 Task: Buy 5 Coils of size 1.5 L from Ignition Parts section under best seller category for shipping address: Johnny Mitchell, 4212 Skips Lane, Phoenix, Arizona 85012, Cell Number 9285042162. Pay from credit card ending with 2005, CVV 3321
Action: Mouse moved to (20, 117)
Screenshot: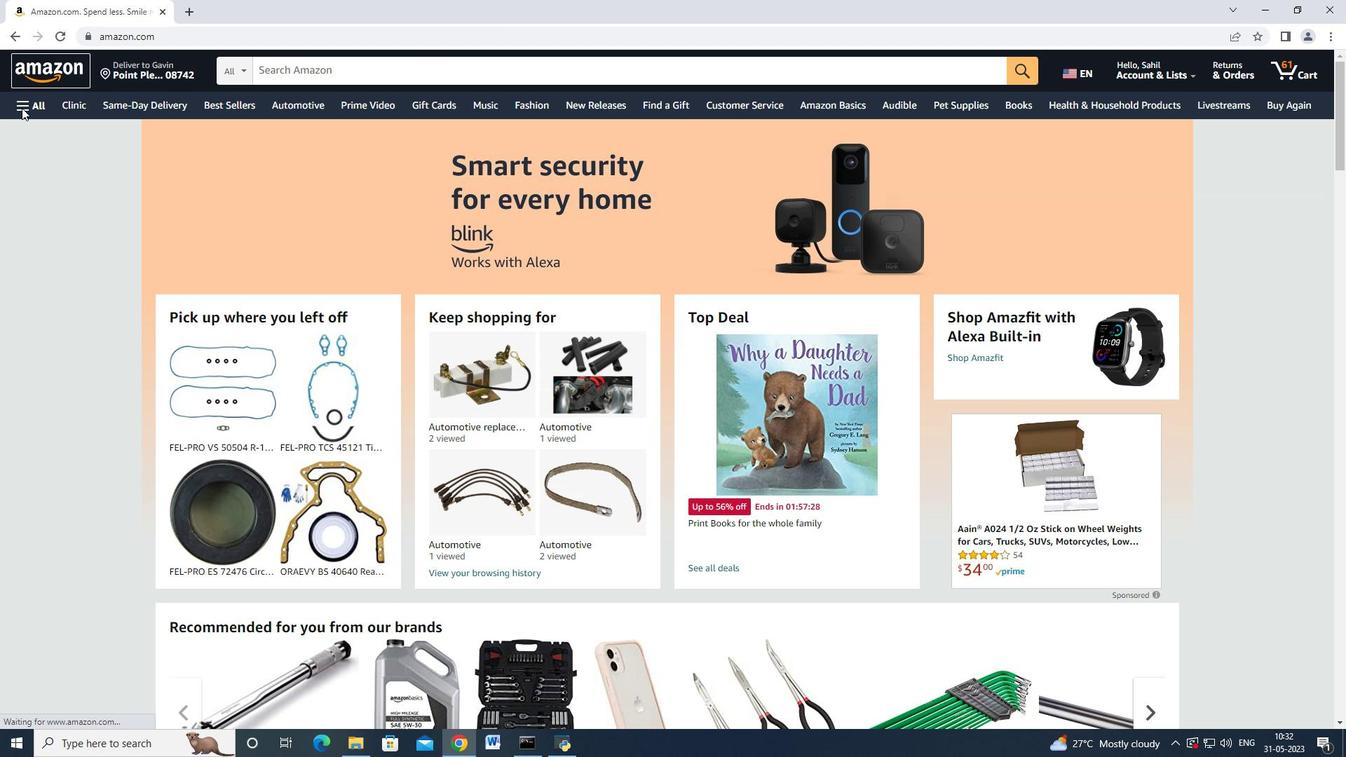 
Action: Mouse pressed left at (20, 117)
Screenshot: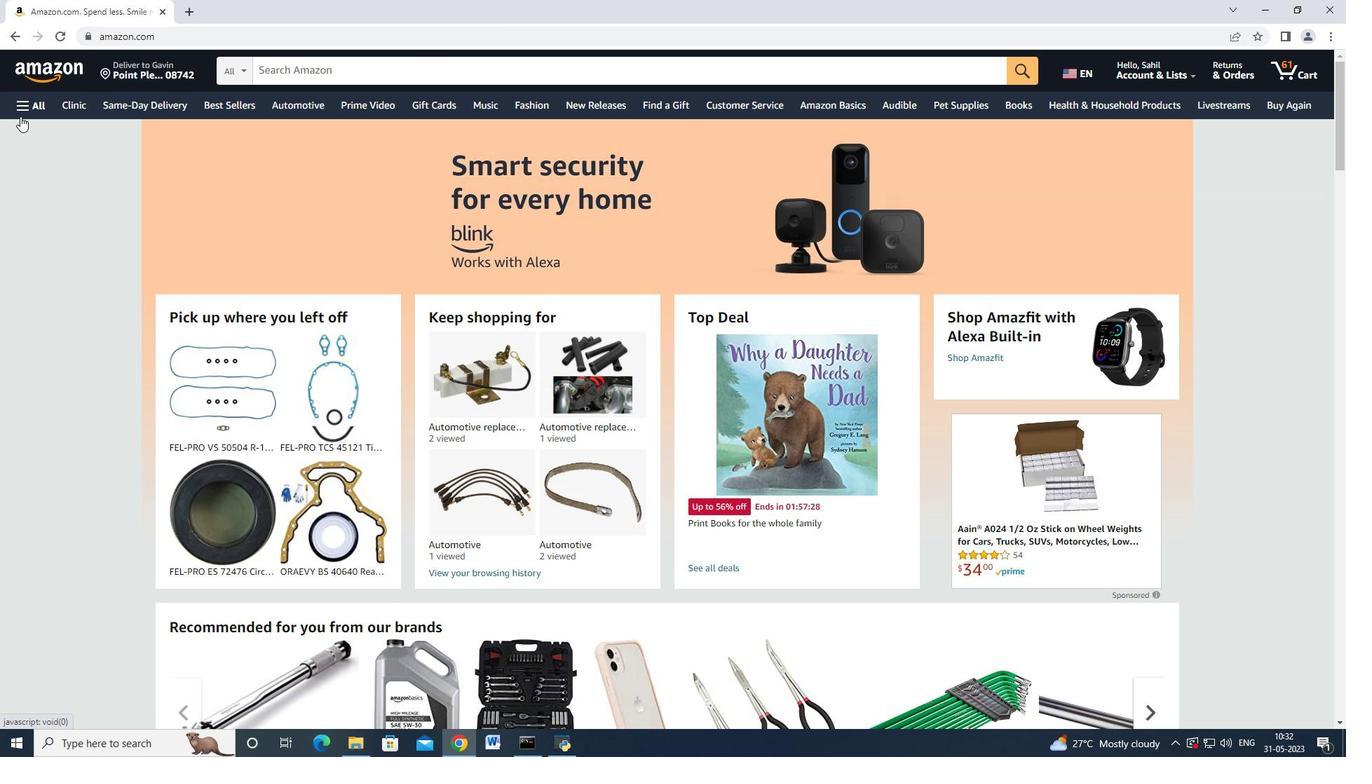 
Action: Mouse moved to (48, 238)
Screenshot: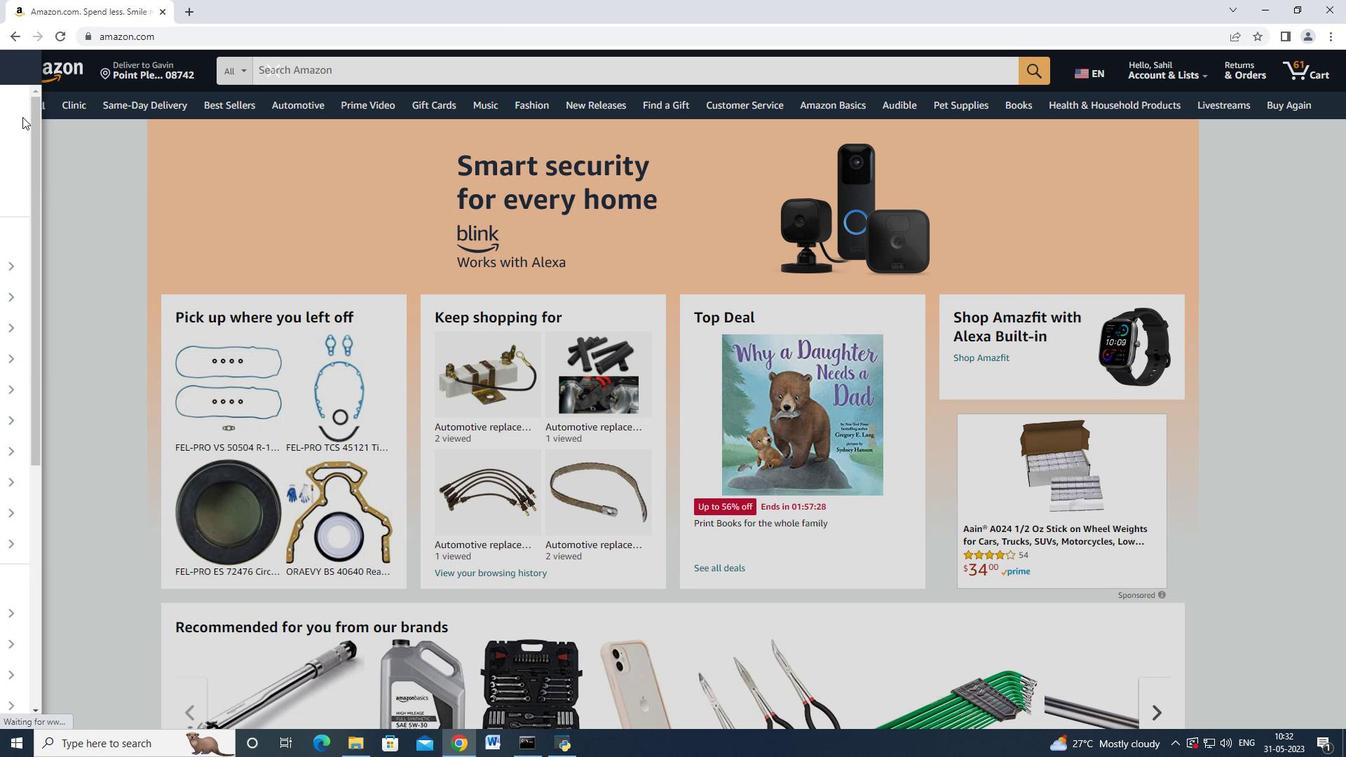 
Action: Mouse scrolled (48, 230) with delta (0, 0)
Screenshot: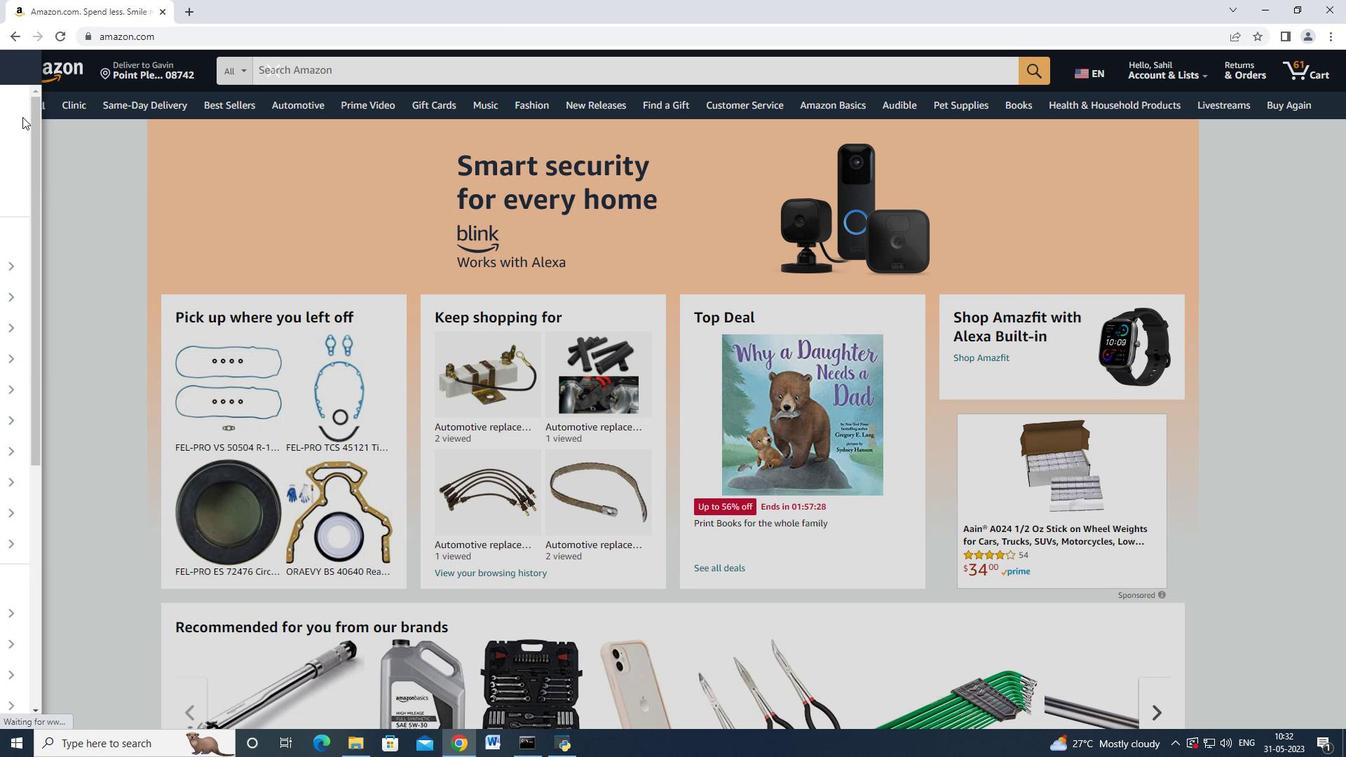 
Action: Mouse moved to (48, 240)
Screenshot: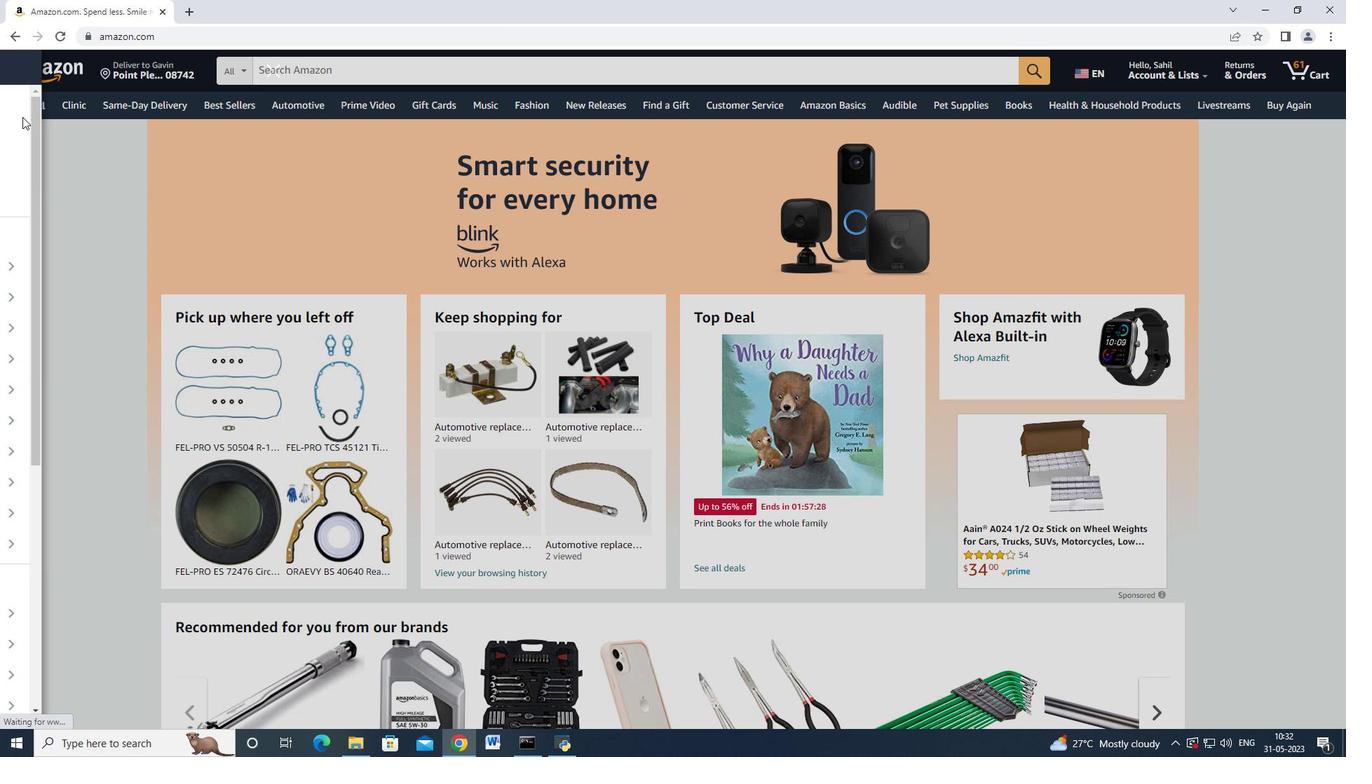 
Action: Mouse scrolled (48, 238) with delta (0, 0)
Screenshot: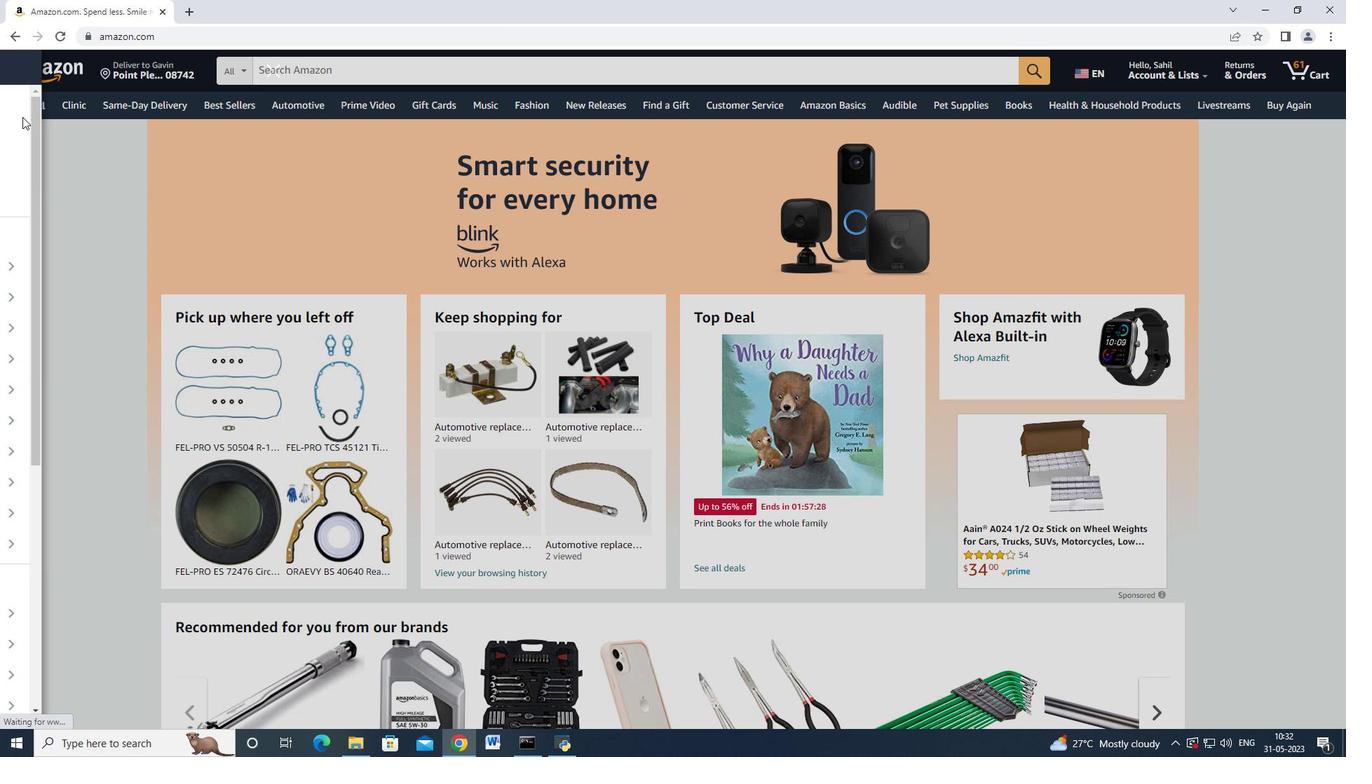 
Action: Mouse moved to (49, 244)
Screenshot: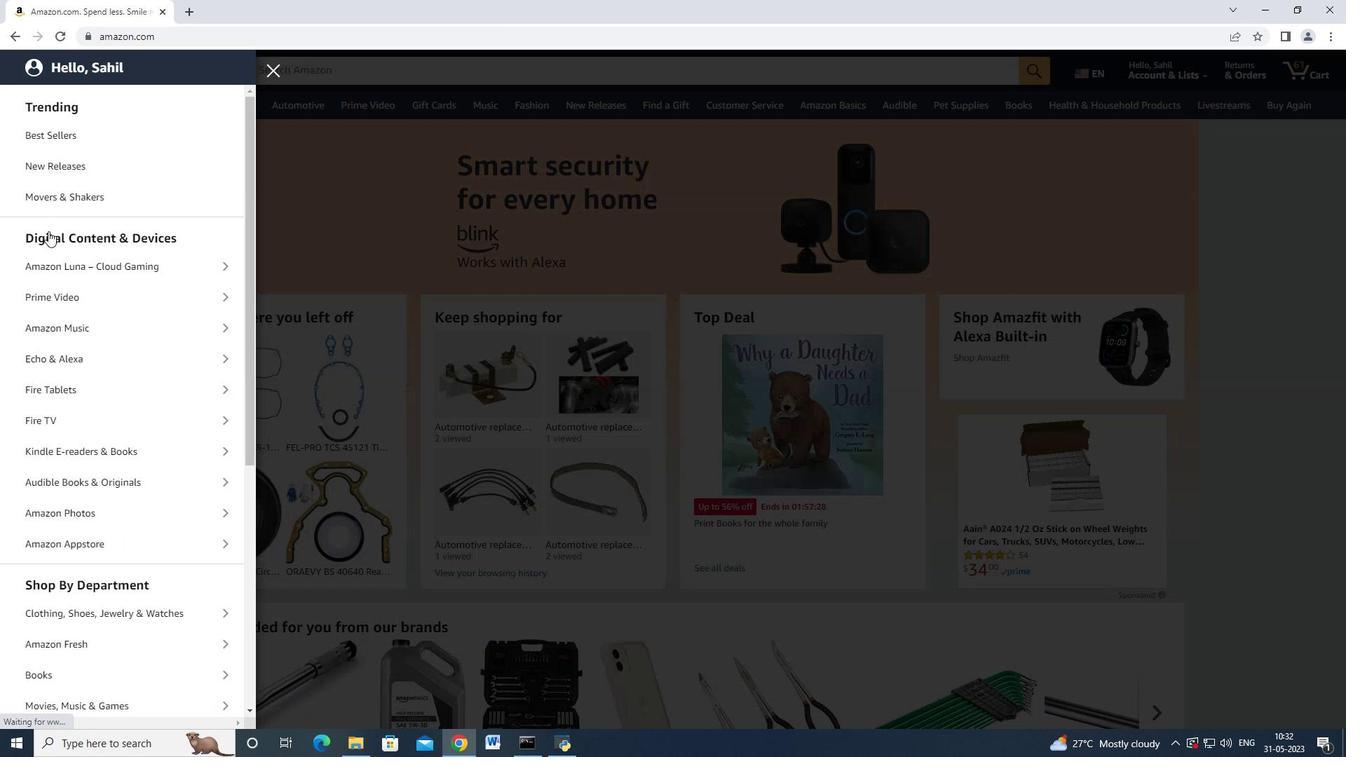 
Action: Mouse scrolled (49, 243) with delta (0, 0)
Screenshot: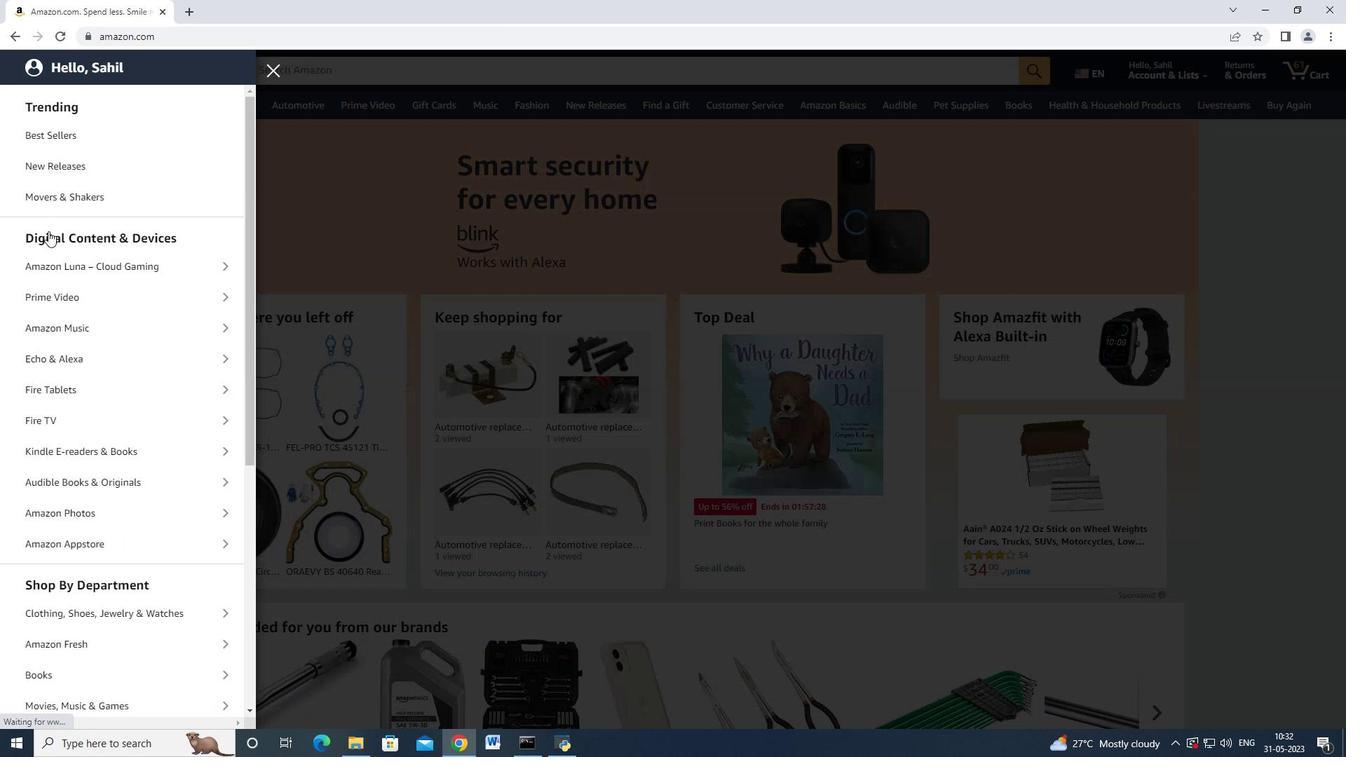 
Action: Mouse moved to (103, 442)
Screenshot: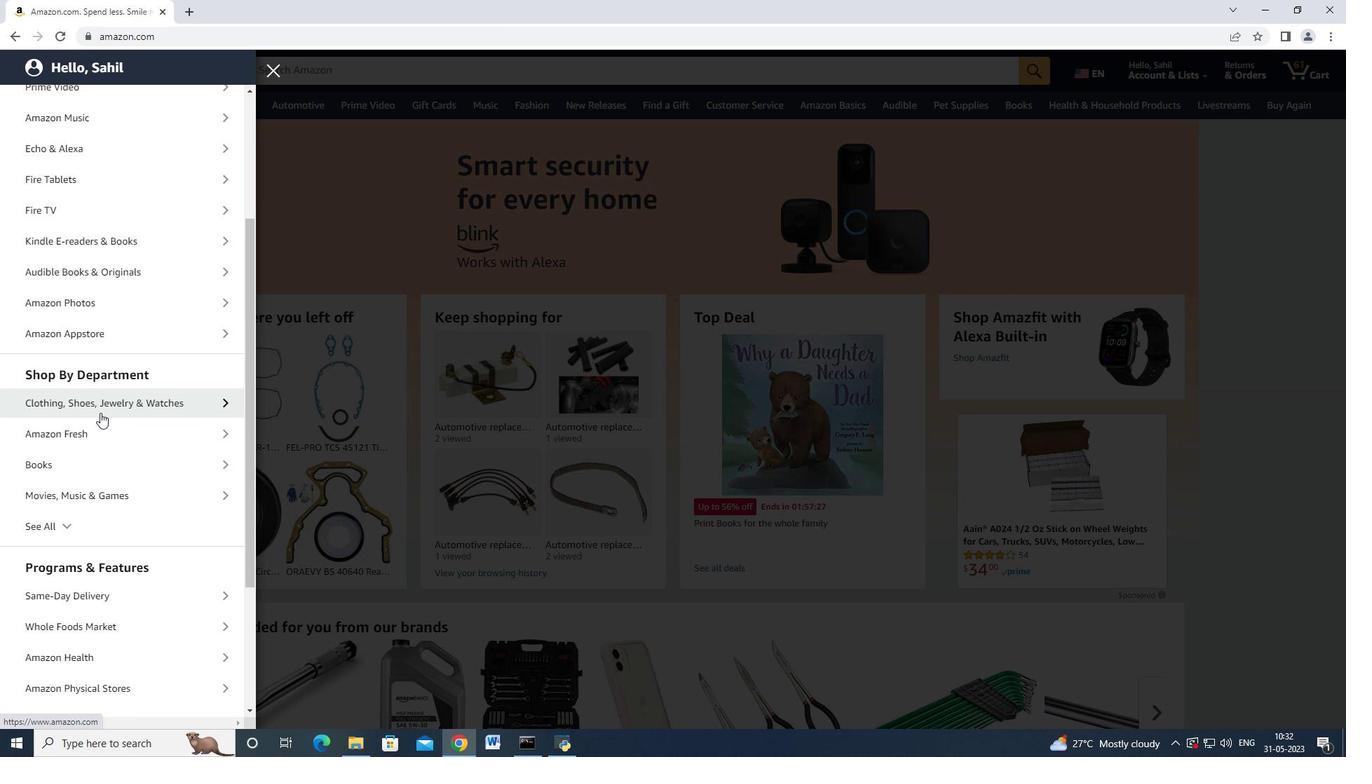 
Action: Mouse scrolled (103, 441) with delta (0, 0)
Screenshot: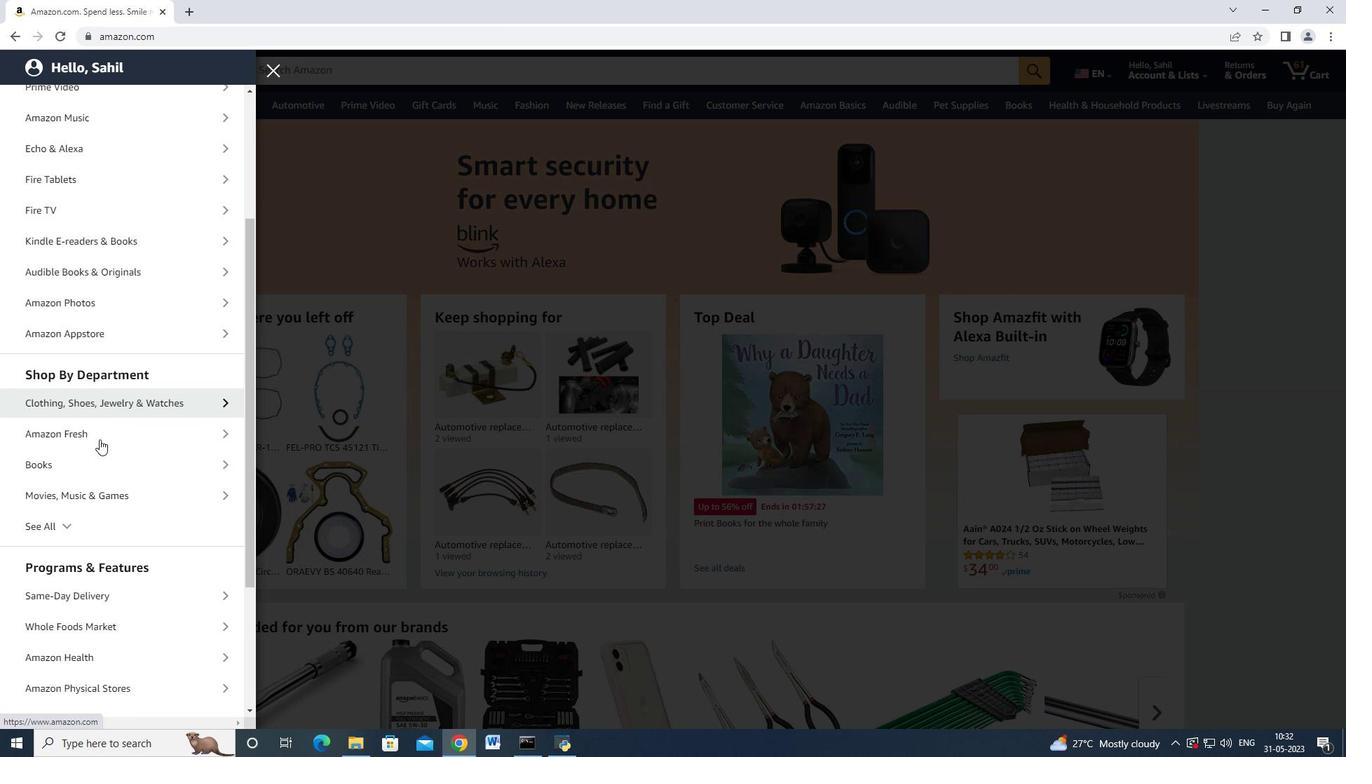
Action: Mouse moved to (97, 448)
Screenshot: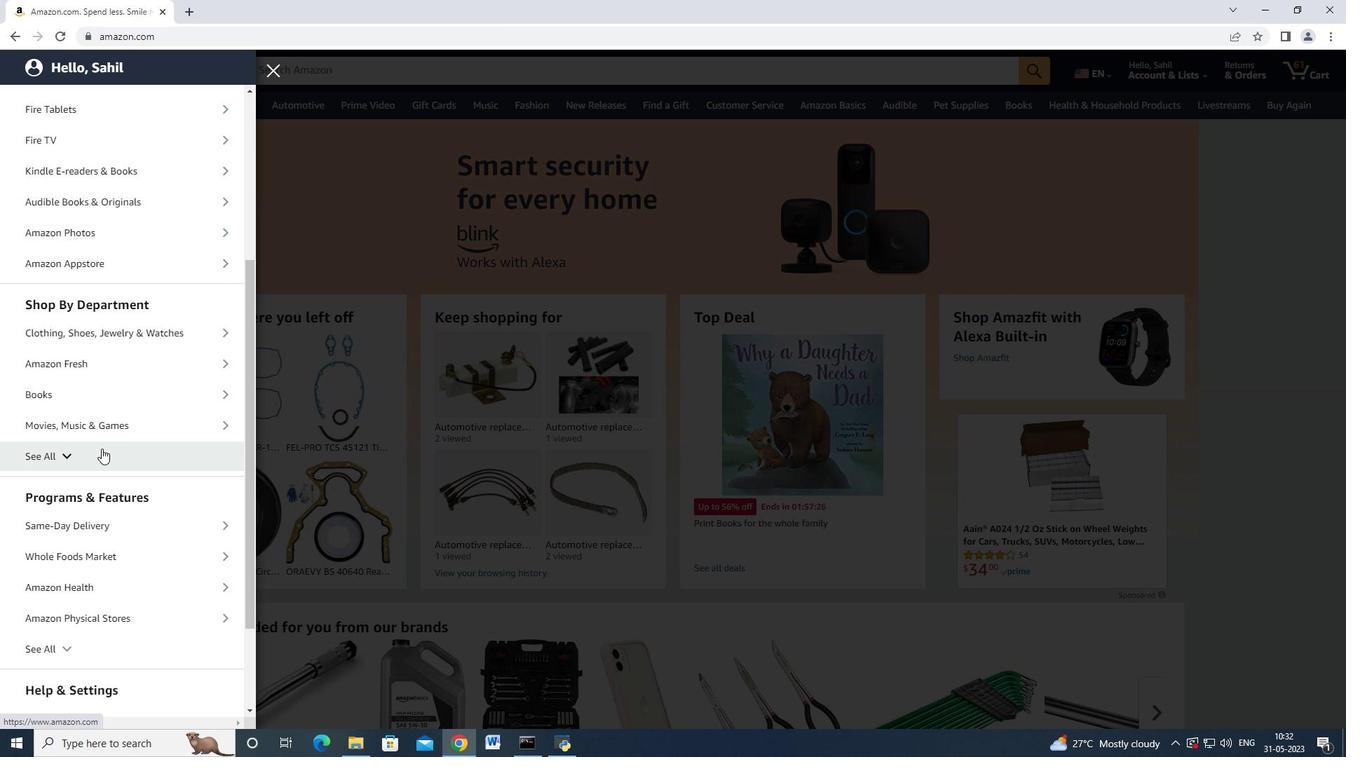 
Action: Mouse pressed left at (97, 448)
Screenshot: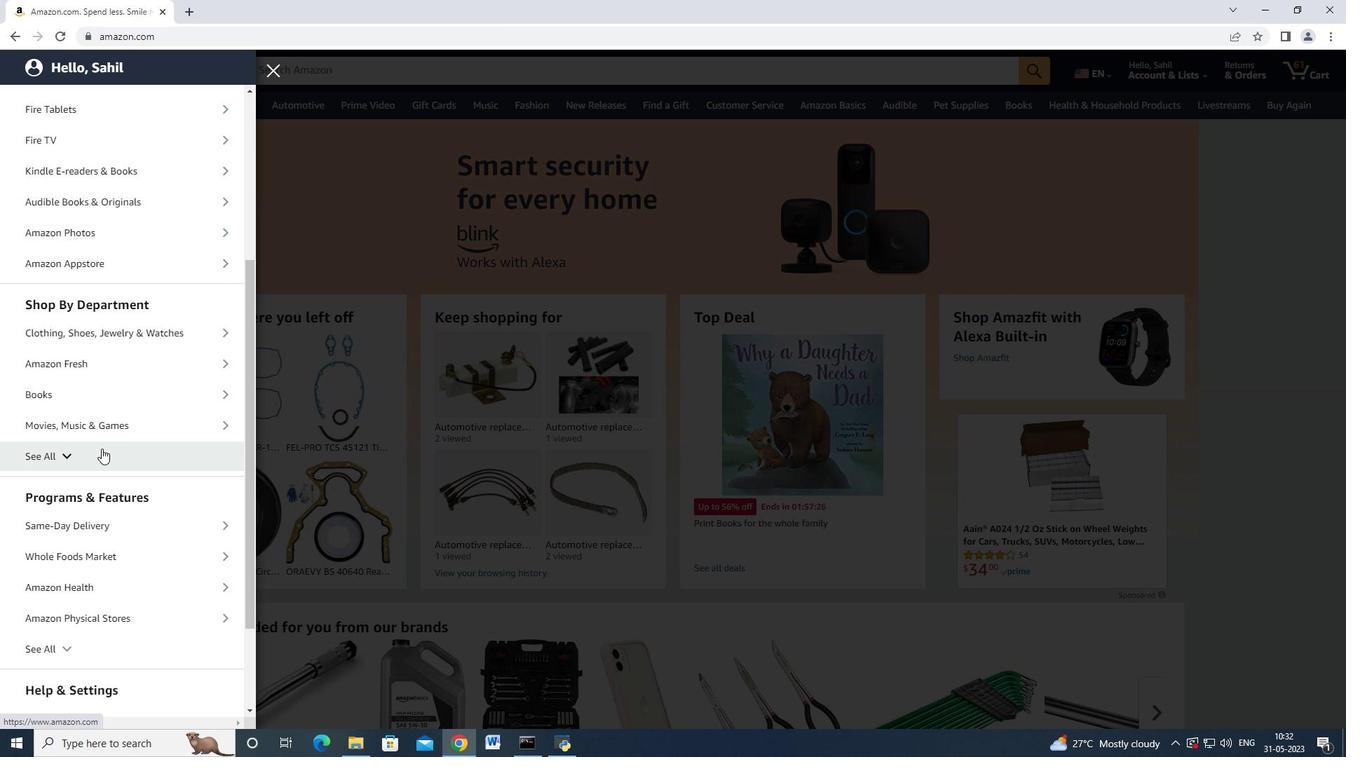 
Action: Mouse moved to (100, 442)
Screenshot: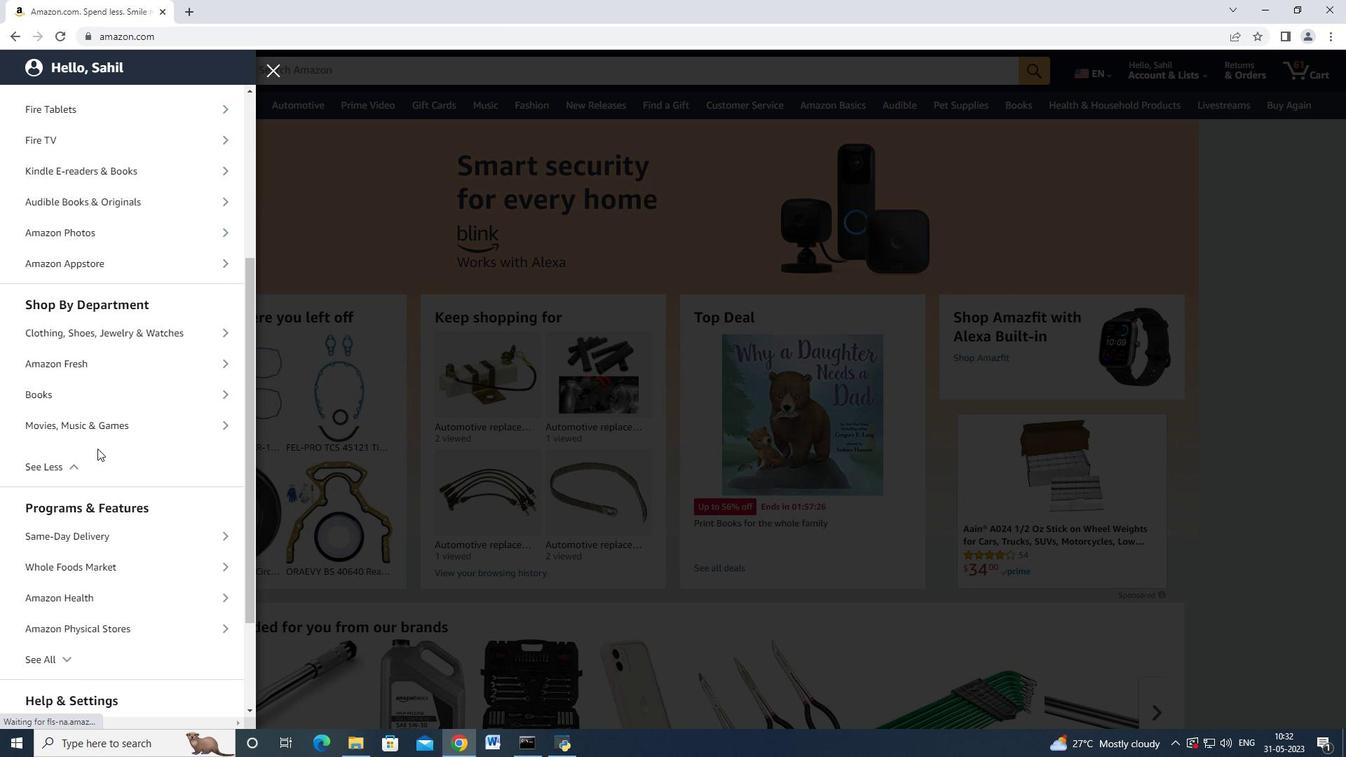 
Action: Mouse scrolled (100, 441) with delta (0, 0)
Screenshot: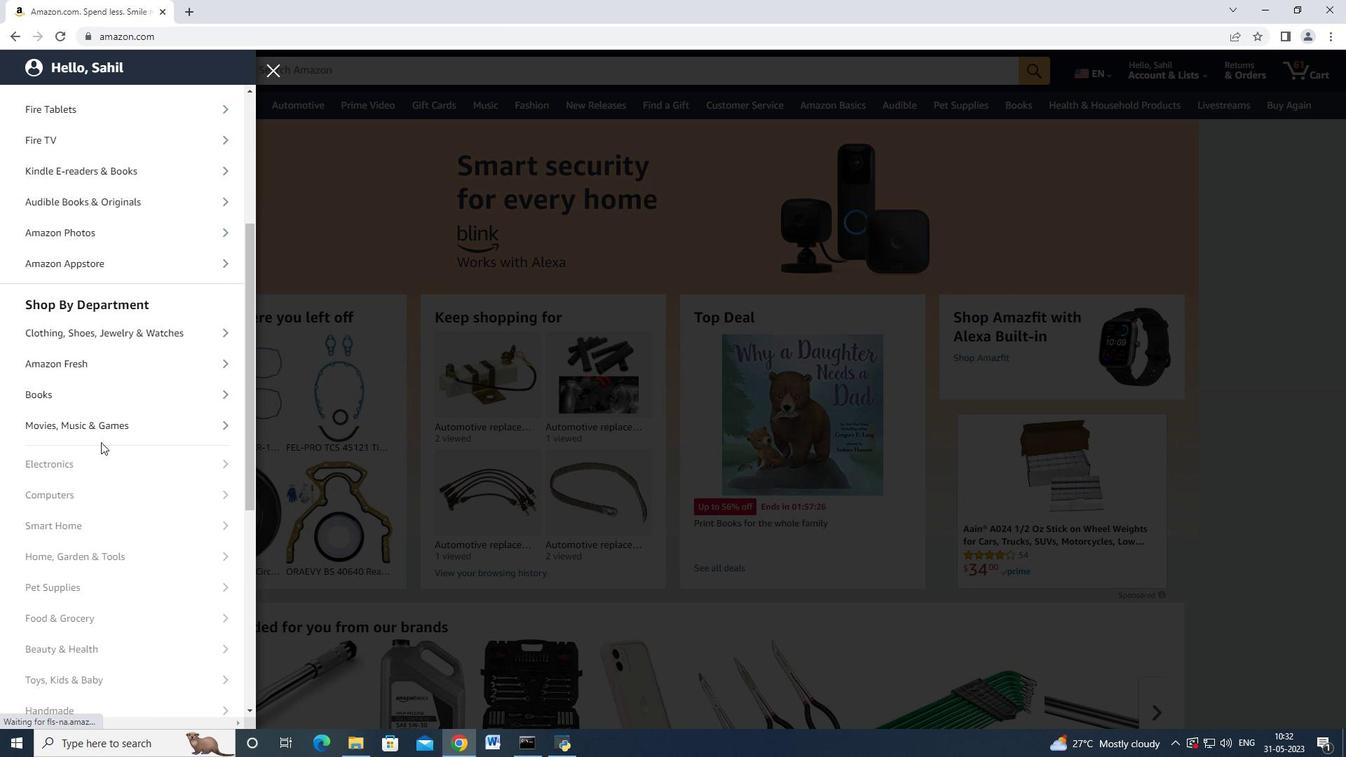
Action: Mouse scrolled (100, 441) with delta (0, 0)
Screenshot: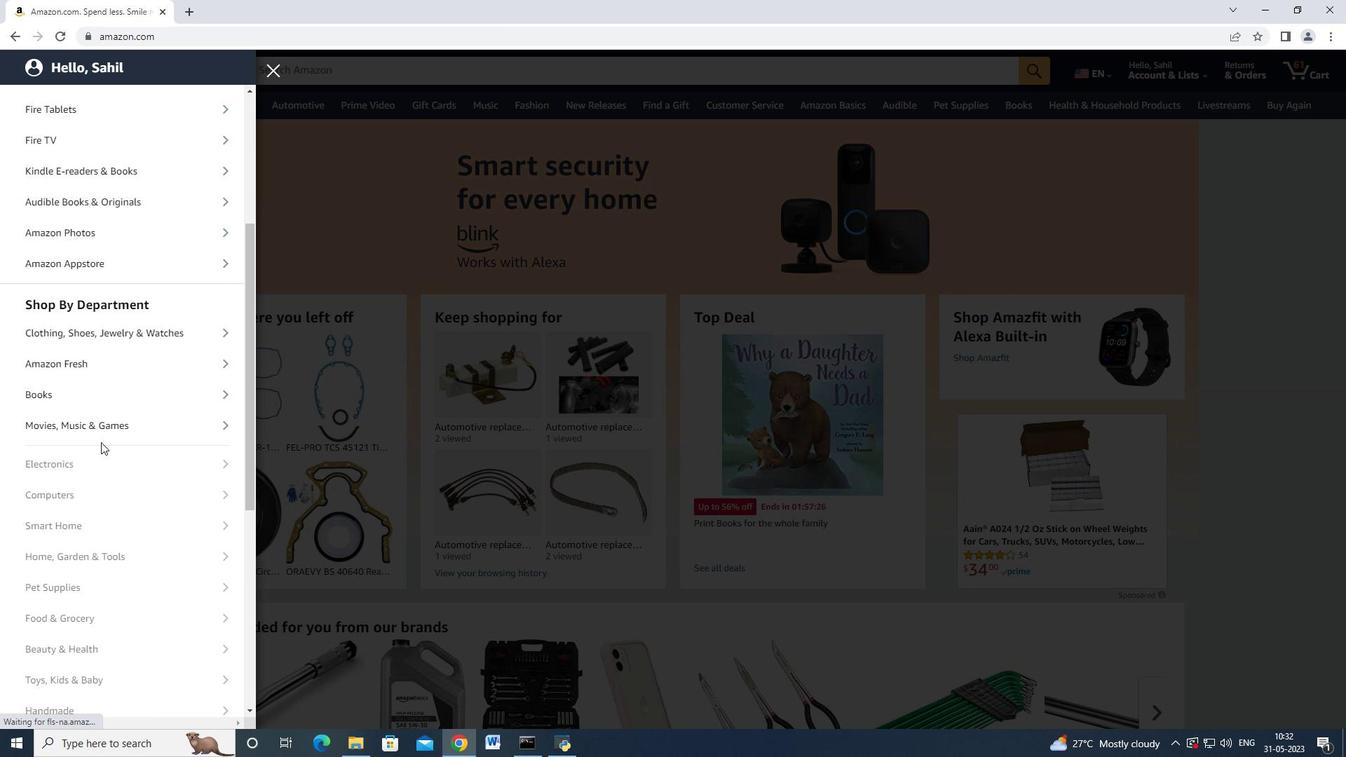 
Action: Mouse scrolled (100, 441) with delta (0, 0)
Screenshot: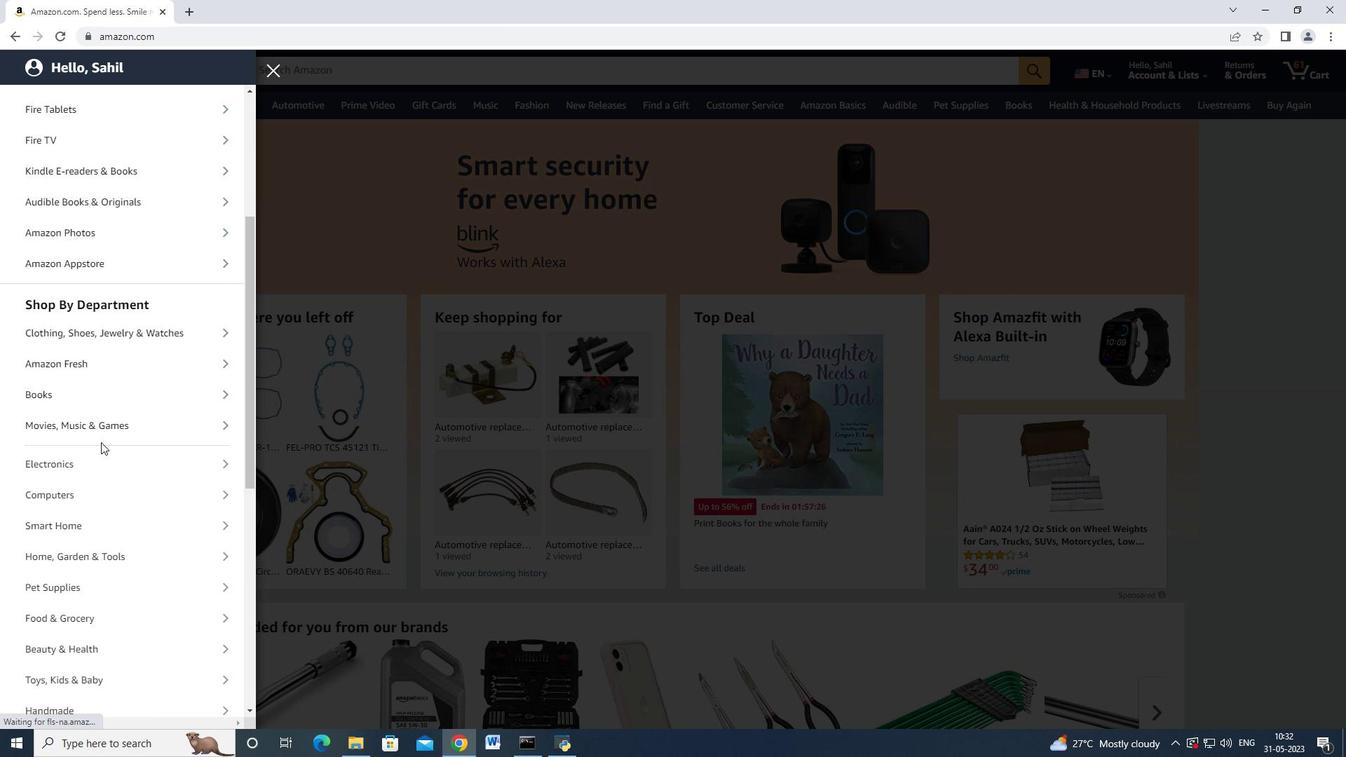 
Action: Mouse scrolled (100, 441) with delta (0, 0)
Screenshot: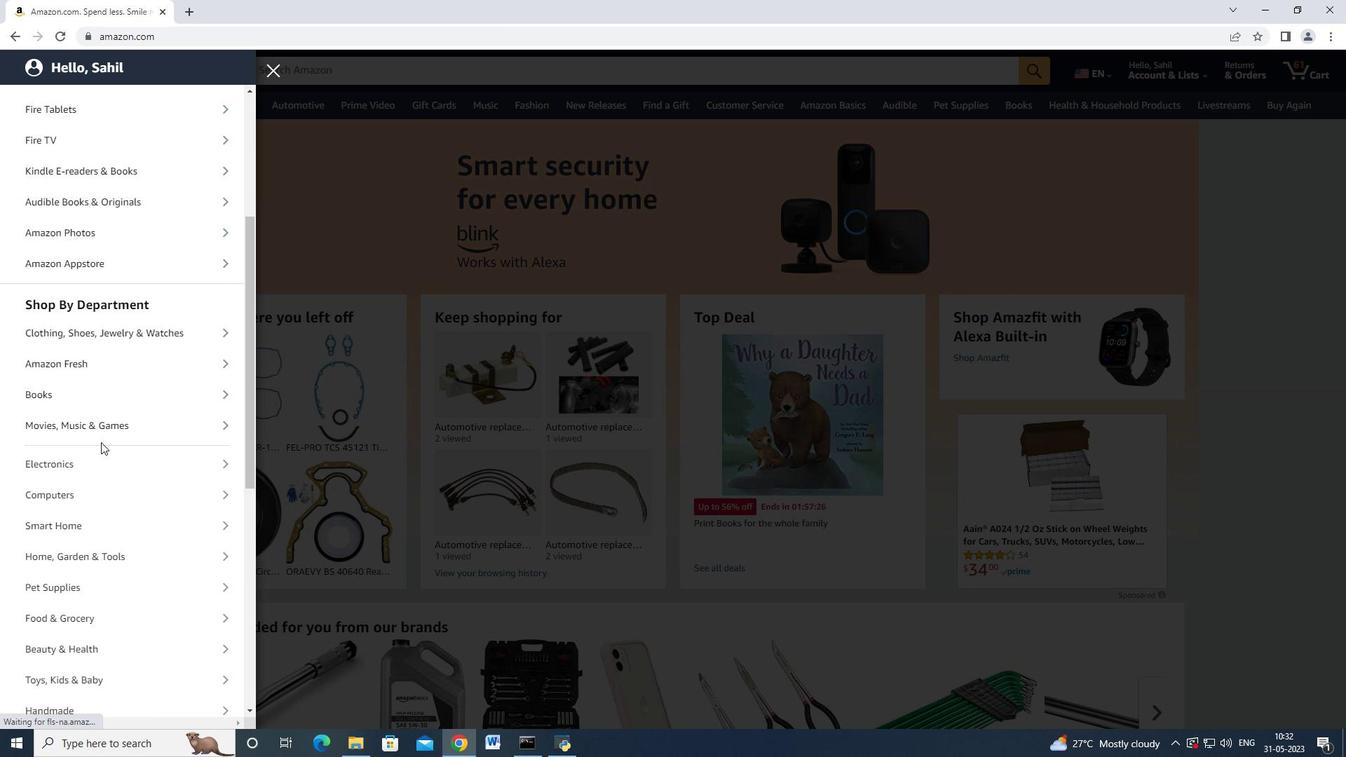 
Action: Mouse moved to (116, 517)
Screenshot: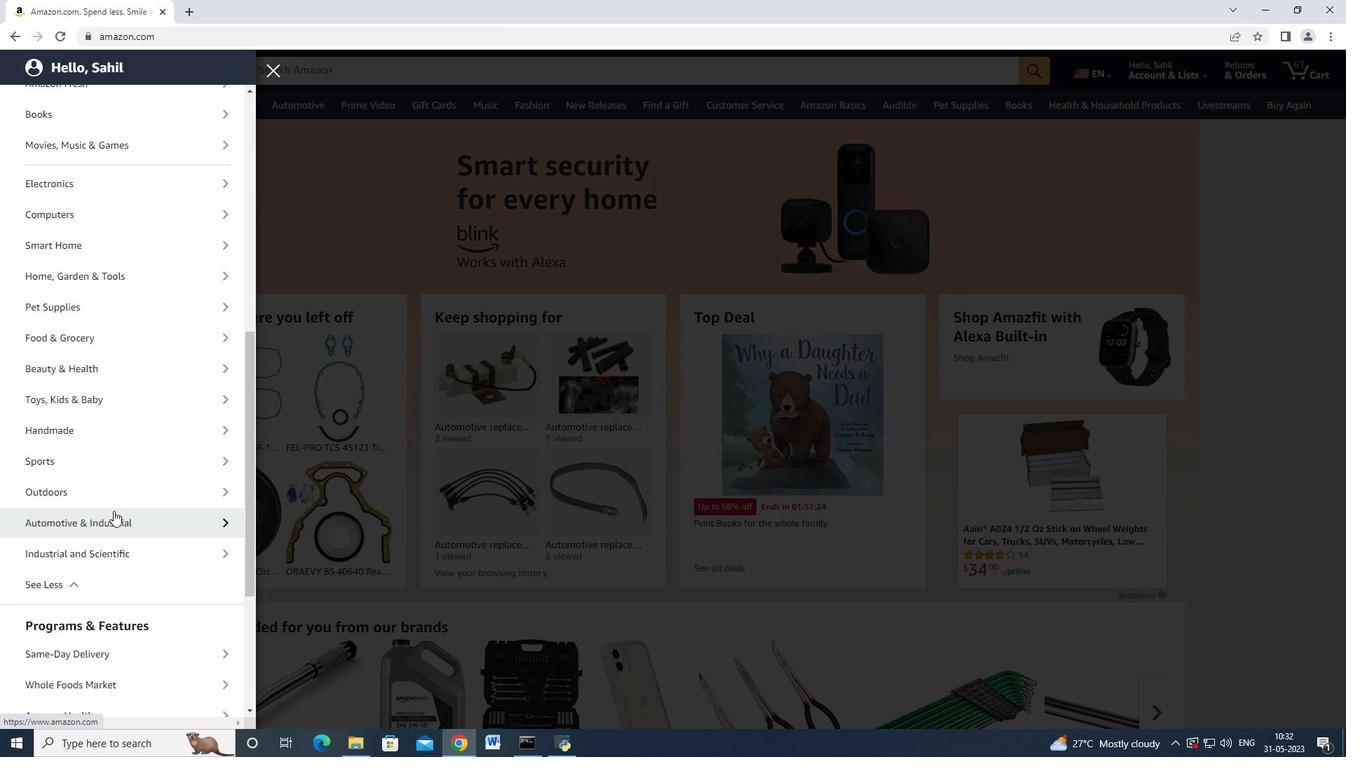 
Action: Mouse pressed left at (116, 517)
Screenshot: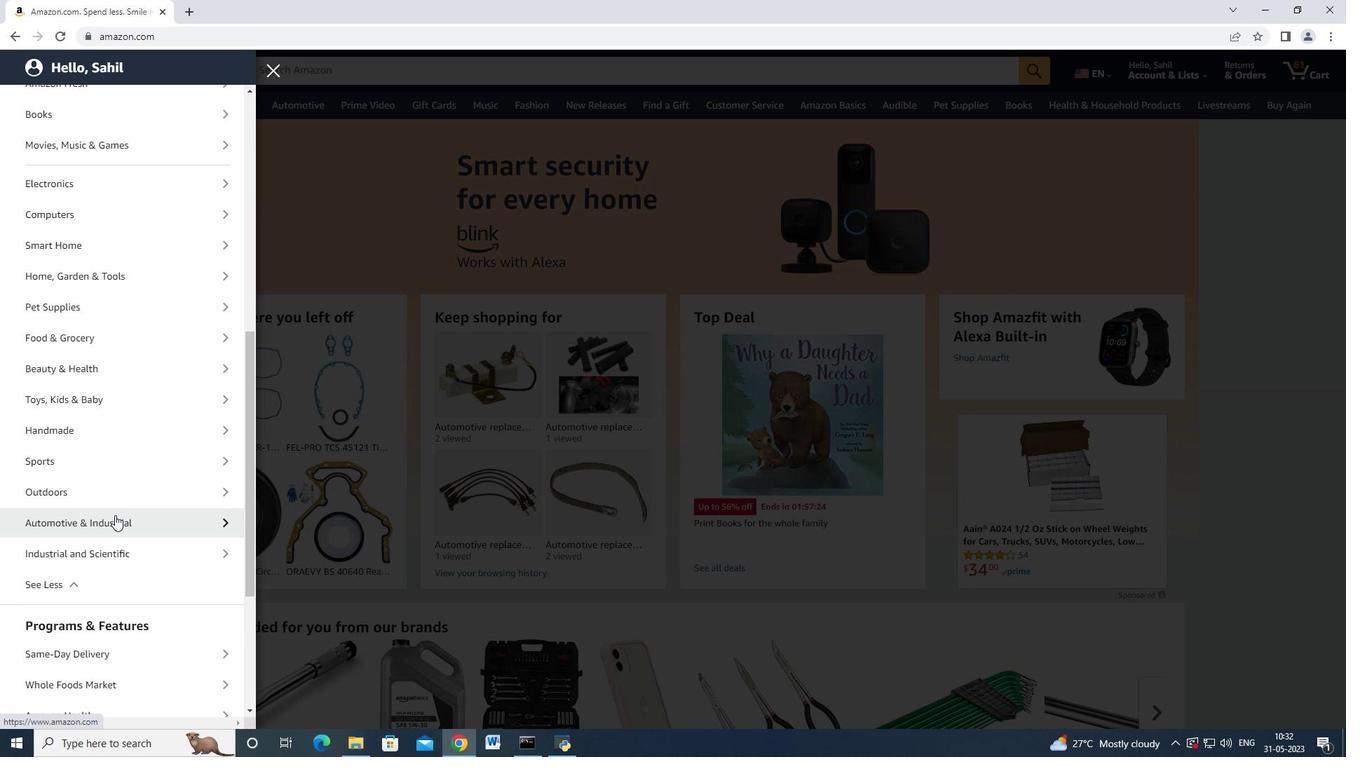 
Action: Mouse moved to (139, 156)
Screenshot: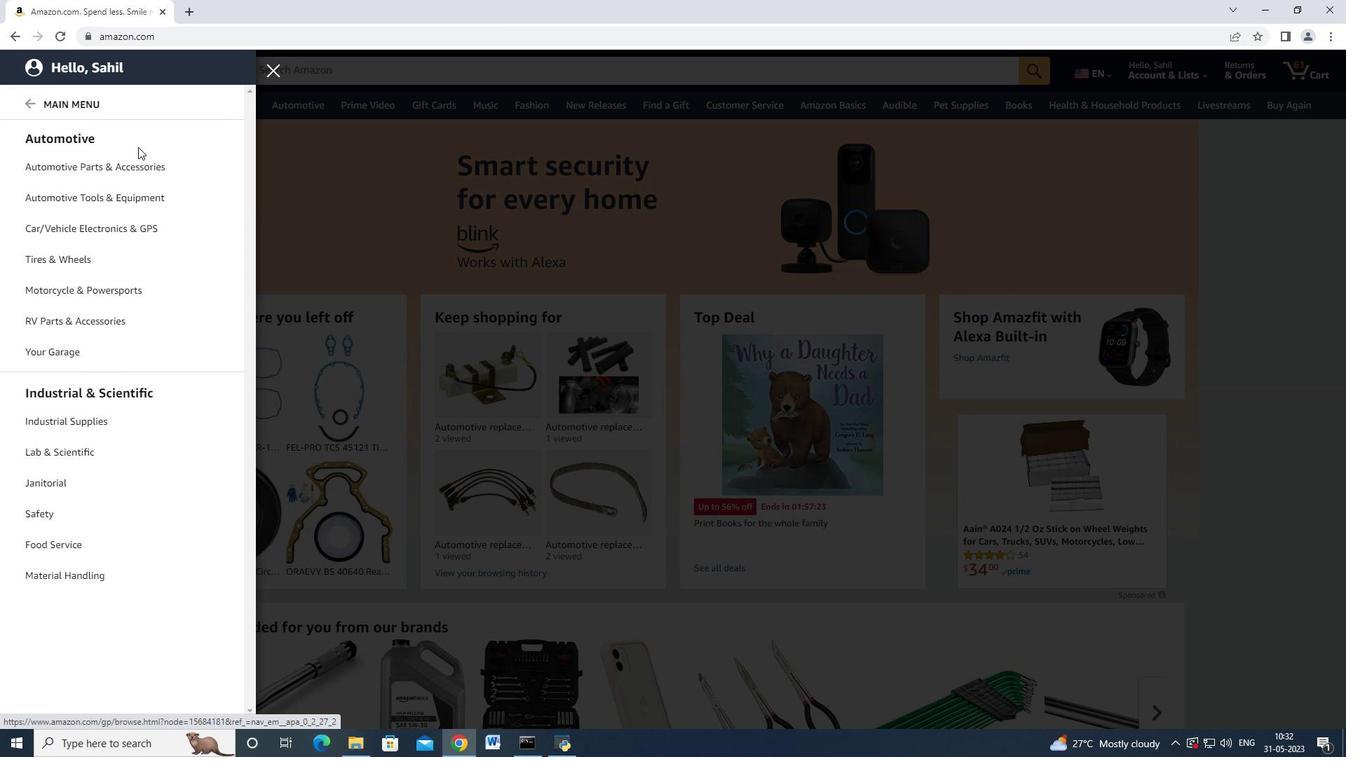 
Action: Mouse pressed left at (139, 156)
Screenshot: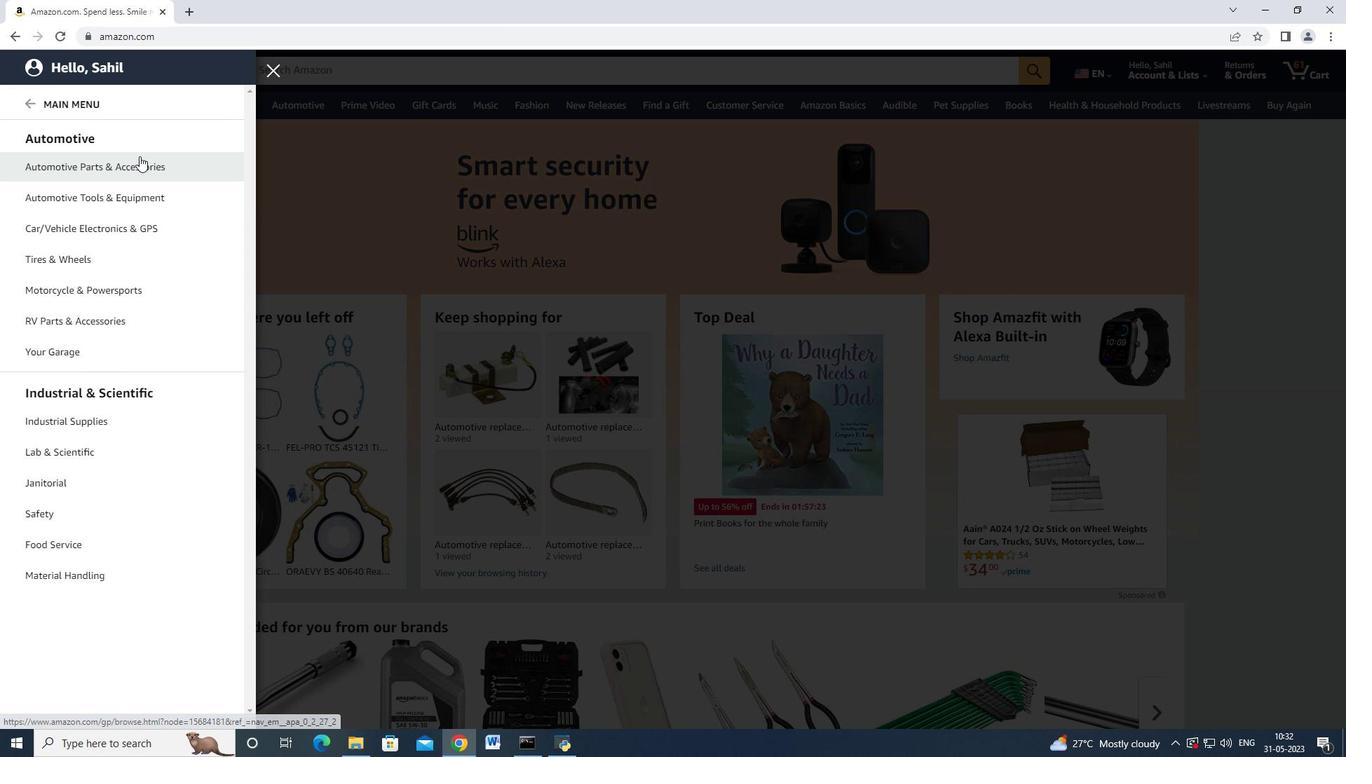 
Action: Mouse moved to (263, 130)
Screenshot: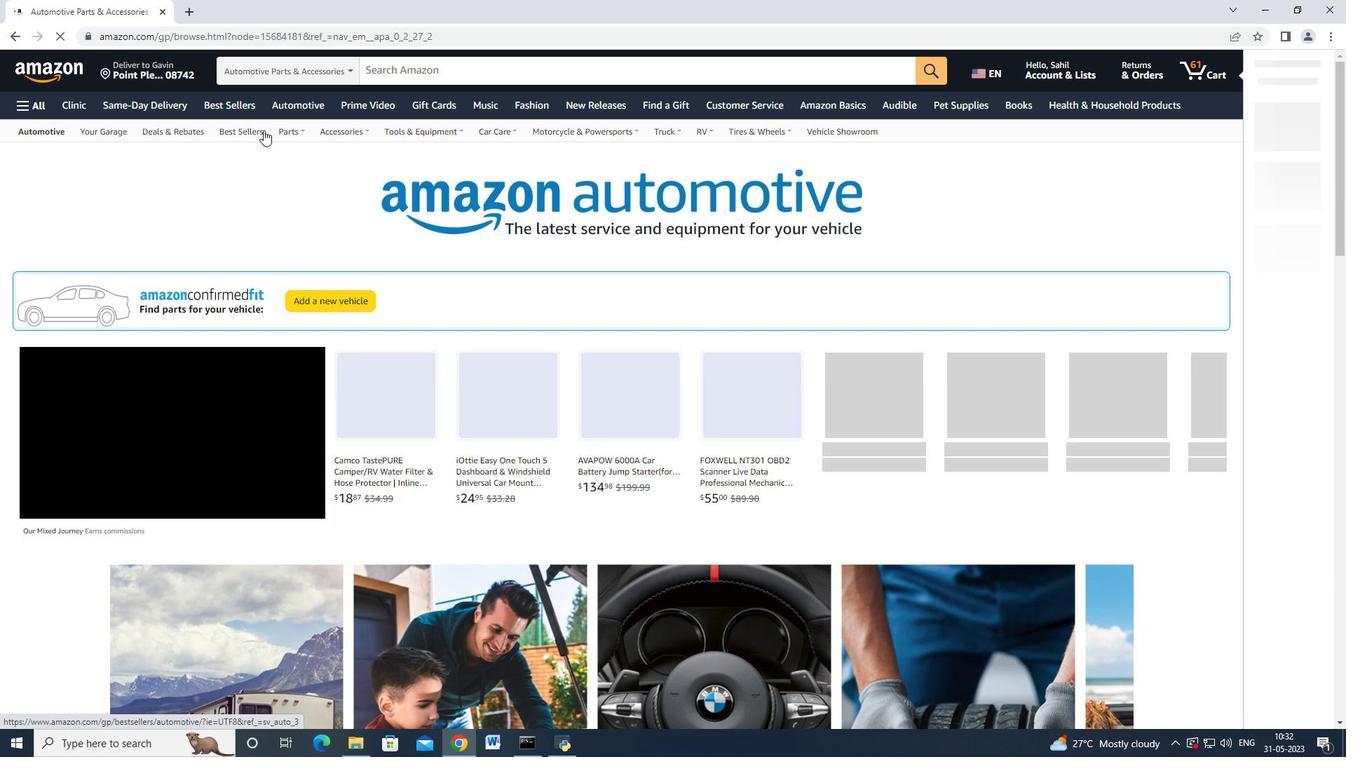 
Action: Mouse pressed left at (263, 130)
Screenshot: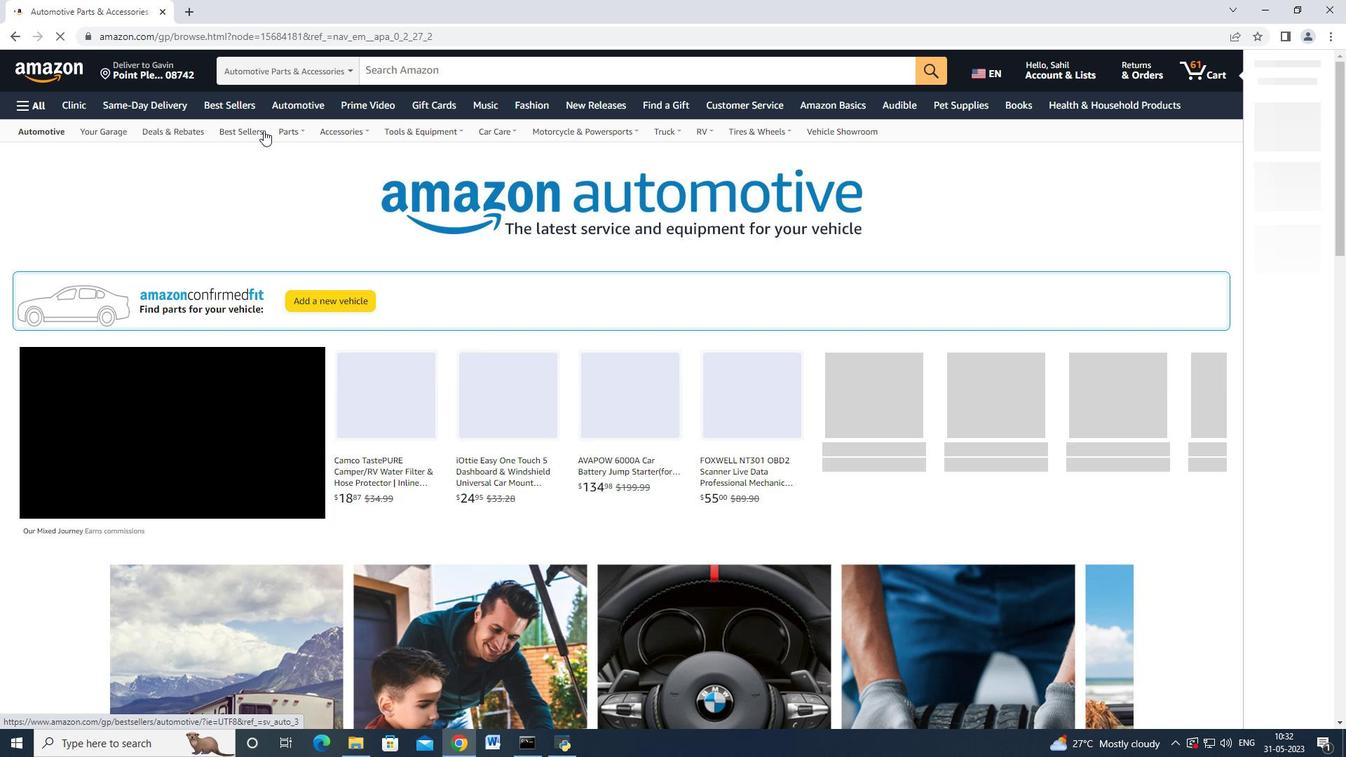 
Action: Mouse moved to (79, 444)
Screenshot: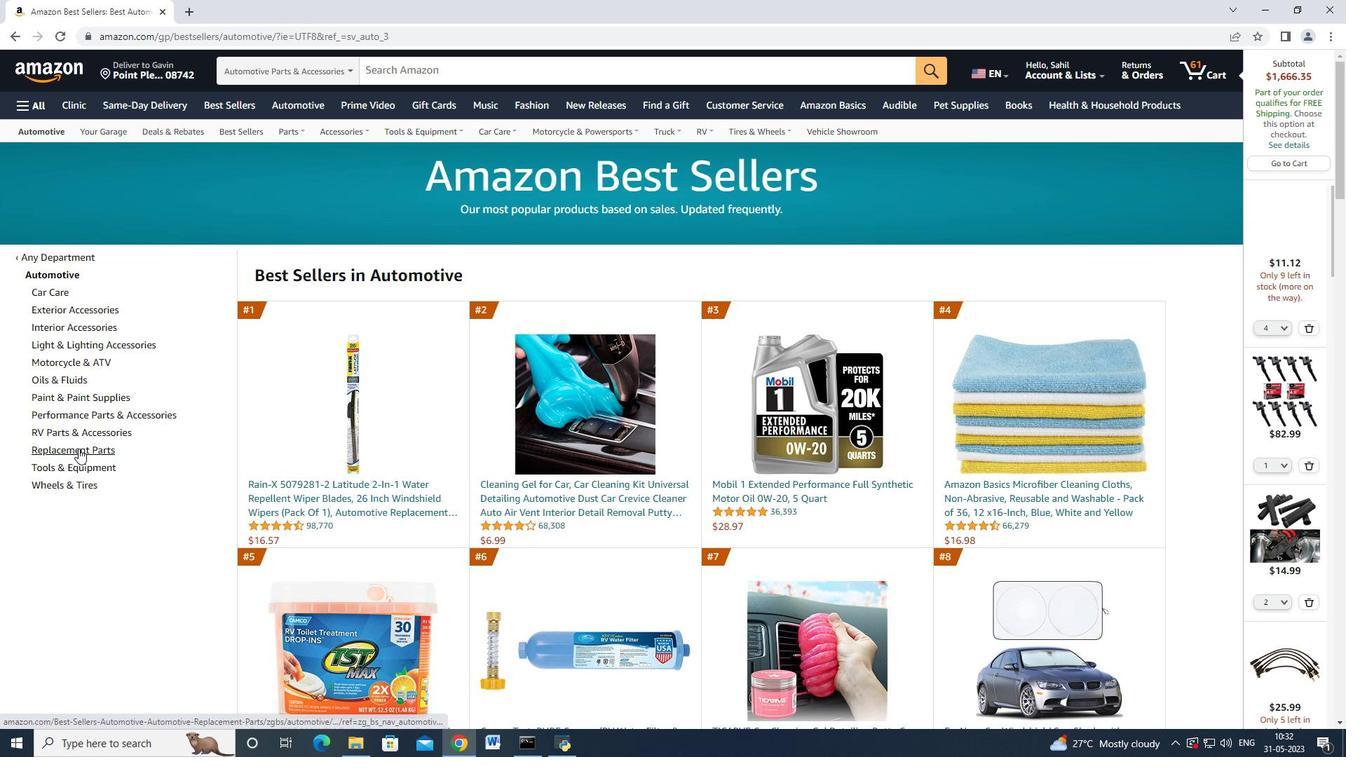 
Action: Mouse pressed left at (79, 444)
Screenshot: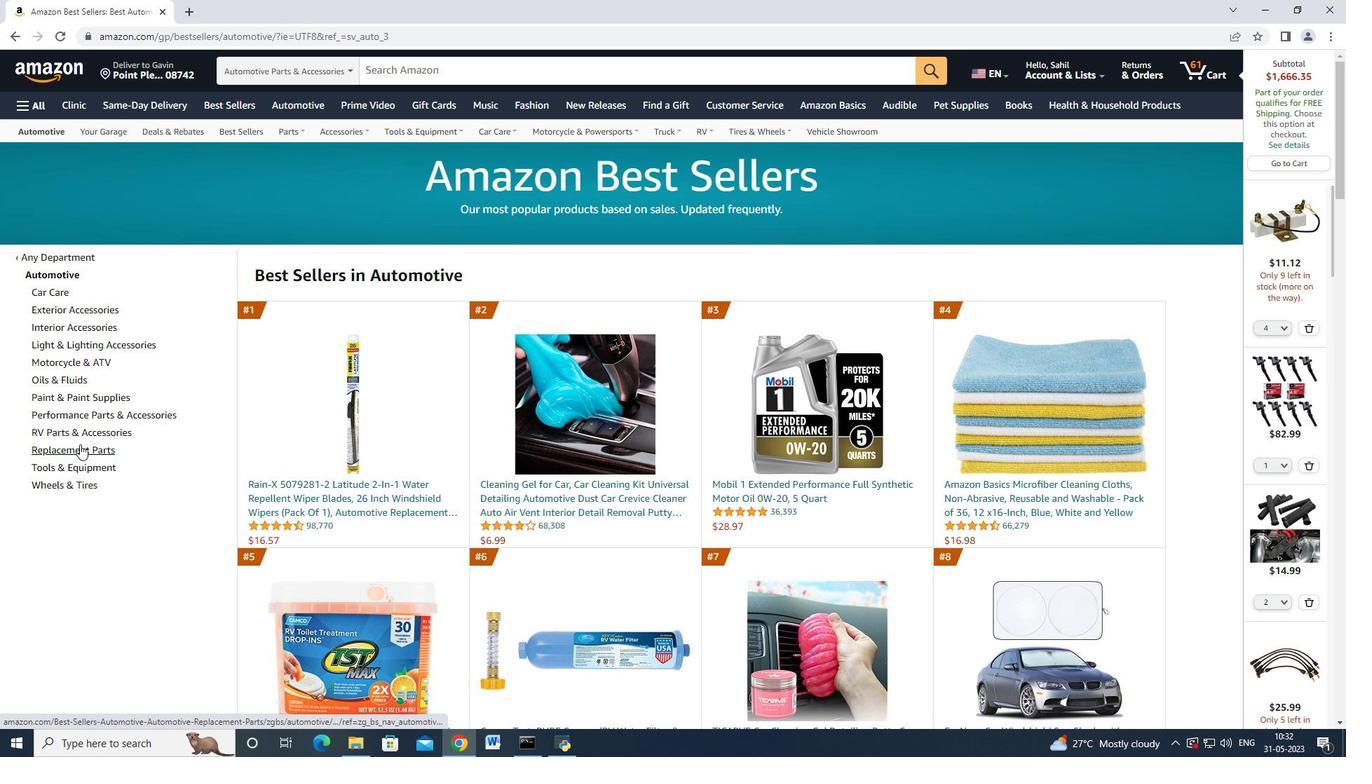 
Action: Mouse moved to (138, 368)
Screenshot: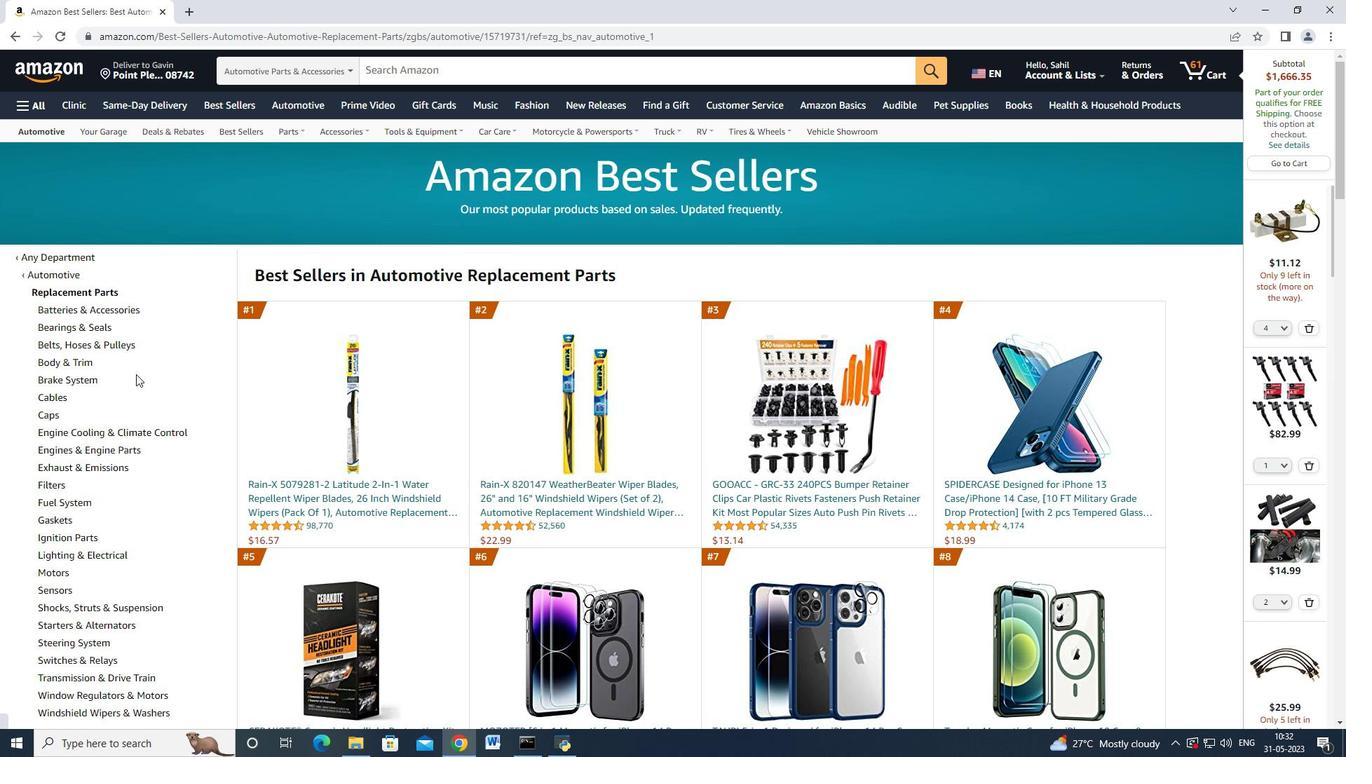 
Action: Mouse scrolled (138, 368) with delta (0, 0)
Screenshot: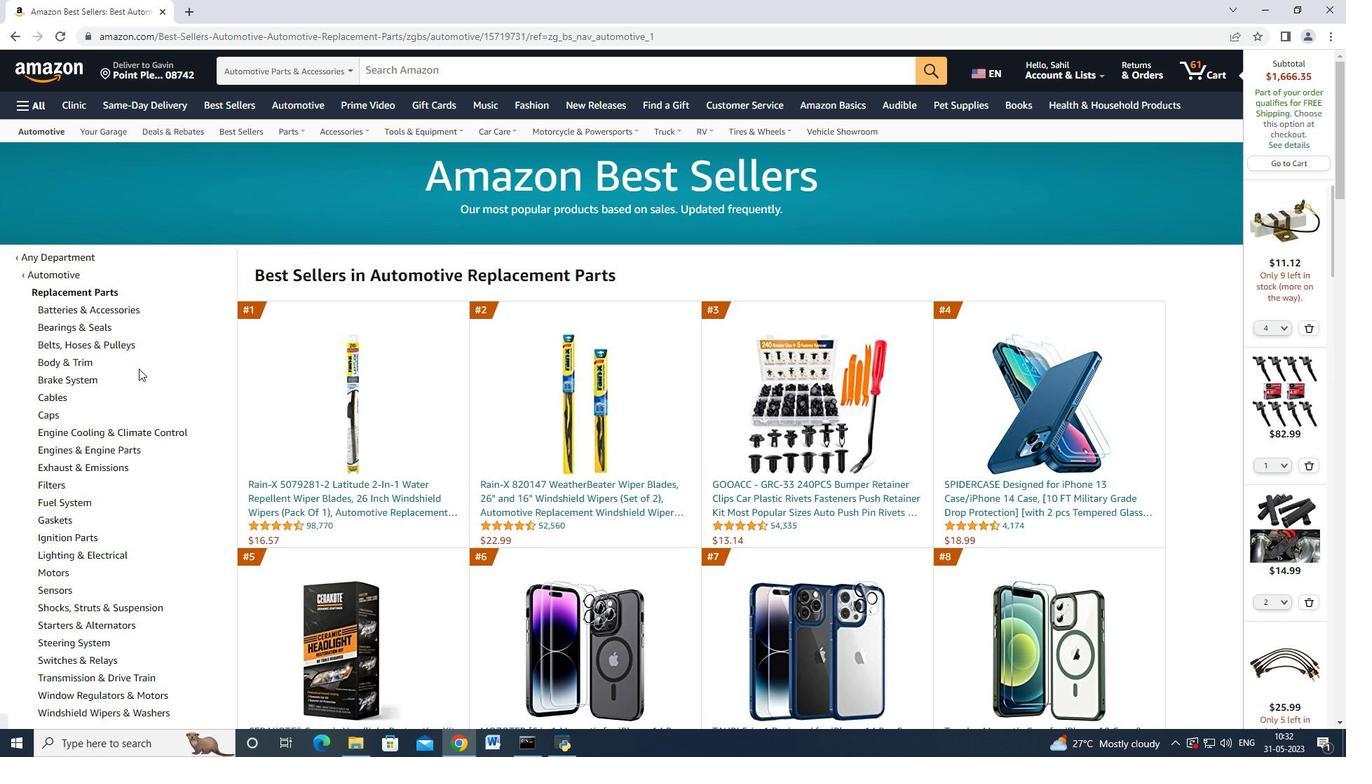 
Action: Mouse scrolled (138, 368) with delta (0, 0)
Screenshot: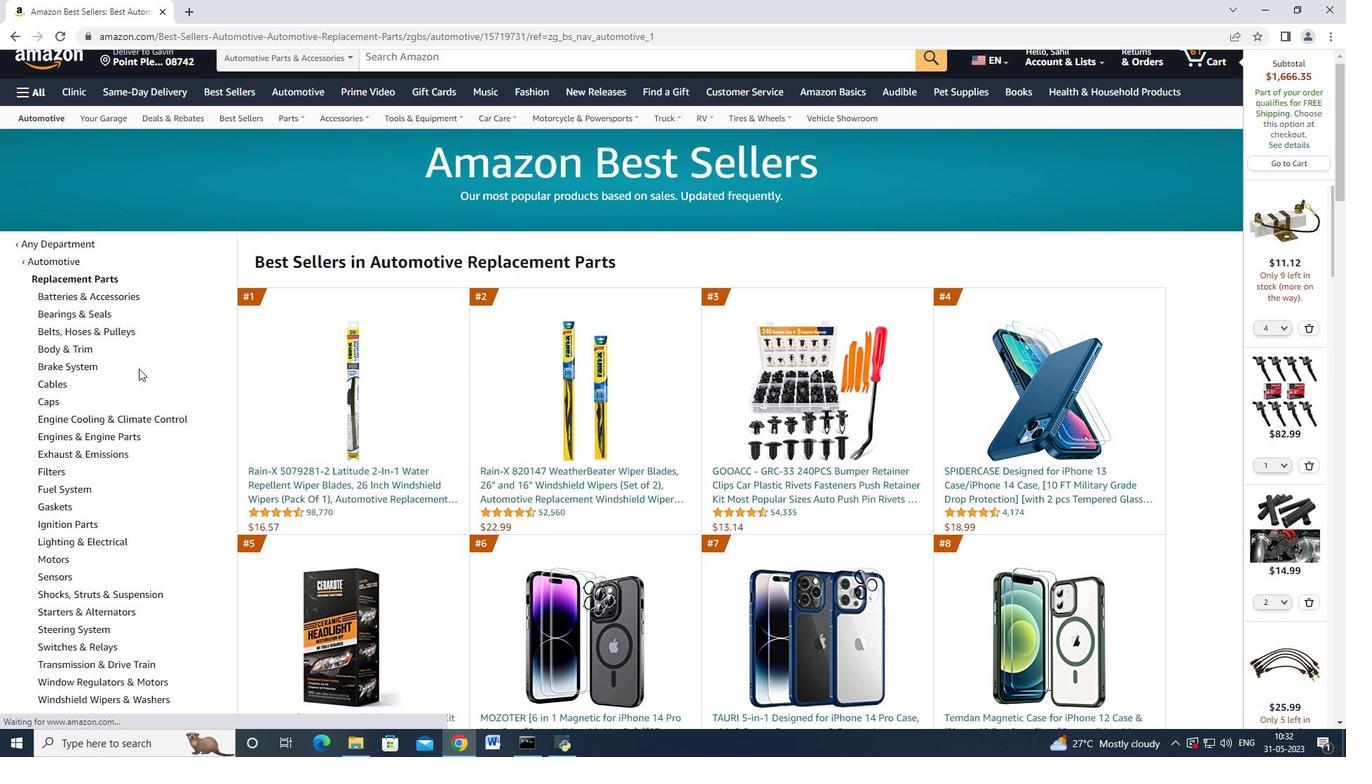 
Action: Mouse scrolled (138, 368) with delta (0, 0)
Screenshot: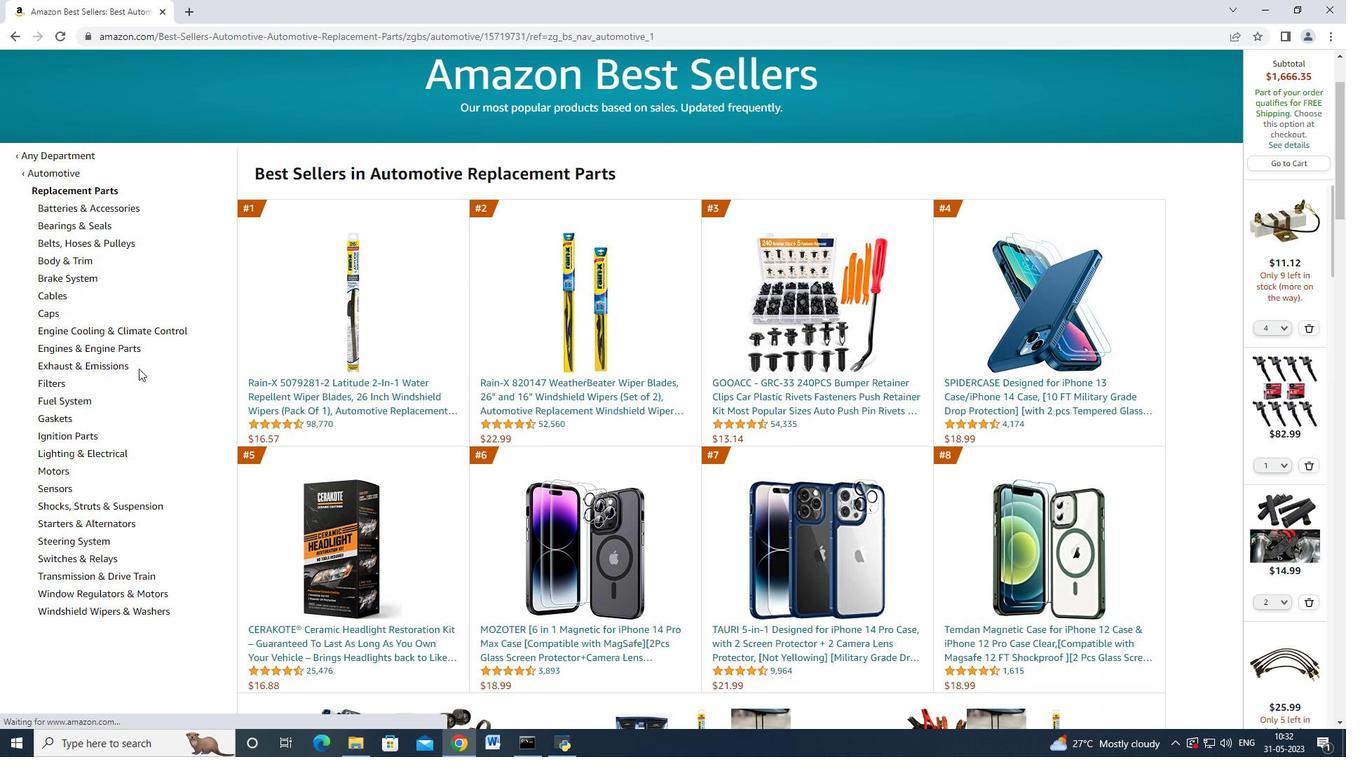 
Action: Mouse scrolled (138, 368) with delta (0, 0)
Screenshot: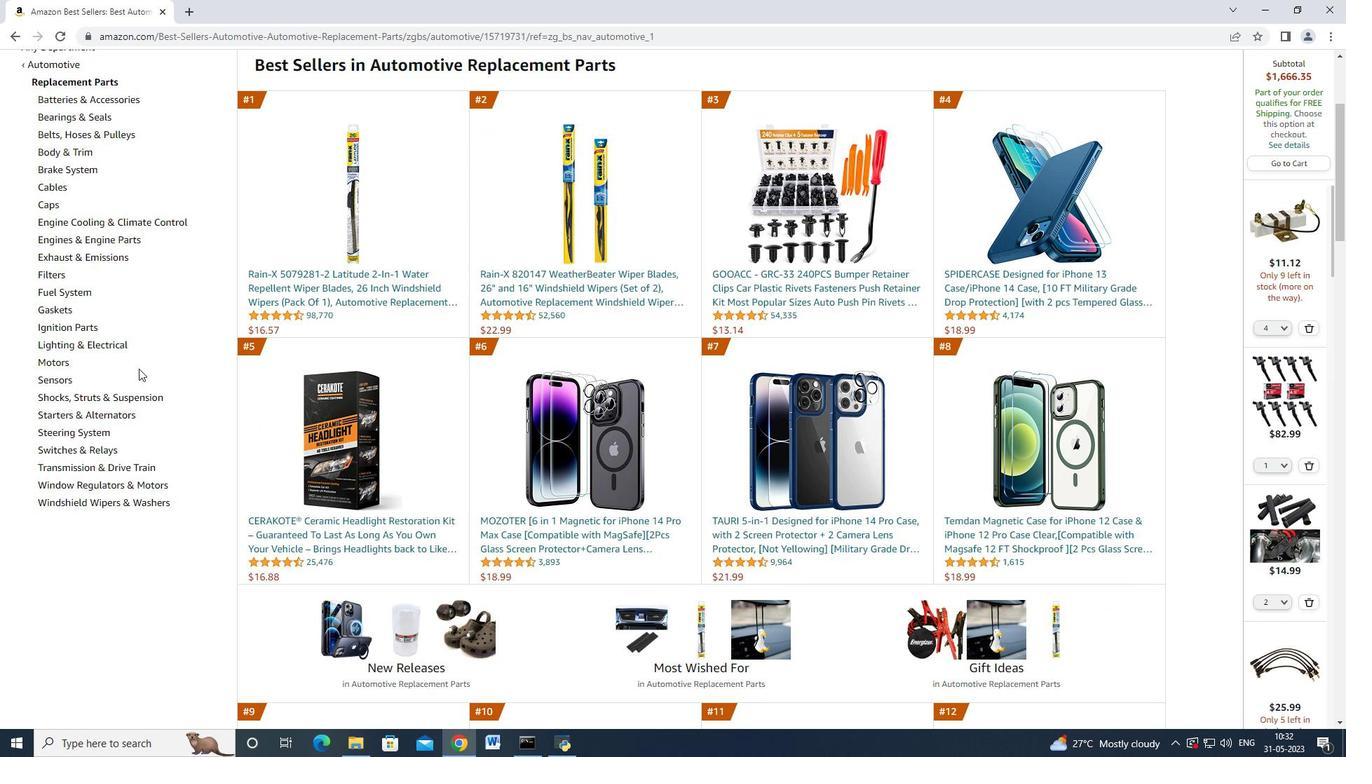 
Action: Mouse moved to (140, 365)
Screenshot: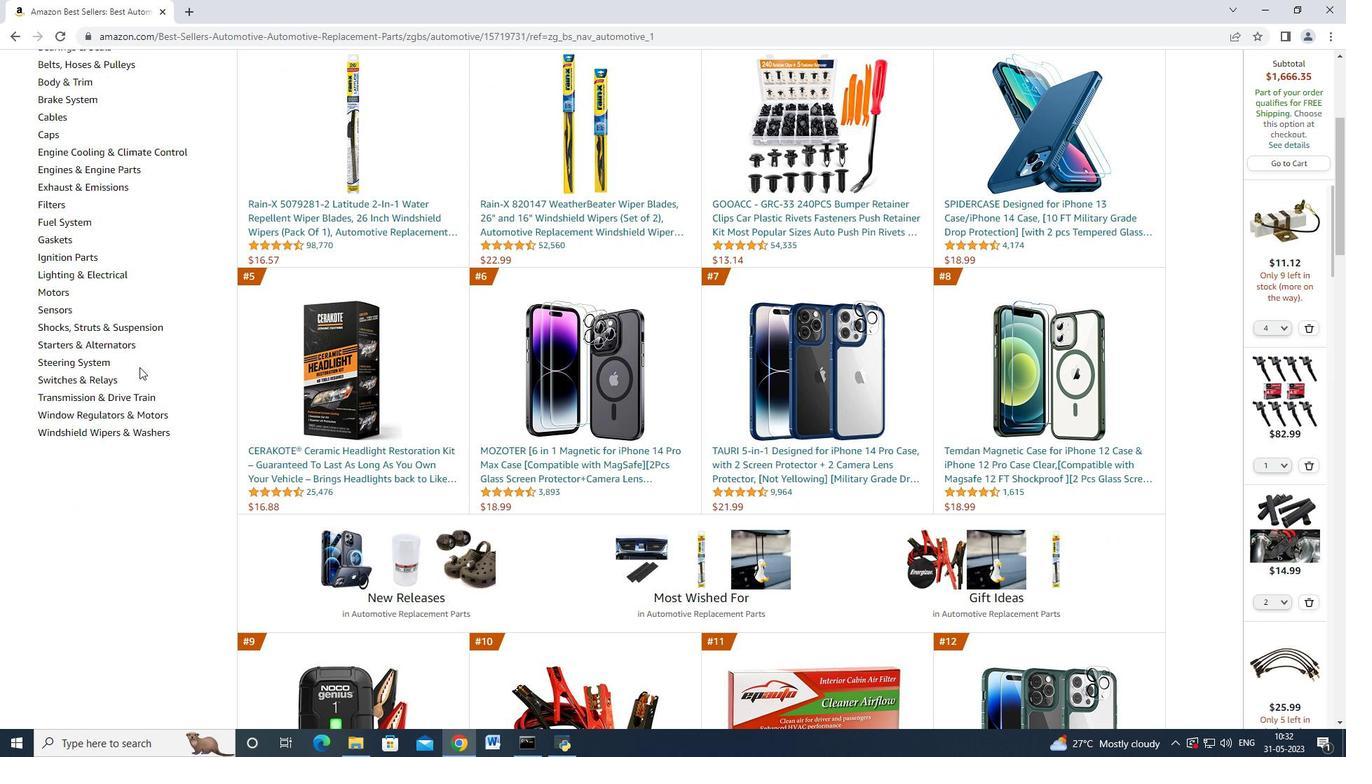 
Action: Mouse scrolled (140, 364) with delta (0, 0)
Screenshot: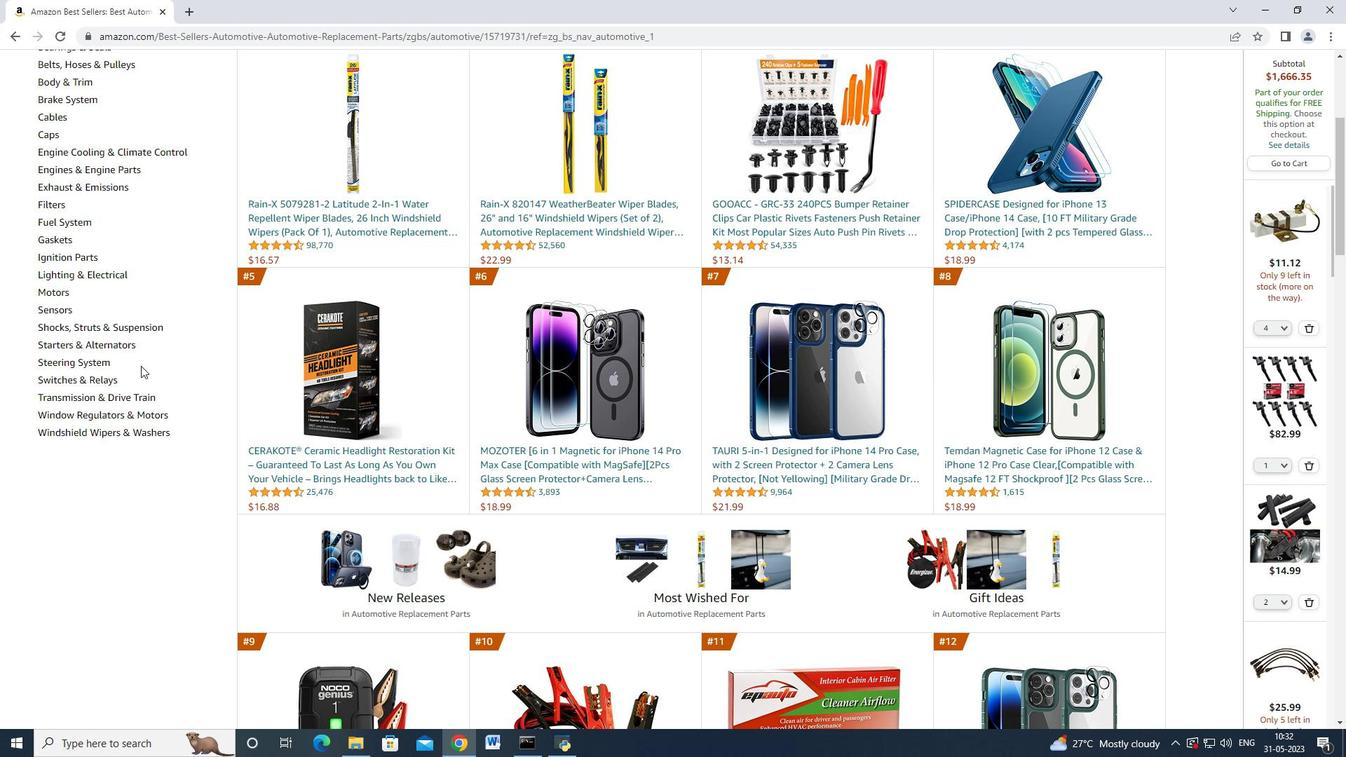 
Action: Mouse moved to (143, 358)
Screenshot: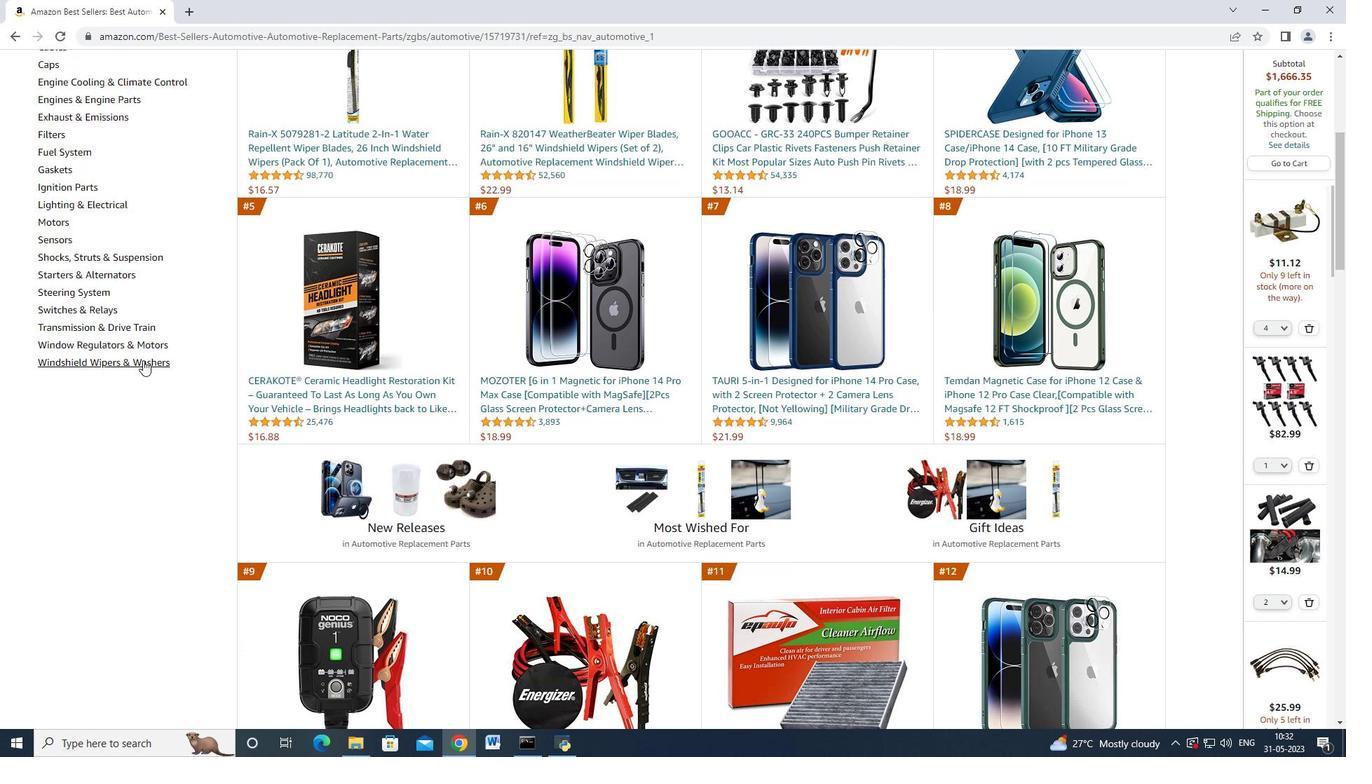 
Action: Mouse scrolled (143, 359) with delta (0, 0)
Screenshot: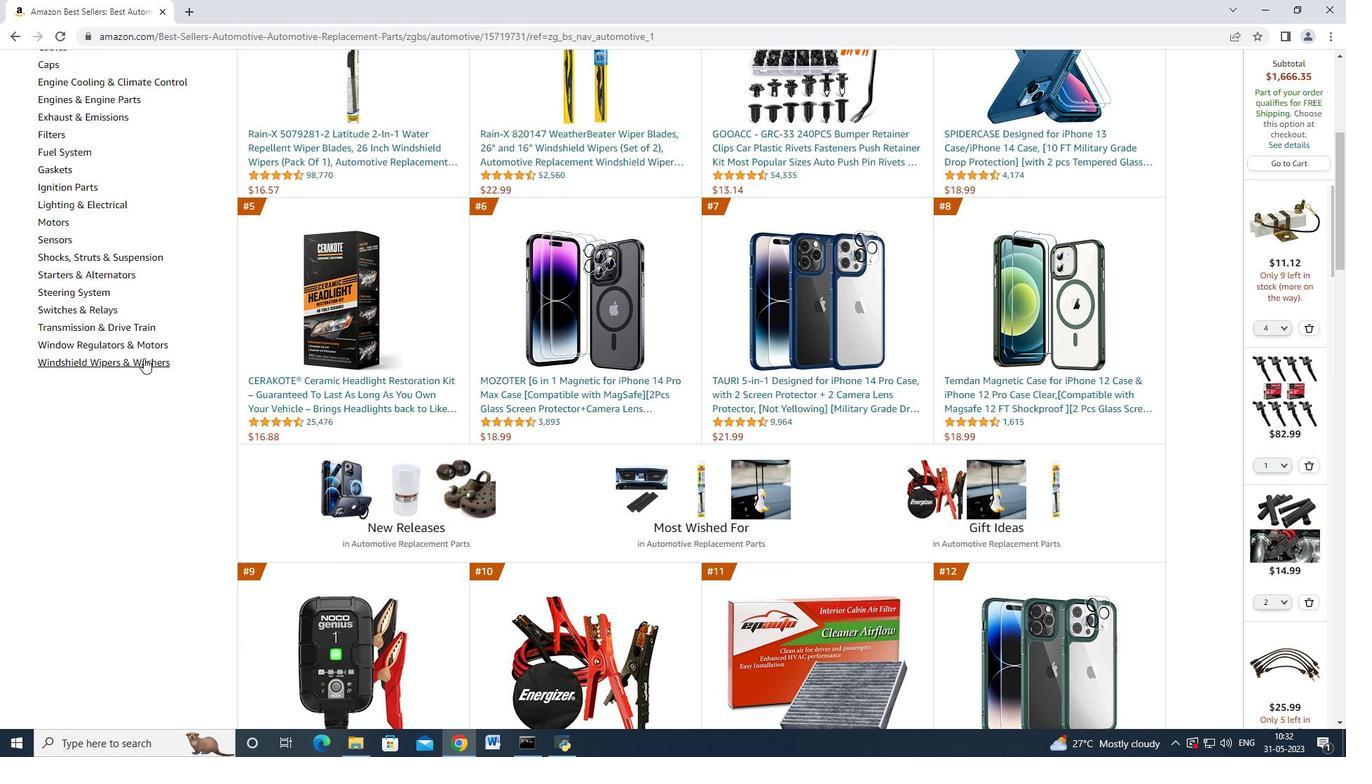 
Action: Mouse scrolled (143, 359) with delta (0, 0)
Screenshot: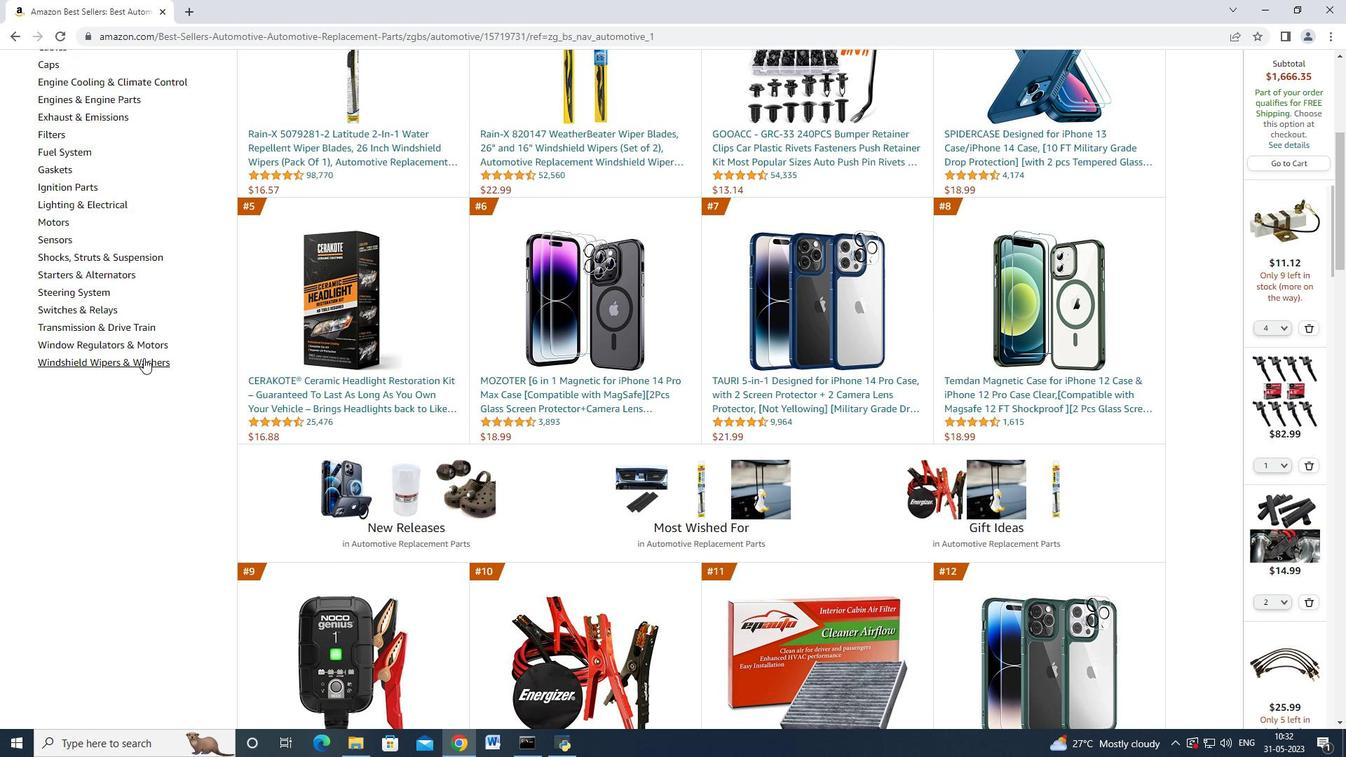 
Action: Mouse moved to (91, 305)
Screenshot: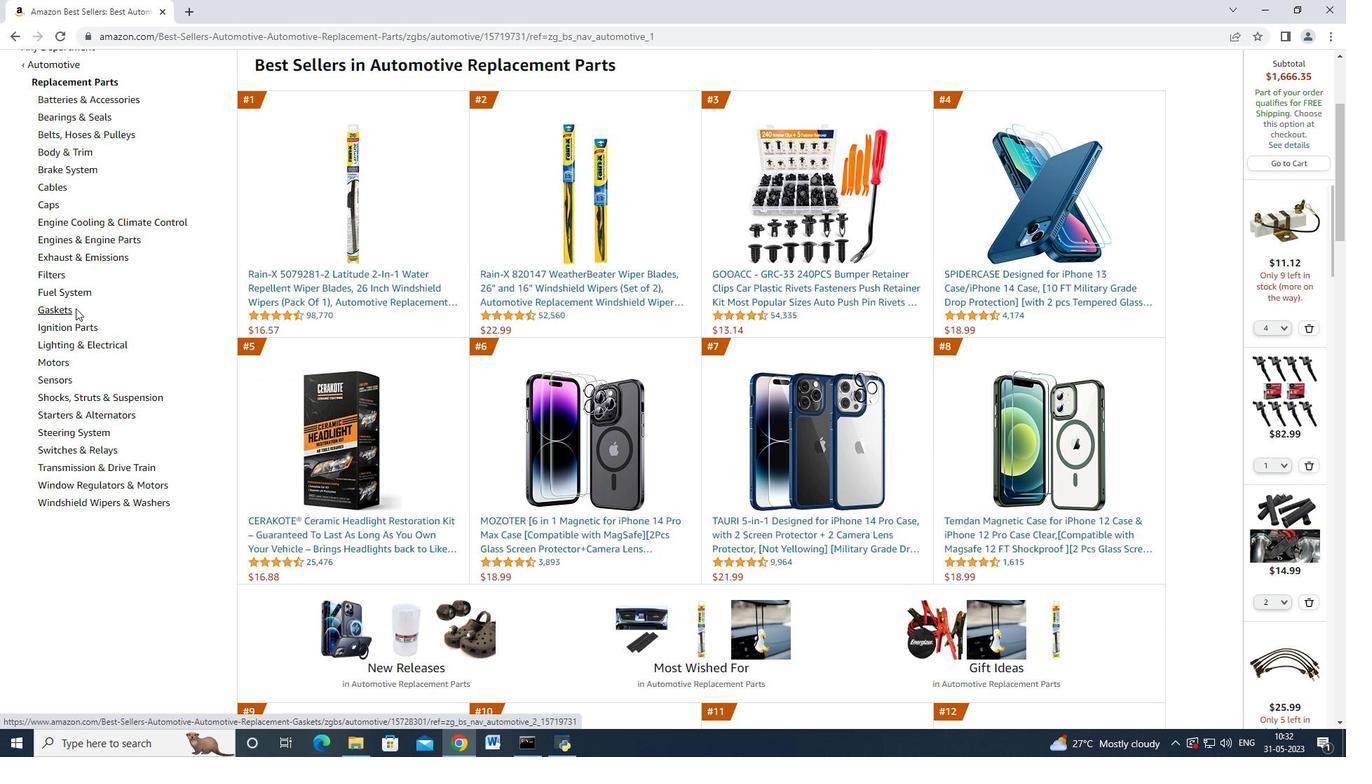 
Action: Mouse scrolled (91, 305) with delta (0, 0)
Screenshot: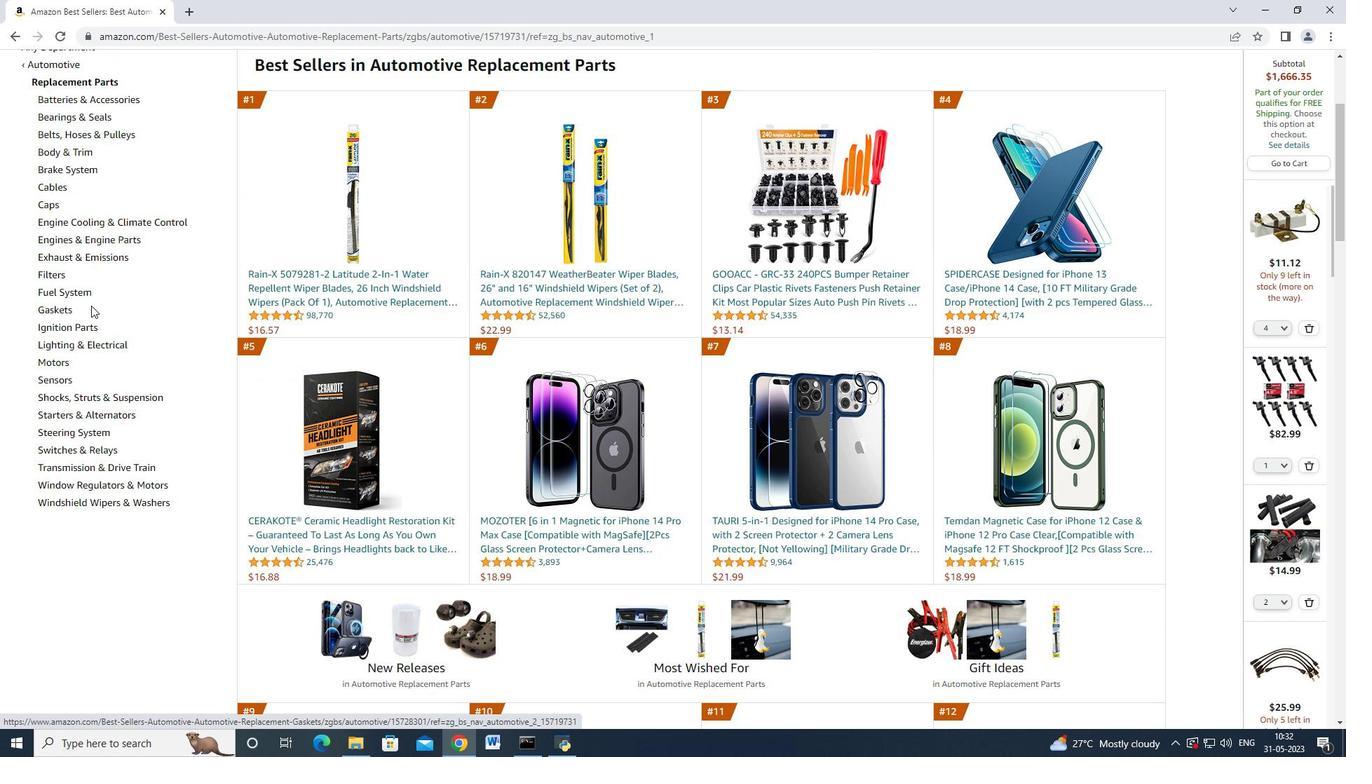 
Action: Mouse moved to (72, 257)
Screenshot: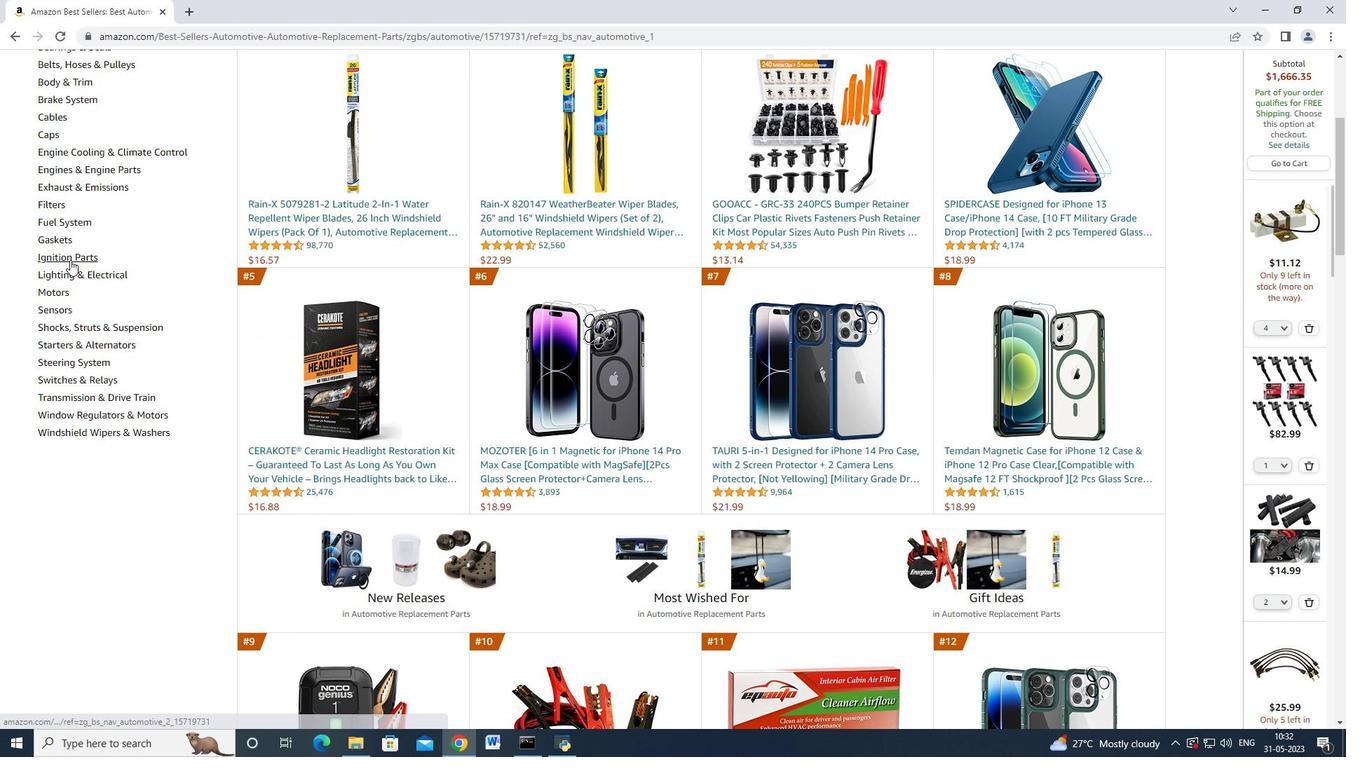 
Action: Mouse pressed left at (72, 257)
Screenshot: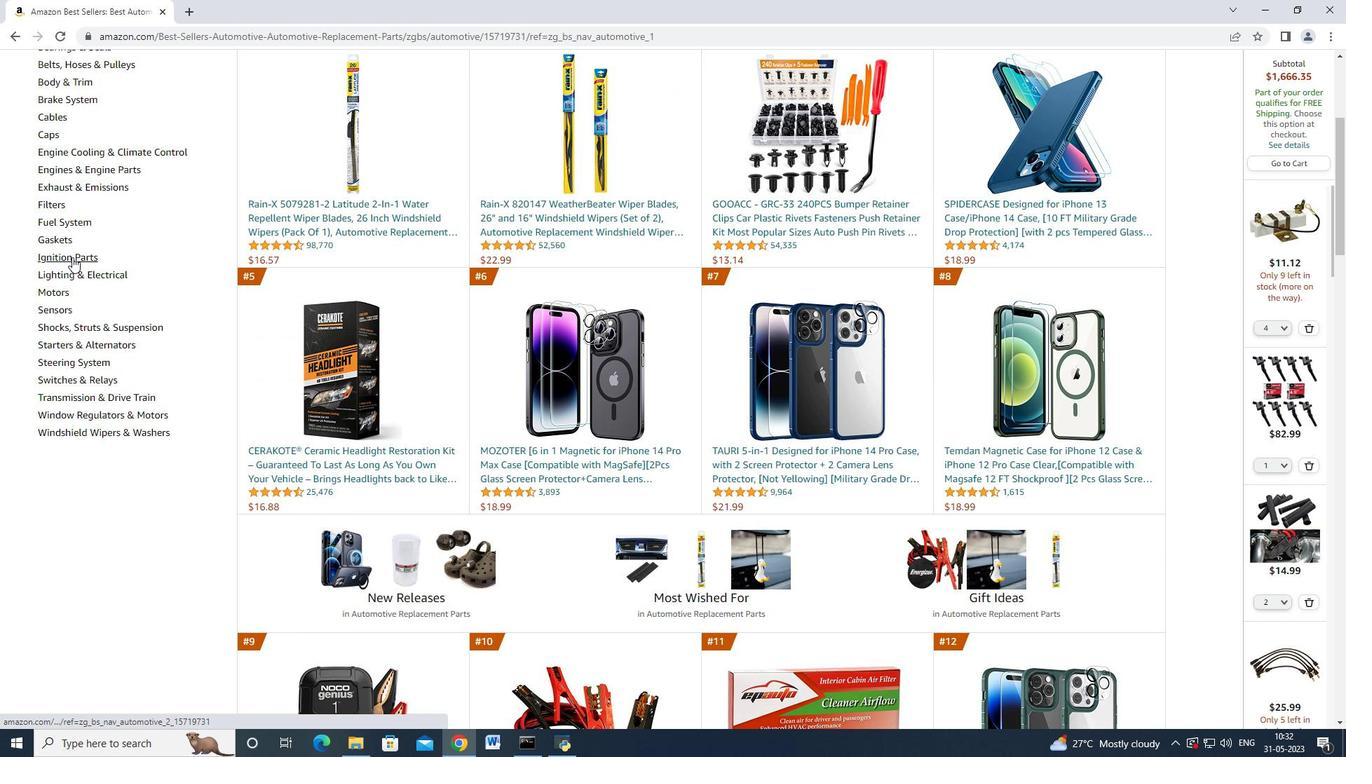 
Action: Mouse moved to (139, 284)
Screenshot: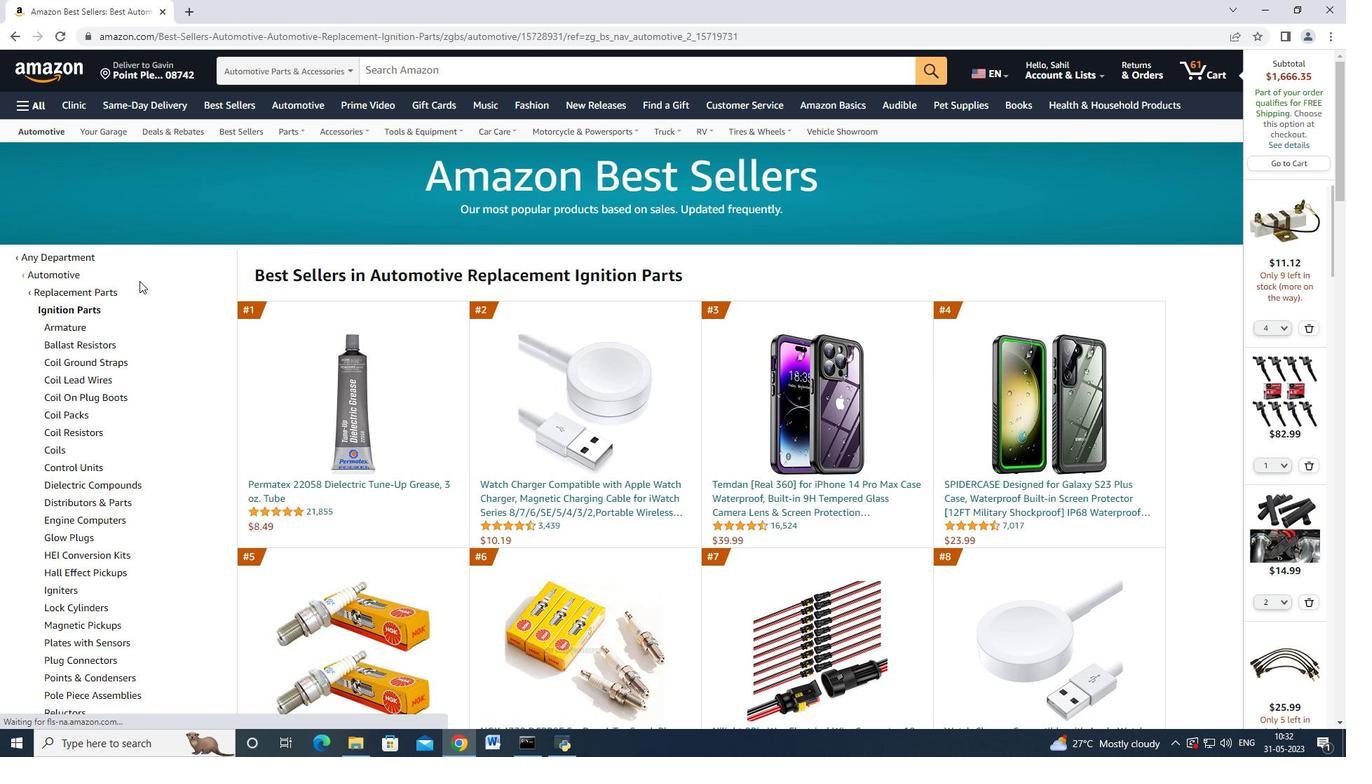 
Action: Mouse scrolled (139, 284) with delta (0, 0)
Screenshot: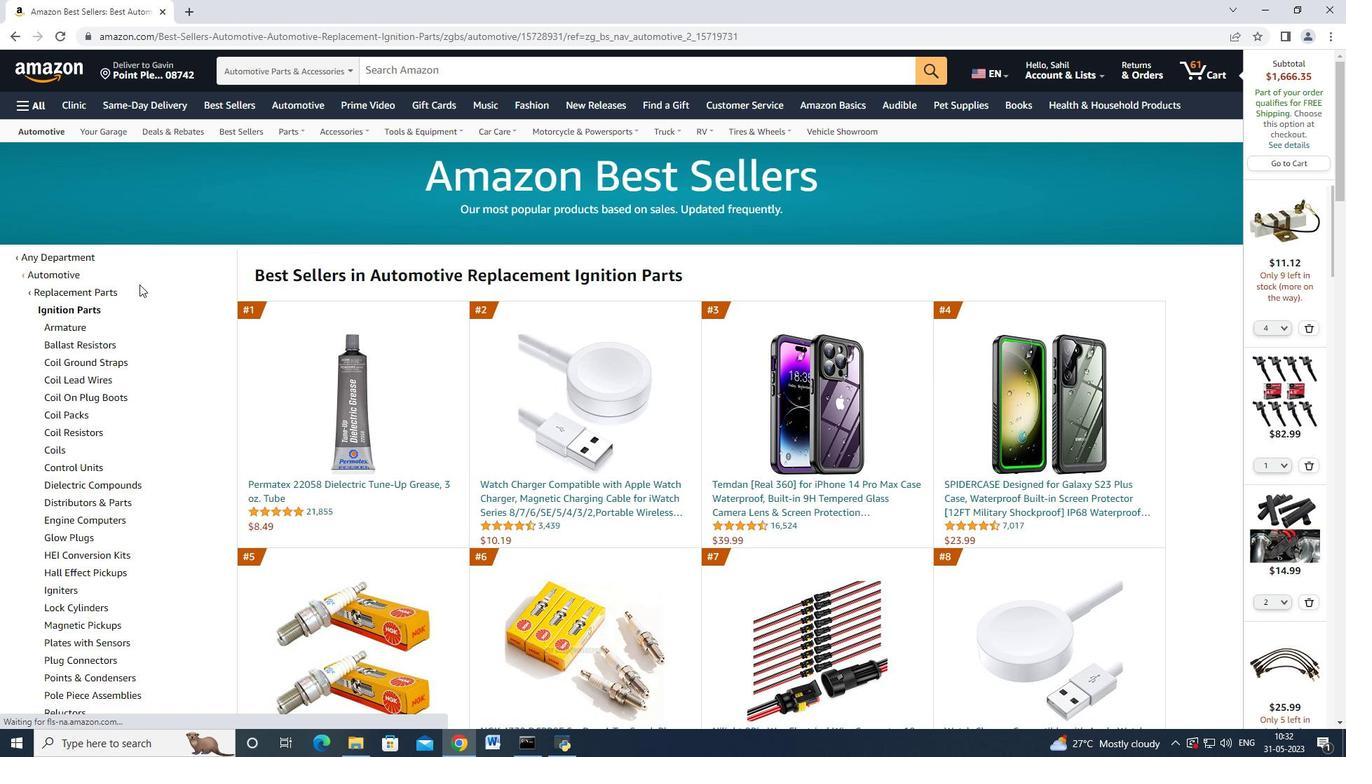 
Action: Mouse scrolled (139, 284) with delta (0, 0)
Screenshot: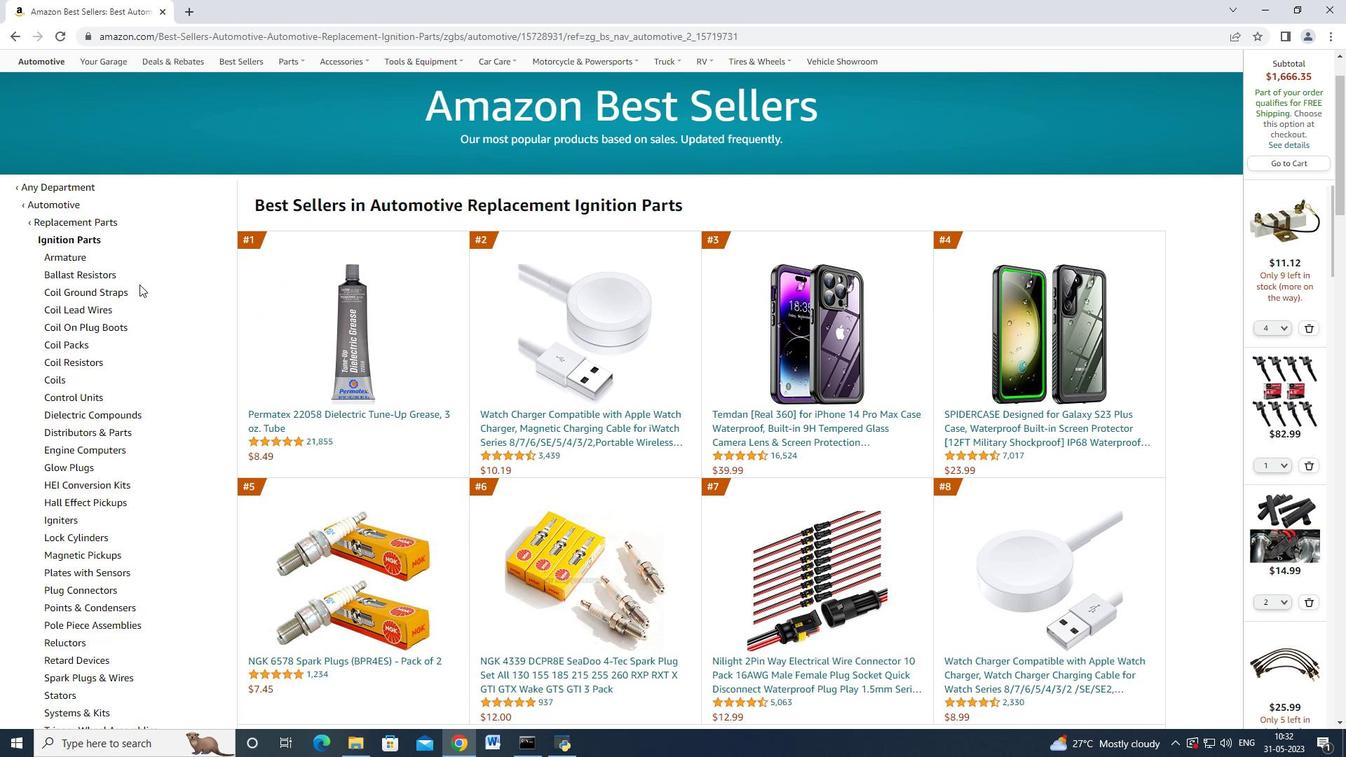 
Action: Mouse scrolled (139, 284) with delta (0, 0)
Screenshot: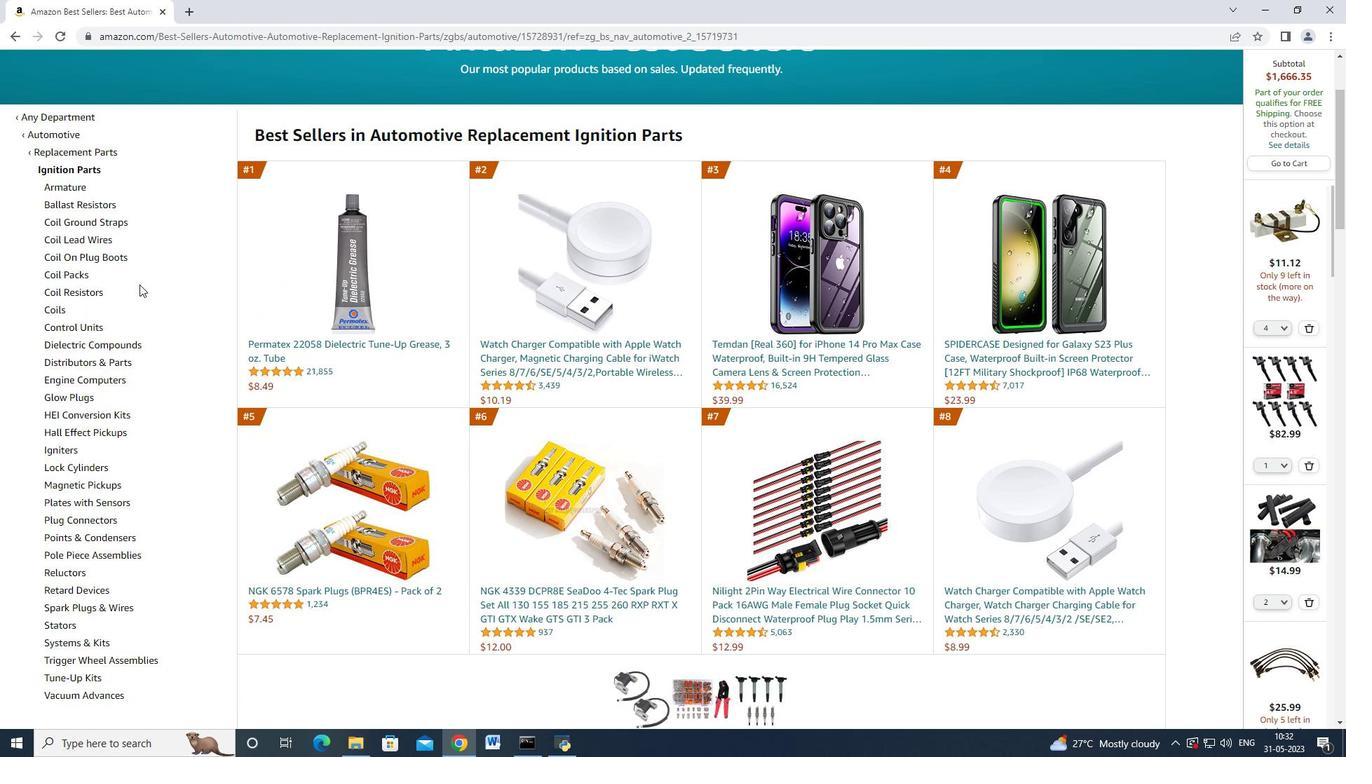 
Action: Mouse scrolled (139, 285) with delta (0, 0)
Screenshot: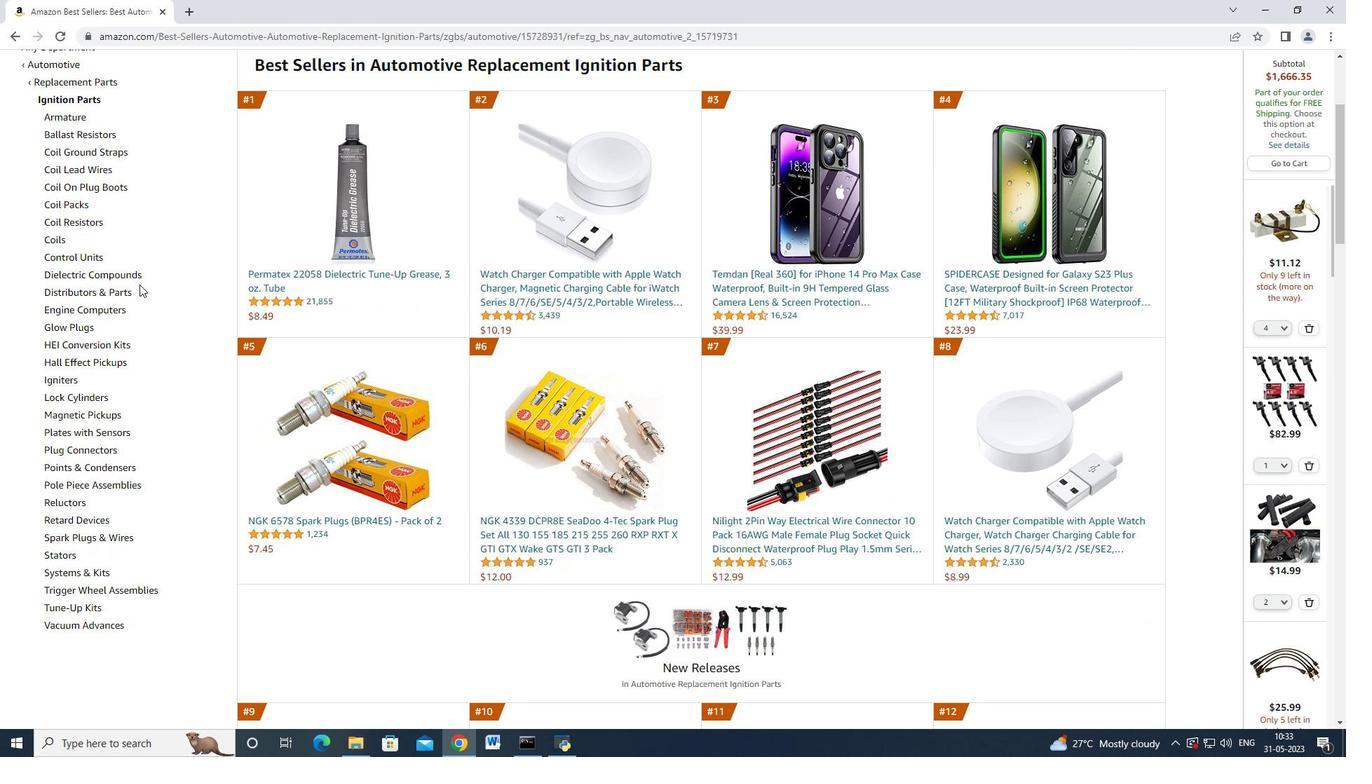 
Action: Mouse moved to (53, 309)
Screenshot: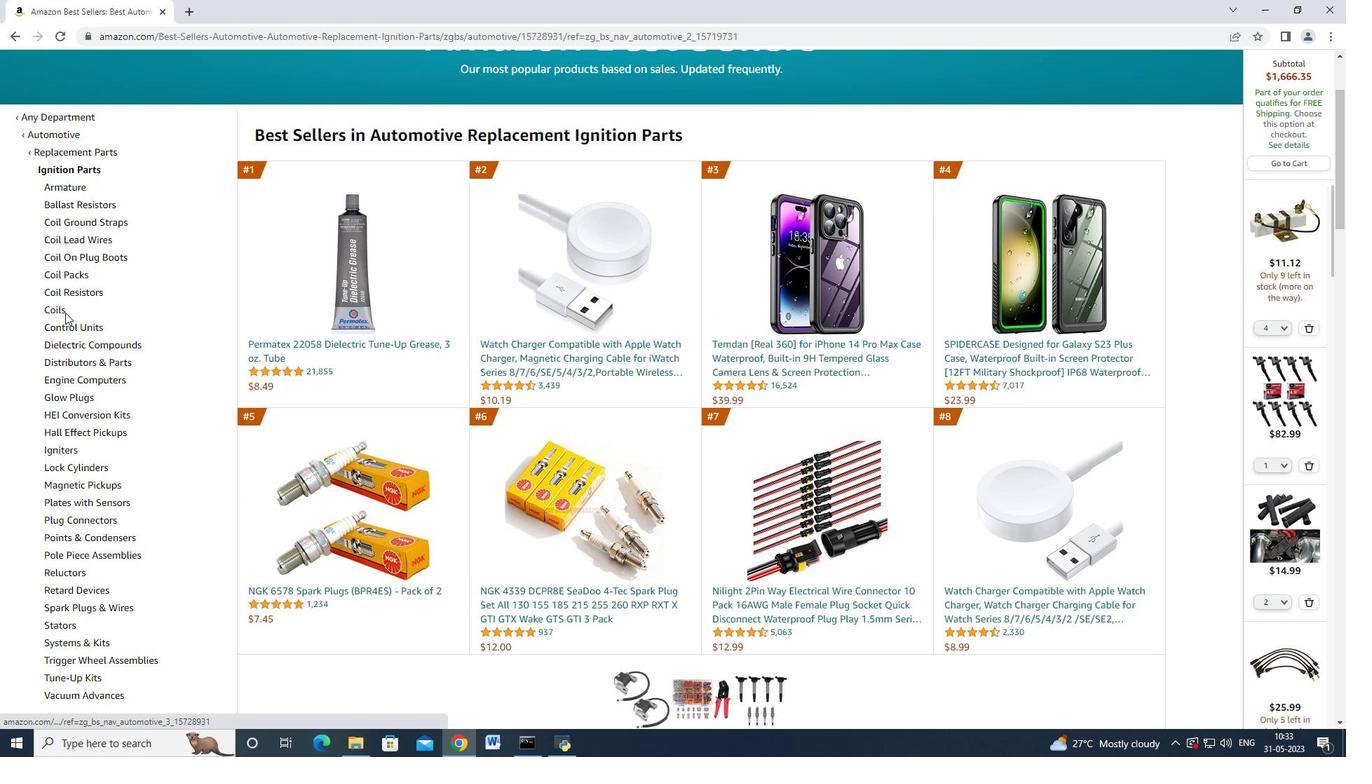
Action: Mouse pressed left at (53, 309)
Screenshot: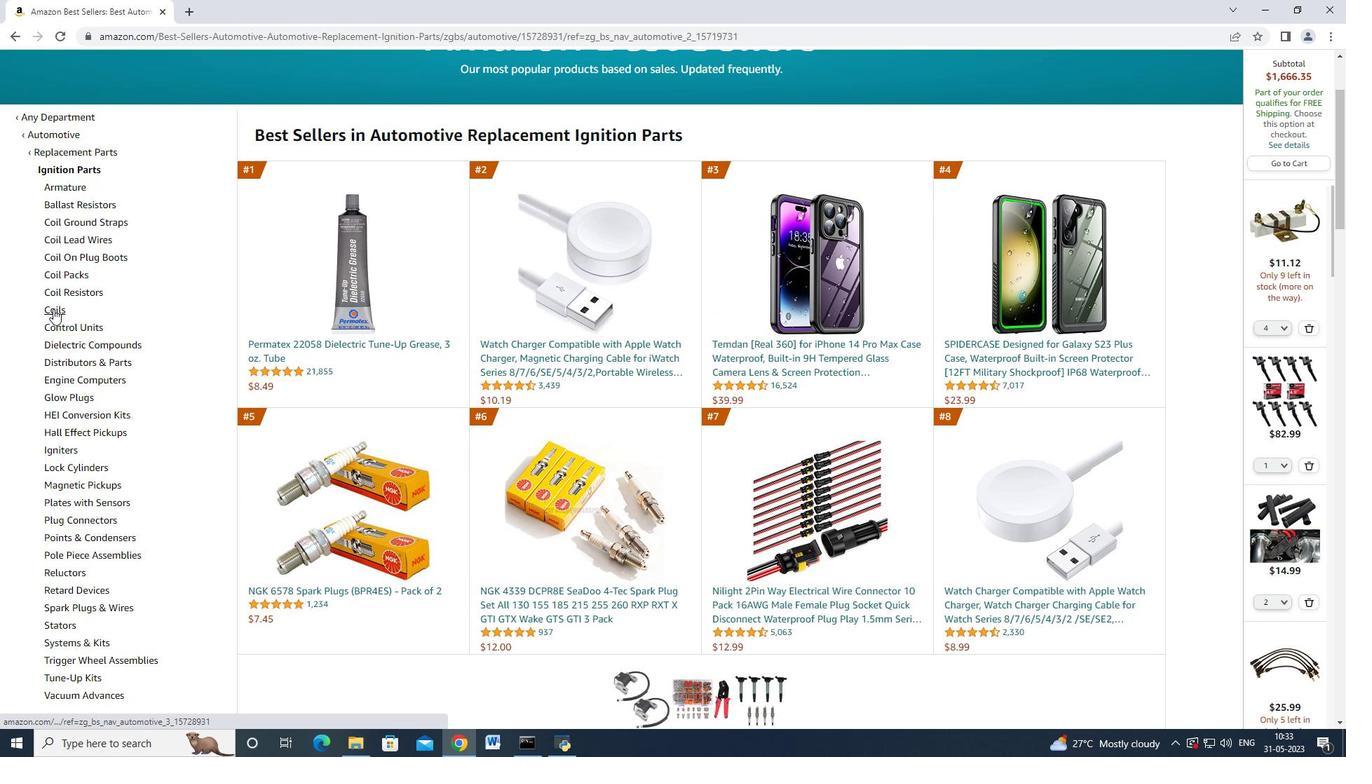 
Action: Mouse moved to (266, 331)
Screenshot: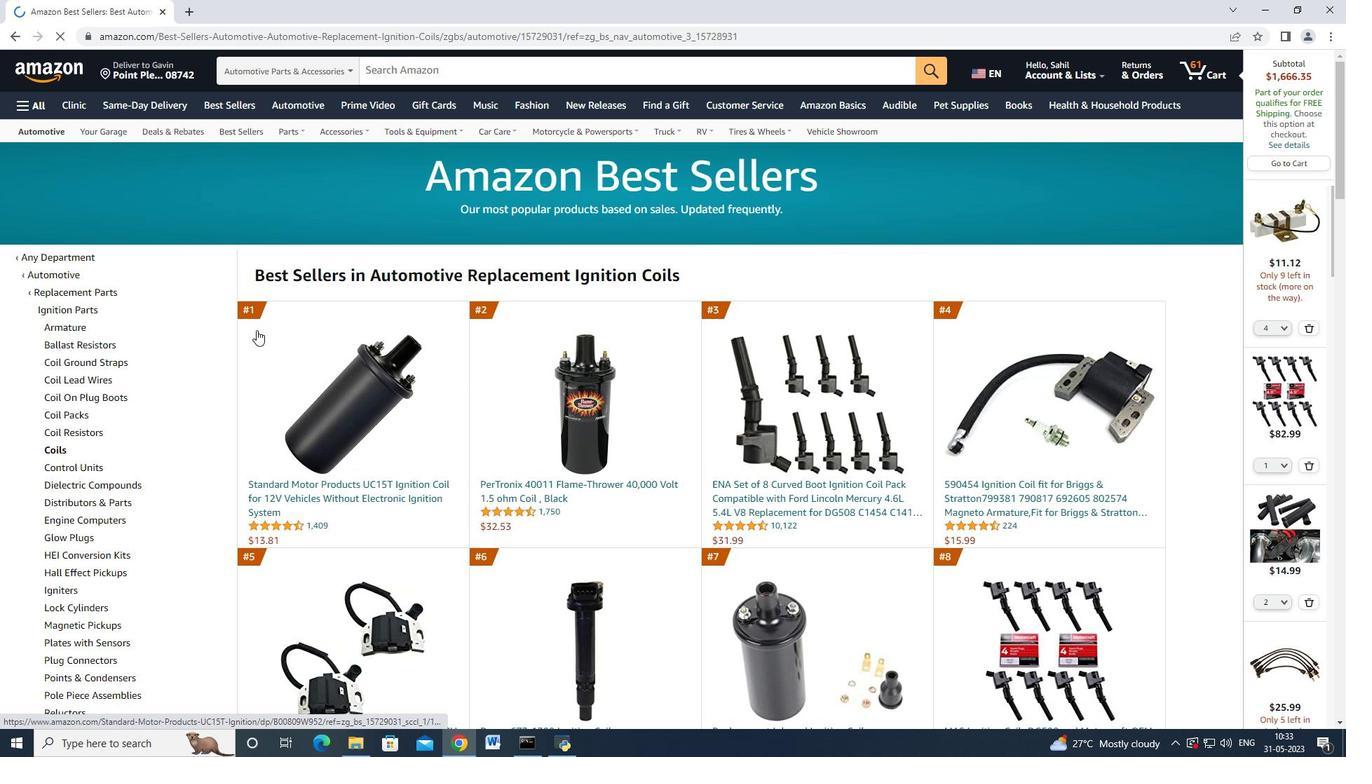 
Action: Mouse scrolled (266, 331) with delta (0, 0)
Screenshot: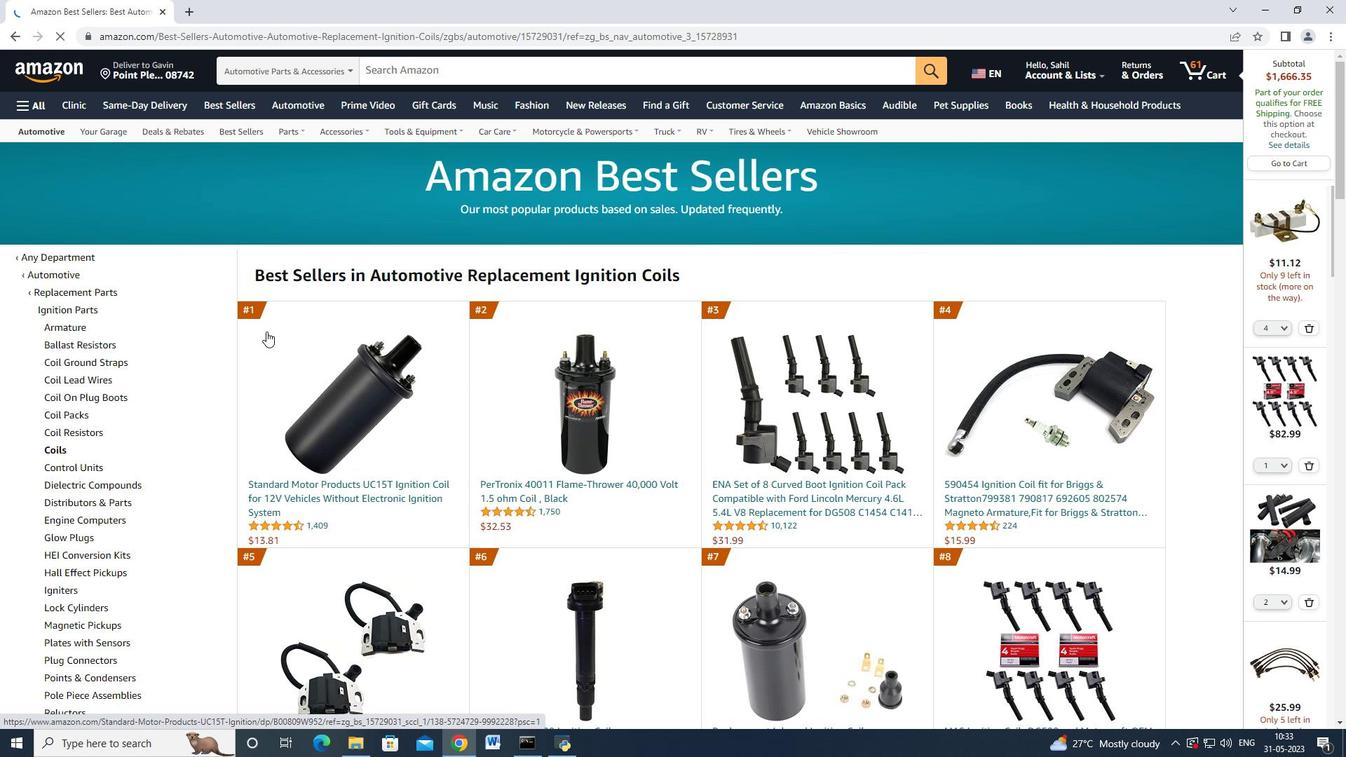 
Action: Mouse scrolled (266, 331) with delta (0, 0)
Screenshot: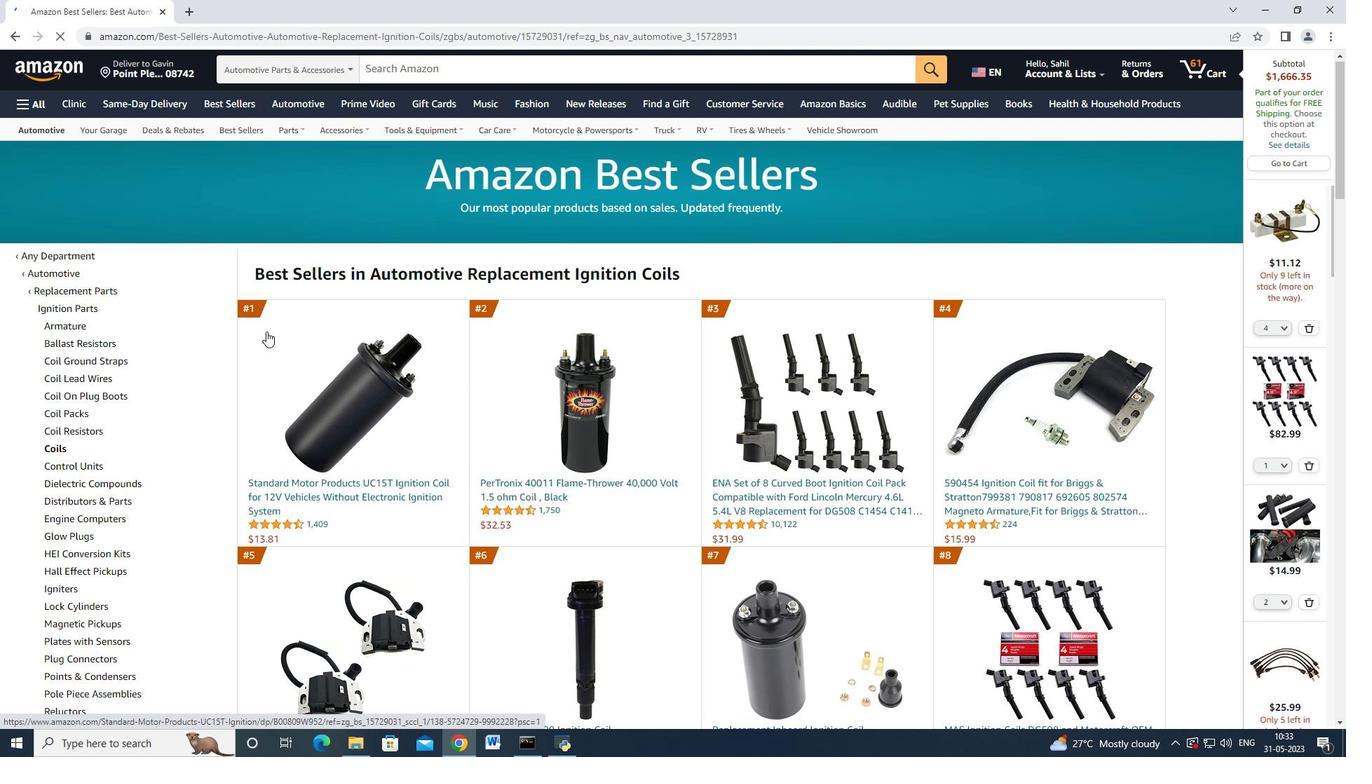 
Action: Mouse scrolled (266, 331) with delta (0, 0)
Screenshot: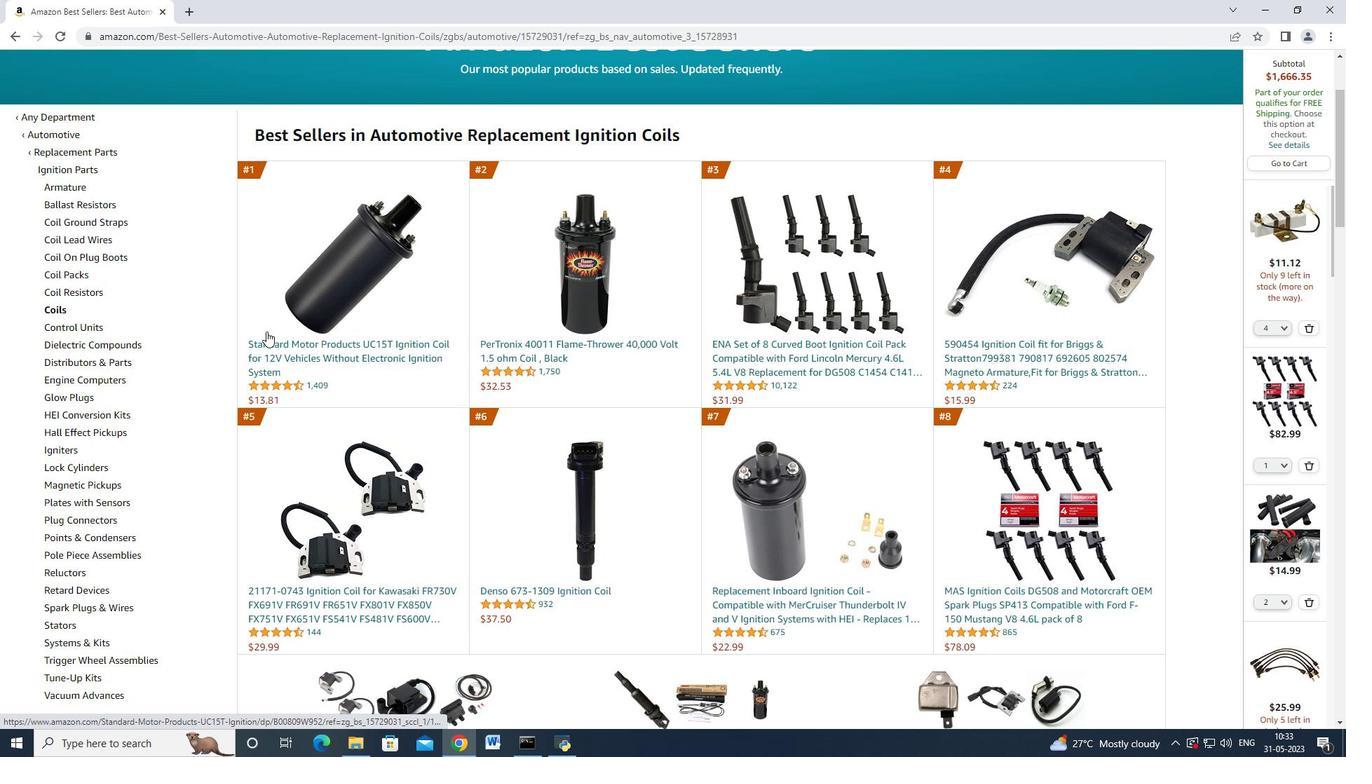 
Action: Mouse scrolled (266, 331) with delta (0, 0)
Screenshot: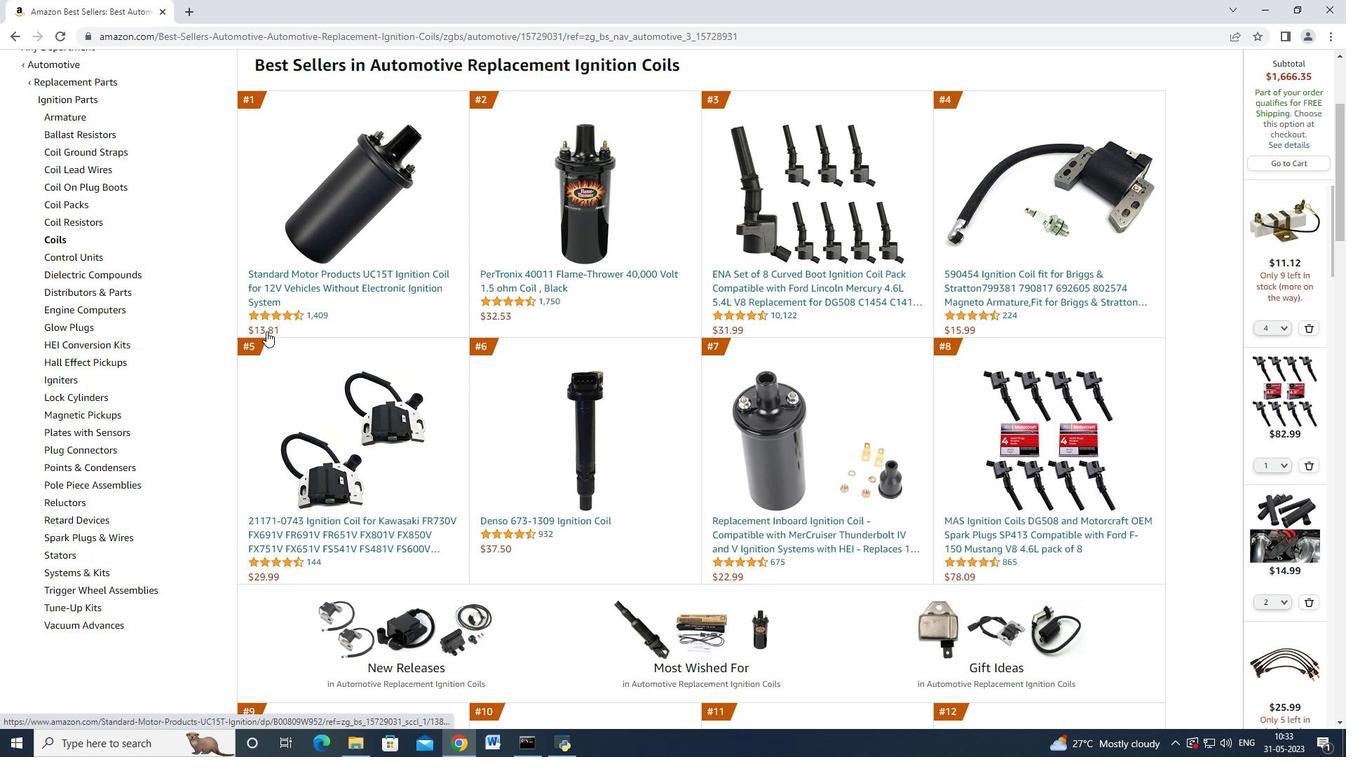 
Action: Mouse scrolled (266, 331) with delta (0, 0)
Screenshot: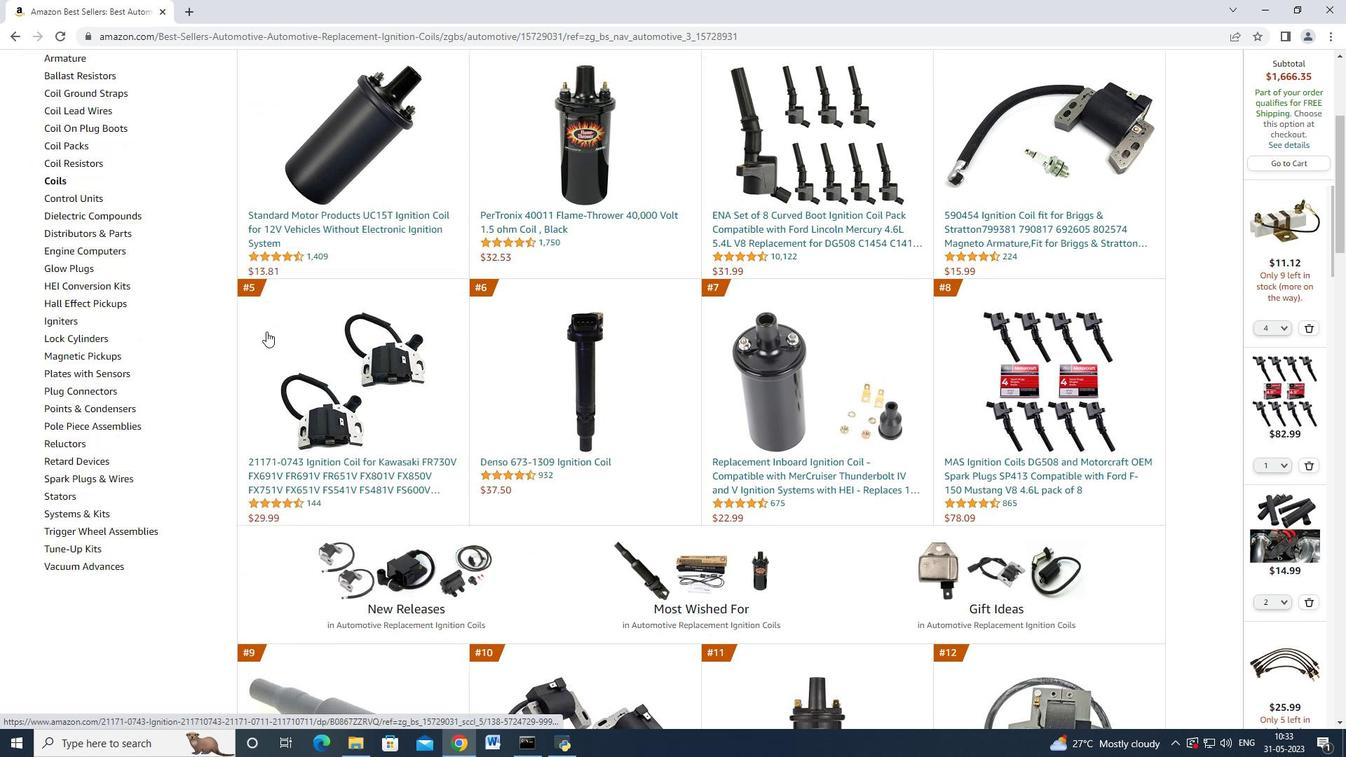 
Action: Mouse scrolled (266, 331) with delta (0, 0)
Screenshot: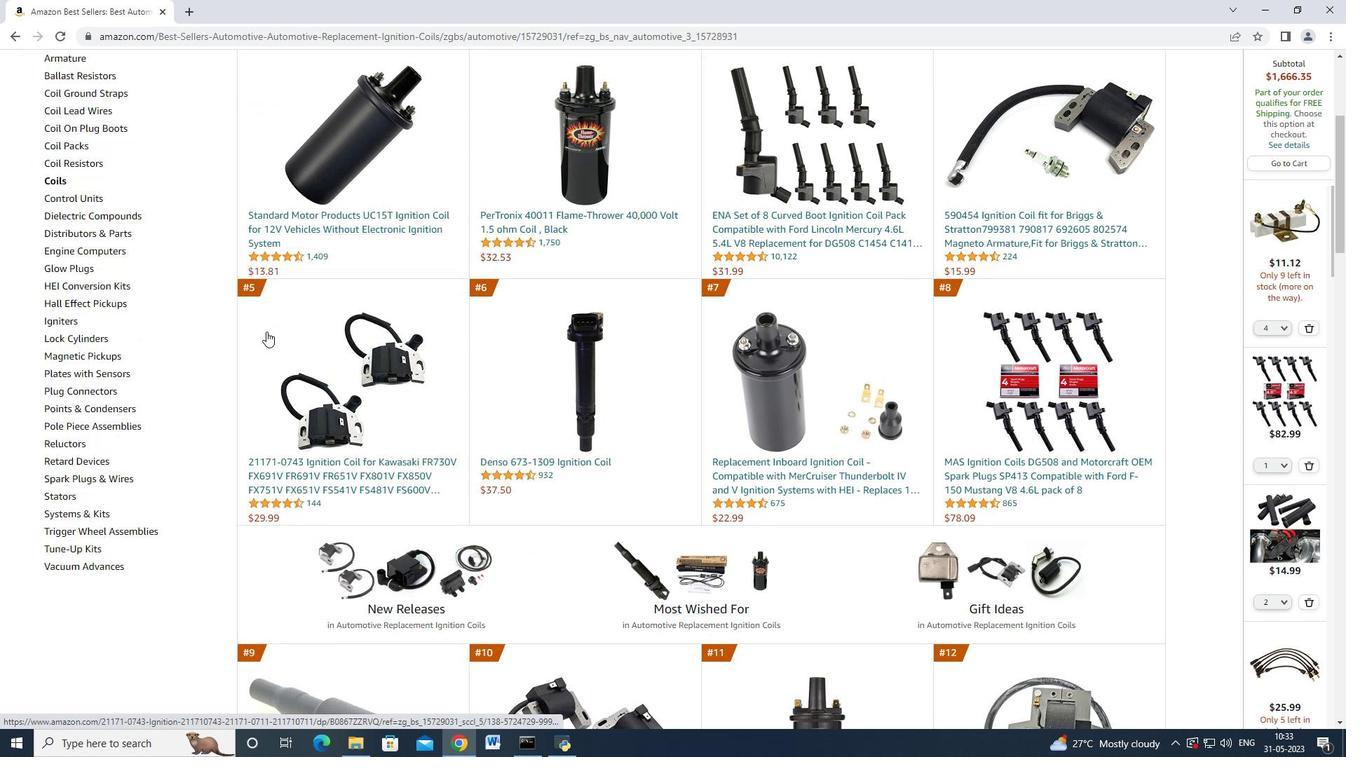 
Action: Mouse scrolled (266, 331) with delta (0, 0)
Screenshot: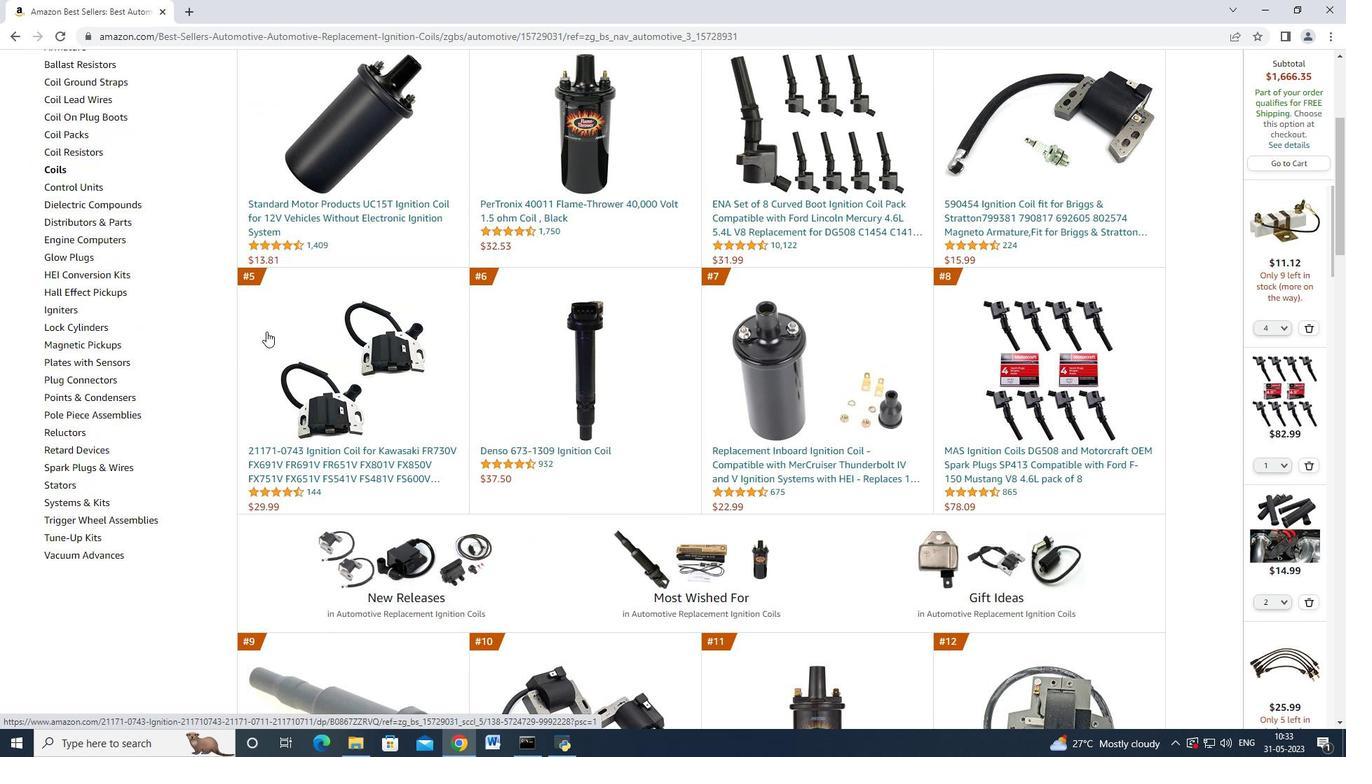 
Action: Mouse scrolled (266, 331) with delta (0, 0)
Screenshot: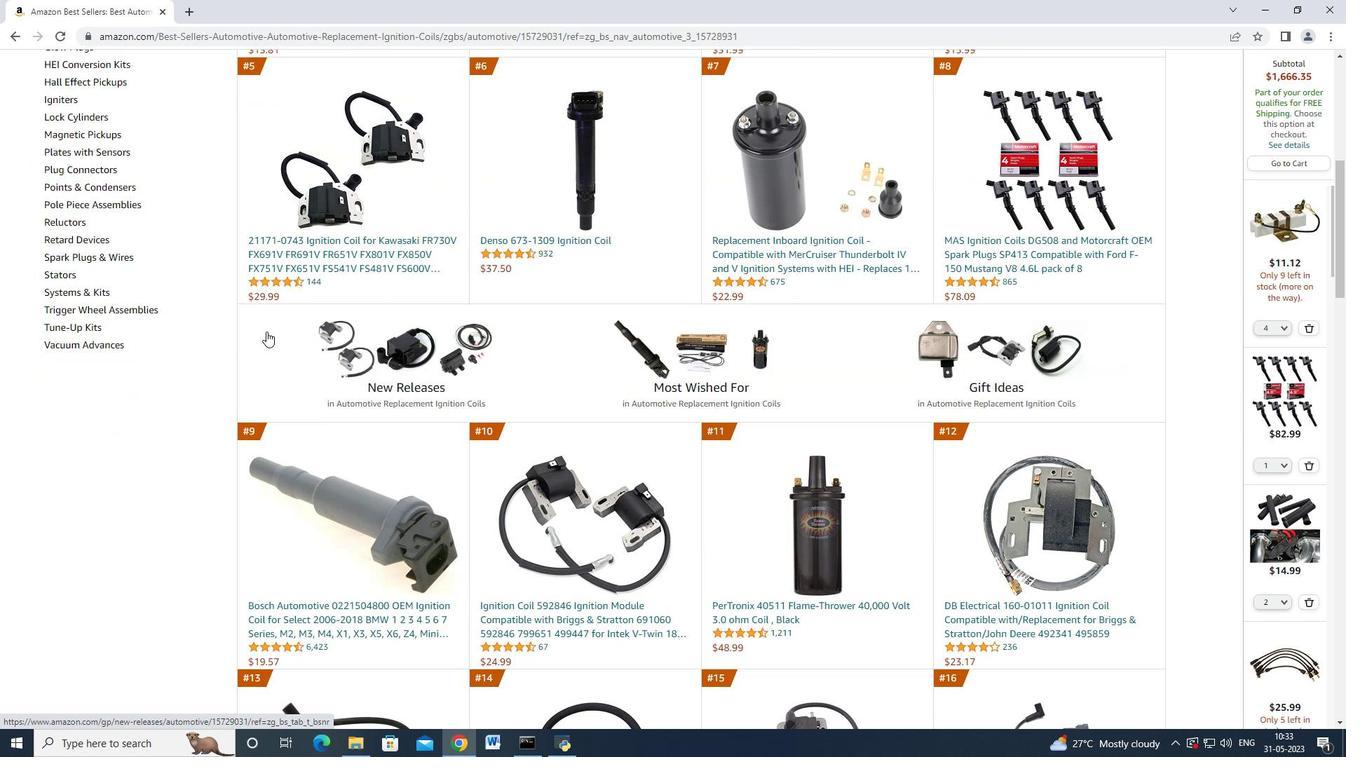 
Action: Mouse scrolled (266, 331) with delta (0, 0)
Screenshot: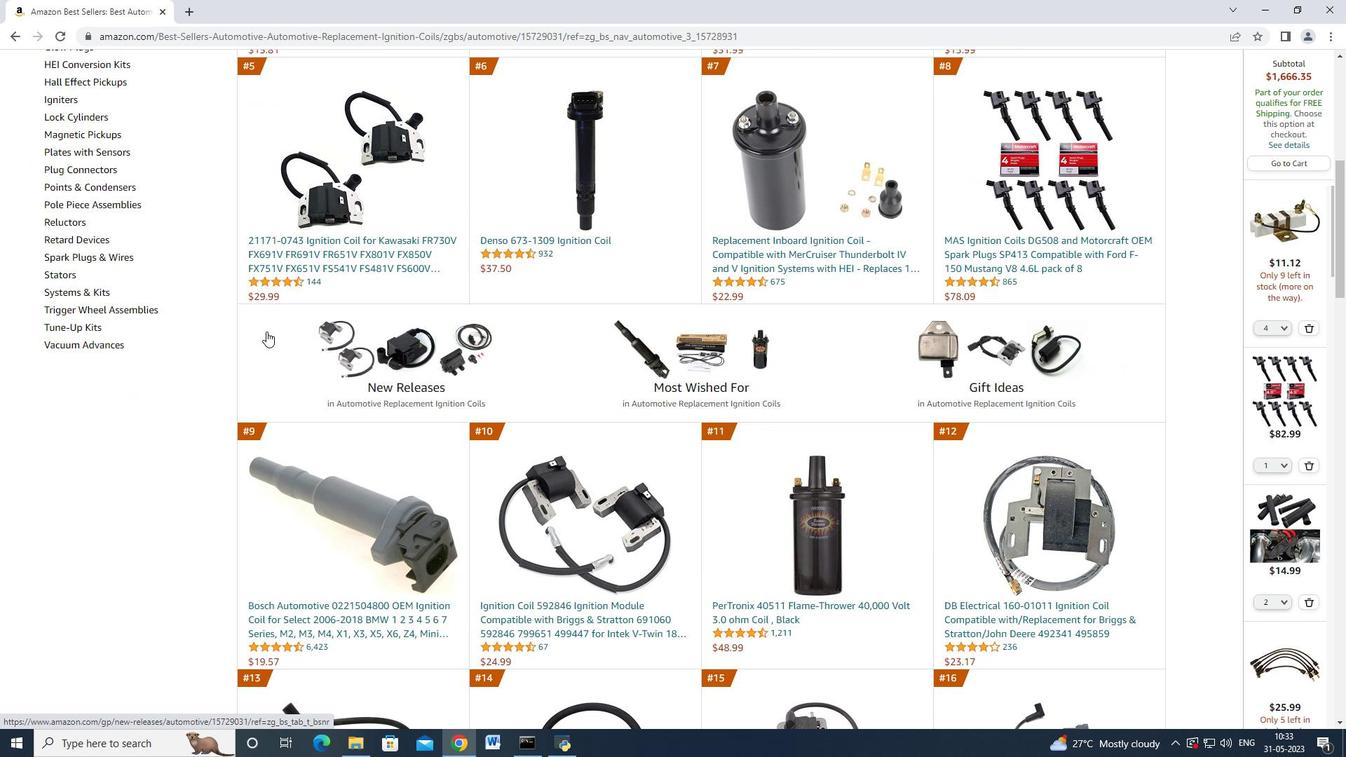 
Action: Mouse scrolled (266, 331) with delta (0, 0)
Screenshot: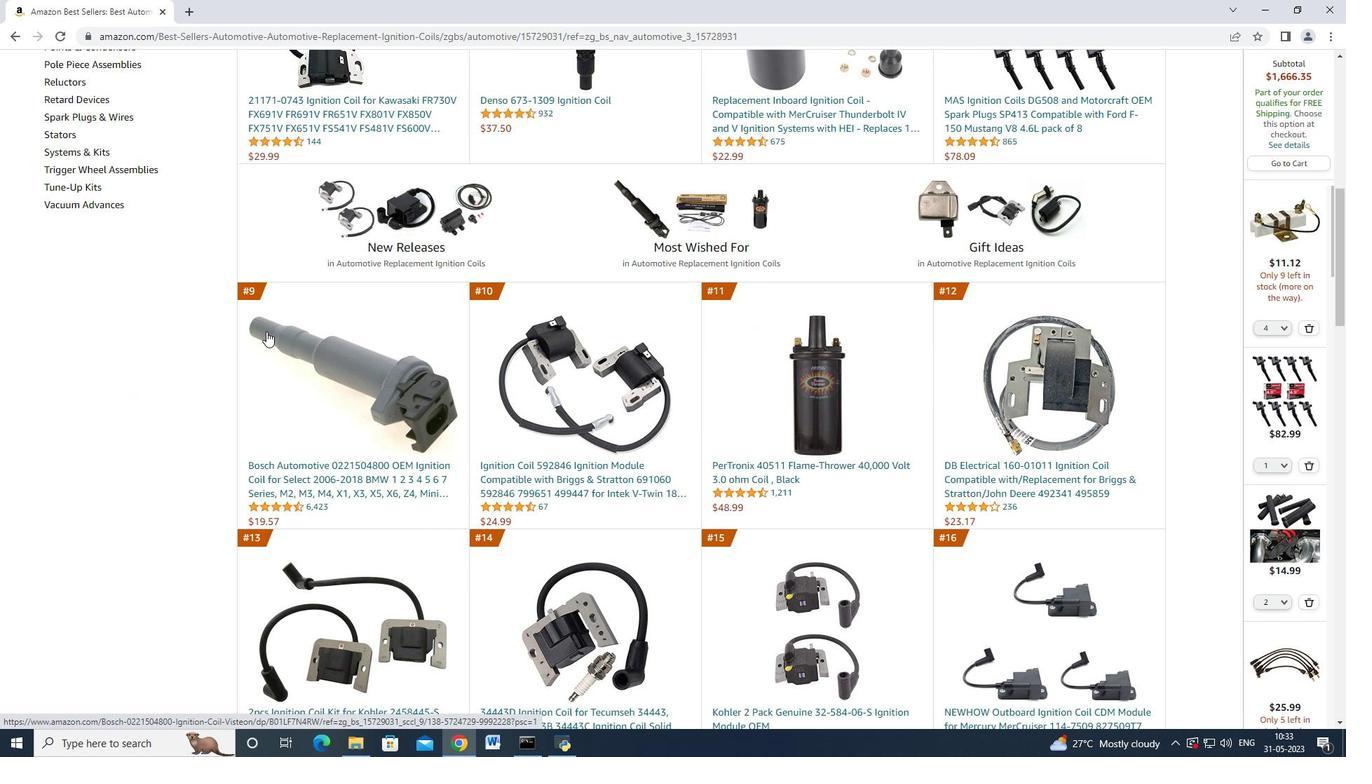 
Action: Mouse scrolled (266, 331) with delta (0, 0)
Screenshot: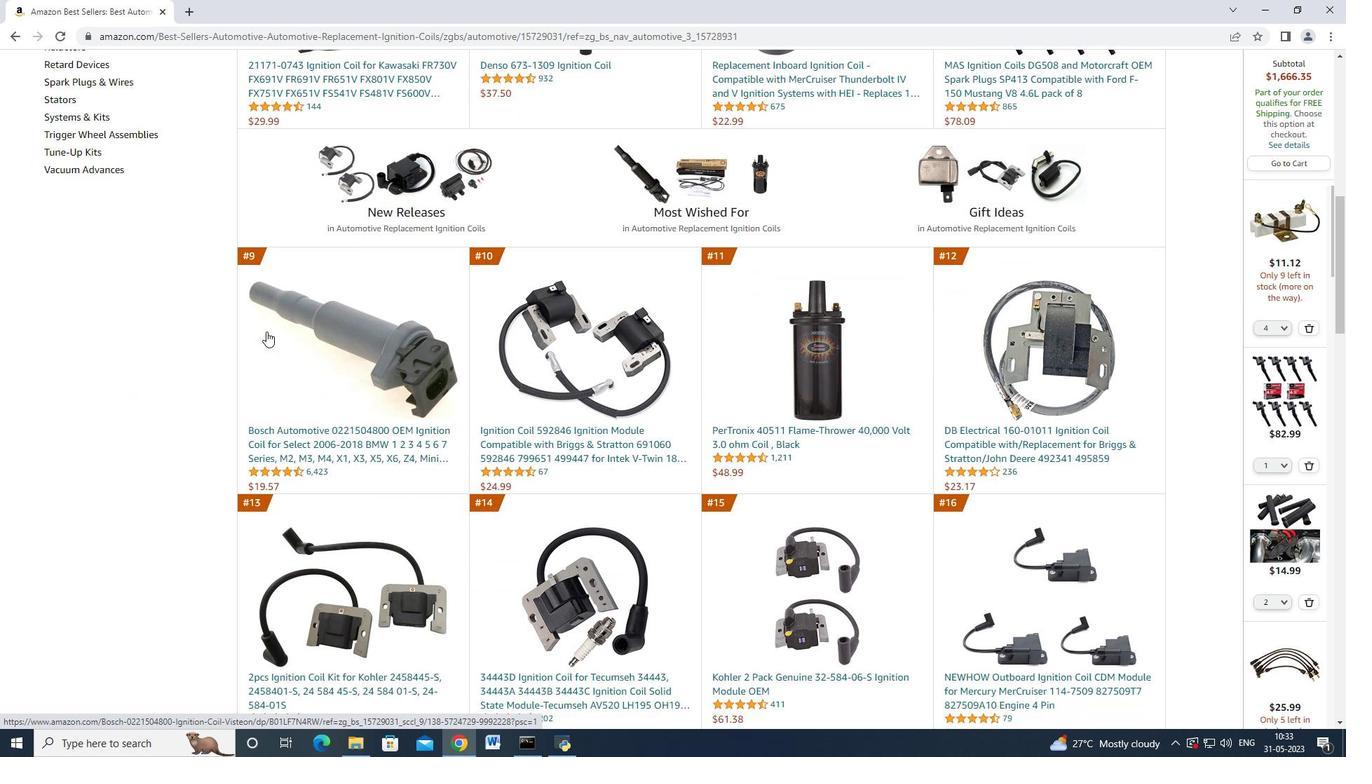 
Action: Mouse scrolled (266, 331) with delta (0, 0)
Screenshot: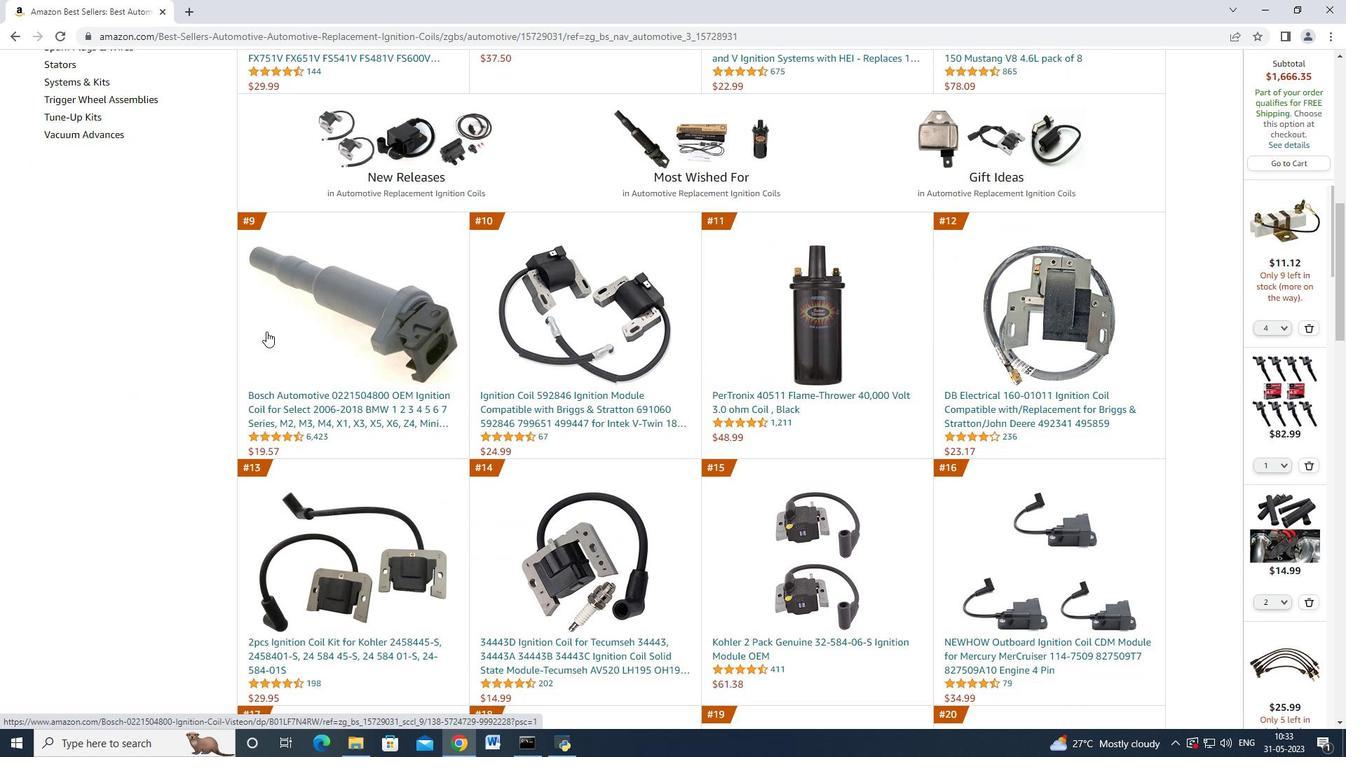 
Action: Mouse scrolled (266, 331) with delta (0, 0)
Screenshot: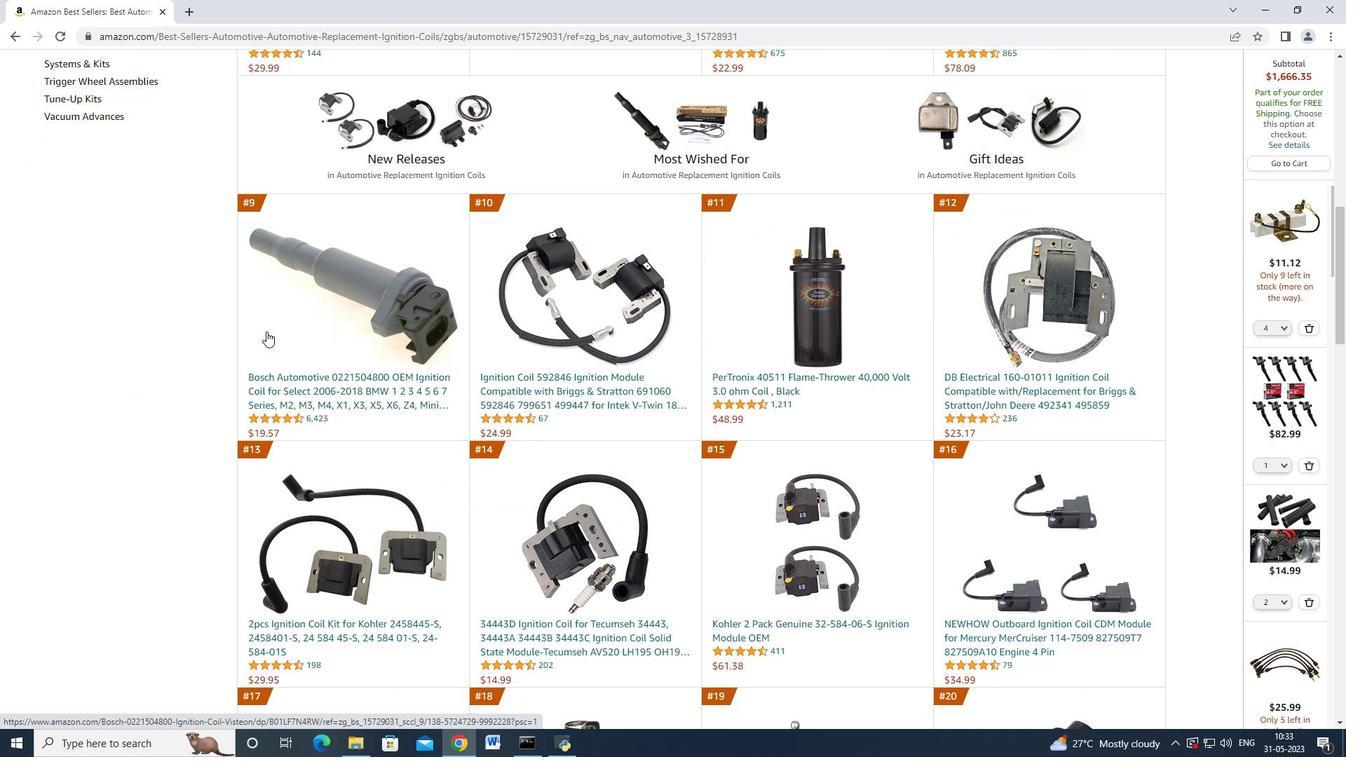 
Action: Mouse scrolled (266, 331) with delta (0, 0)
Screenshot: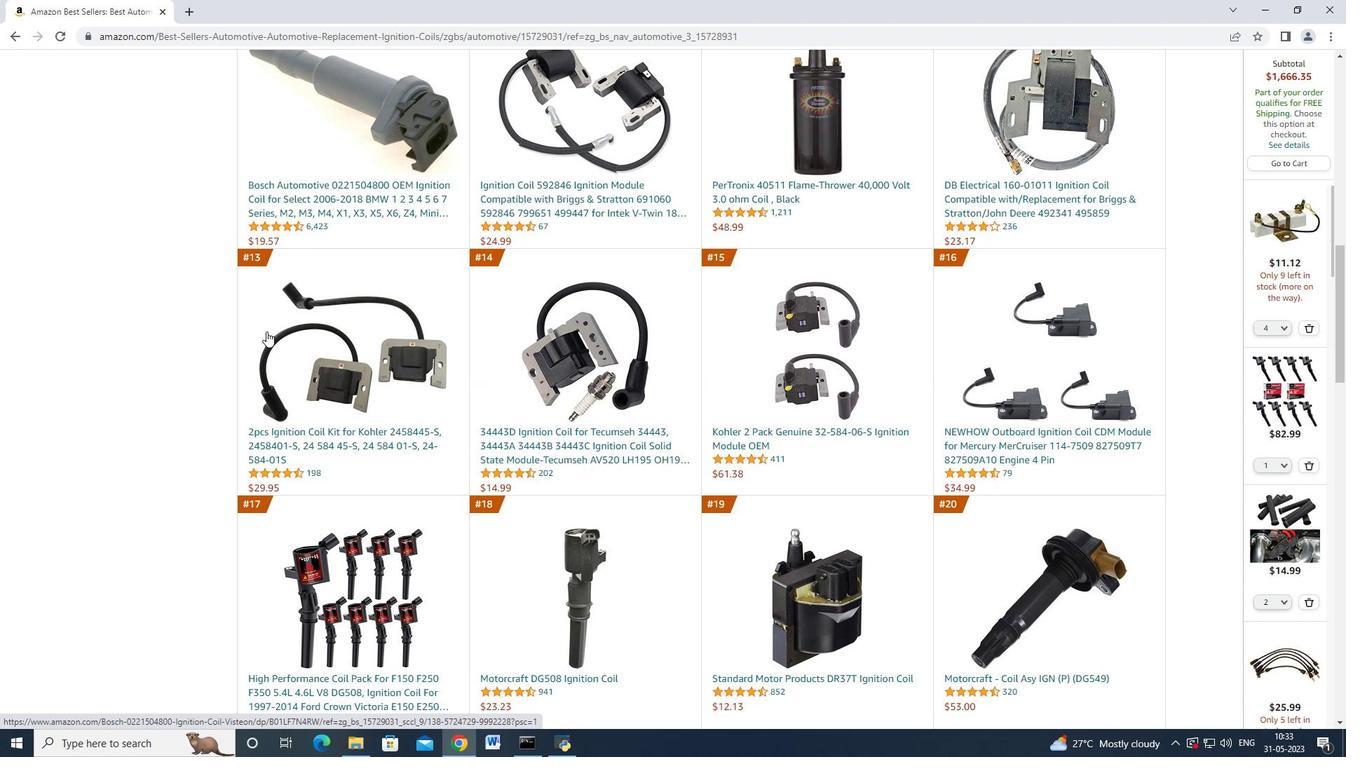 
Action: Mouse scrolled (266, 331) with delta (0, 0)
Screenshot: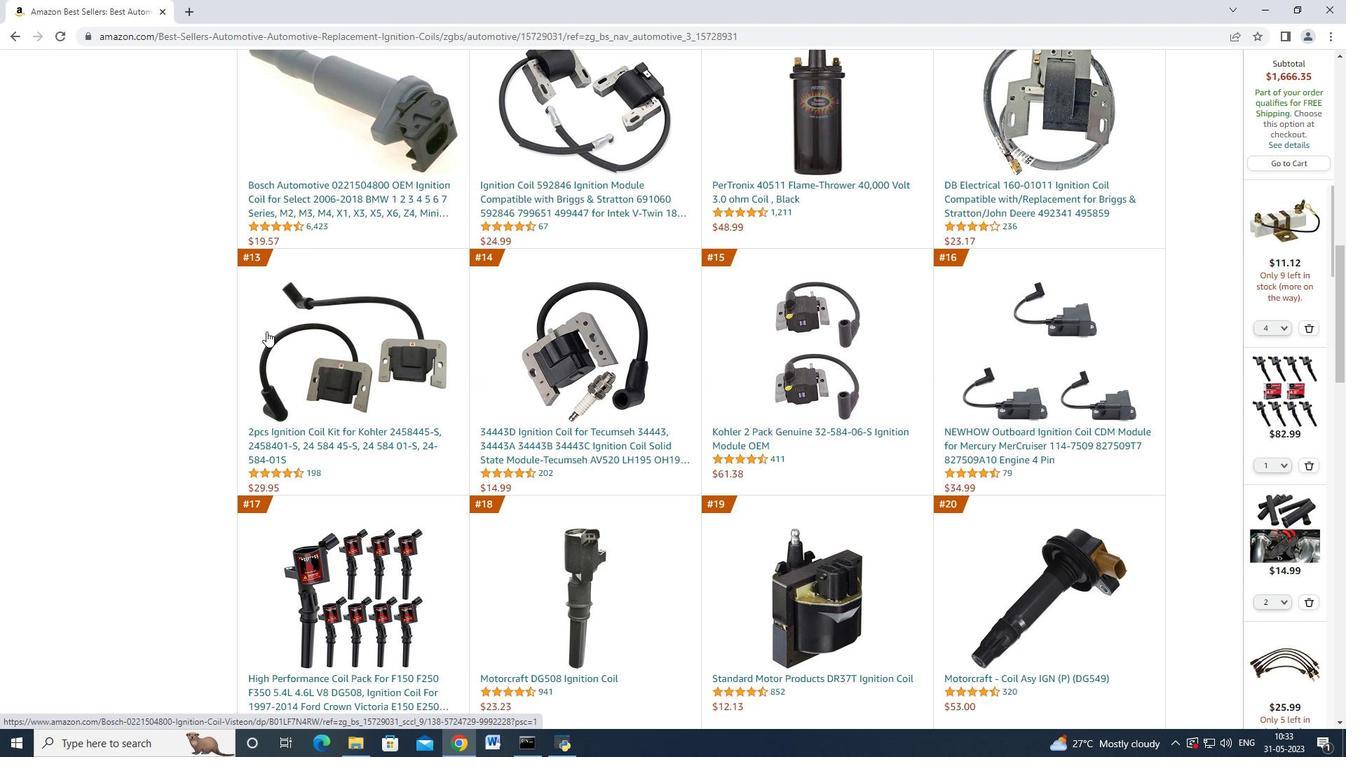 
Action: Mouse scrolled (266, 331) with delta (0, 0)
Screenshot: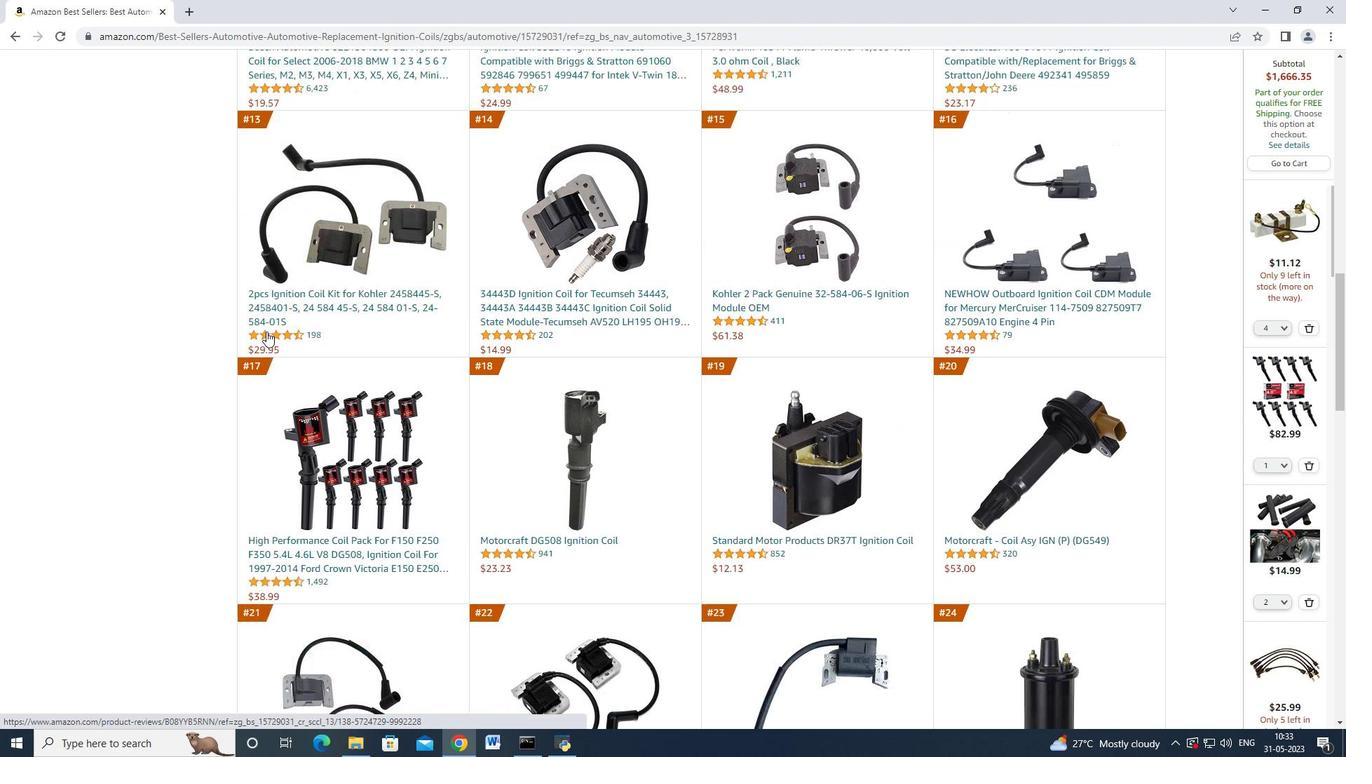 
Action: Mouse scrolled (266, 331) with delta (0, 0)
Screenshot: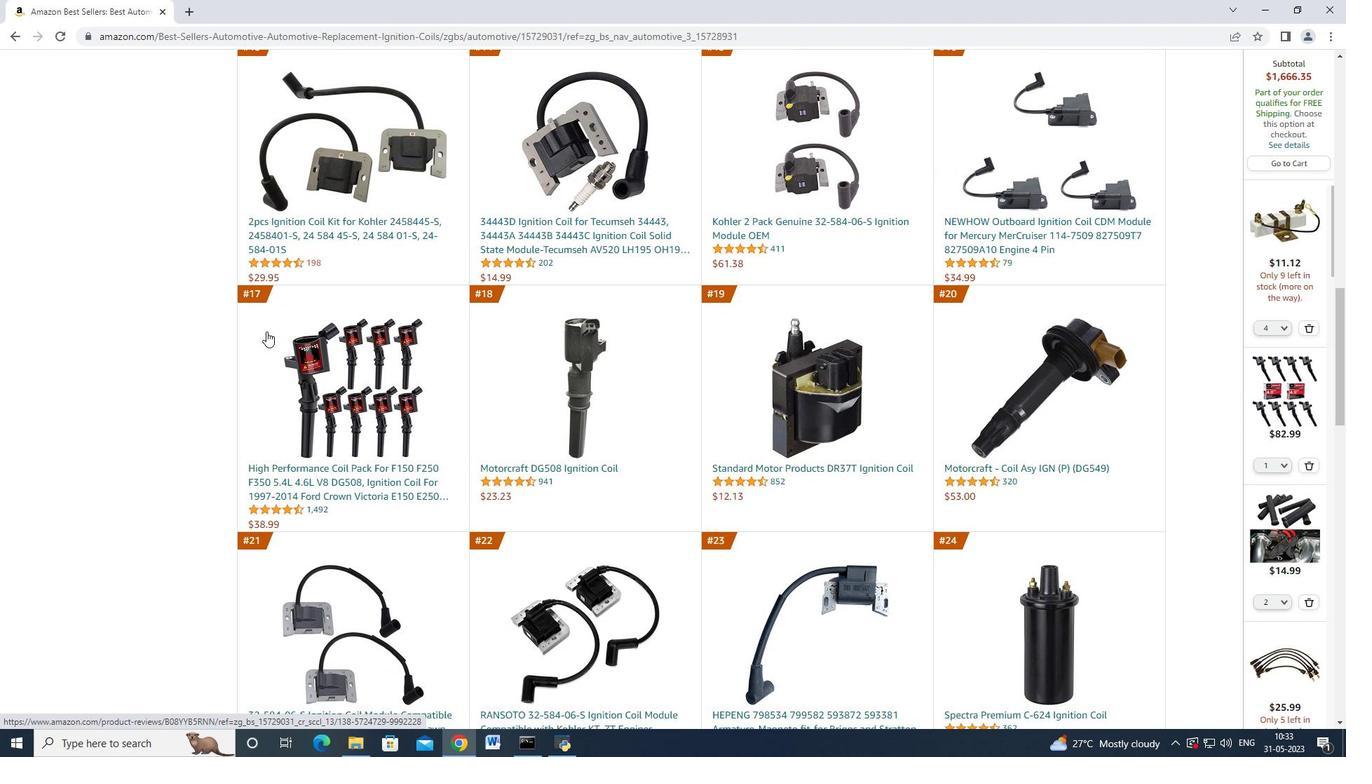 
Action: Mouse scrolled (266, 331) with delta (0, 0)
Screenshot: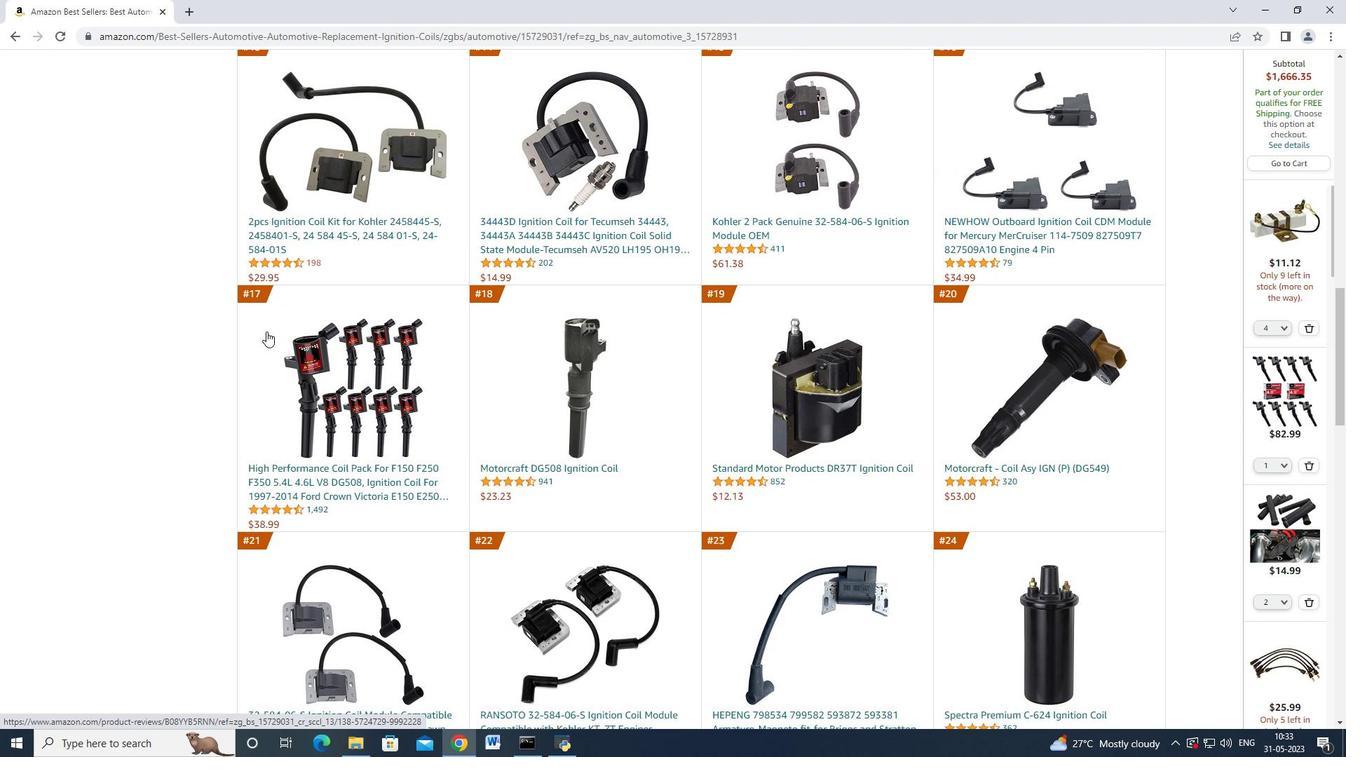 
Action: Mouse scrolled (266, 331) with delta (0, 0)
Screenshot: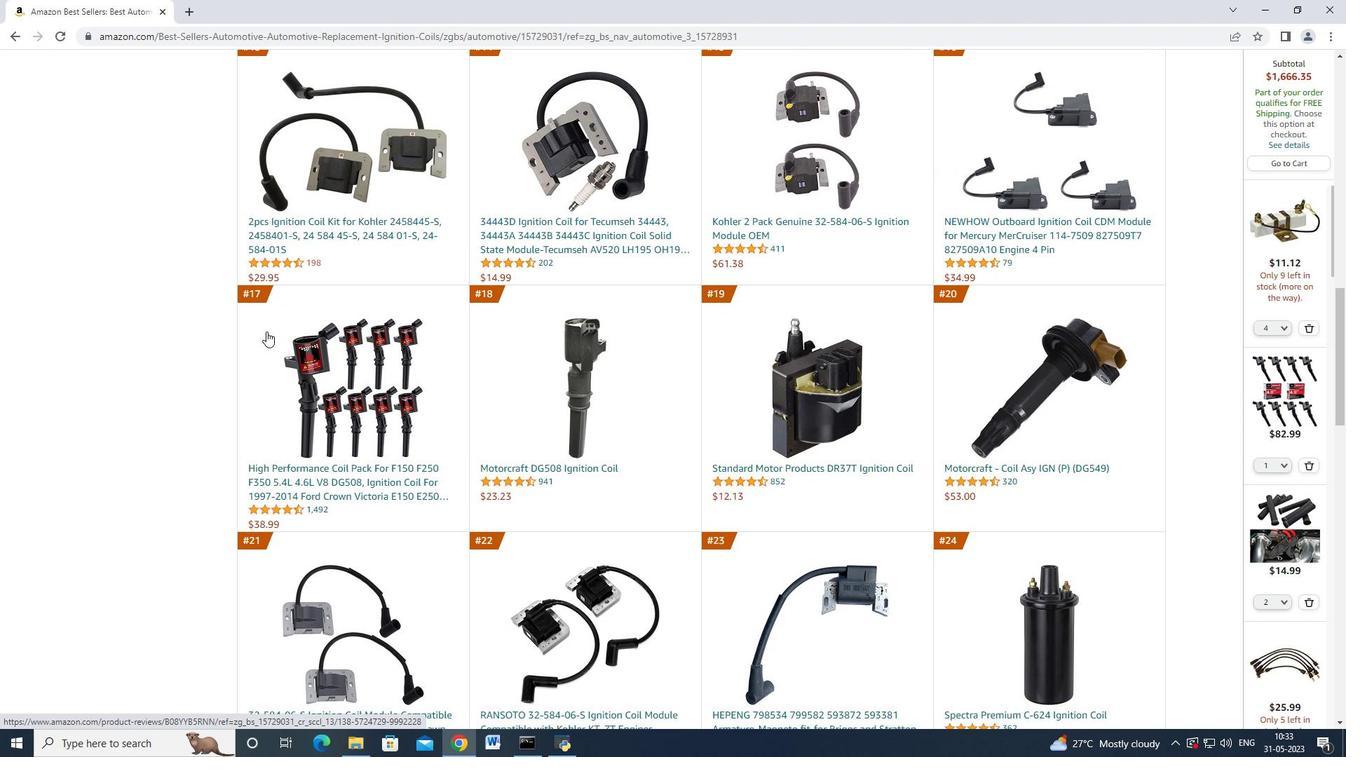 
Action: Mouse scrolled (266, 331) with delta (0, 0)
Screenshot: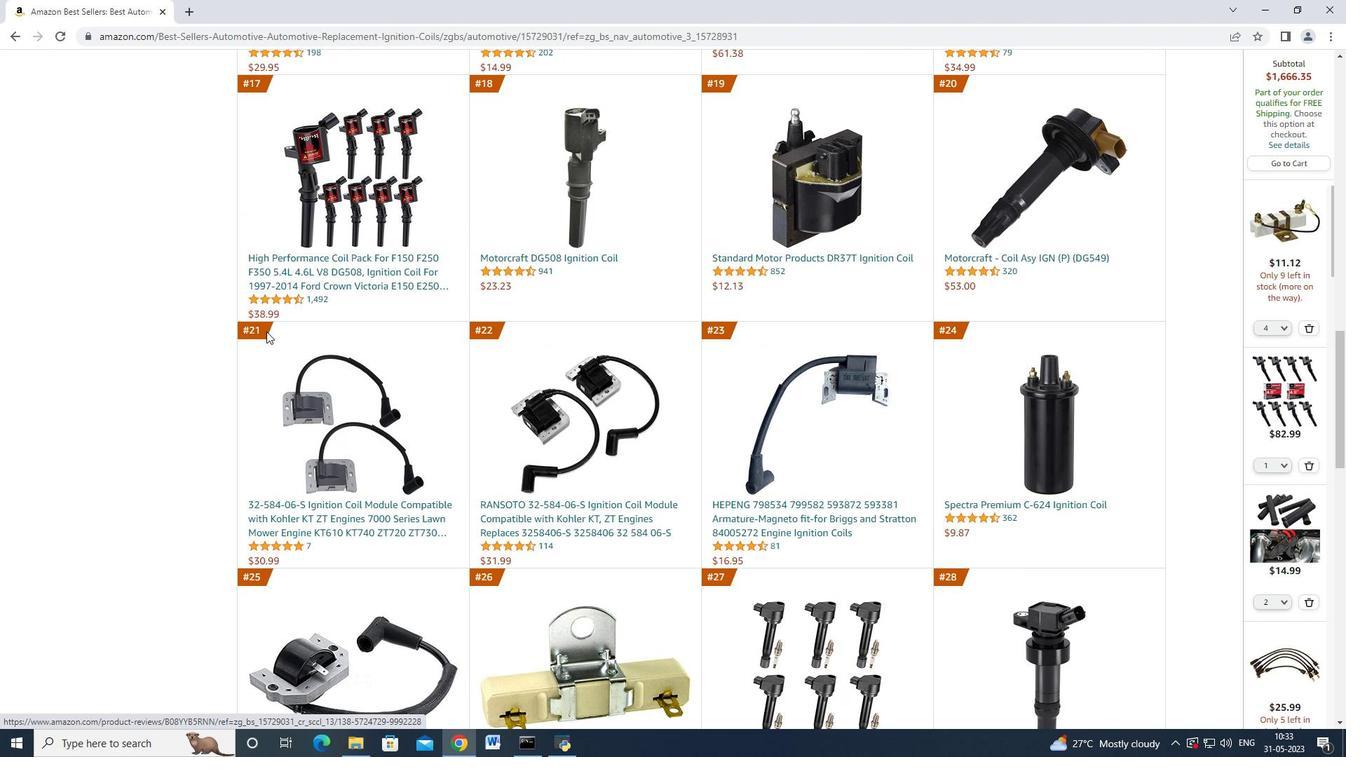 
Action: Mouse scrolled (266, 331) with delta (0, 0)
Screenshot: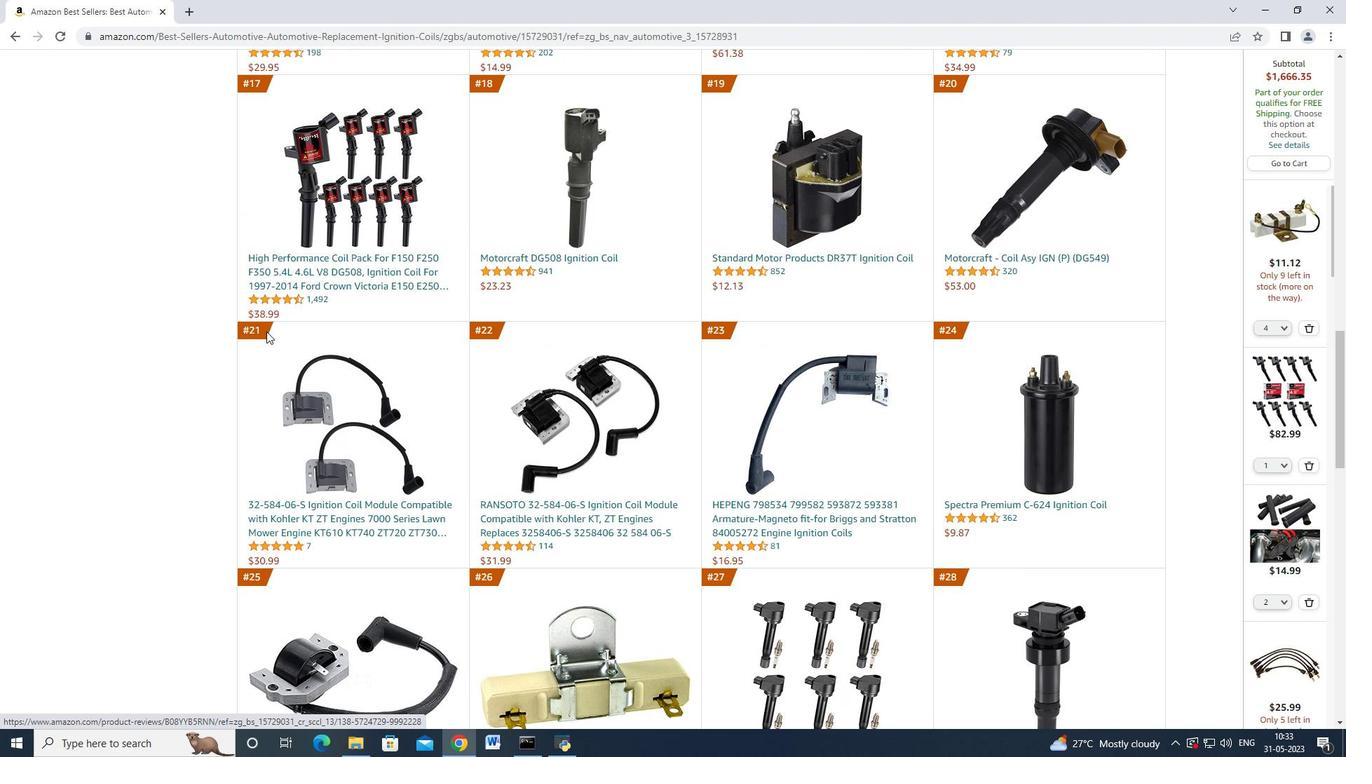 
Action: Mouse scrolled (266, 331) with delta (0, 0)
Screenshot: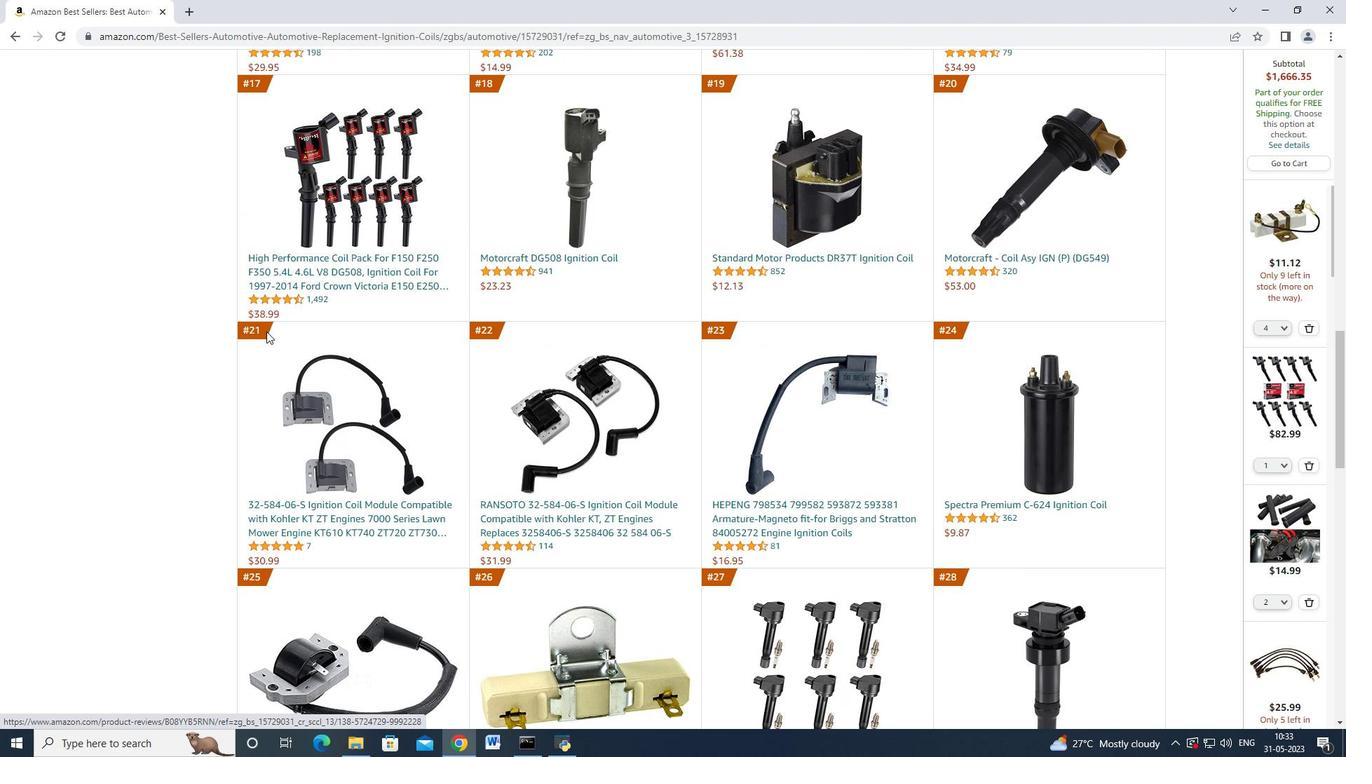 
Action: Mouse scrolled (266, 331) with delta (0, 0)
Screenshot: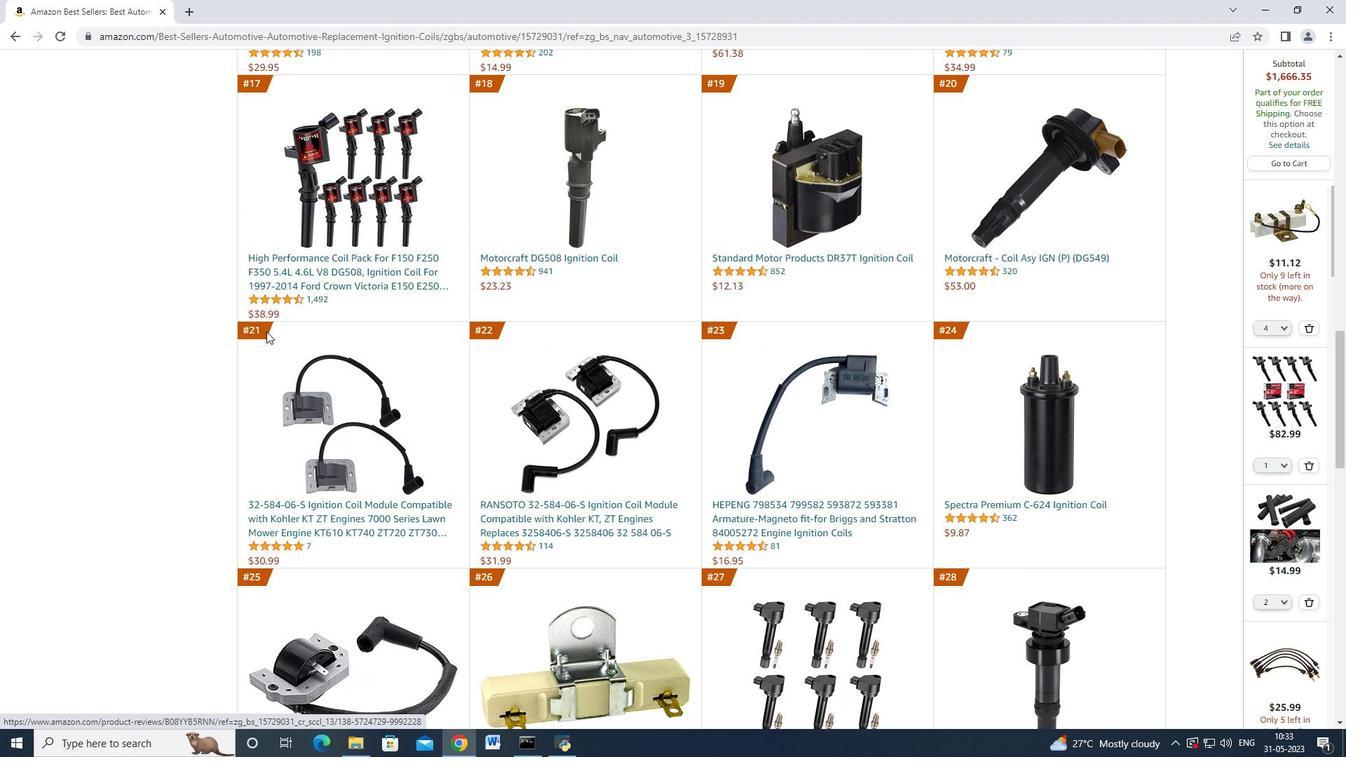 
Action: Mouse scrolled (266, 331) with delta (0, 0)
Screenshot: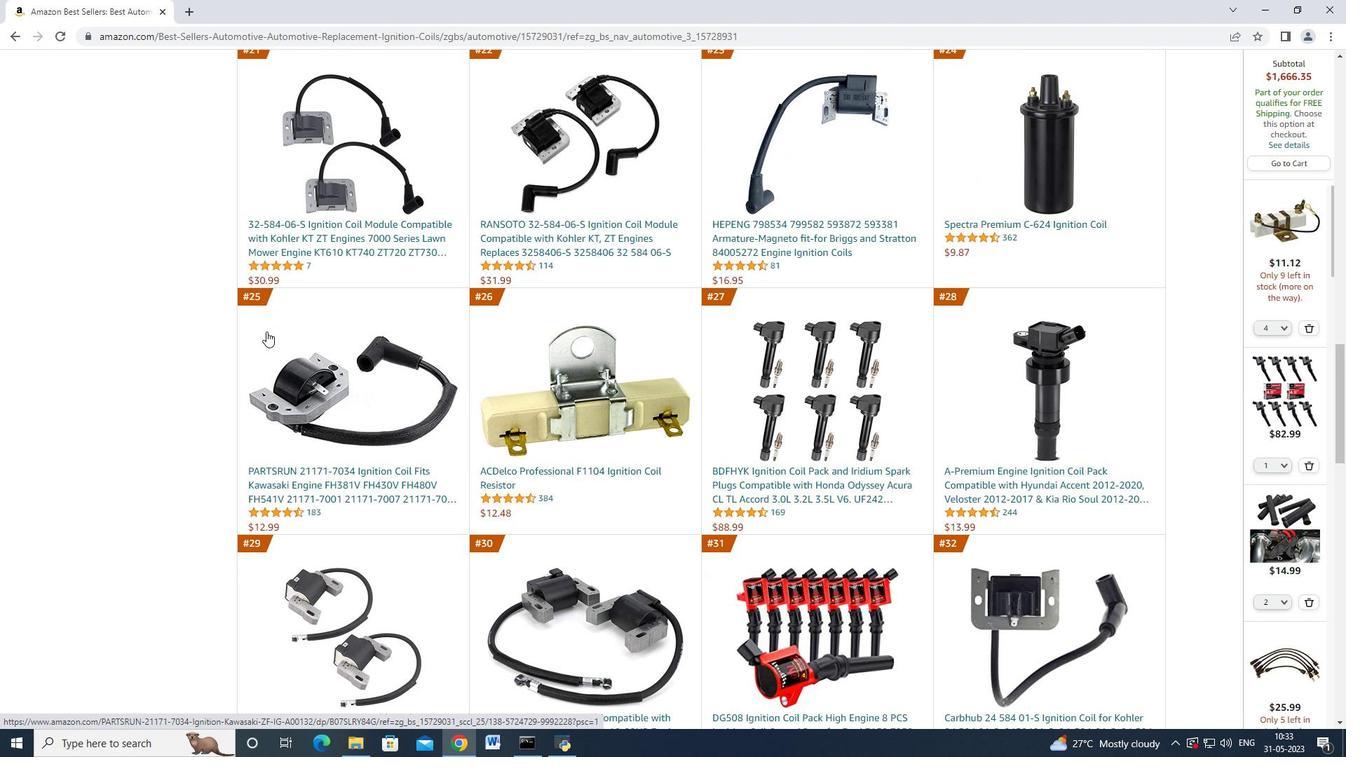
Action: Mouse scrolled (266, 331) with delta (0, 0)
Screenshot: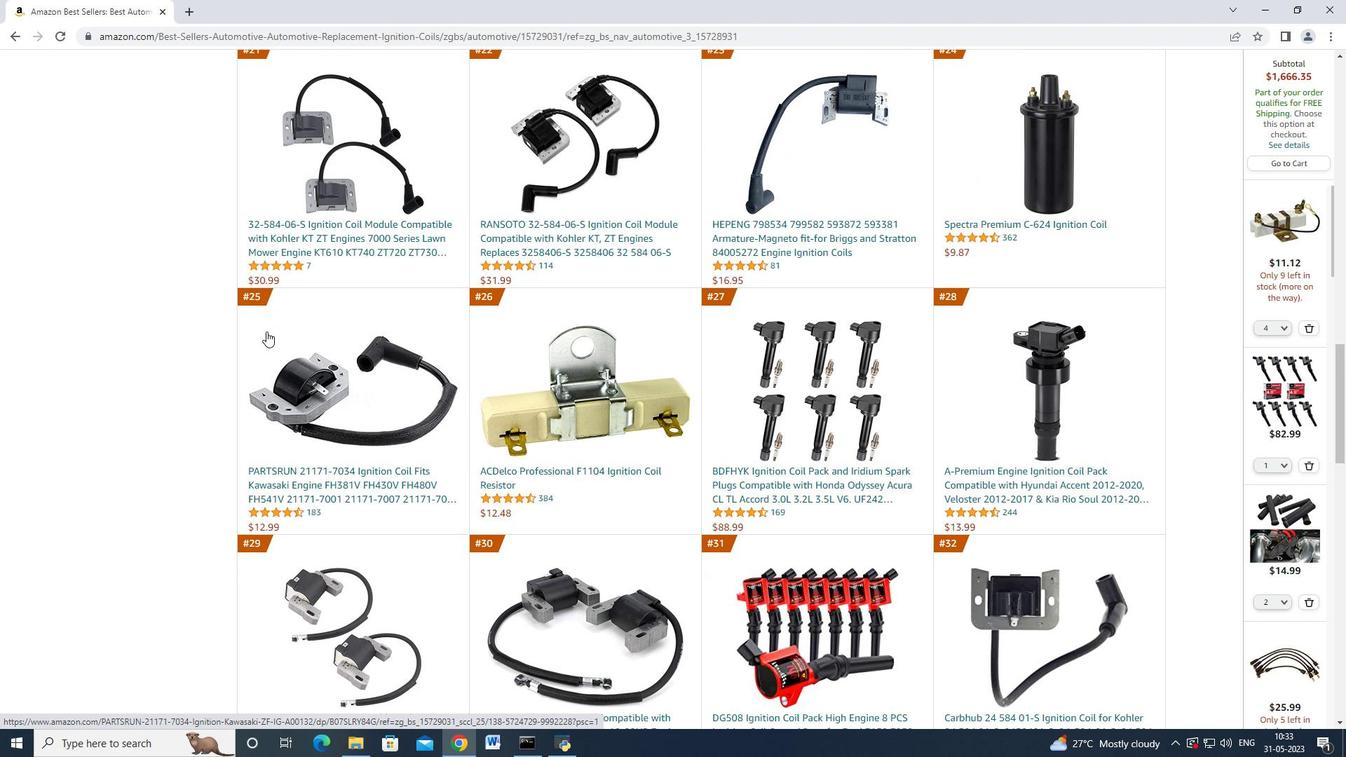 
Action: Mouse scrolled (266, 331) with delta (0, 0)
Screenshot: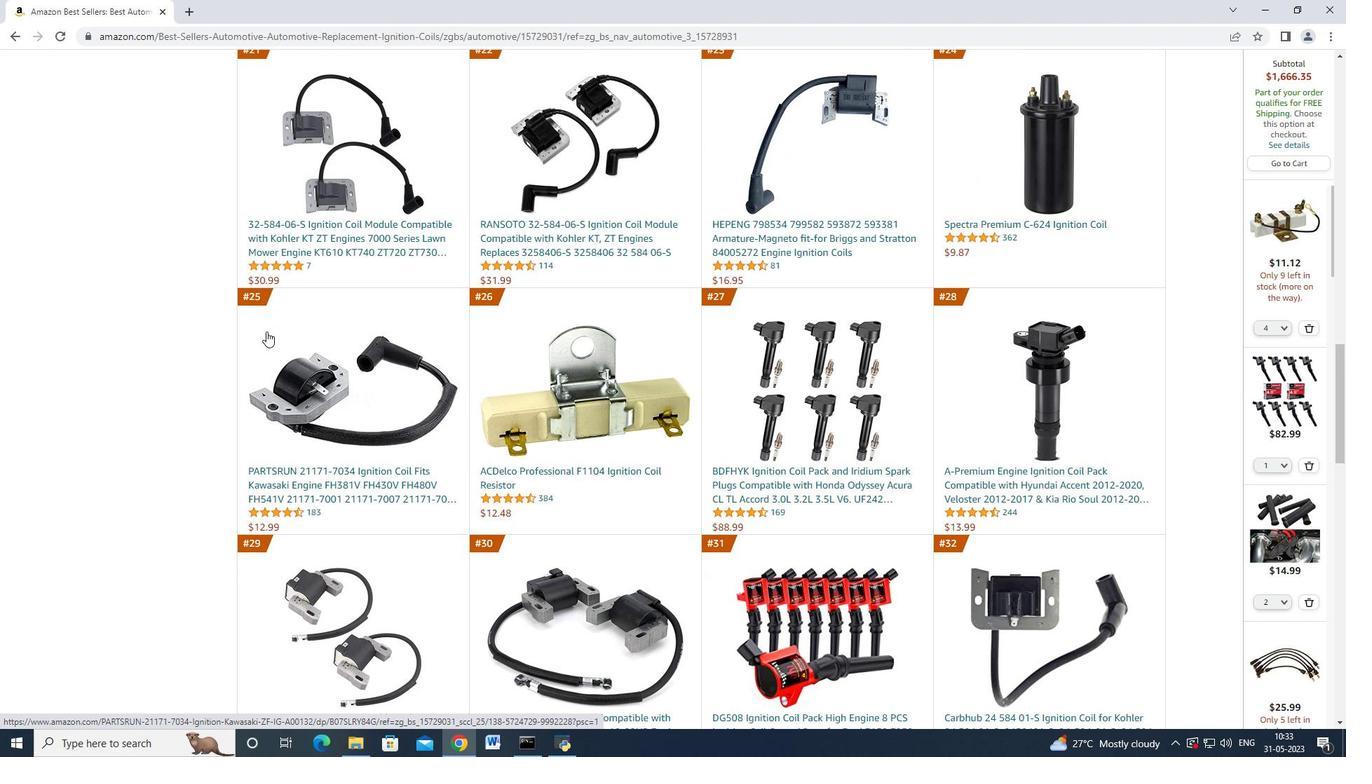
Action: Mouse scrolled (266, 331) with delta (0, 0)
Screenshot: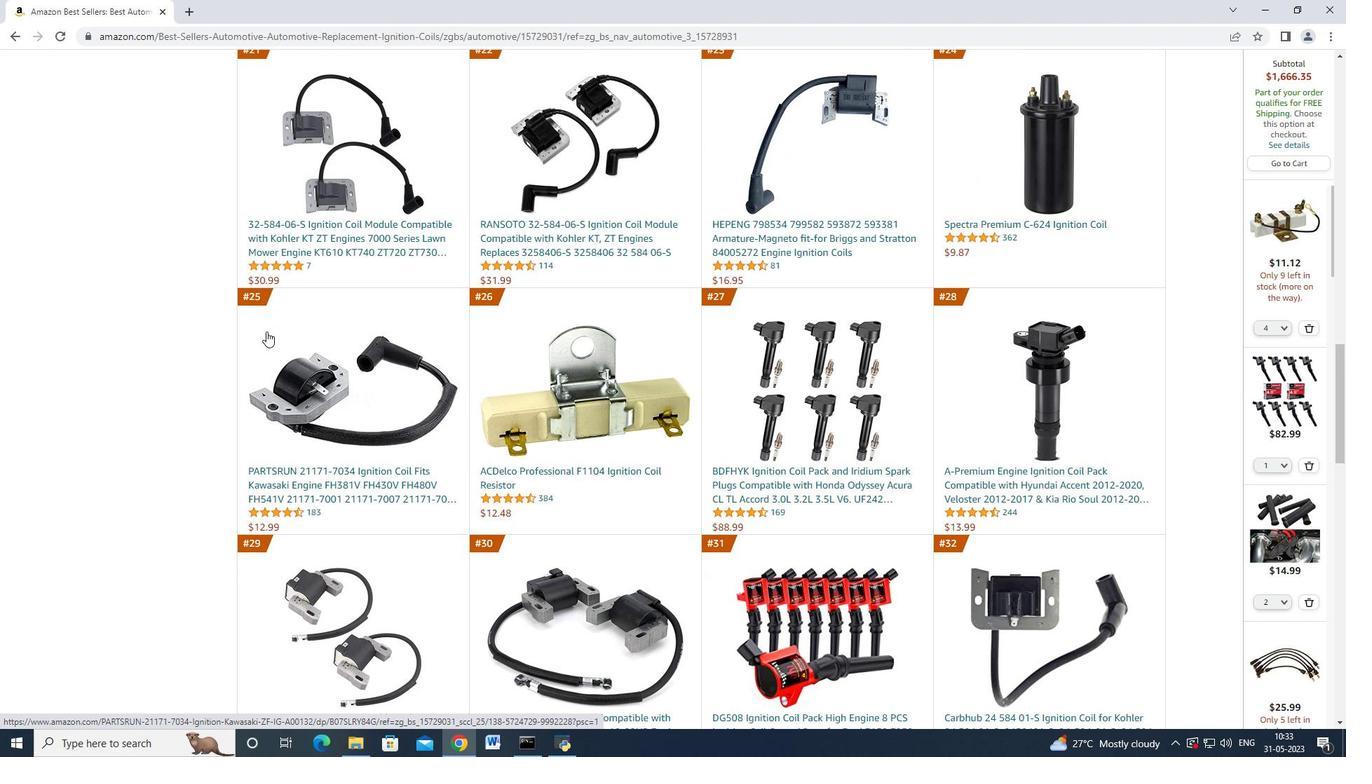 
Action: Mouse scrolled (266, 331) with delta (0, 0)
Screenshot: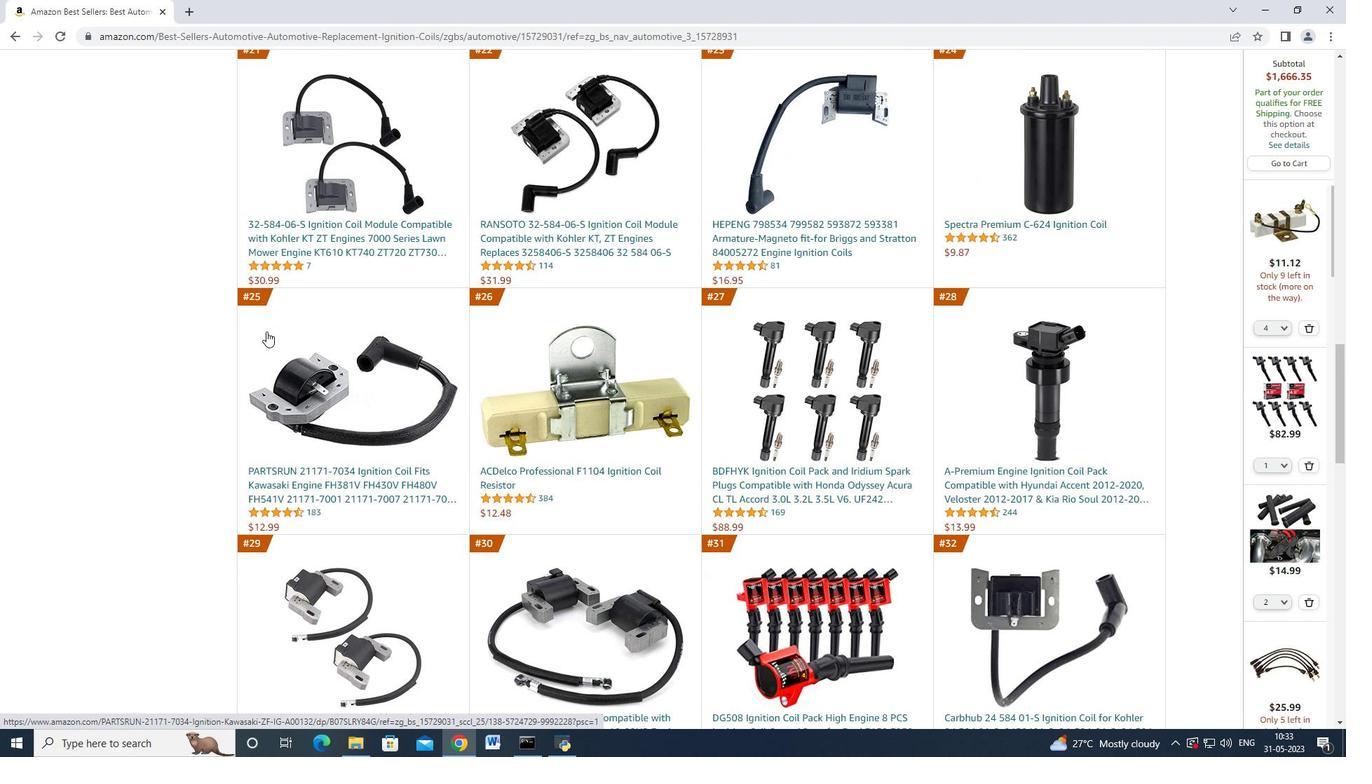 
Action: Mouse scrolled (266, 331) with delta (0, 0)
Screenshot: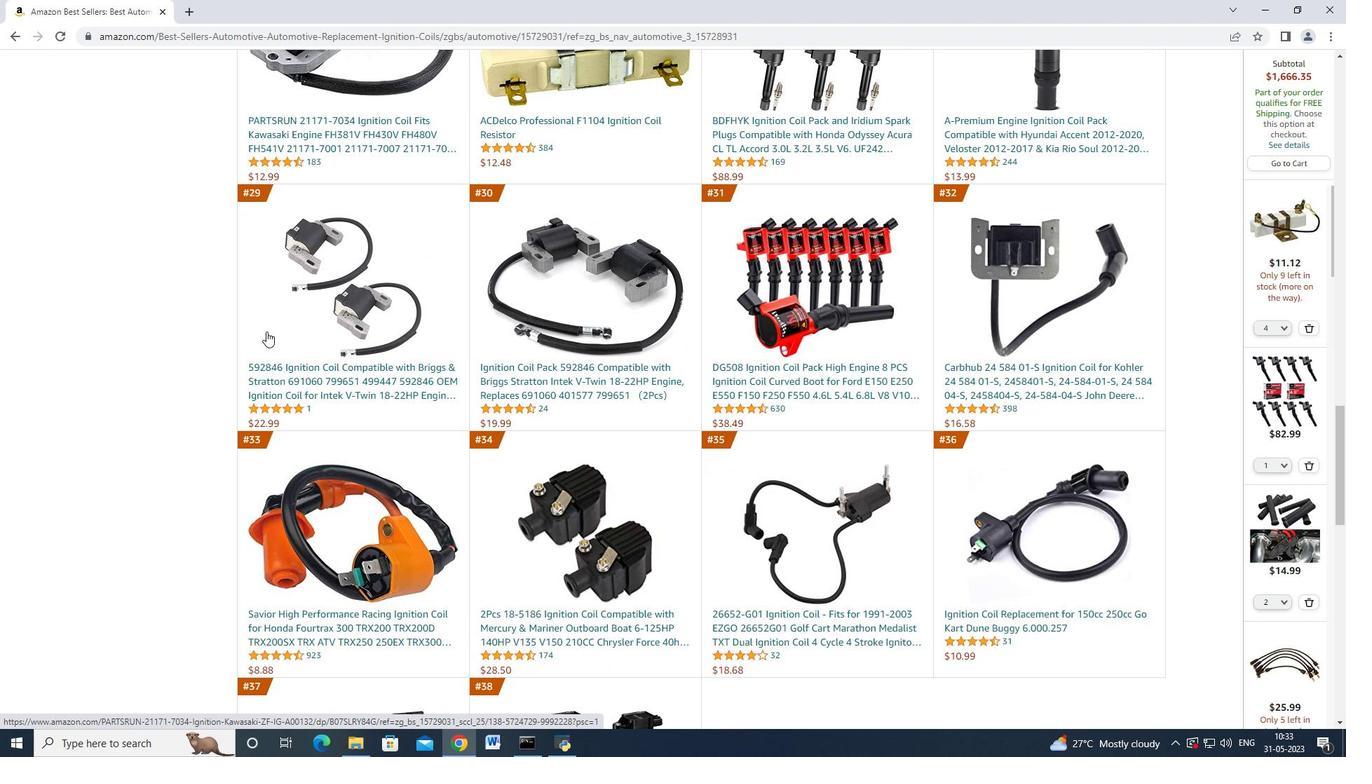 
Action: Mouse scrolled (266, 331) with delta (0, 0)
Screenshot: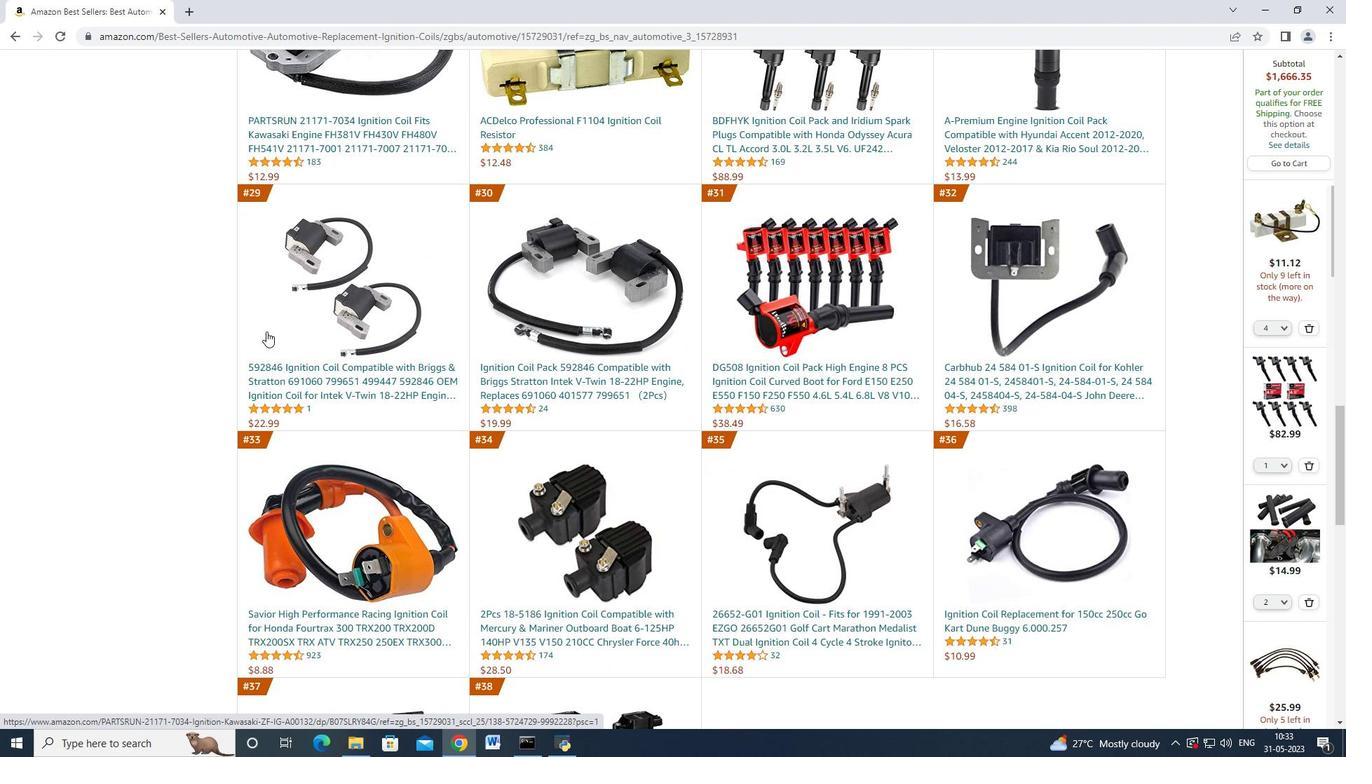 
Action: Mouse scrolled (266, 331) with delta (0, 0)
Screenshot: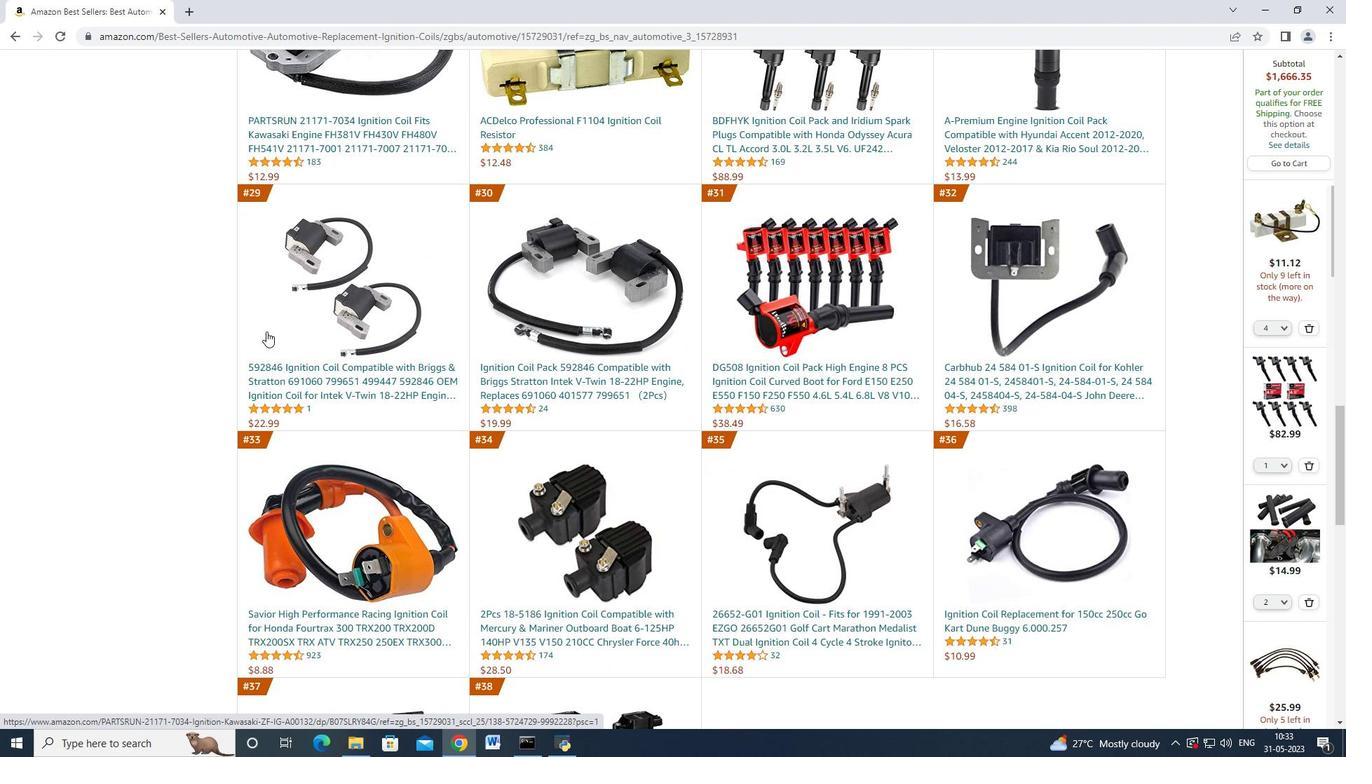 
Action: Mouse scrolled (266, 331) with delta (0, 0)
Screenshot: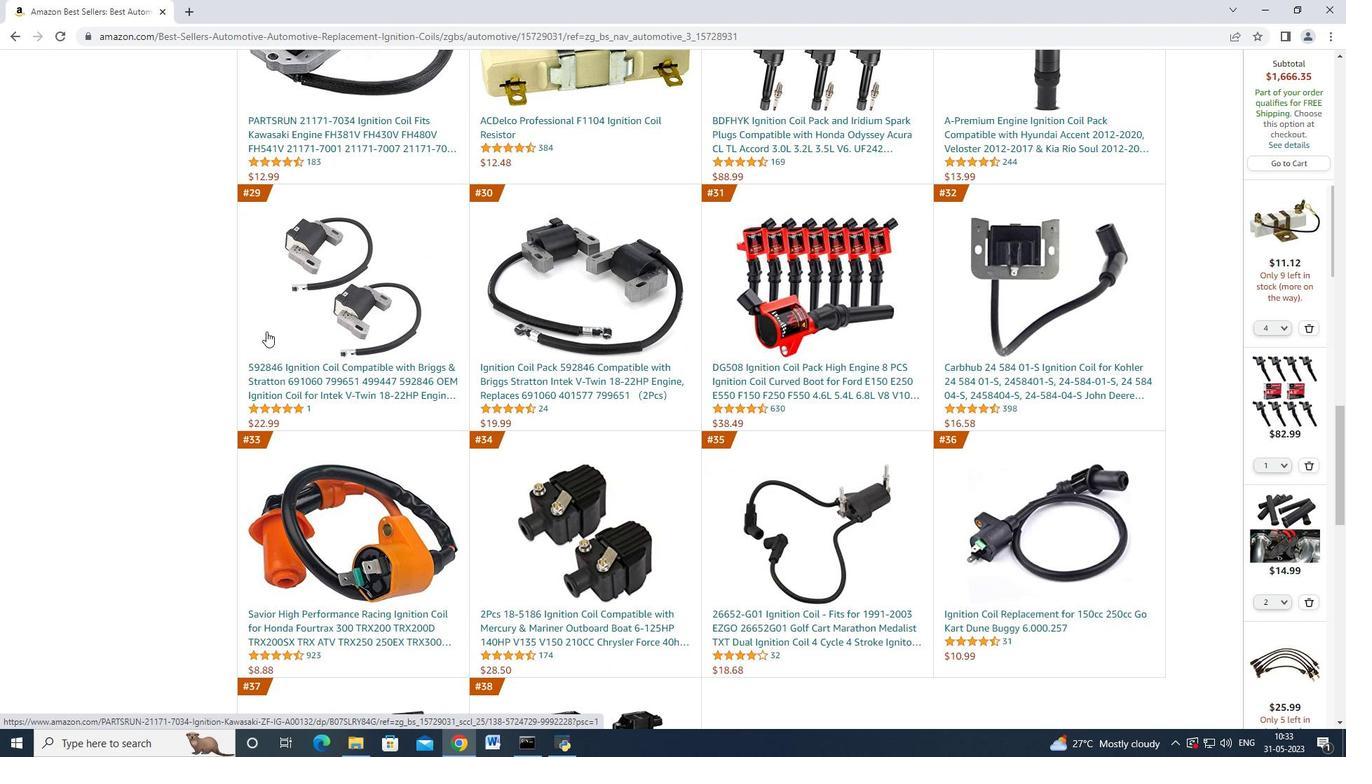 
Action: Mouse scrolled (266, 331) with delta (0, 0)
Screenshot: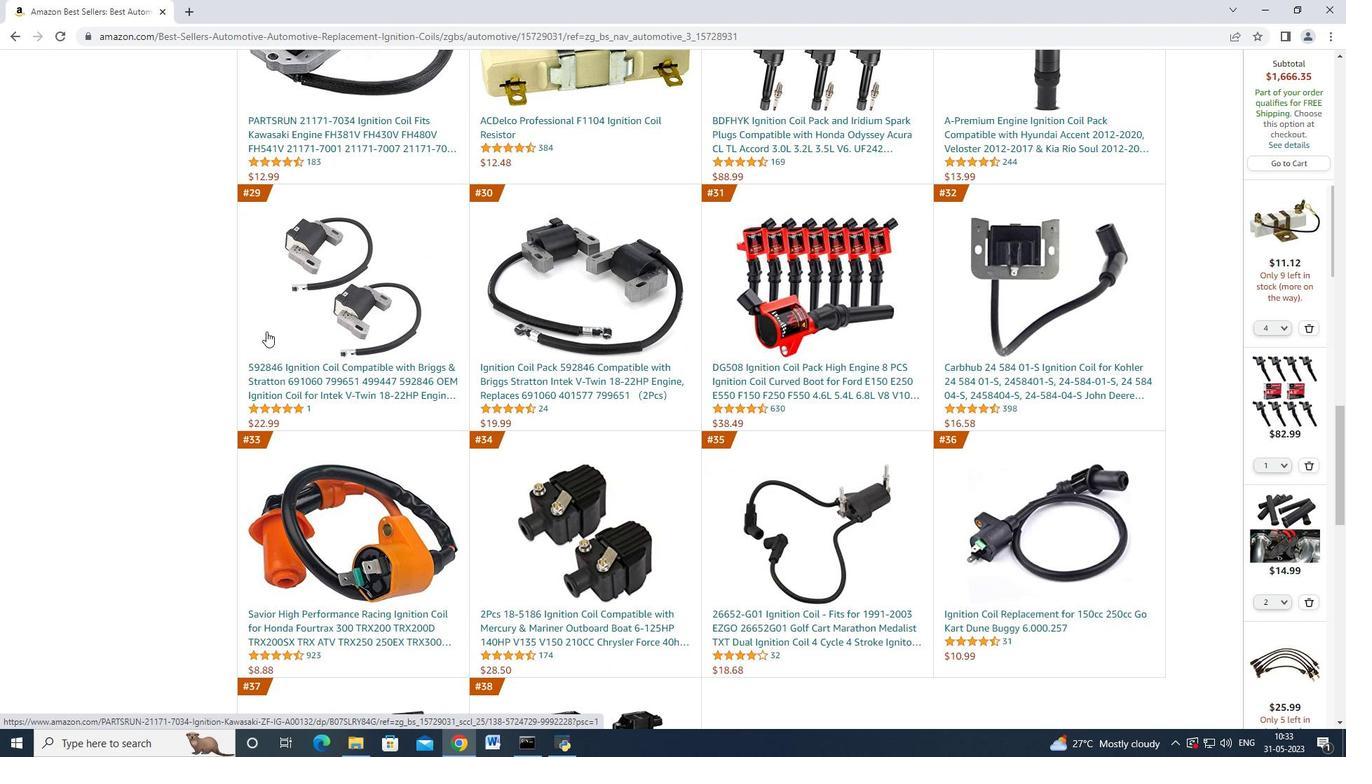 
Action: Mouse scrolled (266, 331) with delta (0, 0)
Screenshot: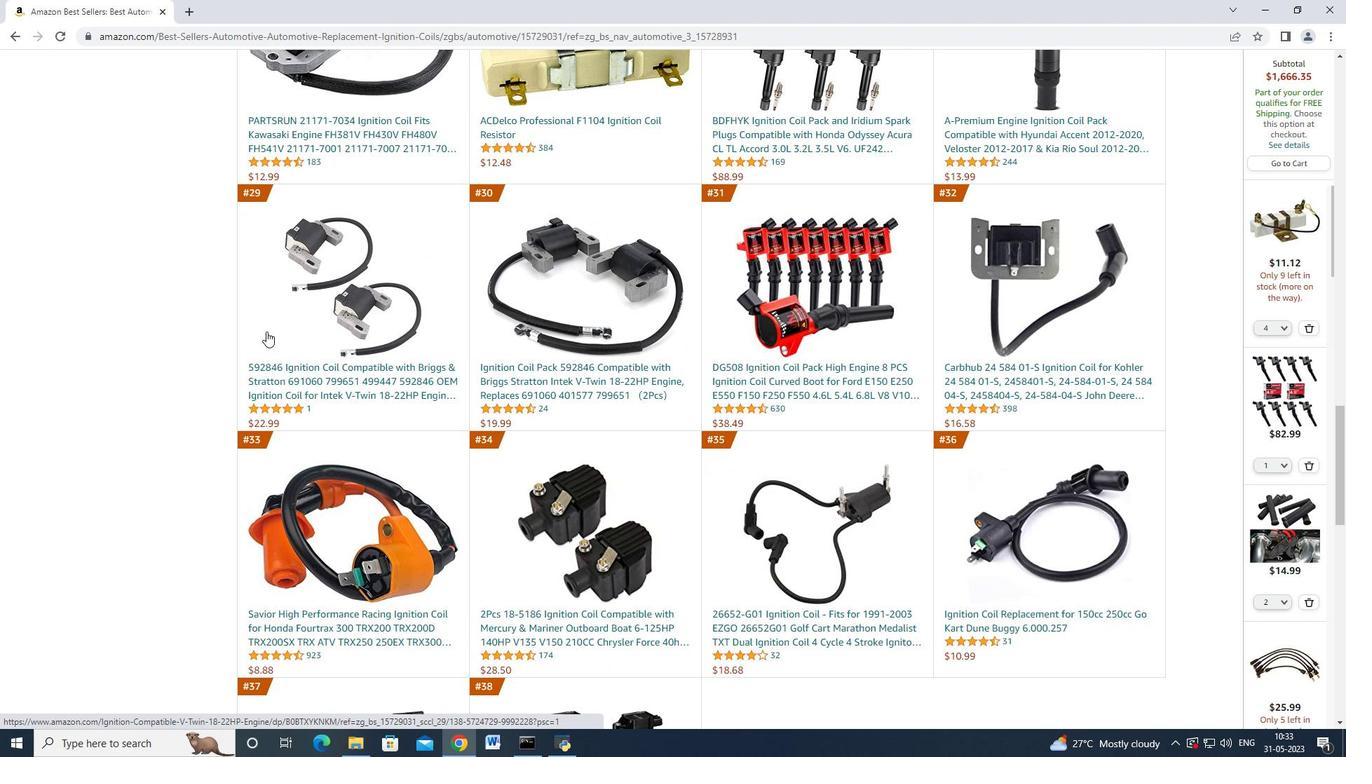 
Action: Mouse scrolled (266, 331) with delta (0, 0)
Screenshot: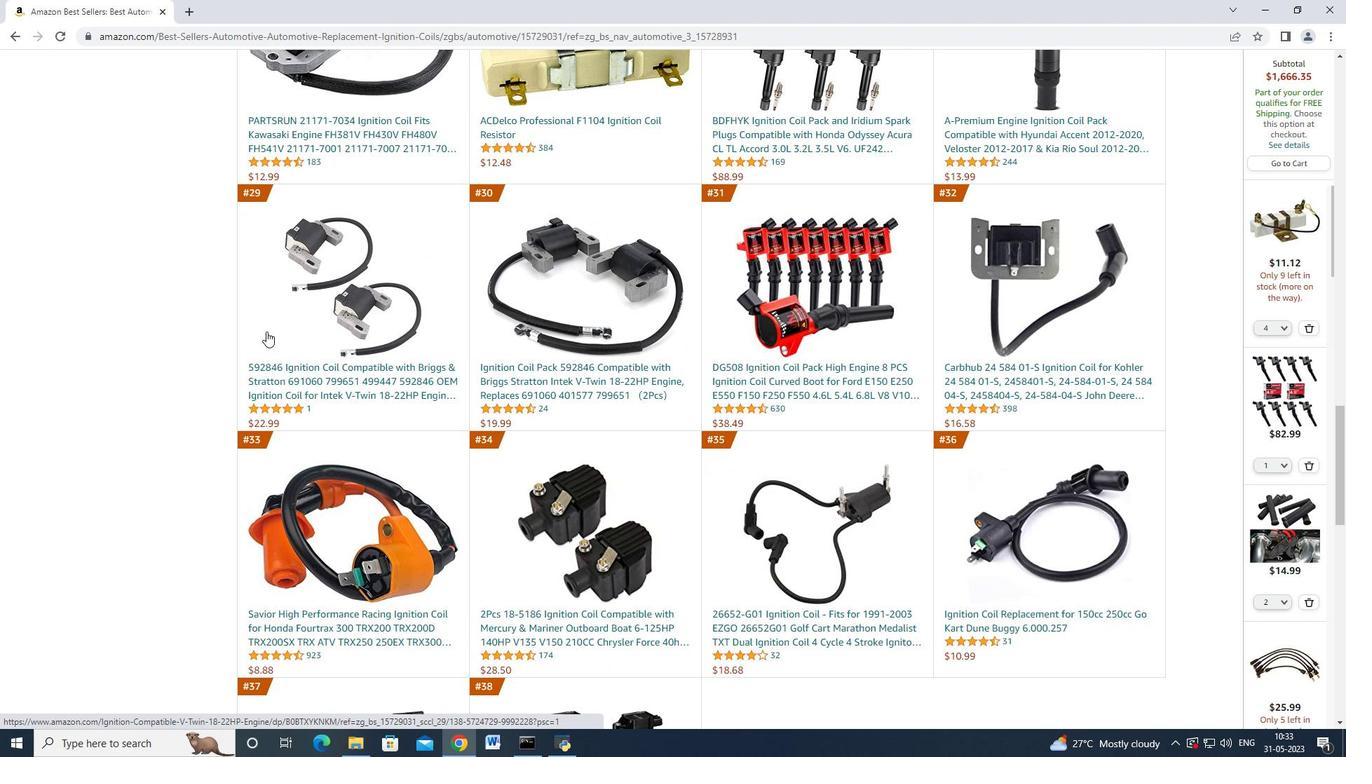 
Action: Mouse moved to (368, 338)
Screenshot: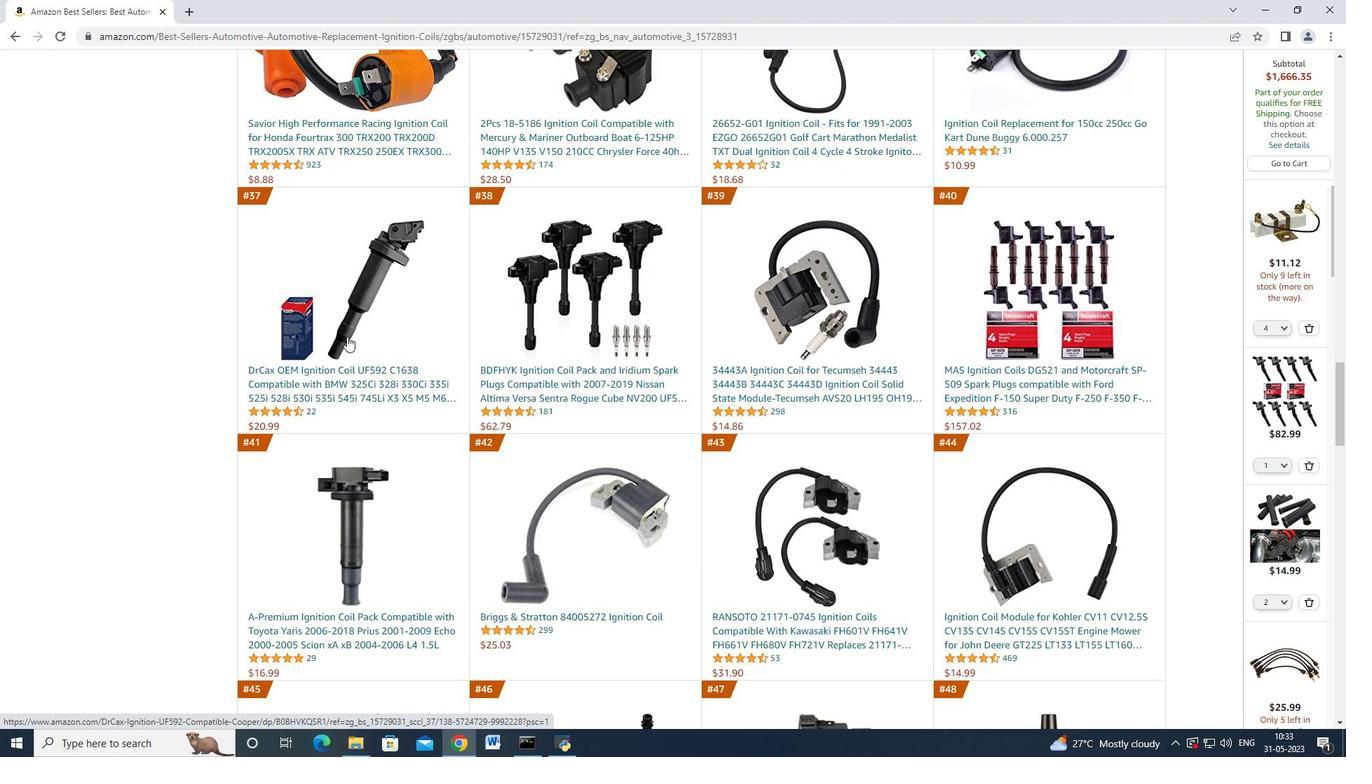 
Action: Mouse scrolled (368, 338) with delta (0, 0)
Screenshot: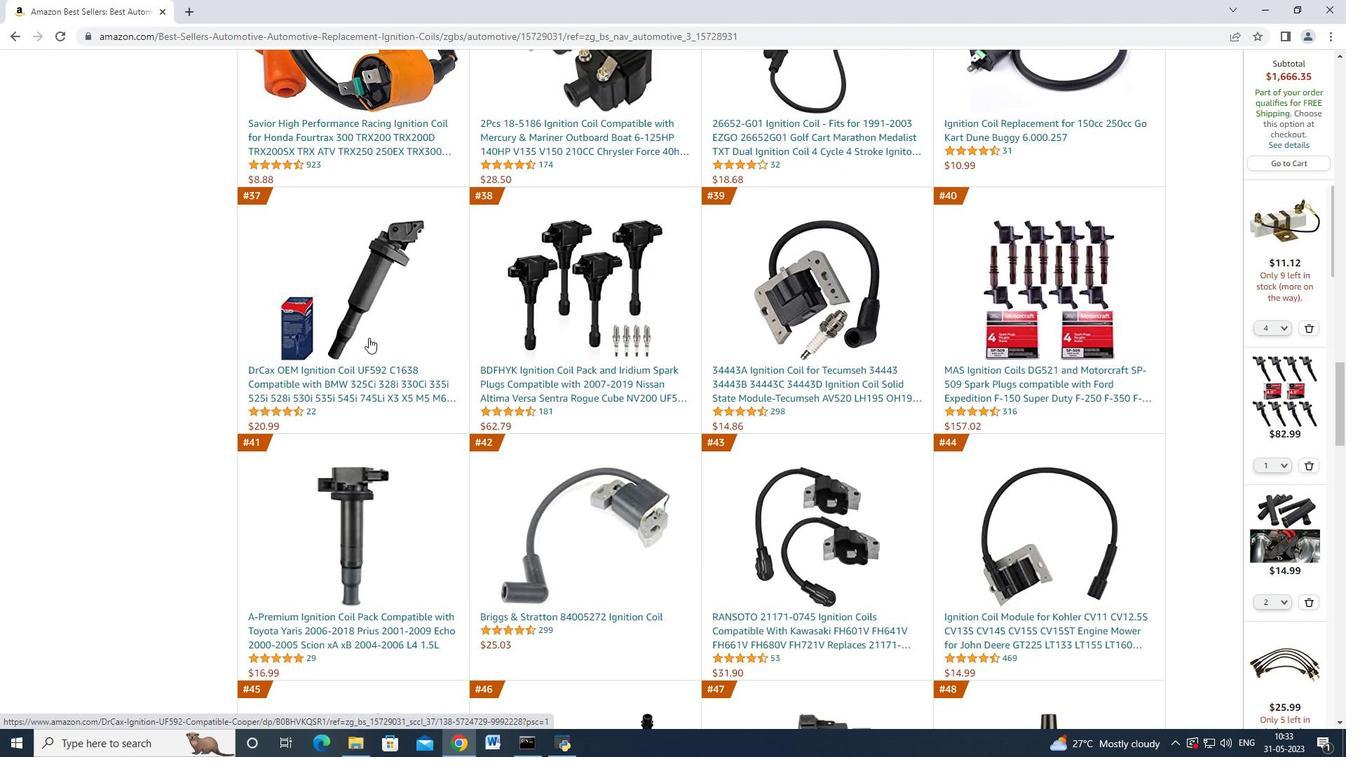 
Action: Mouse scrolled (368, 338) with delta (0, 0)
Screenshot: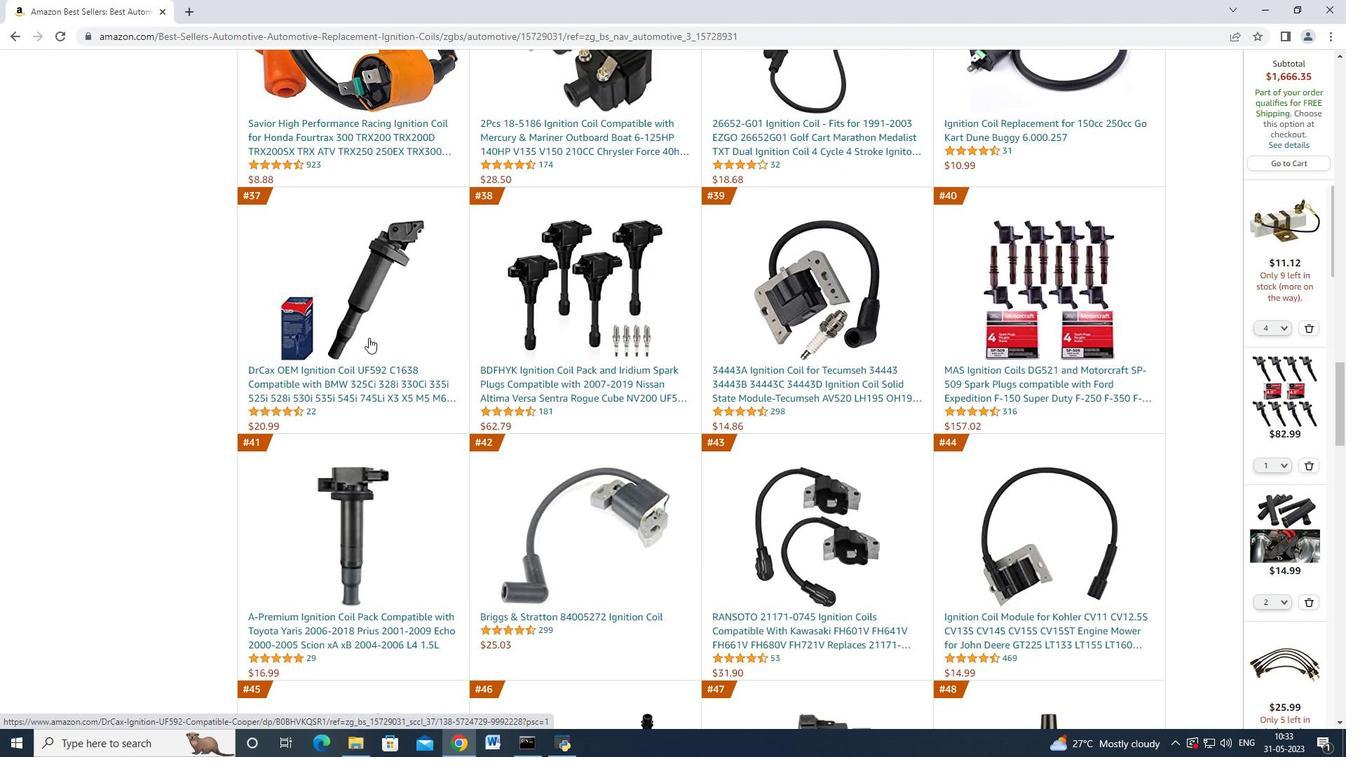 
Action: Mouse scrolled (368, 338) with delta (0, 0)
Screenshot: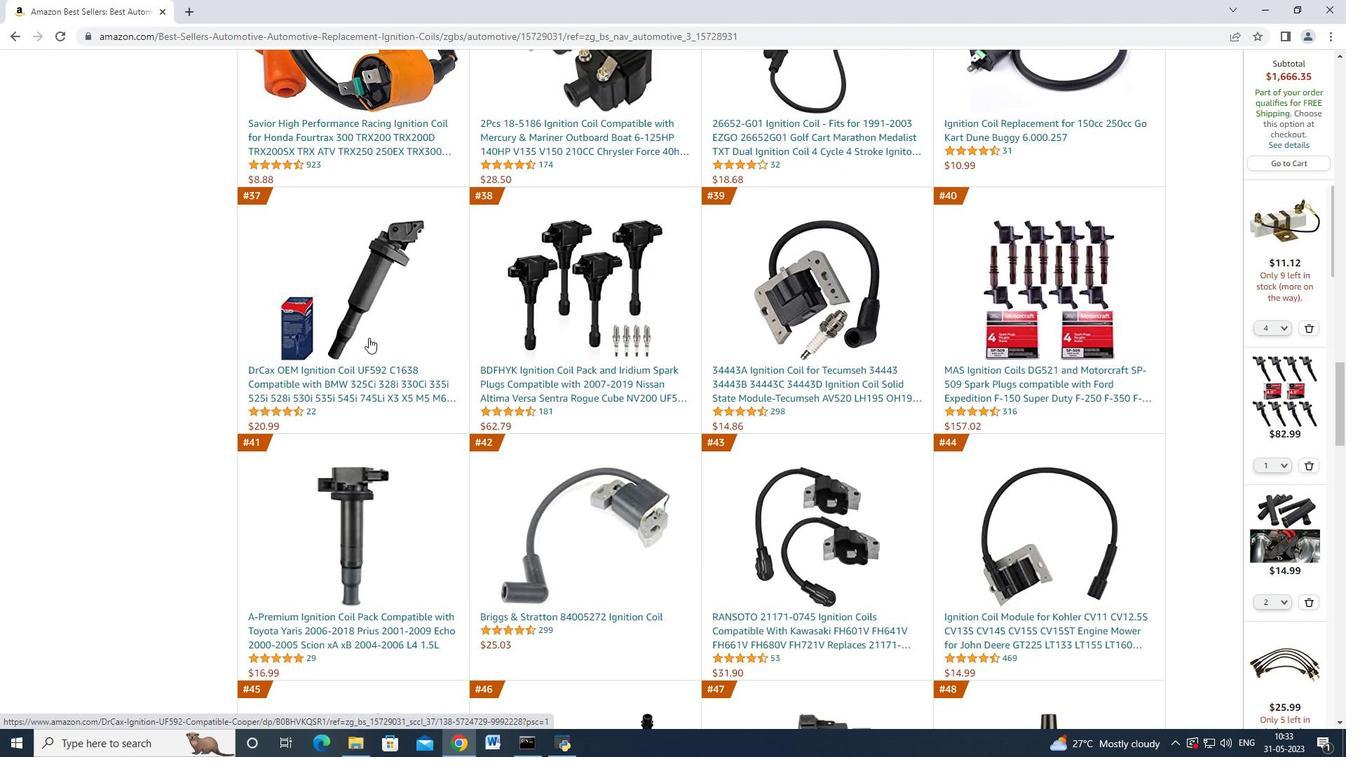 
Action: Mouse scrolled (368, 338) with delta (0, 0)
Screenshot: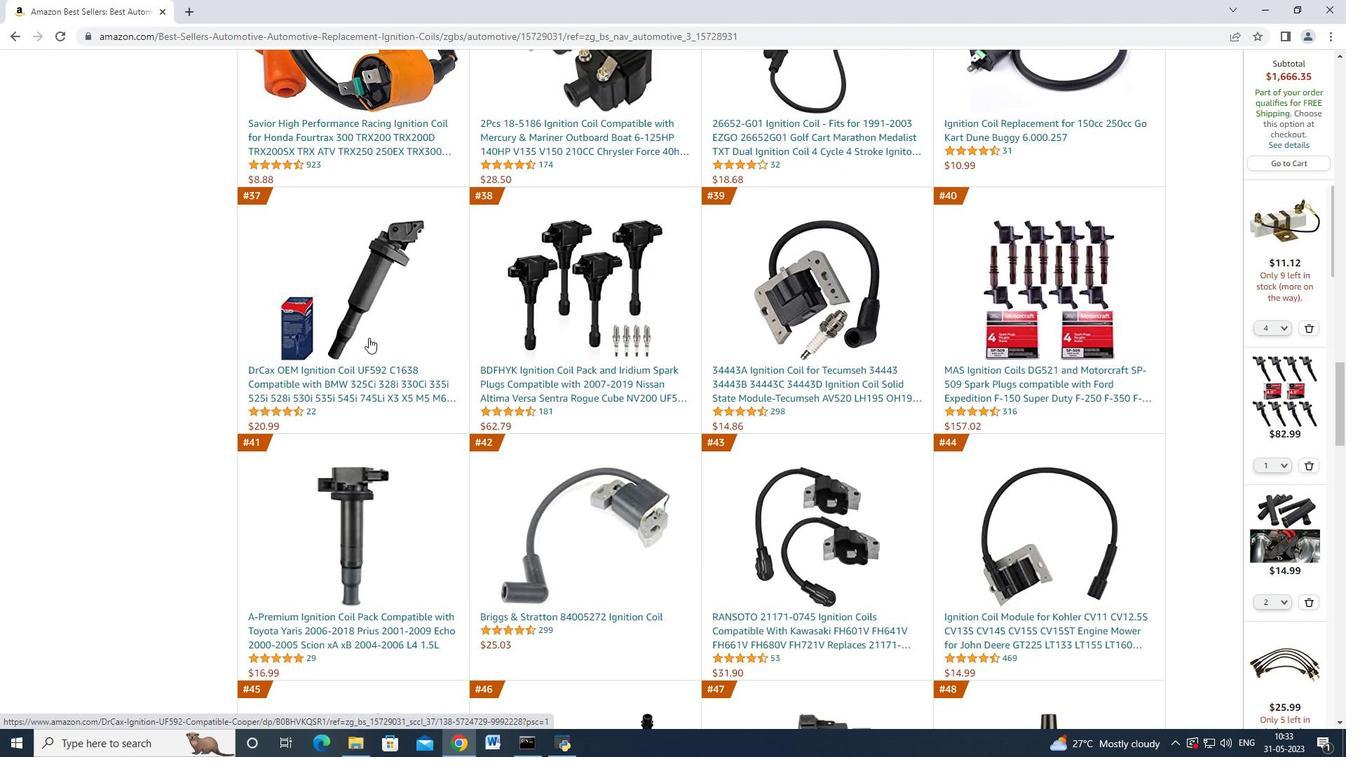 
Action: Mouse scrolled (368, 338) with delta (0, 0)
Screenshot: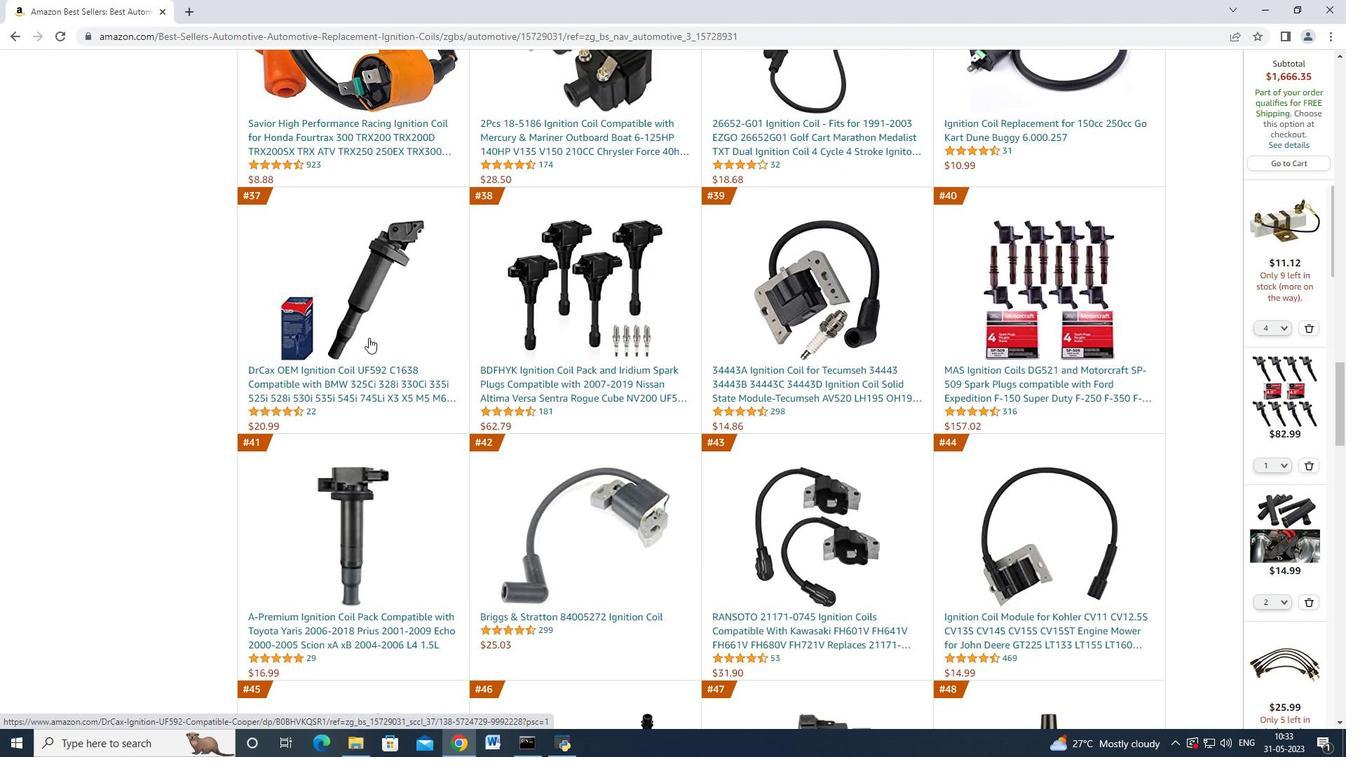 
Action: Mouse scrolled (368, 338) with delta (0, 0)
Screenshot: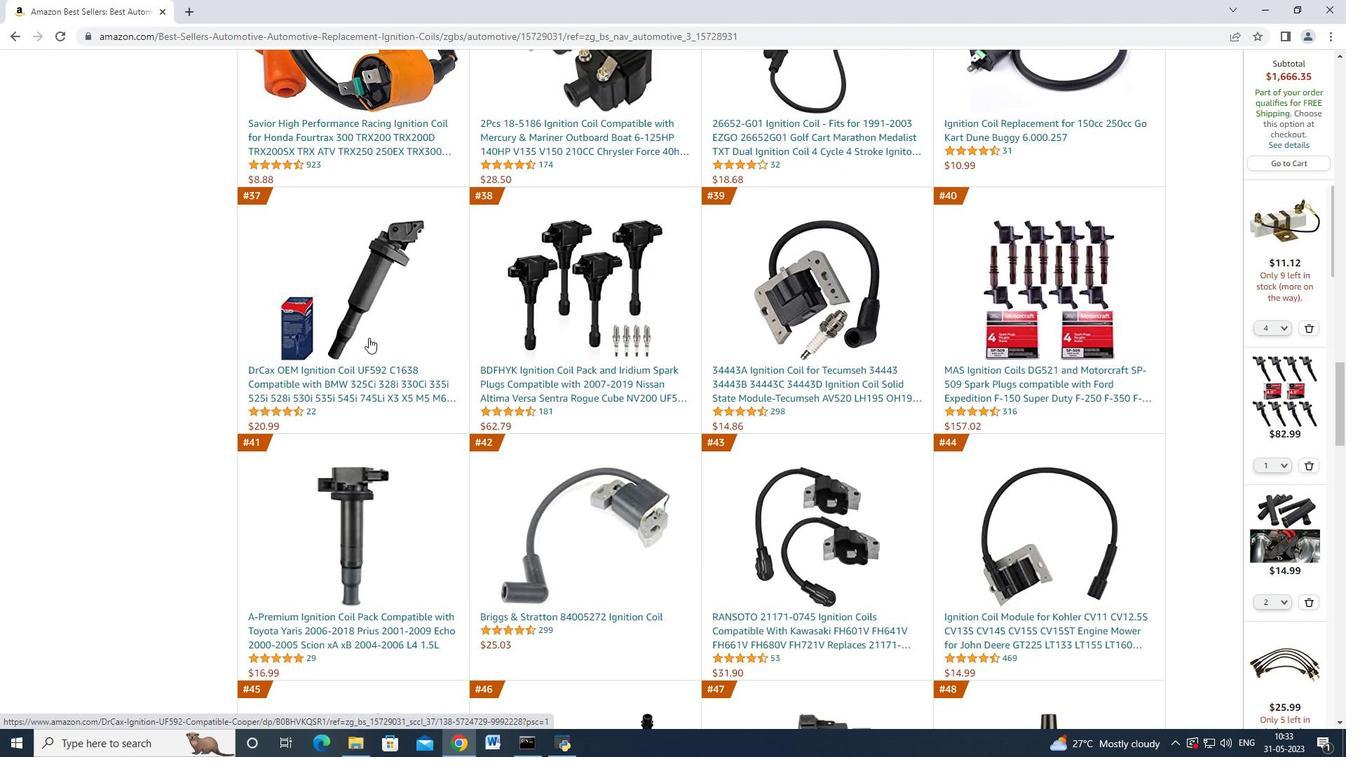 
Action: Mouse scrolled (368, 338) with delta (0, 0)
Screenshot: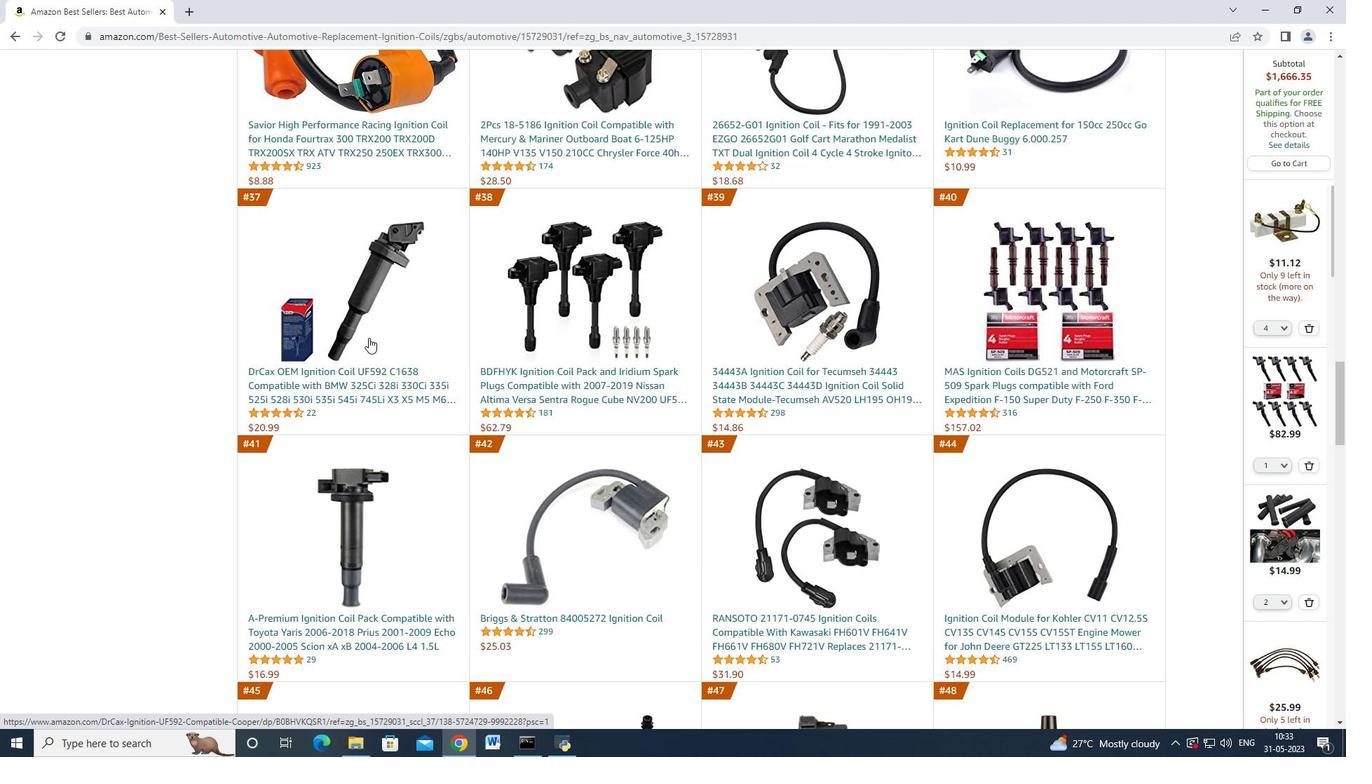
Action: Mouse scrolled (368, 338) with delta (0, 0)
Screenshot: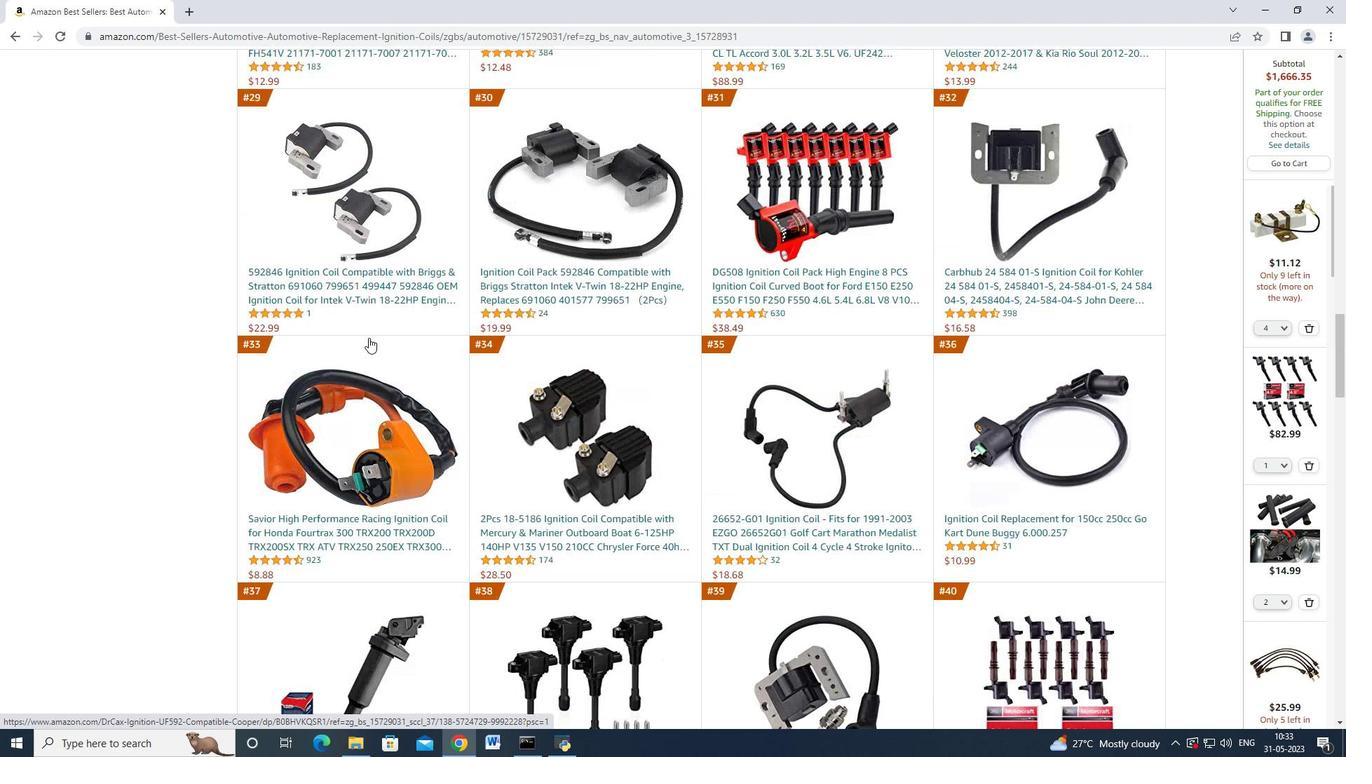 
Action: Mouse scrolled (368, 338) with delta (0, 0)
Screenshot: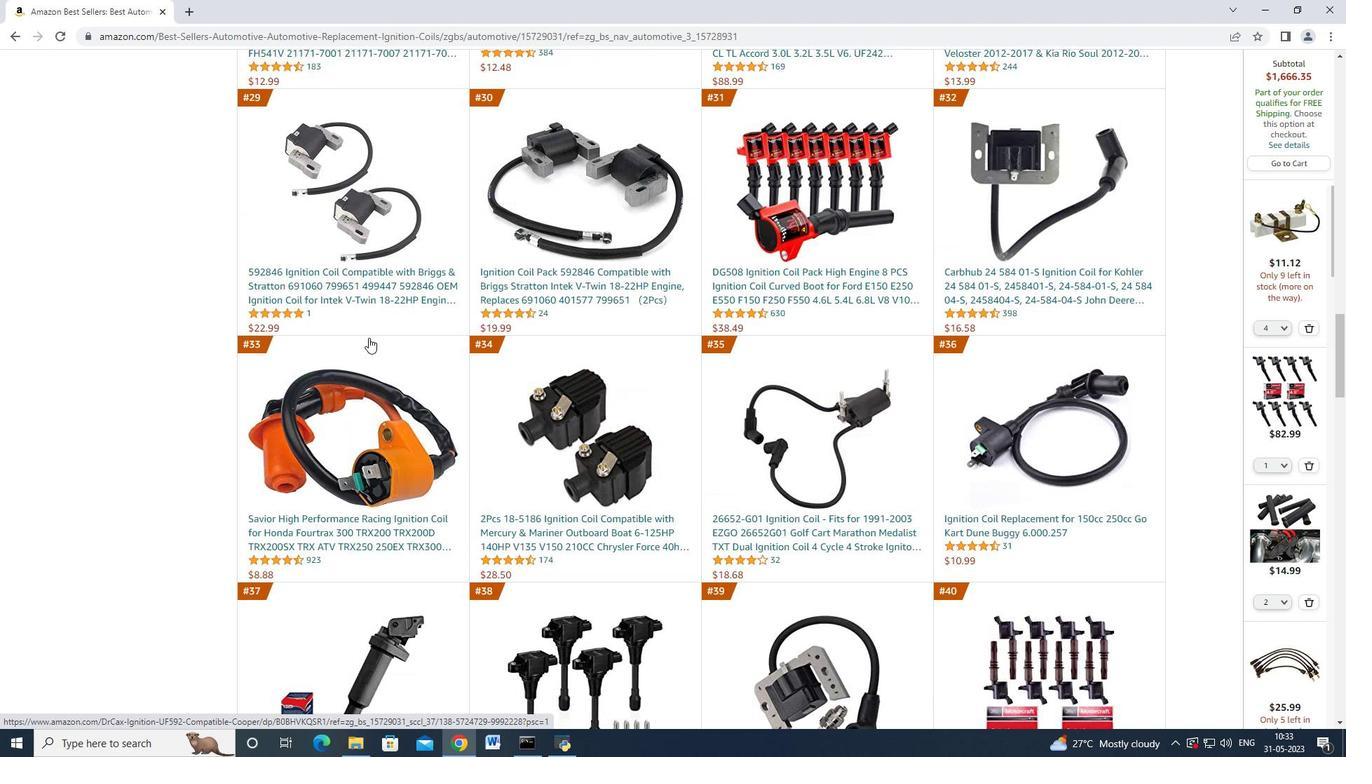 
Action: Mouse scrolled (368, 338) with delta (0, 0)
Screenshot: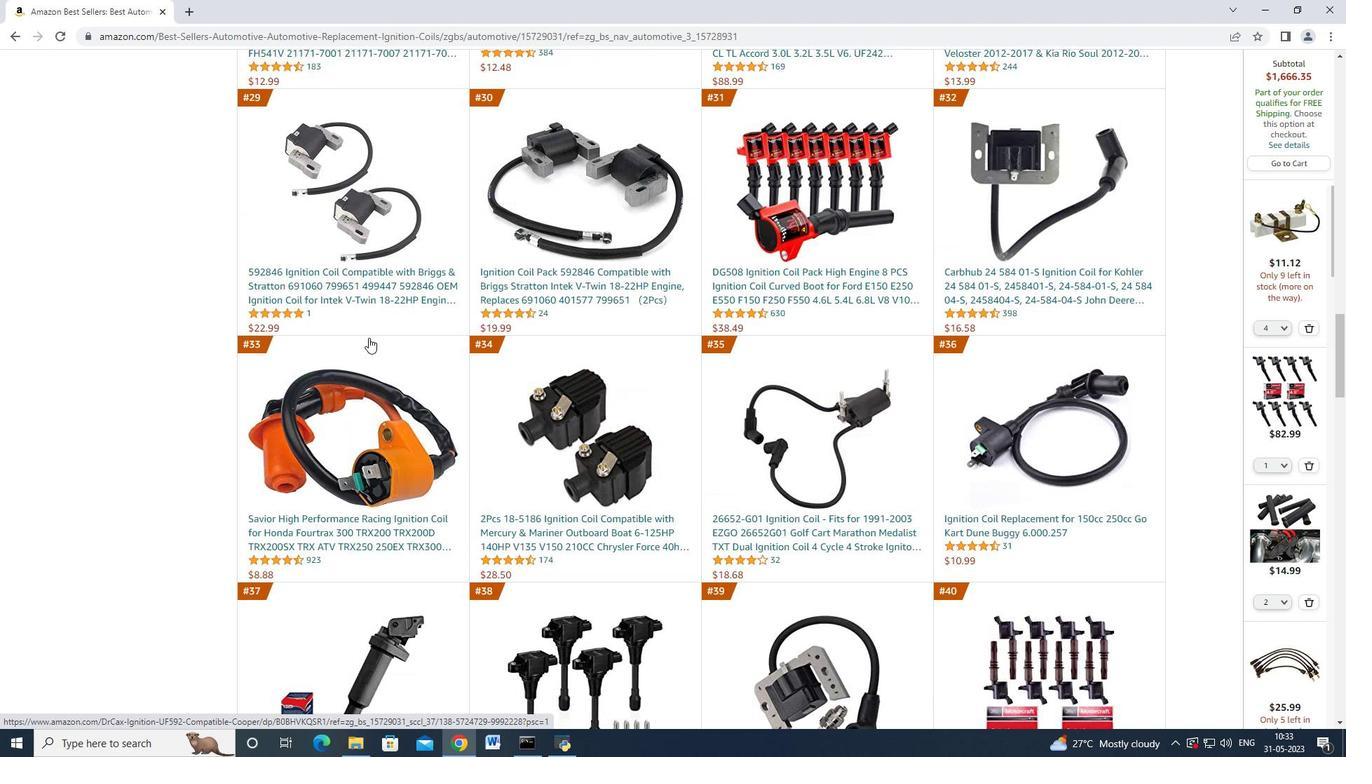 
Action: Mouse scrolled (368, 338) with delta (0, 0)
Screenshot: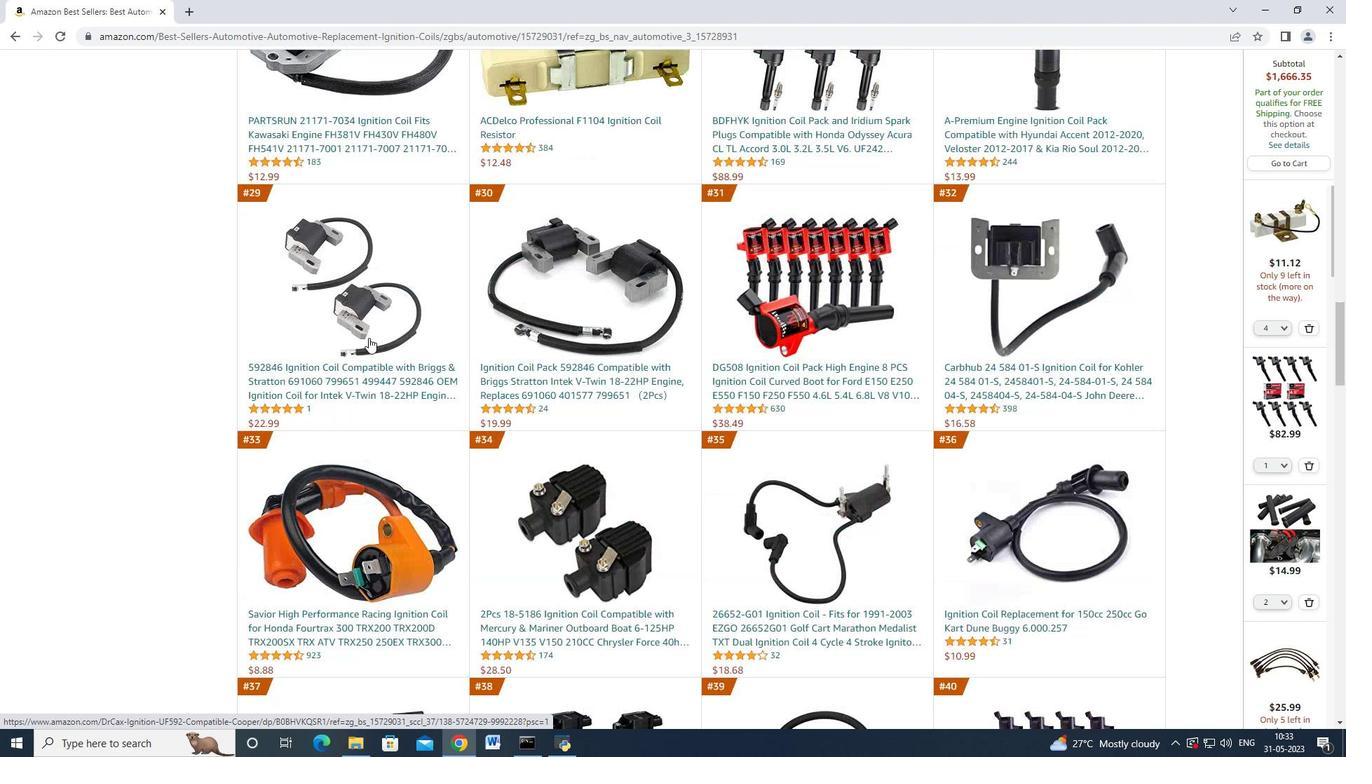 
Action: Mouse scrolled (368, 338) with delta (0, 0)
Screenshot: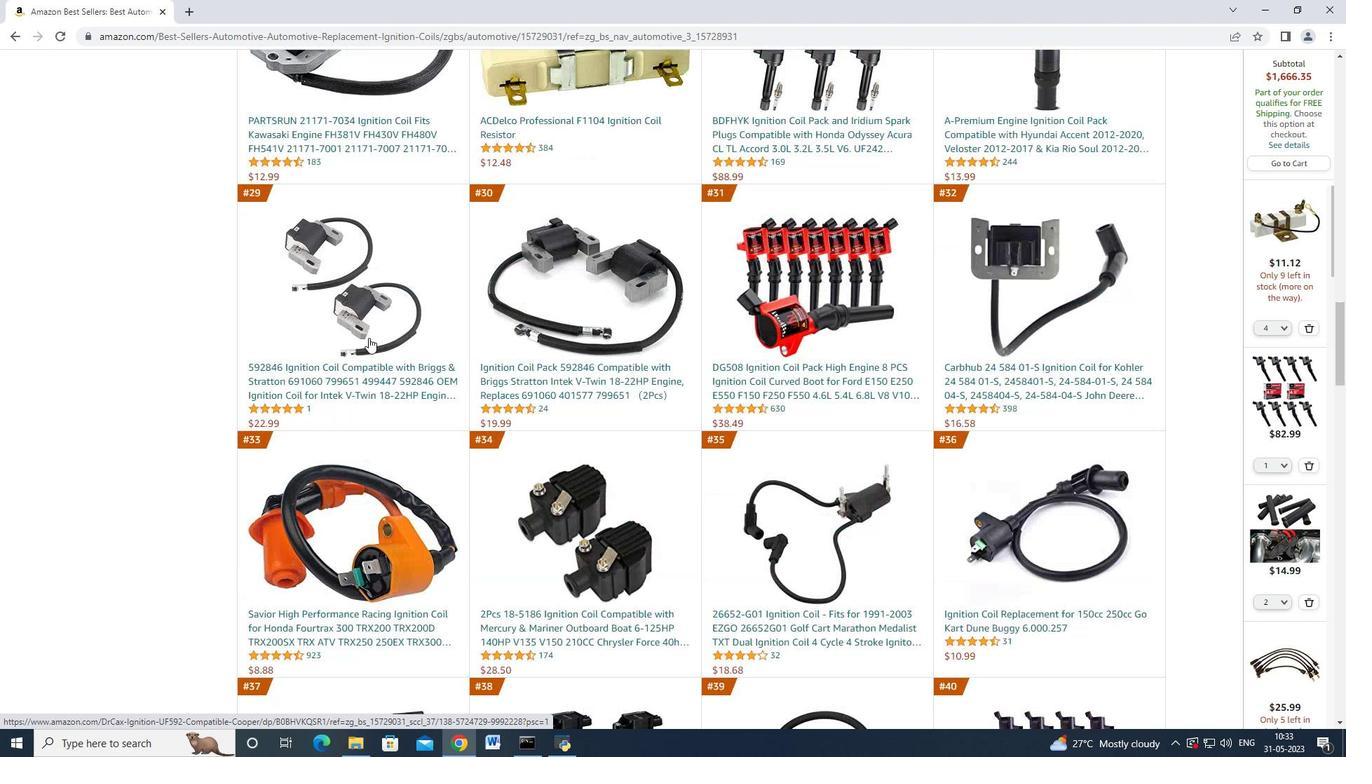 
Action: Mouse scrolled (368, 338) with delta (0, 0)
Screenshot: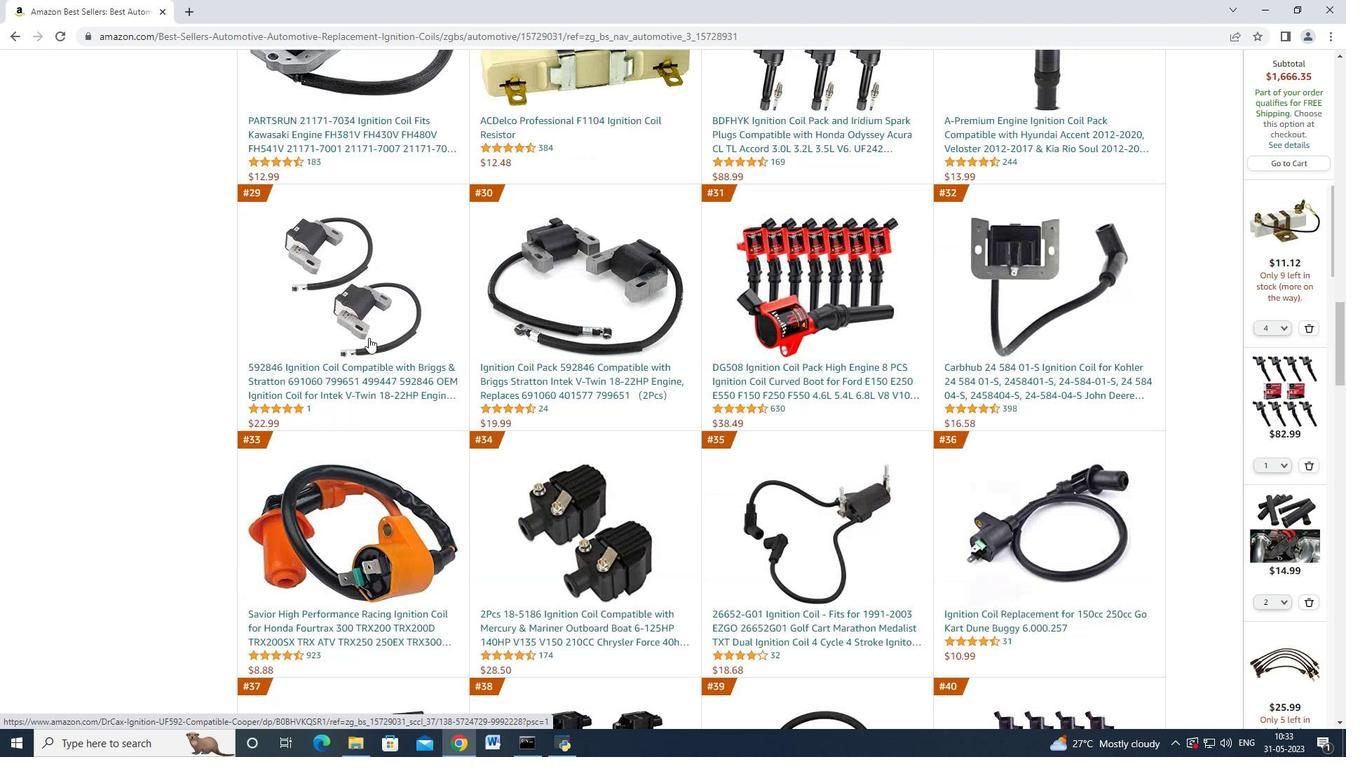 
Action: Mouse scrolled (368, 338) with delta (0, 0)
Screenshot: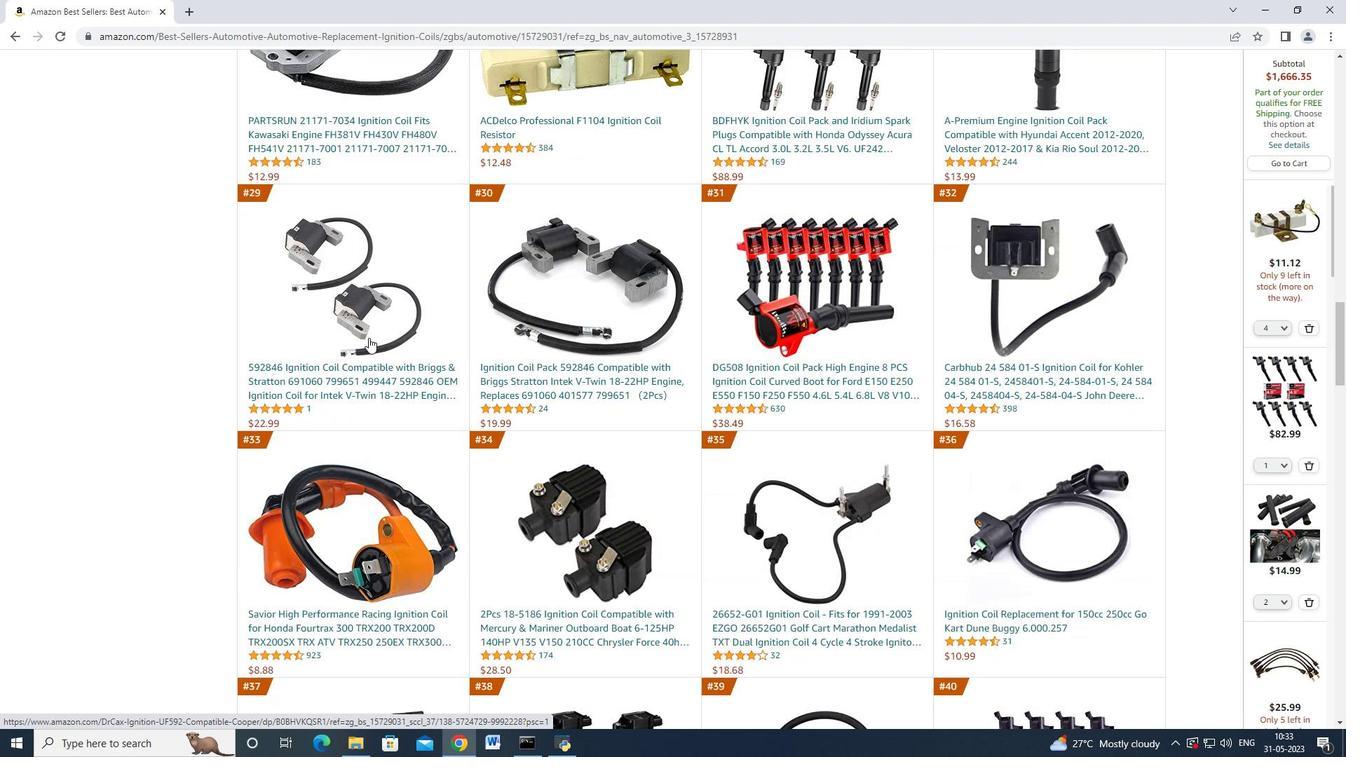 
Action: Mouse scrolled (368, 338) with delta (0, 0)
Screenshot: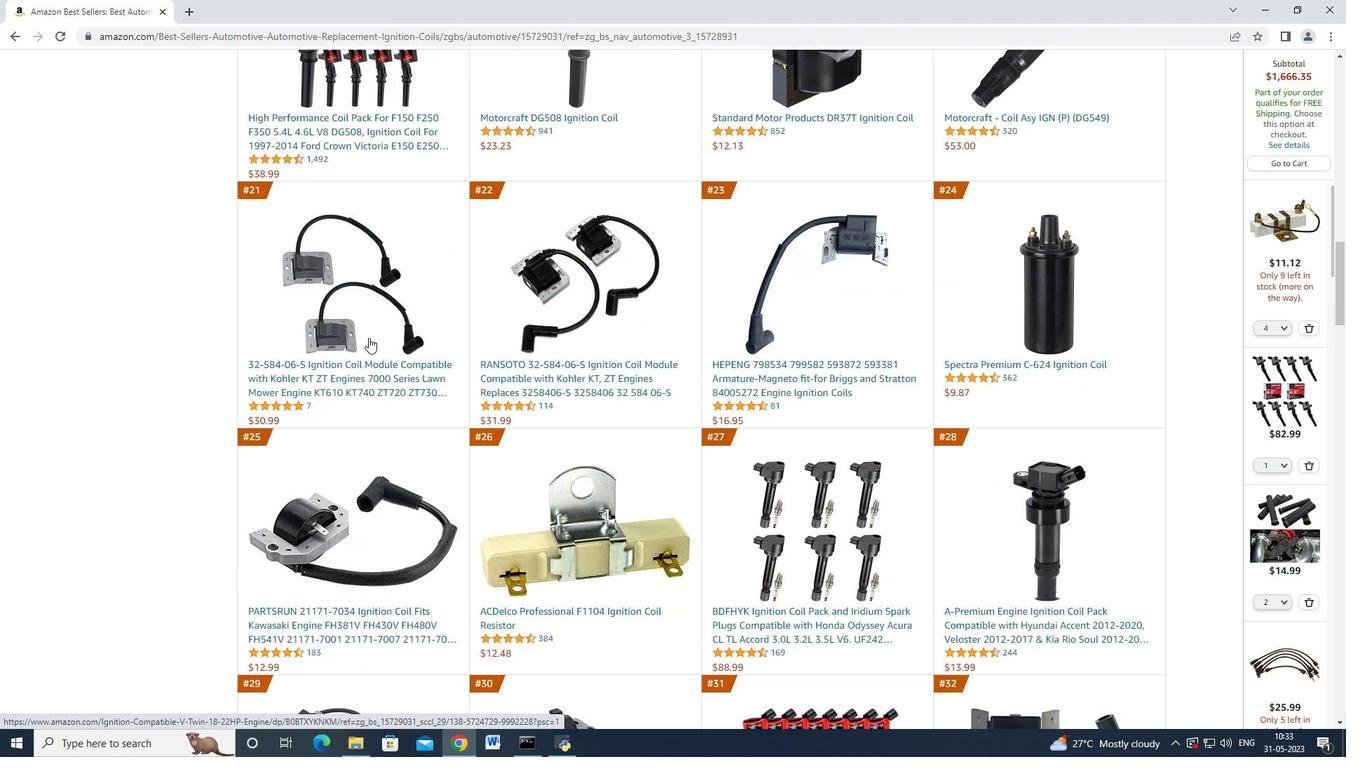 
Action: Mouse scrolled (368, 338) with delta (0, 0)
Screenshot: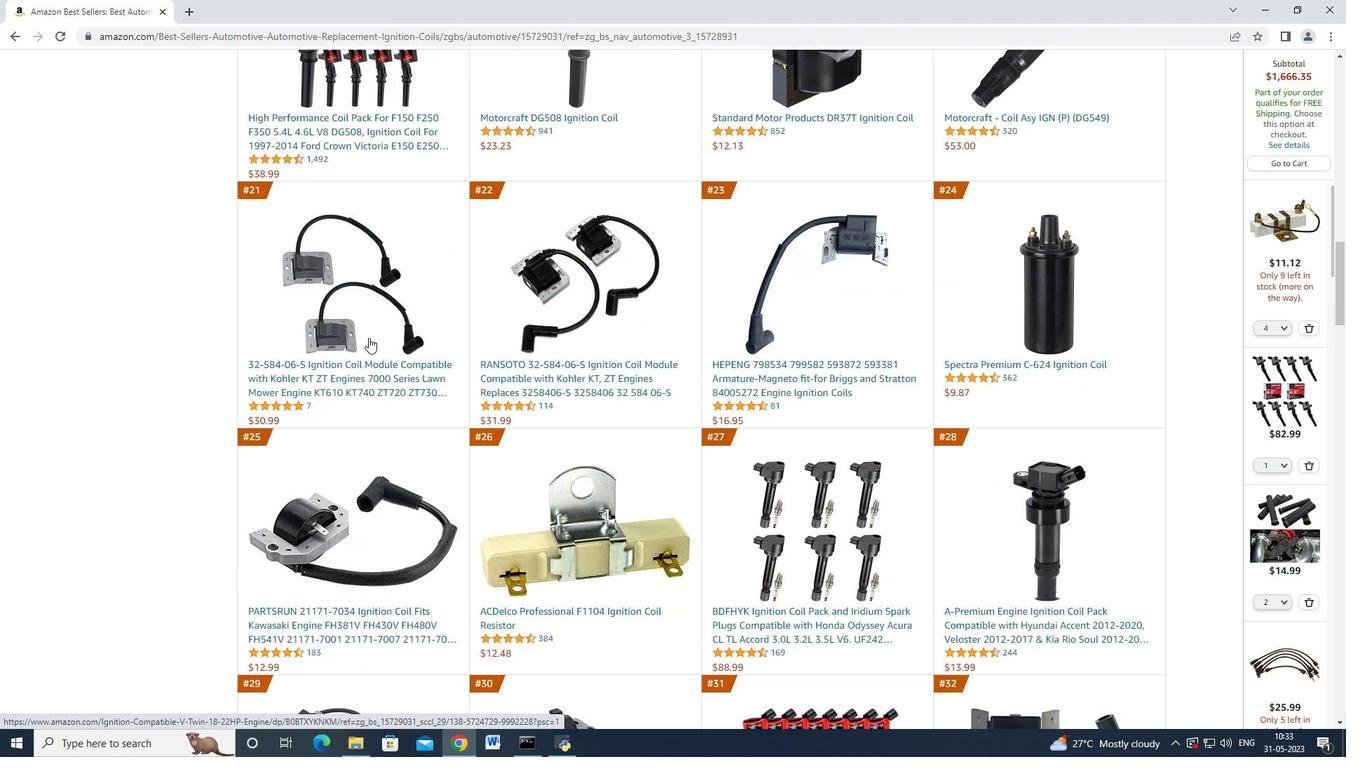 
Action: Mouse scrolled (368, 338) with delta (0, 0)
Screenshot: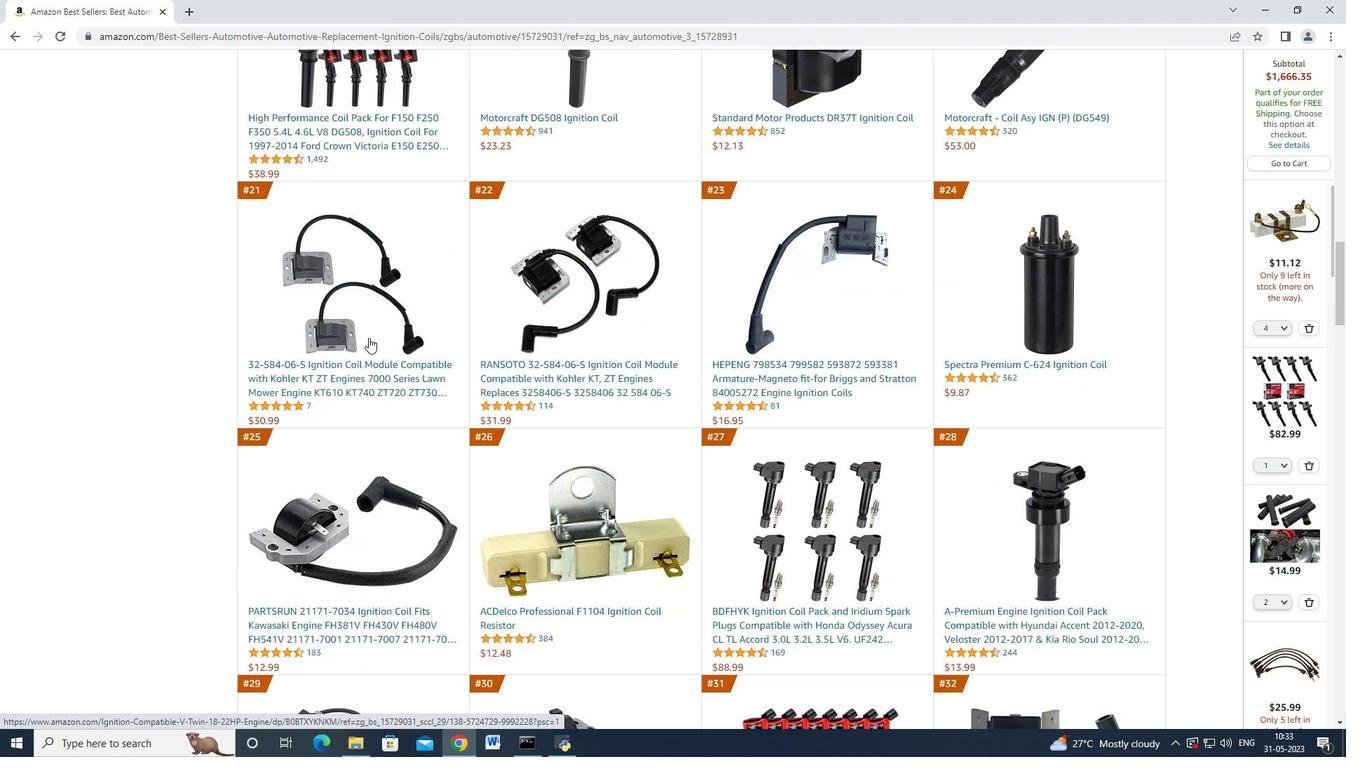 
Action: Mouse scrolled (368, 338) with delta (0, 0)
Screenshot: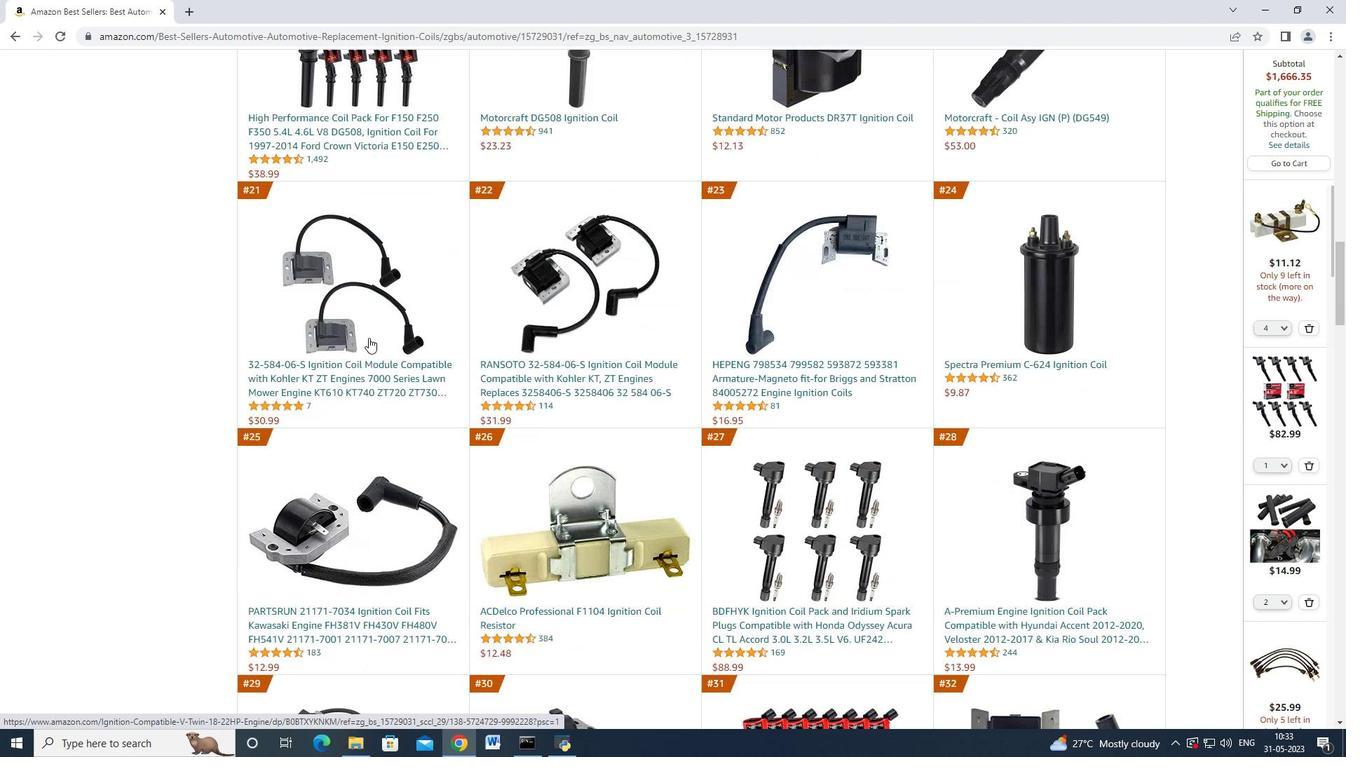
Action: Mouse scrolled (368, 338) with delta (0, 0)
Screenshot: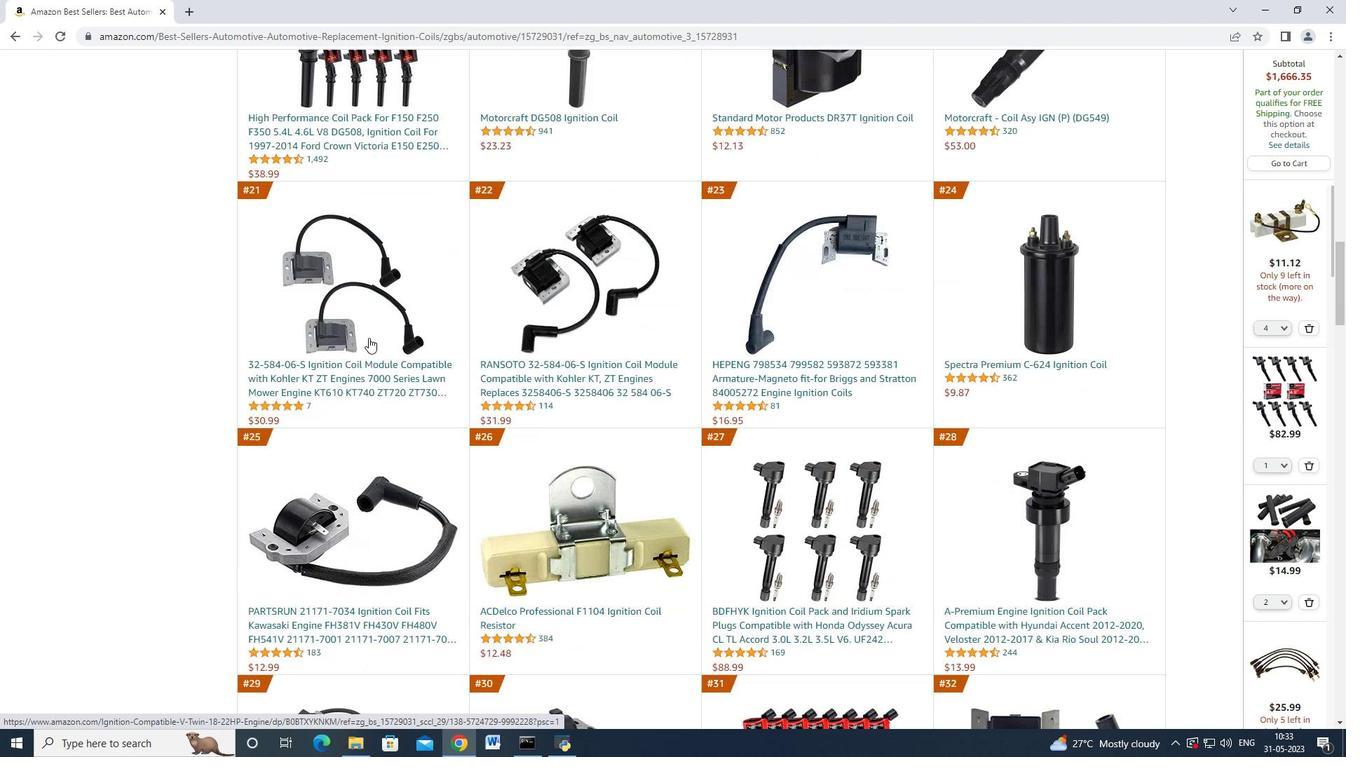 
Action: Mouse scrolled (368, 338) with delta (0, 0)
Screenshot: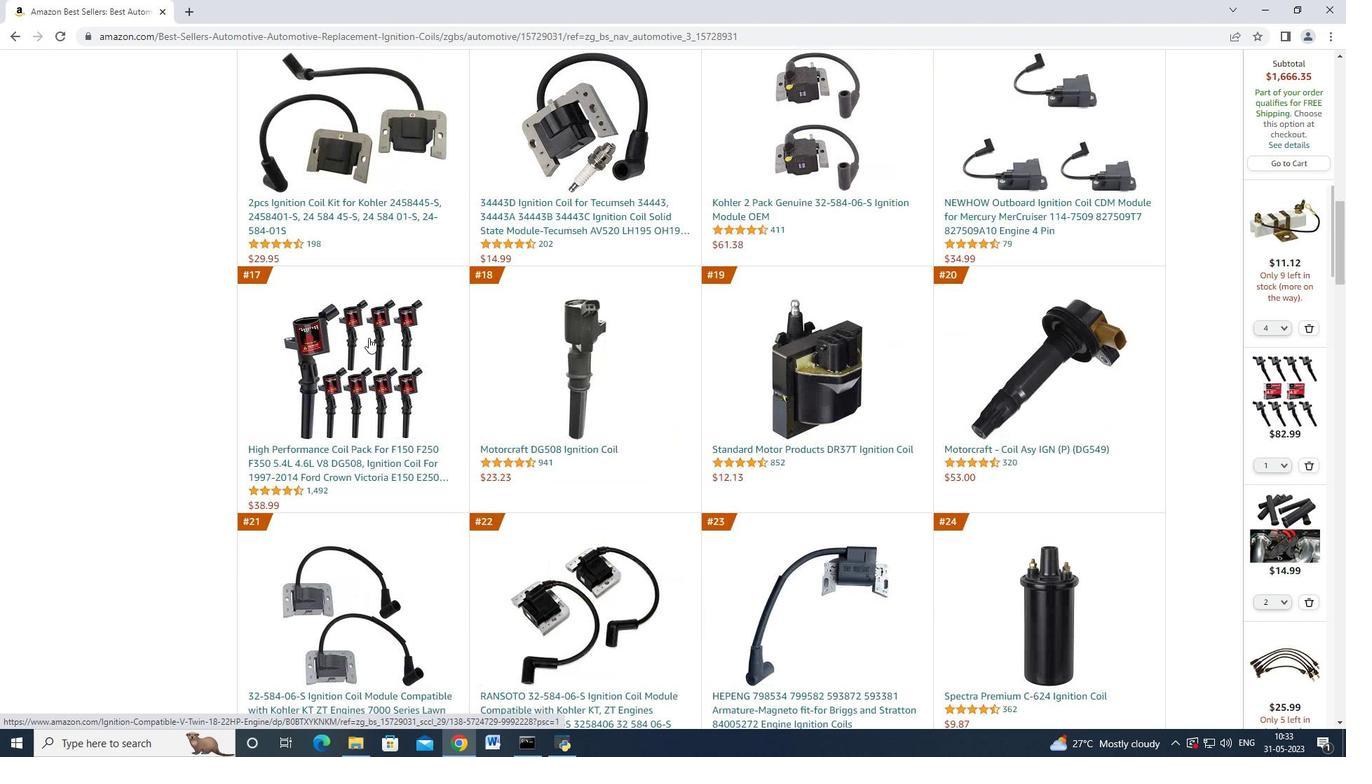 
Action: Mouse scrolled (368, 338) with delta (0, 0)
Screenshot: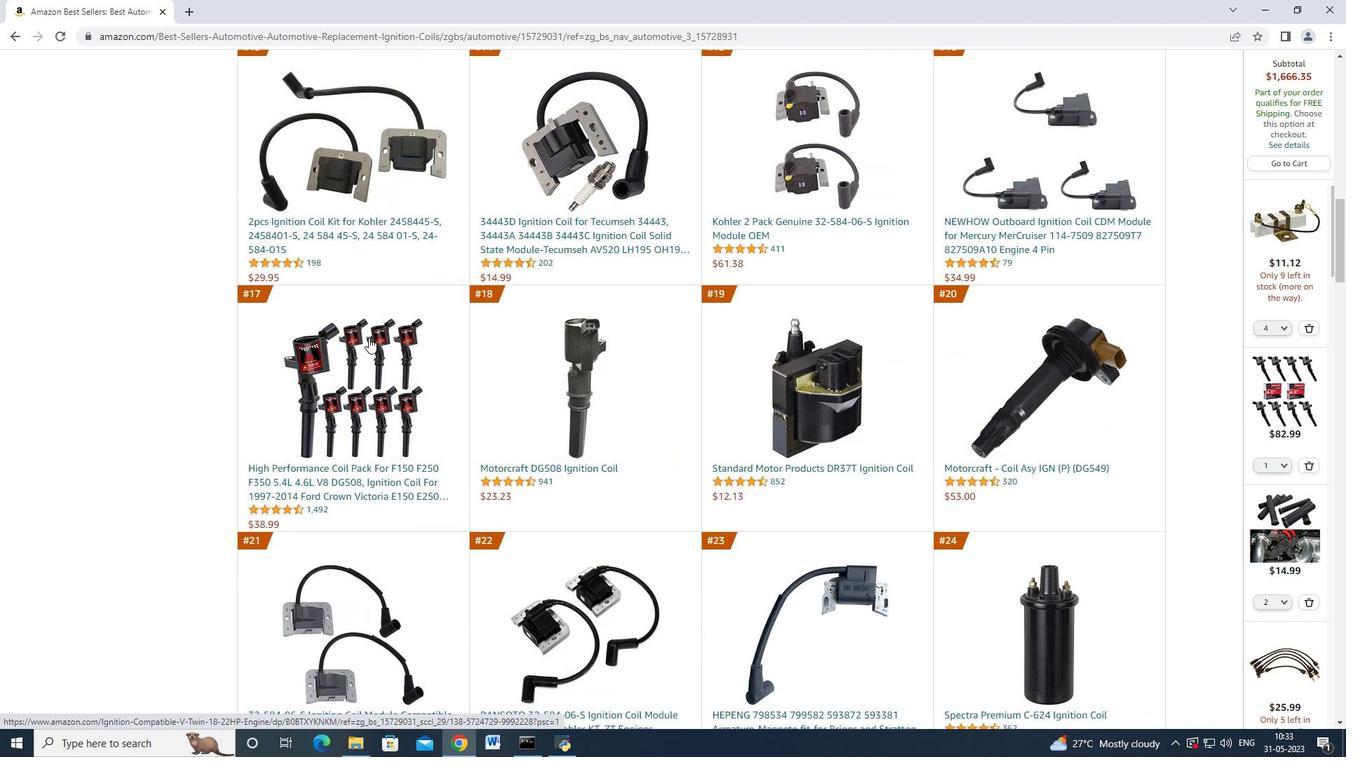 
Action: Mouse scrolled (368, 338) with delta (0, 0)
Screenshot: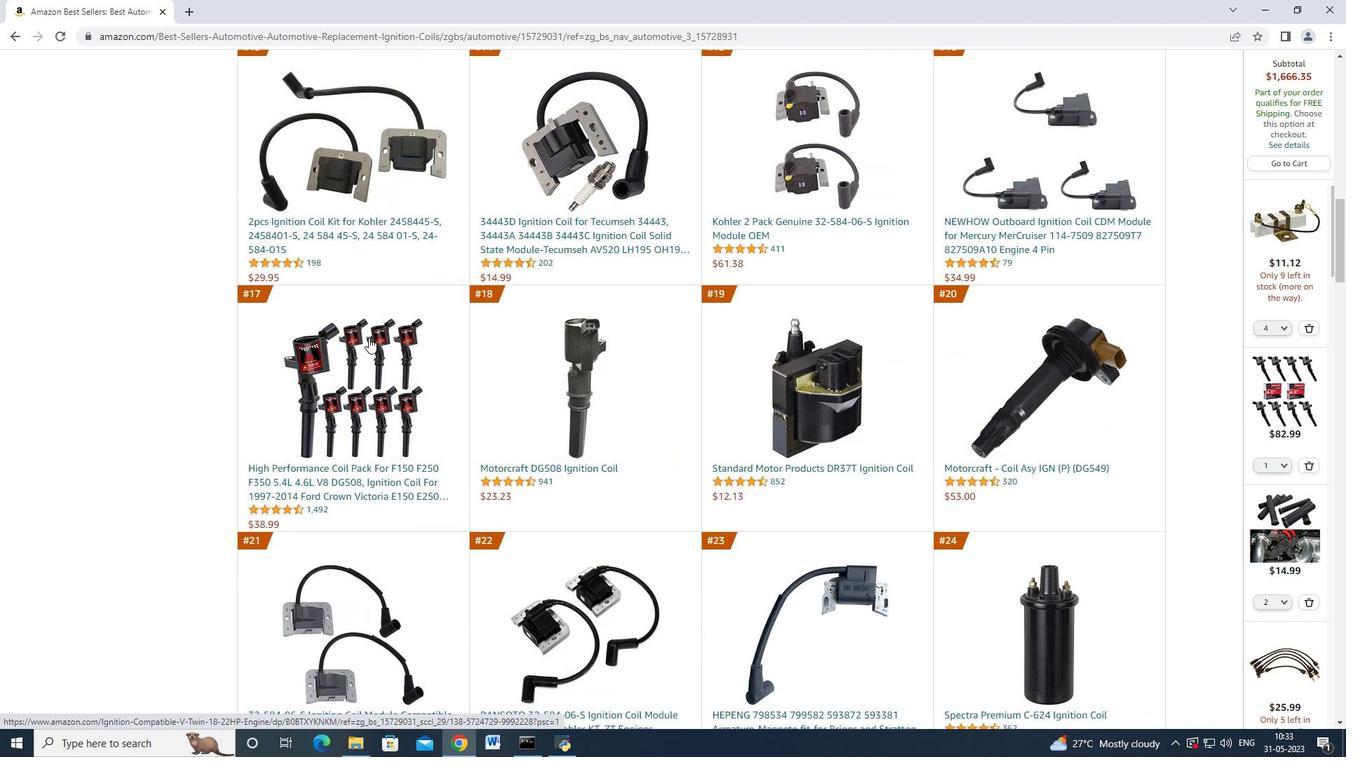 
Action: Mouse scrolled (368, 338) with delta (0, 0)
Screenshot: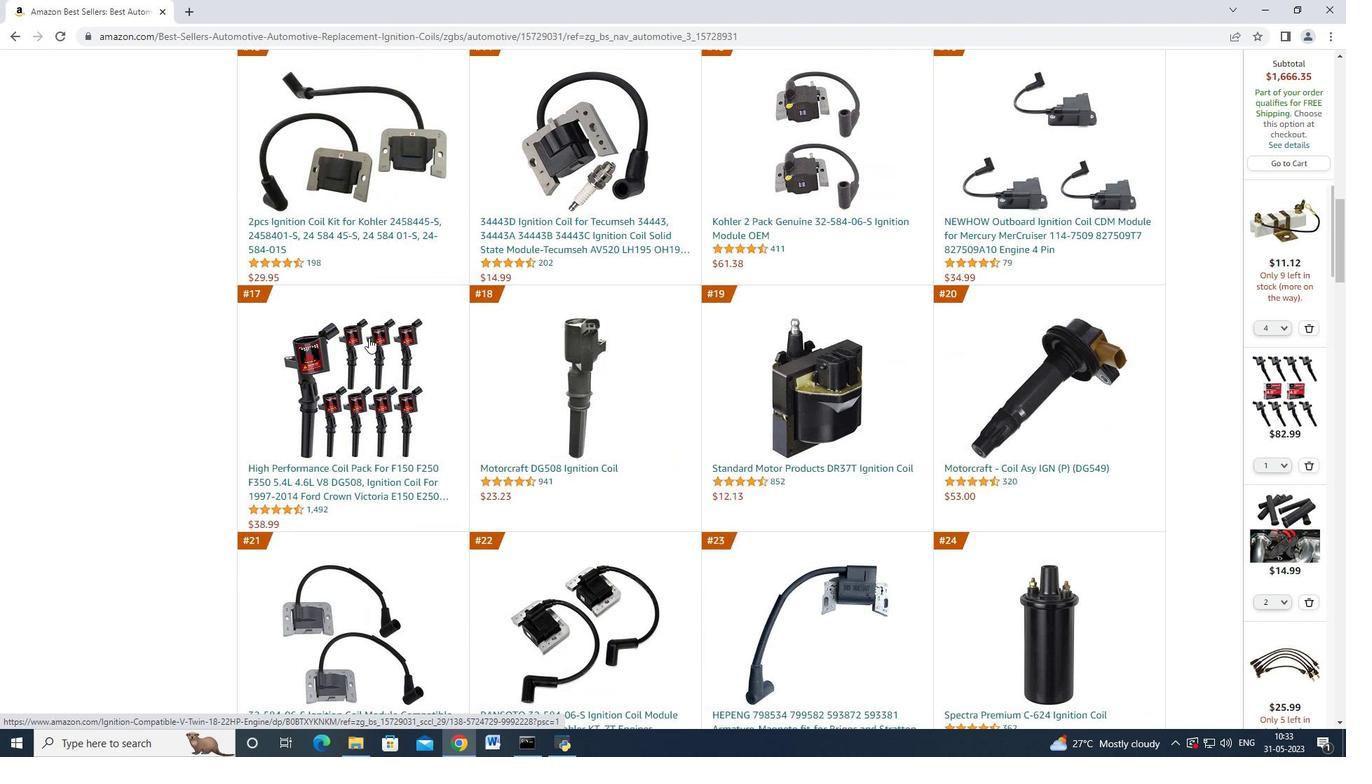 
Action: Mouse scrolled (368, 338) with delta (0, 0)
Screenshot: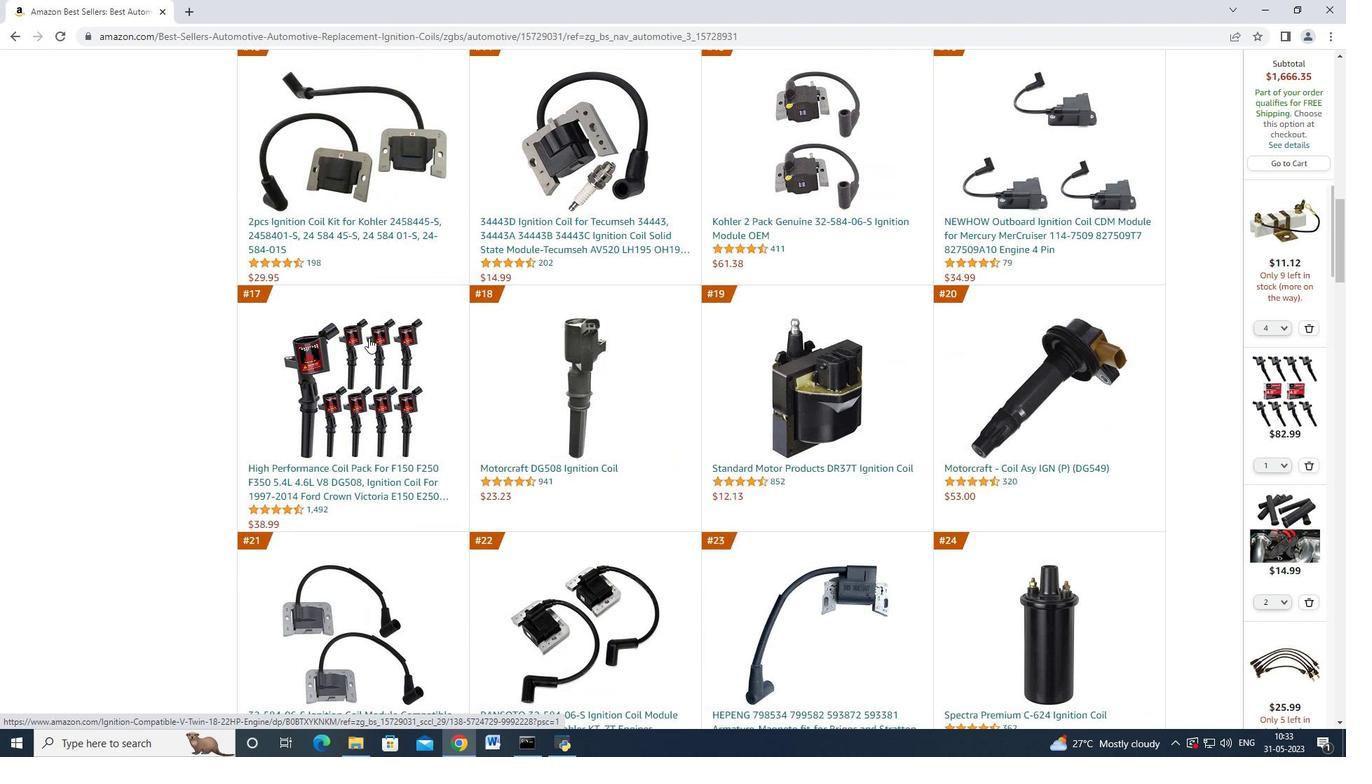 
Action: Mouse scrolled (368, 338) with delta (0, 0)
Screenshot: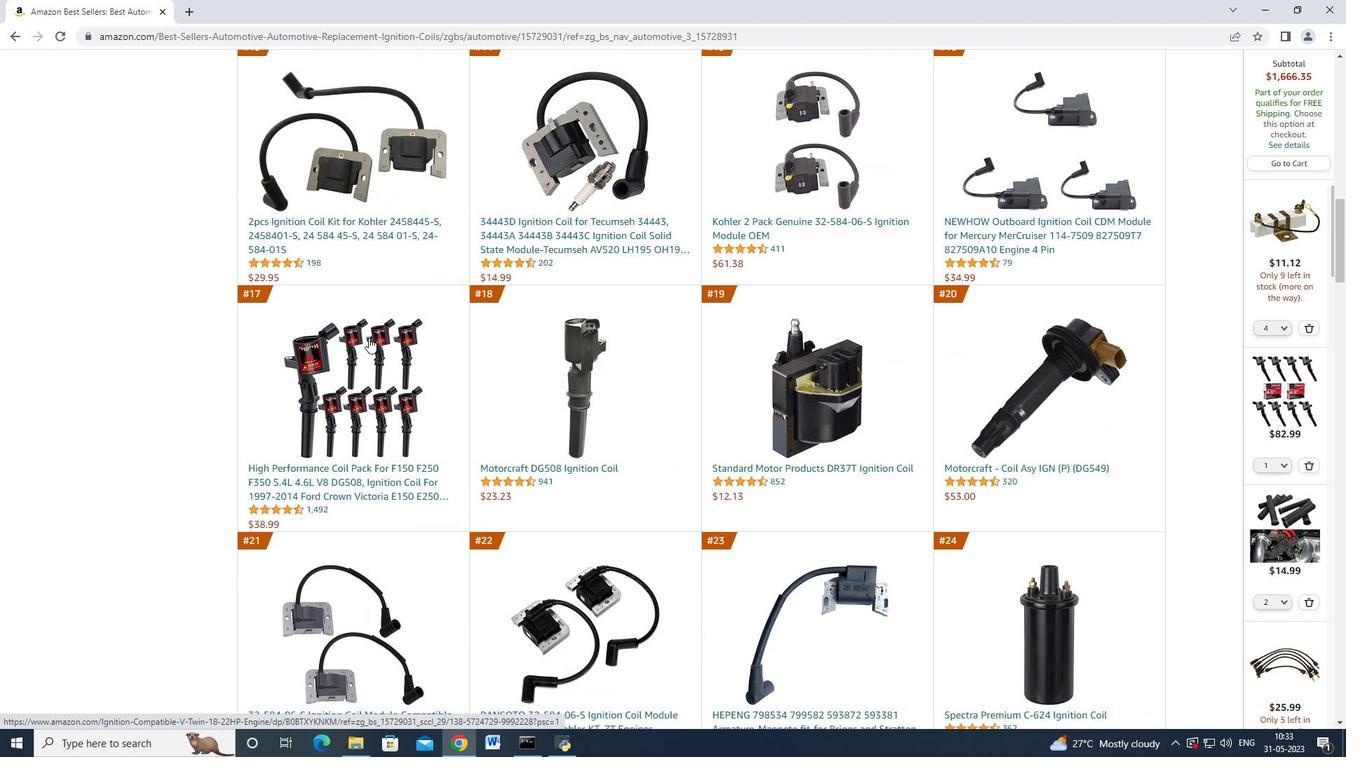 
Action: Mouse moved to (368, 340)
Screenshot: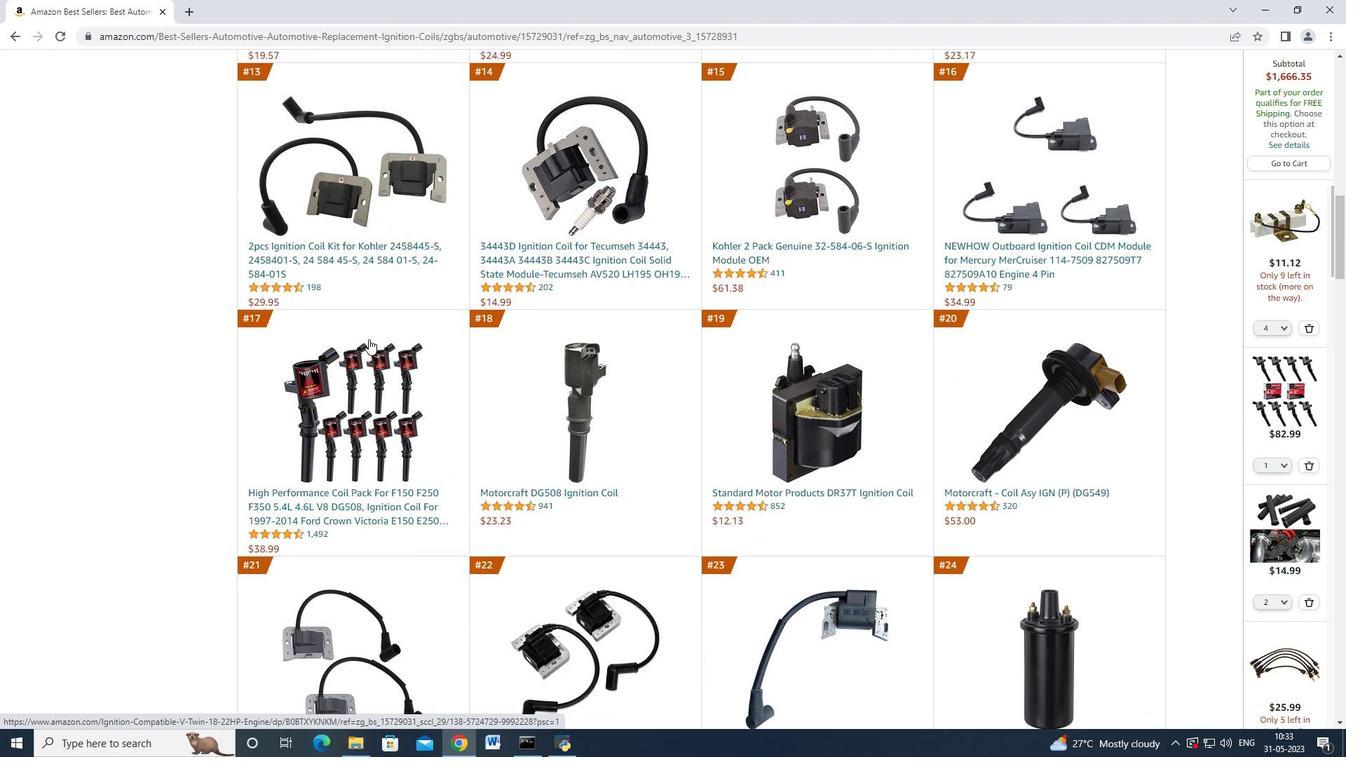 
Action: Mouse scrolled (368, 340) with delta (0, 0)
Screenshot: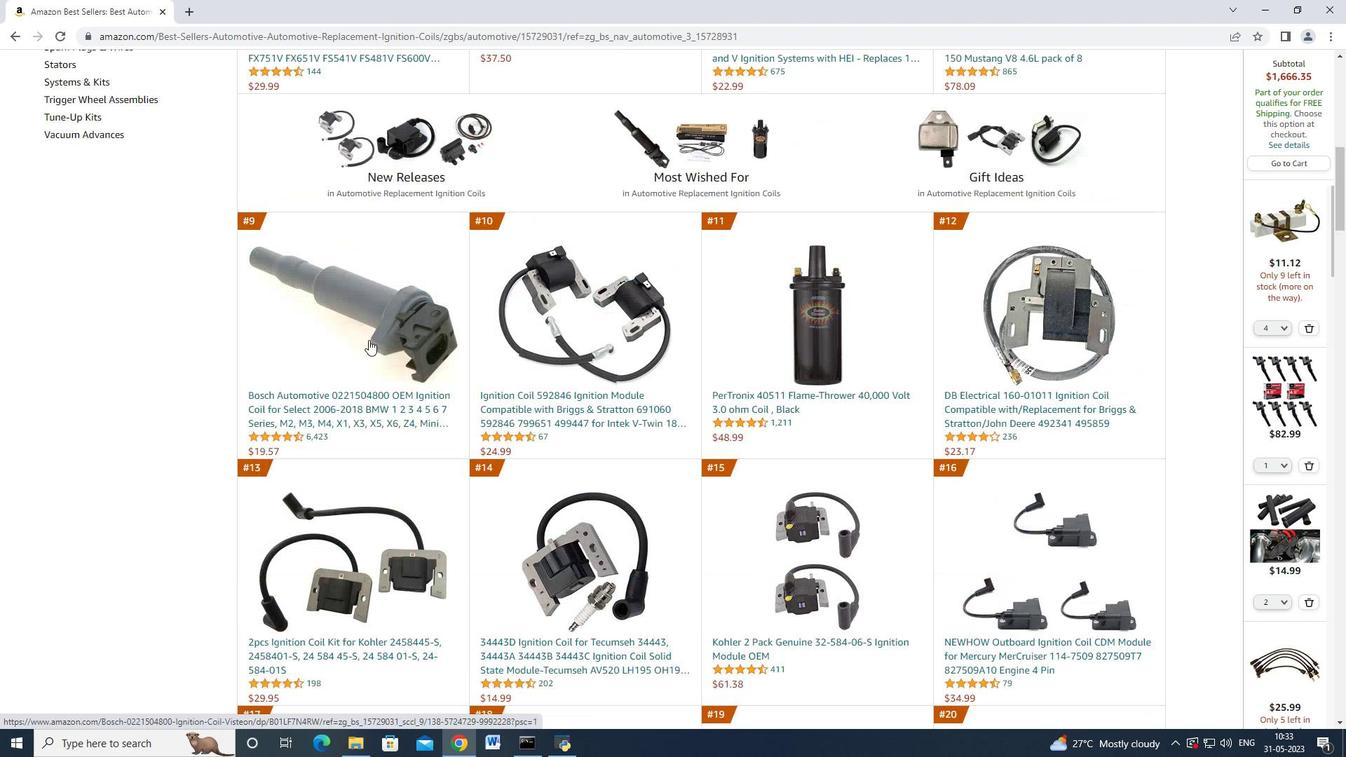
Action: Mouse scrolled (368, 340) with delta (0, 0)
Screenshot: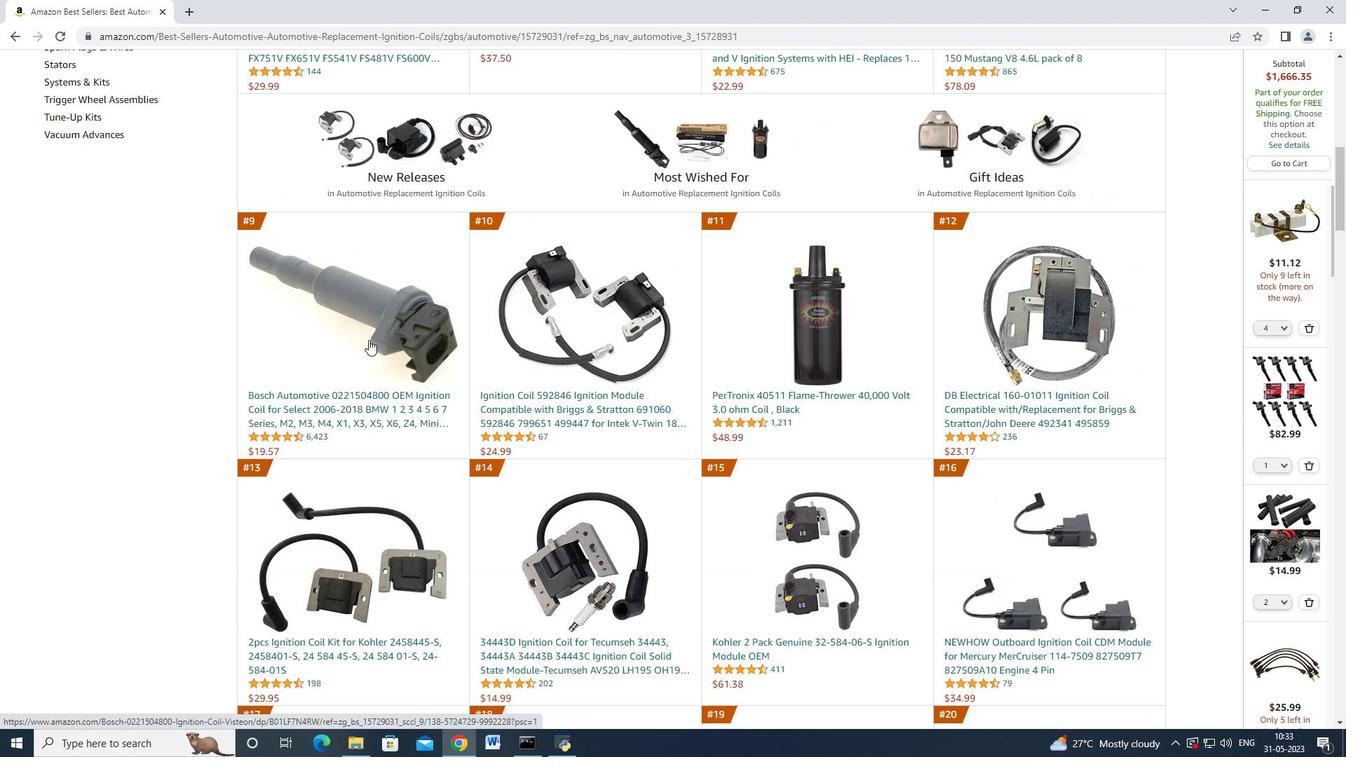 
Action: Mouse scrolled (368, 340) with delta (0, 0)
Screenshot: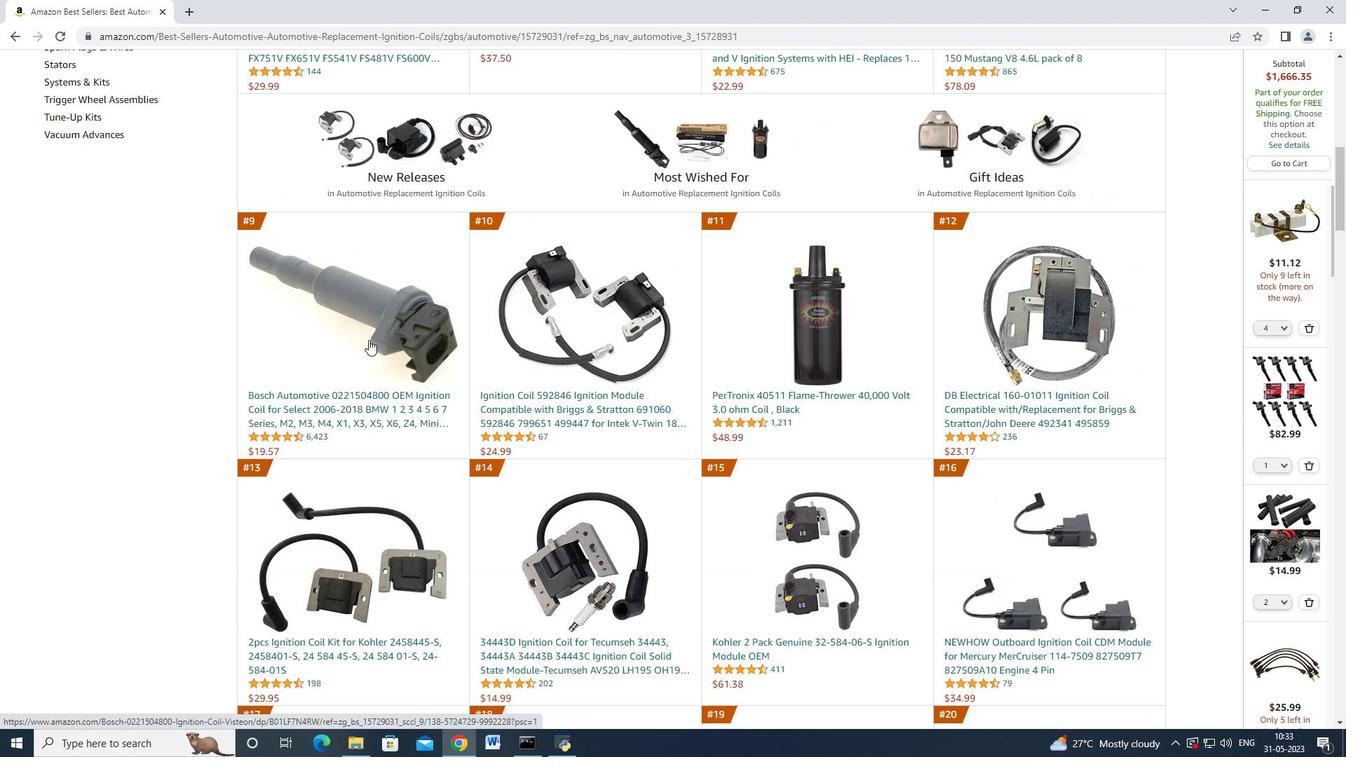 
Action: Mouse scrolled (368, 340) with delta (0, 0)
Screenshot: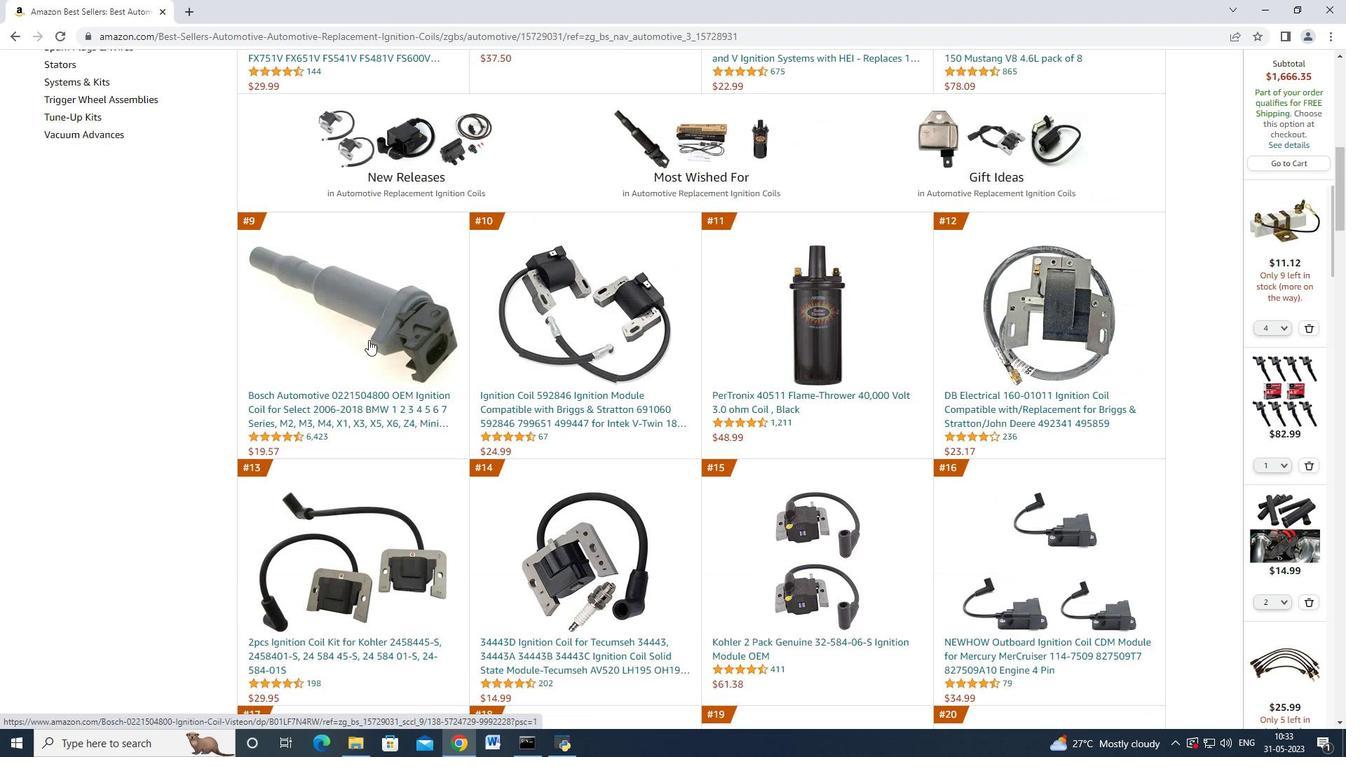 
Action: Mouse scrolled (368, 340) with delta (0, 0)
Screenshot: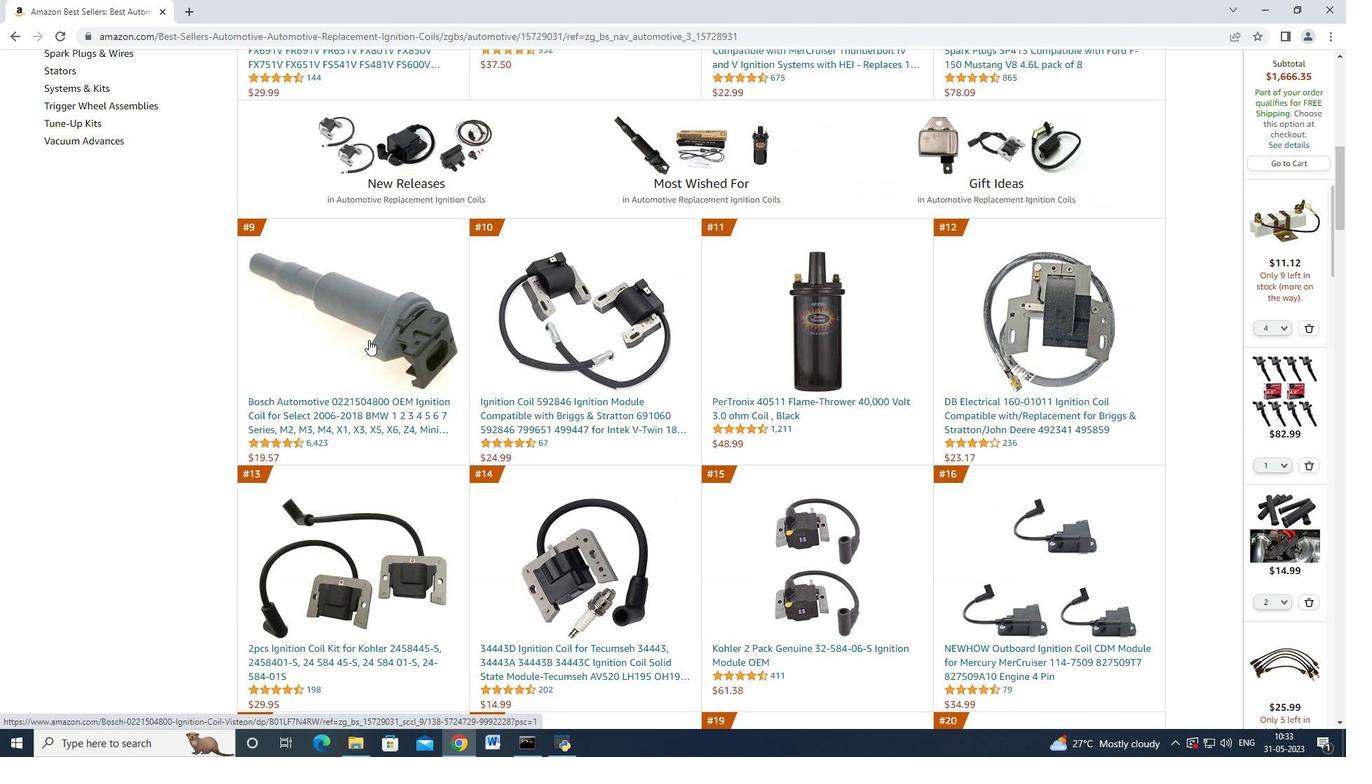 
Action: Mouse scrolled (368, 340) with delta (0, 0)
Screenshot: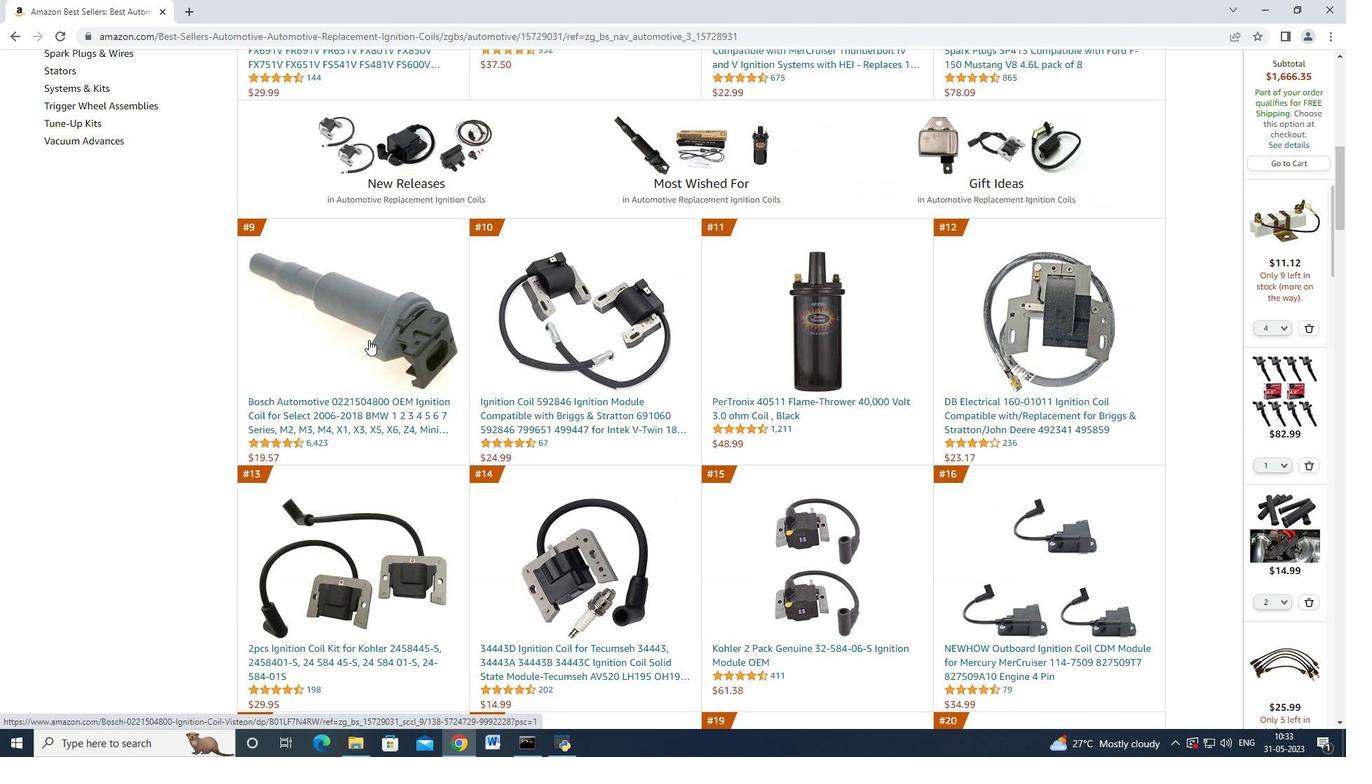 
Action: Mouse scrolled (368, 340) with delta (0, 0)
Screenshot: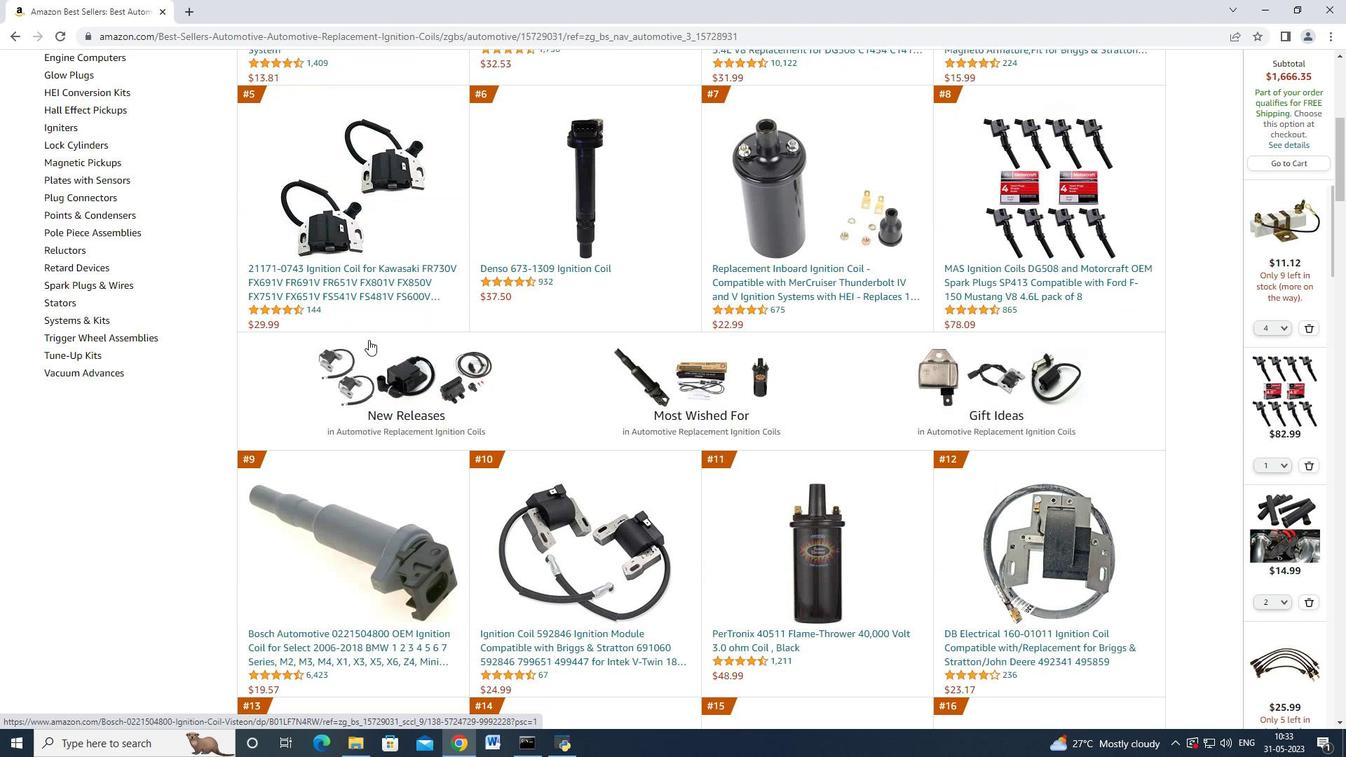 
Action: Mouse scrolled (368, 340) with delta (0, 0)
Screenshot: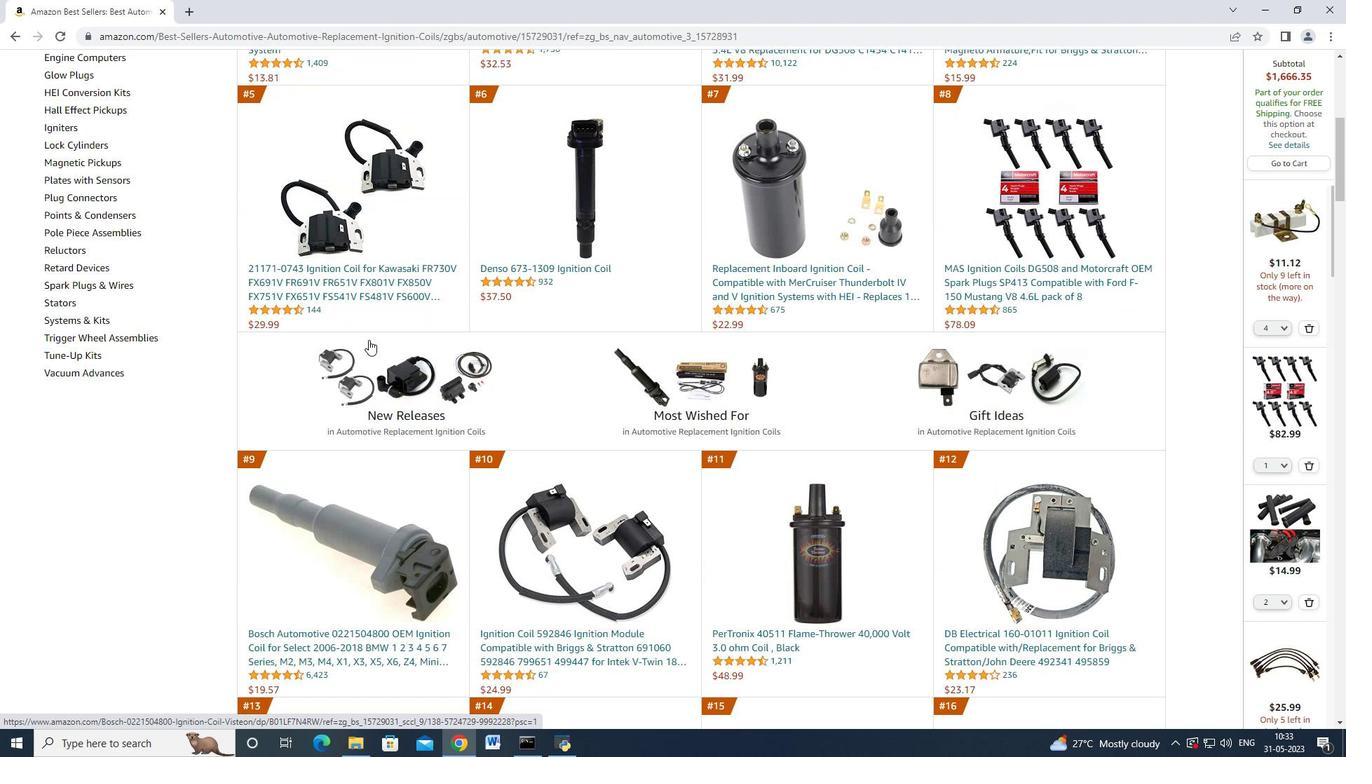 
Action: Mouse scrolled (368, 340) with delta (0, 0)
Screenshot: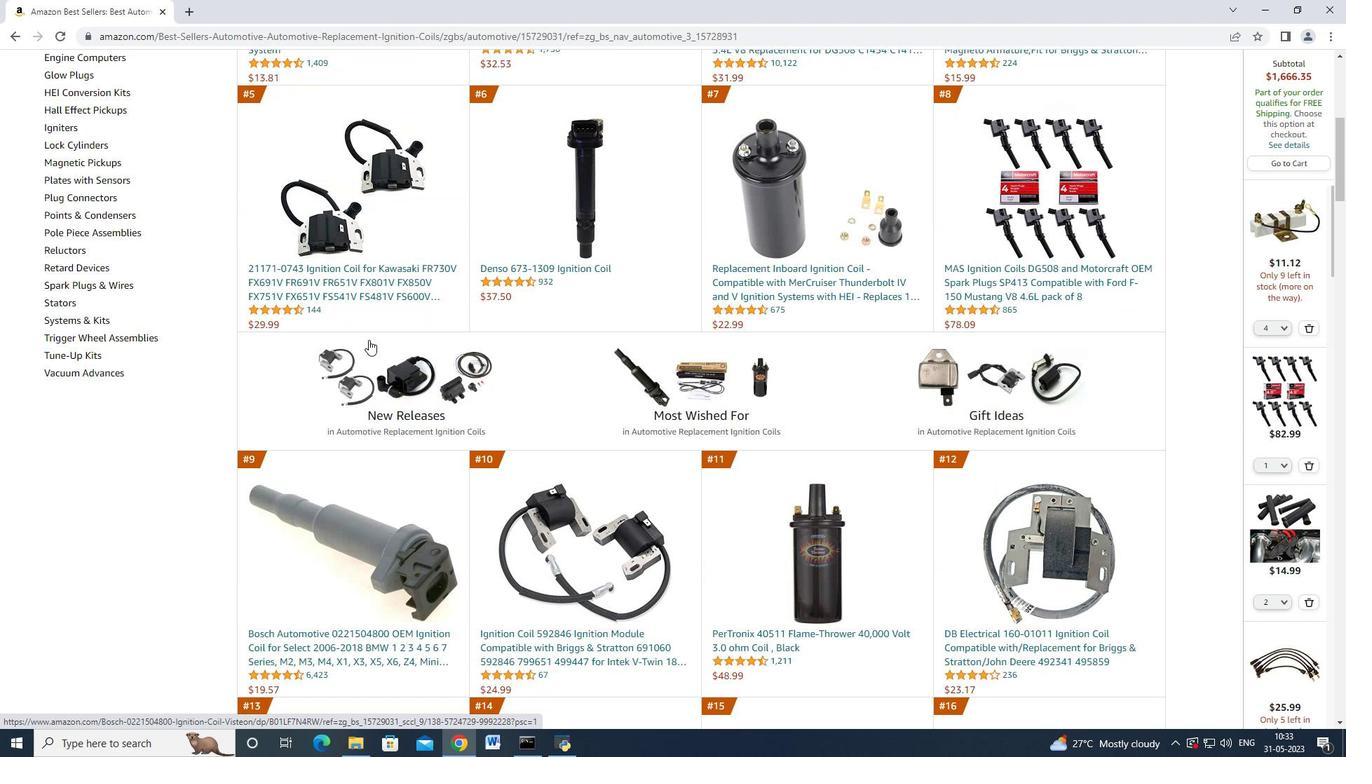 
Action: Mouse scrolled (368, 340) with delta (0, 0)
Screenshot: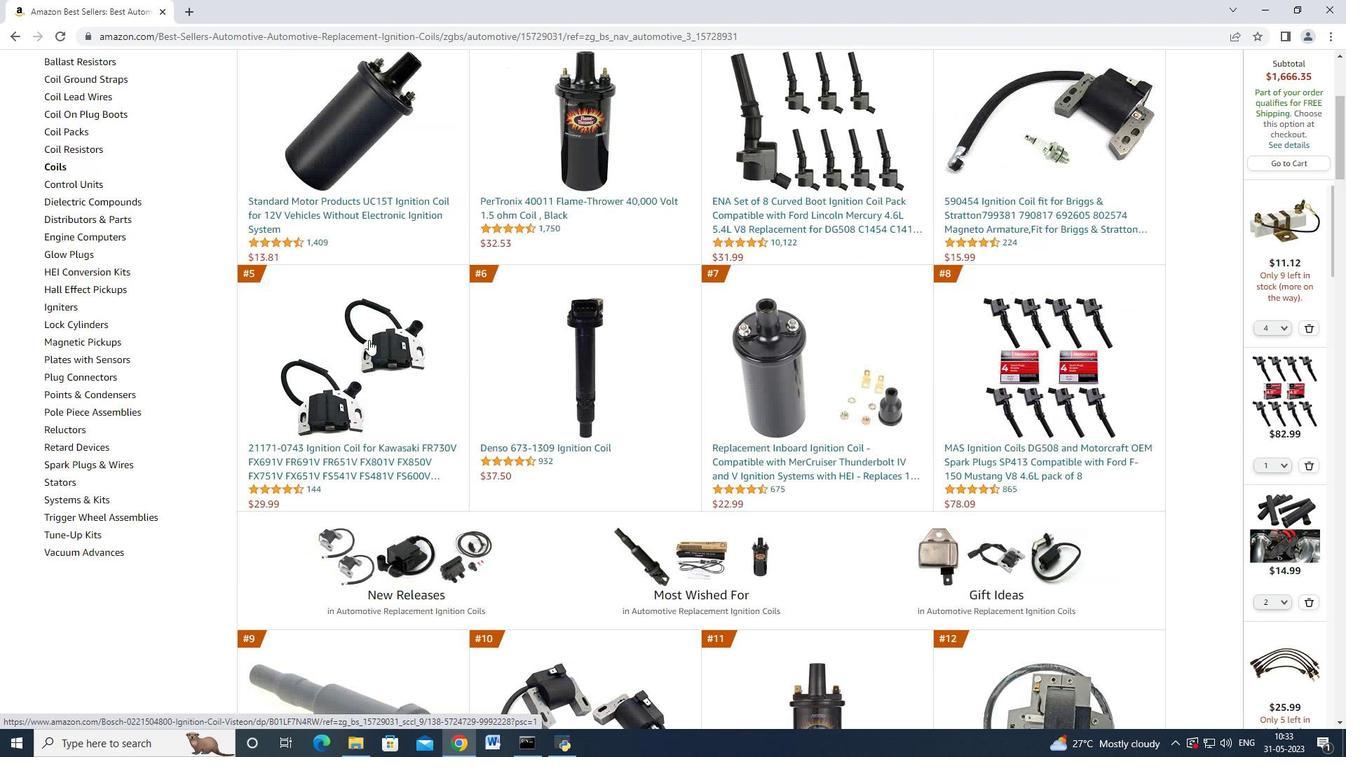 
Action: Mouse scrolled (368, 340) with delta (0, 0)
Screenshot: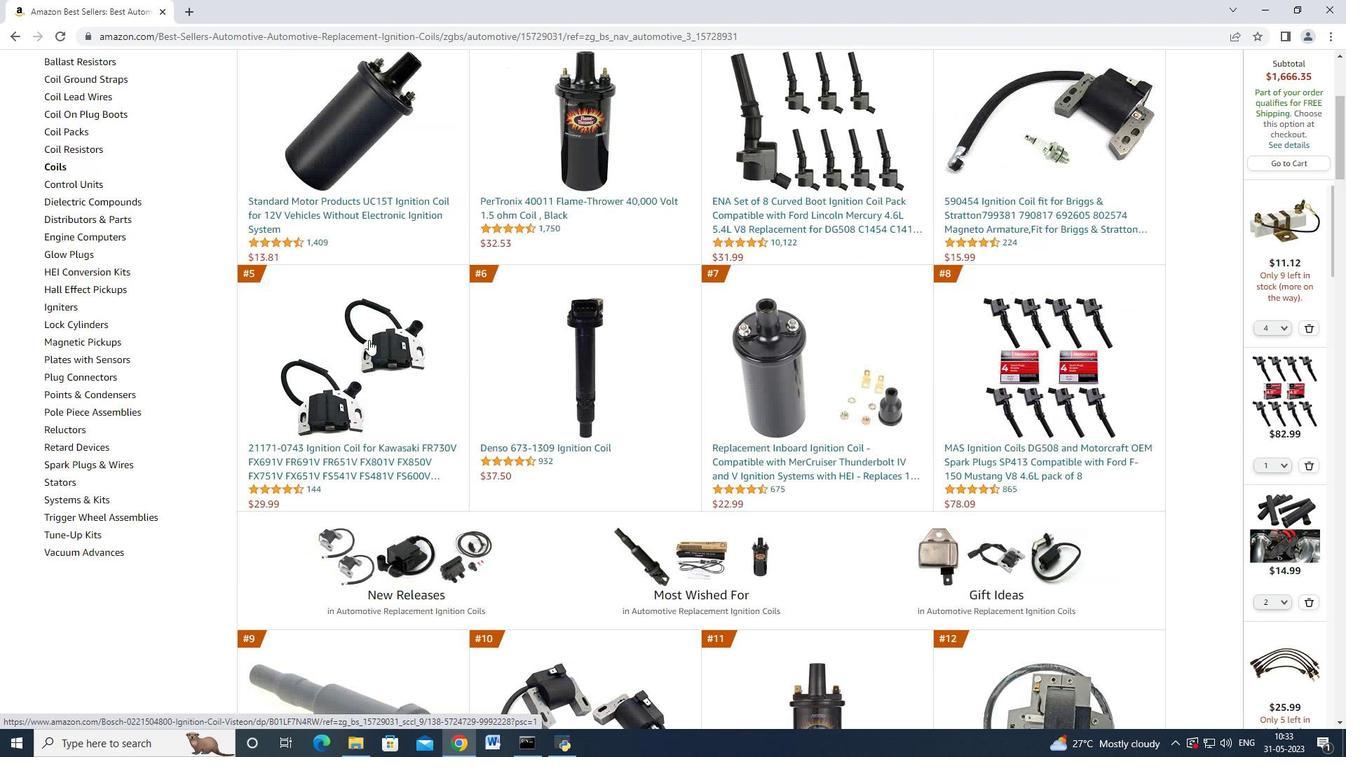 
Action: Mouse scrolled (368, 340) with delta (0, 0)
Screenshot: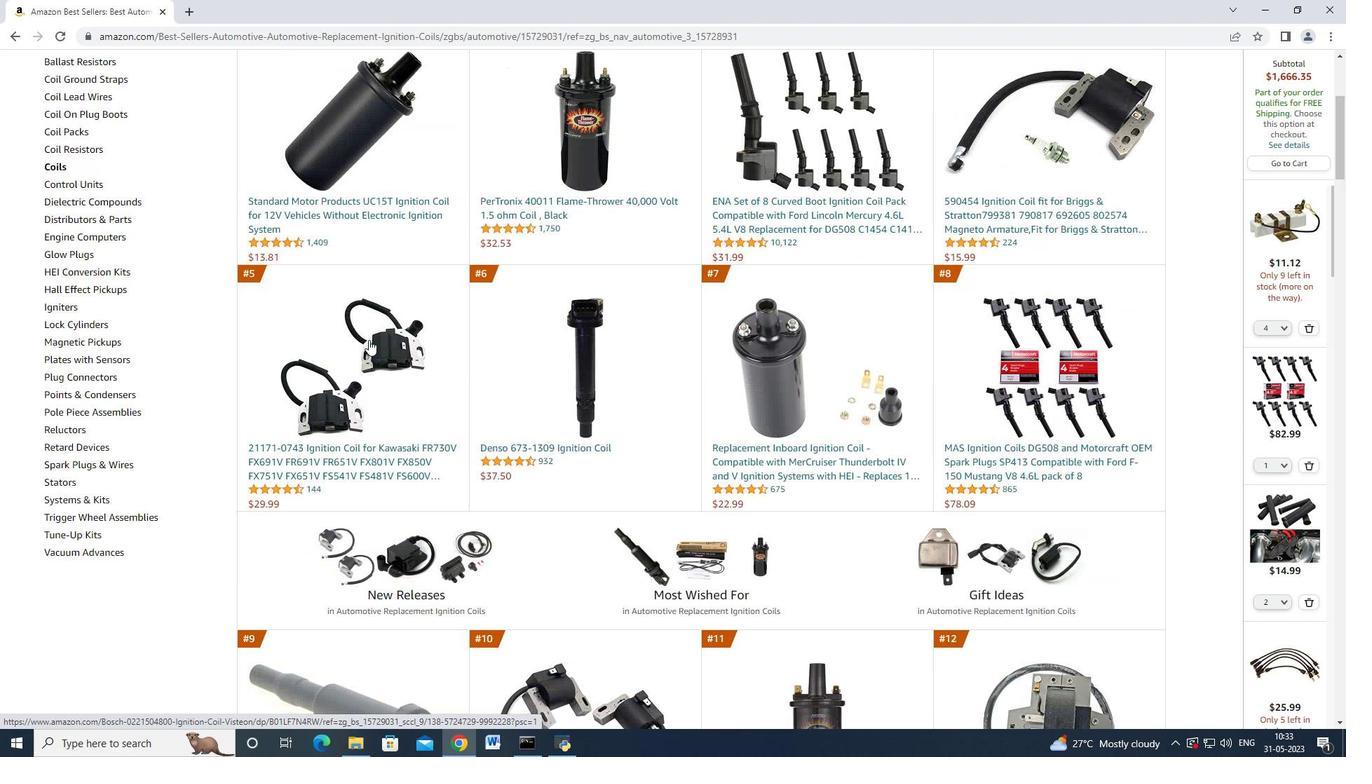 
Action: Mouse moved to (515, 488)
Screenshot: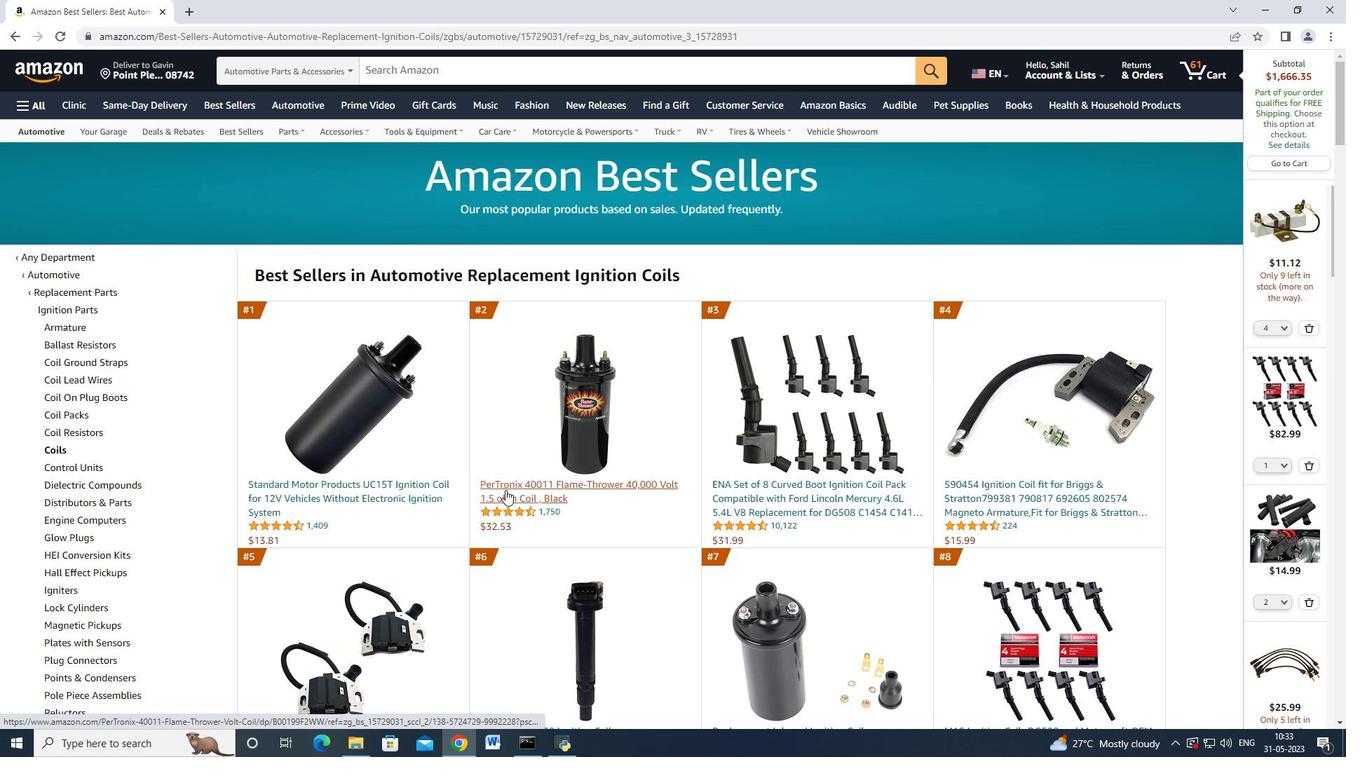 
Action: Mouse pressed left at (515, 488)
Screenshot: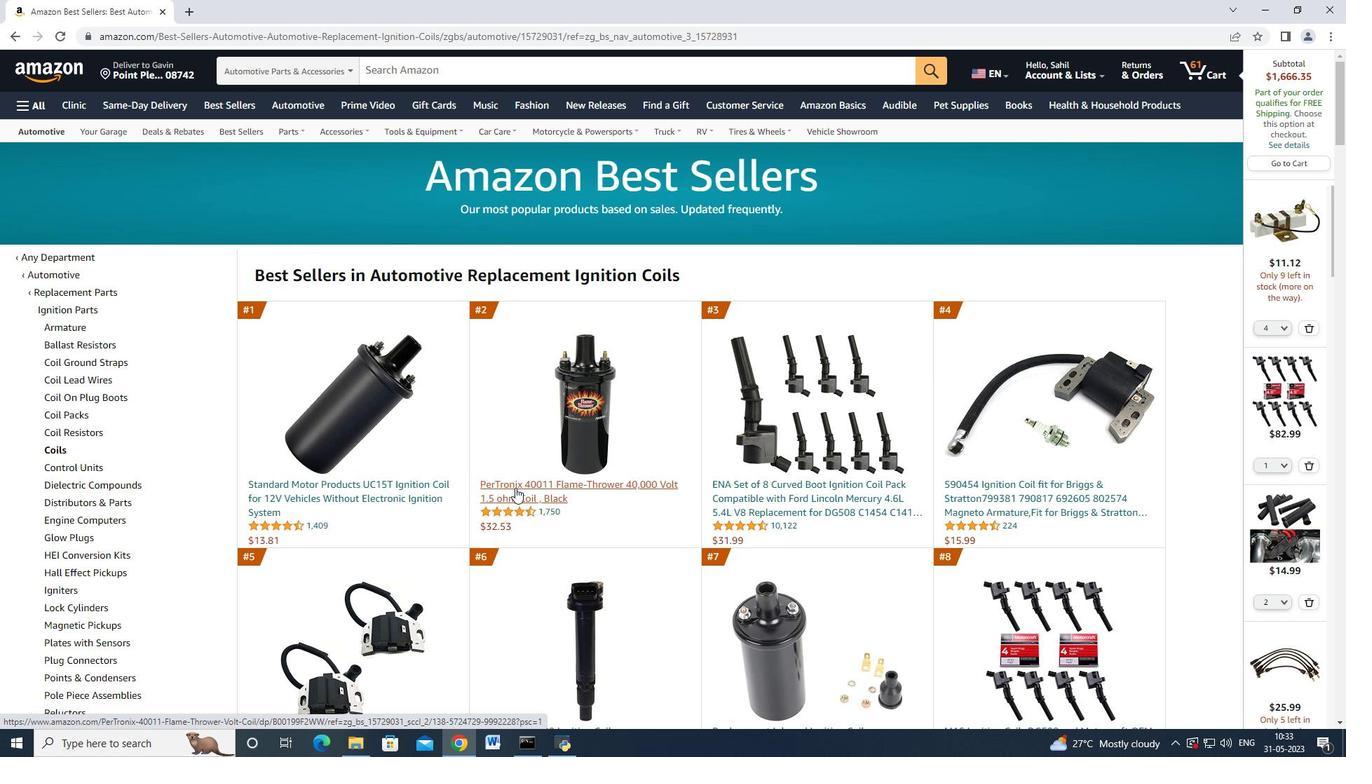 
Action: Mouse moved to (1014, 504)
Screenshot: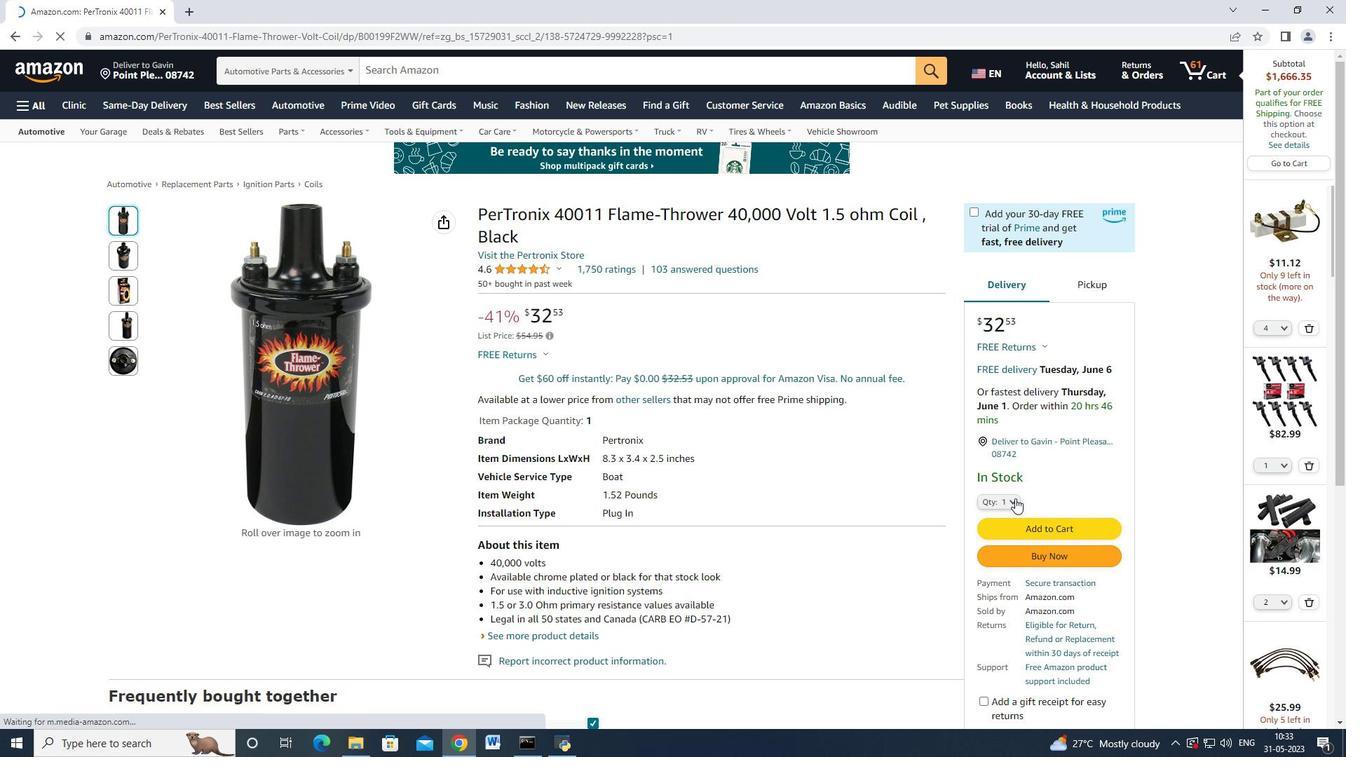 
Action: Mouse pressed left at (1014, 504)
Screenshot: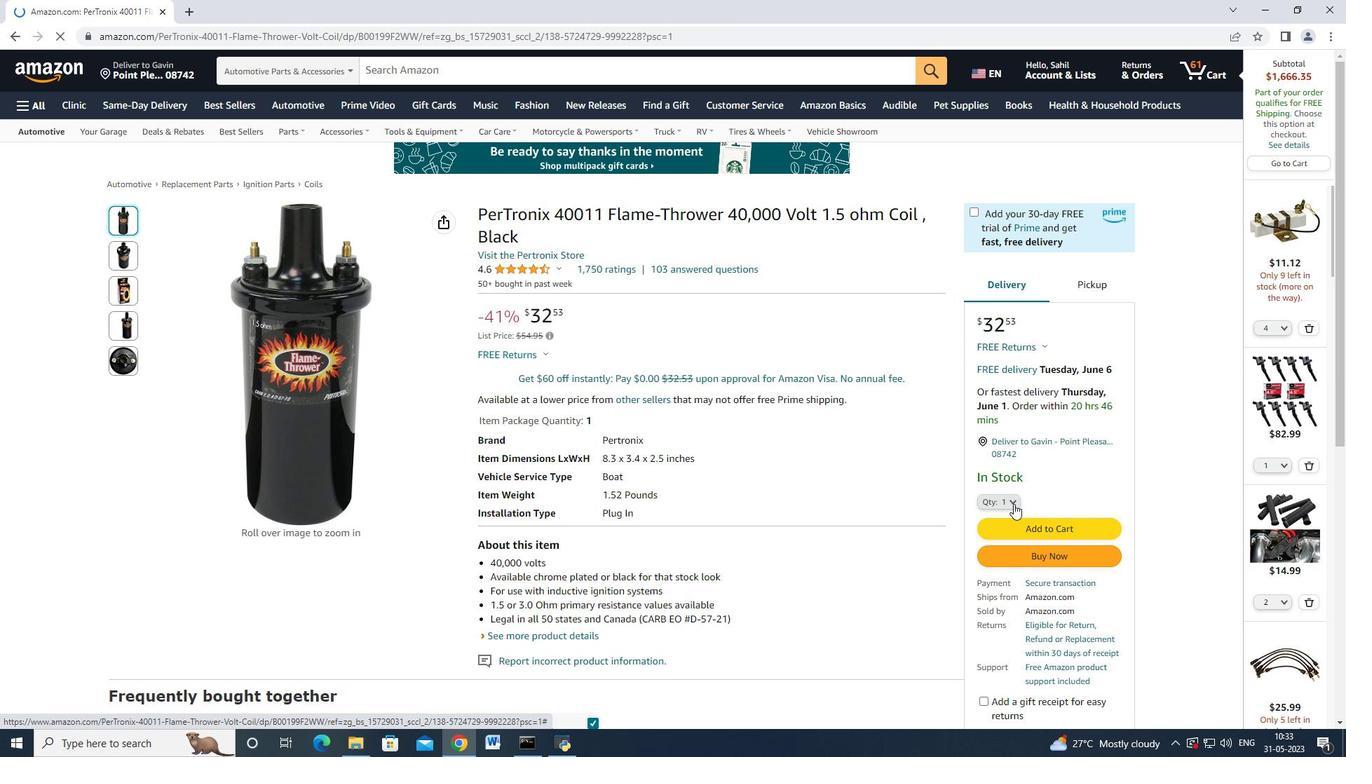 
Action: Mouse moved to (989, 150)
Screenshot: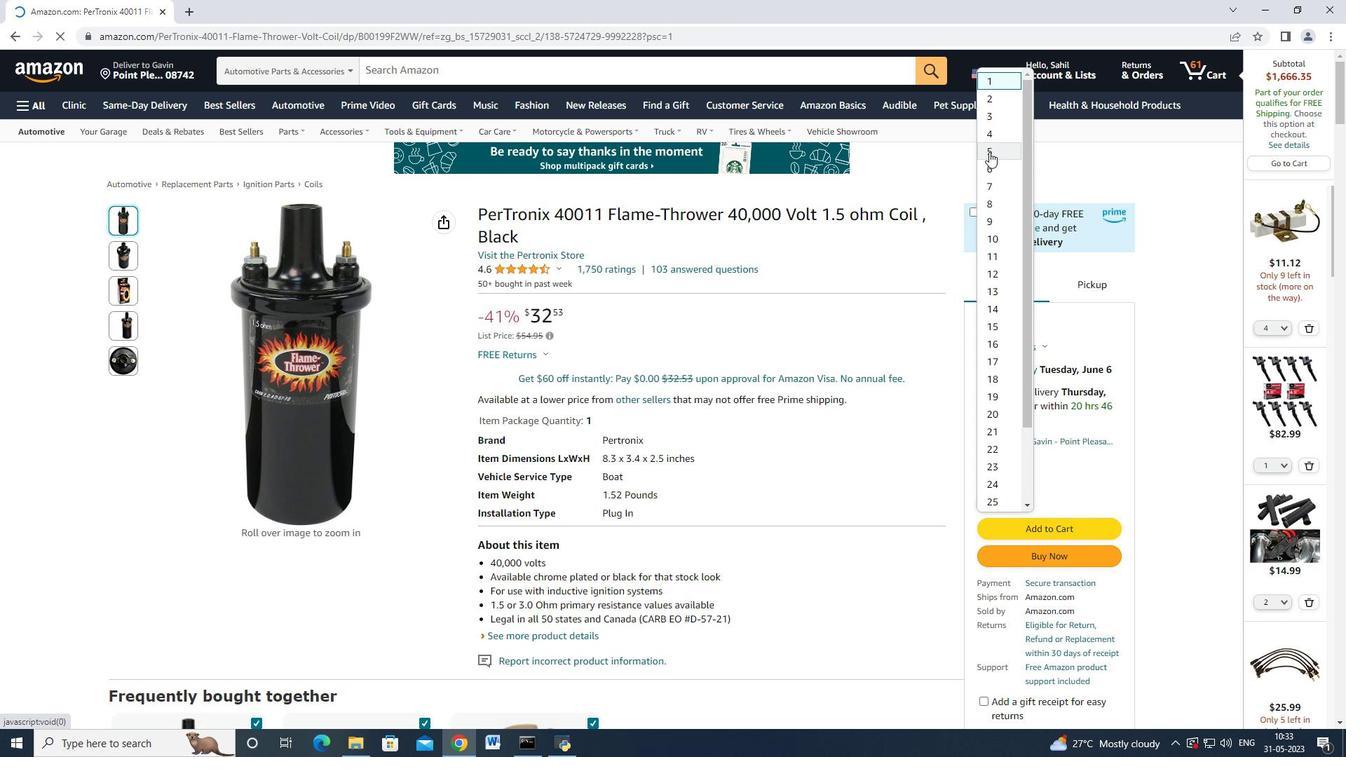 
Action: Mouse pressed left at (989, 150)
Screenshot: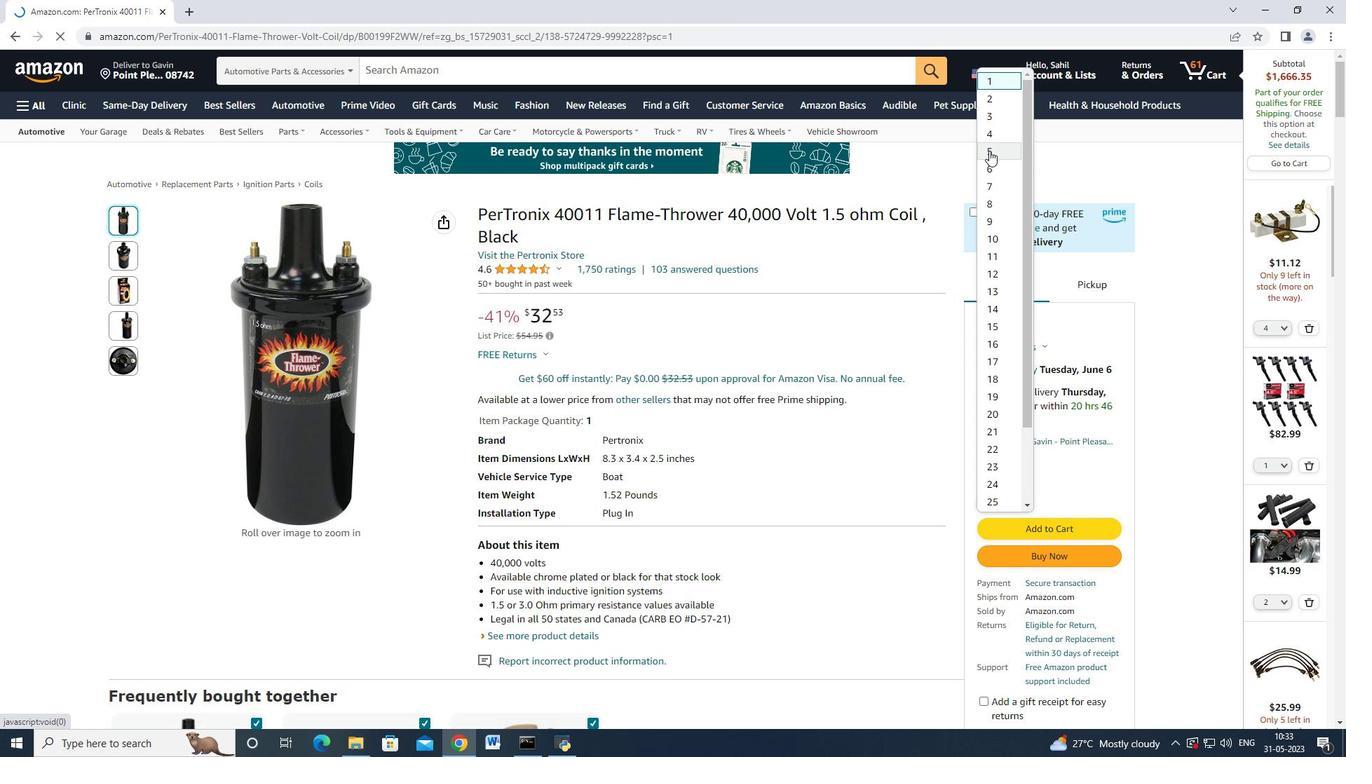 
Action: Mouse moved to (1049, 558)
Screenshot: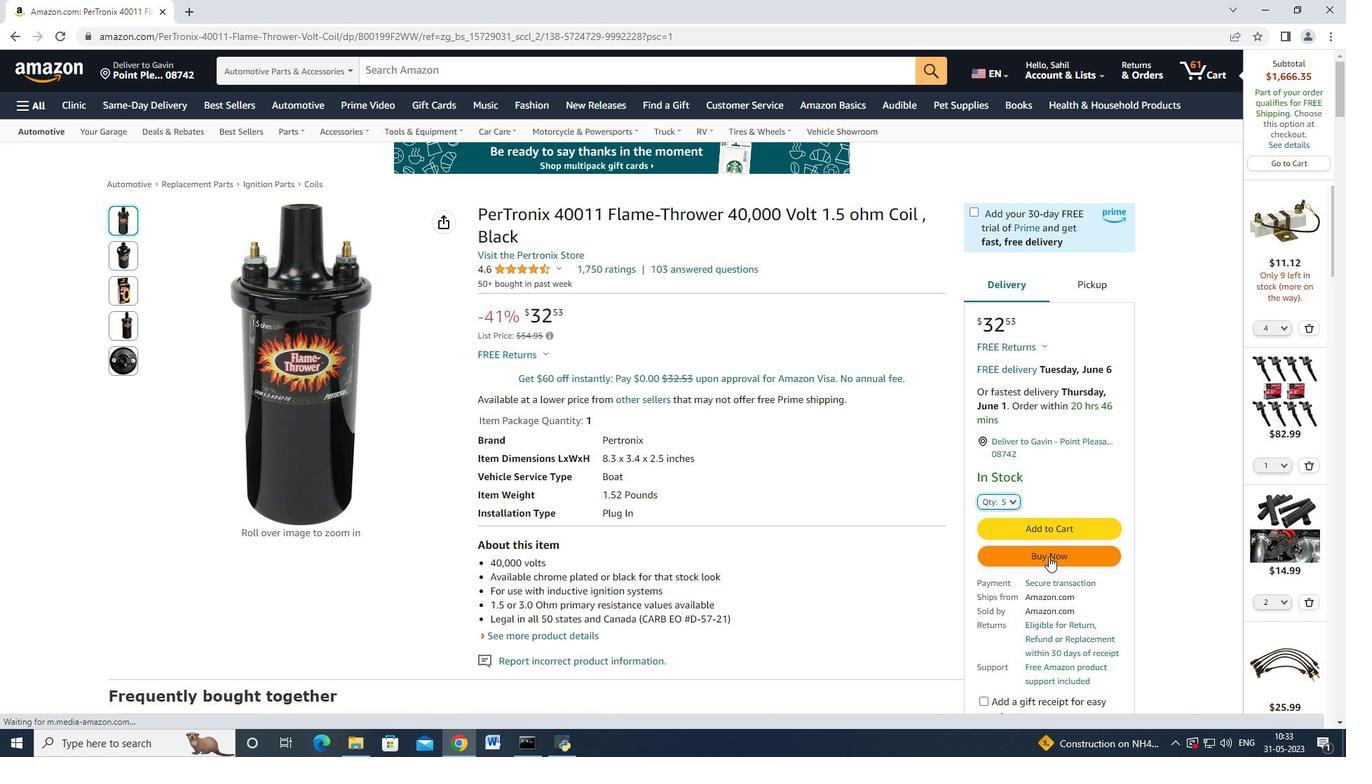 
Action: Mouse pressed left at (1049, 558)
Screenshot: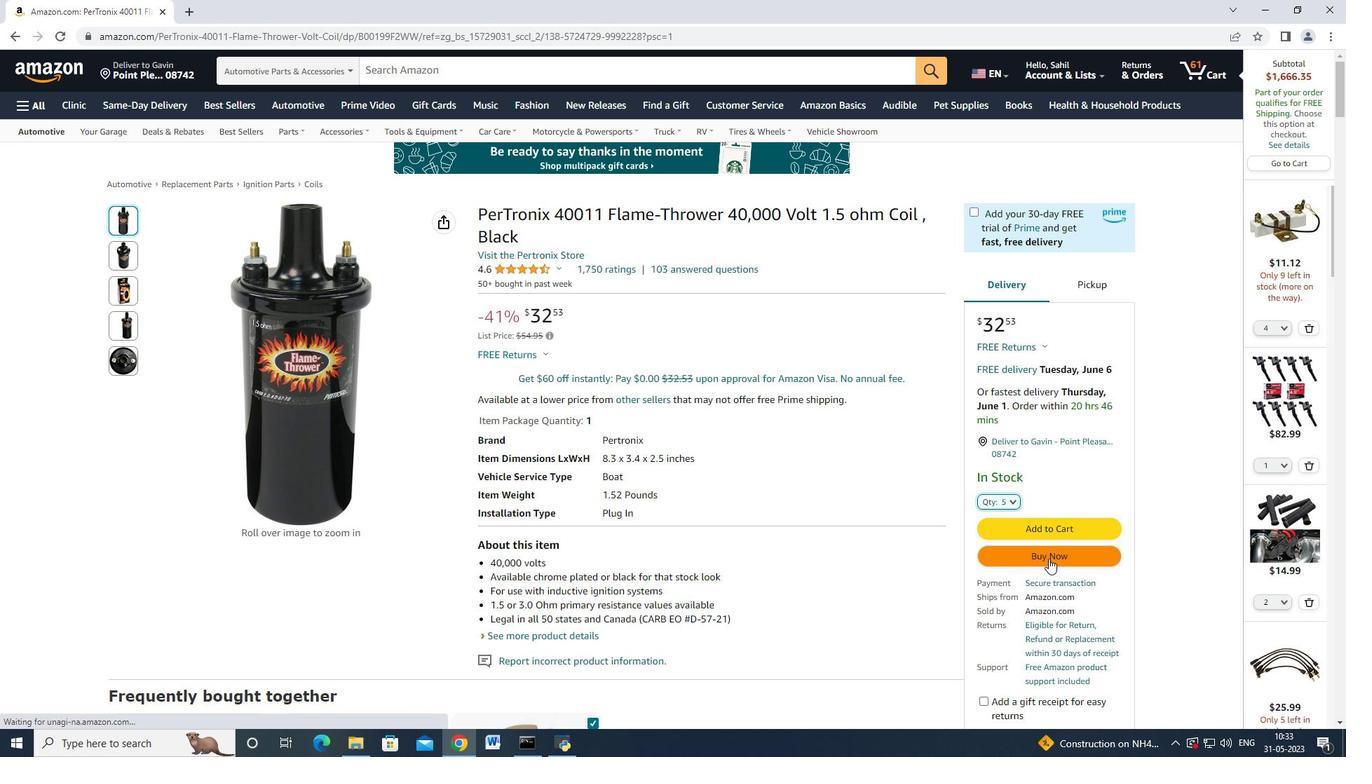 
Action: Mouse moved to (531, 331)
Screenshot: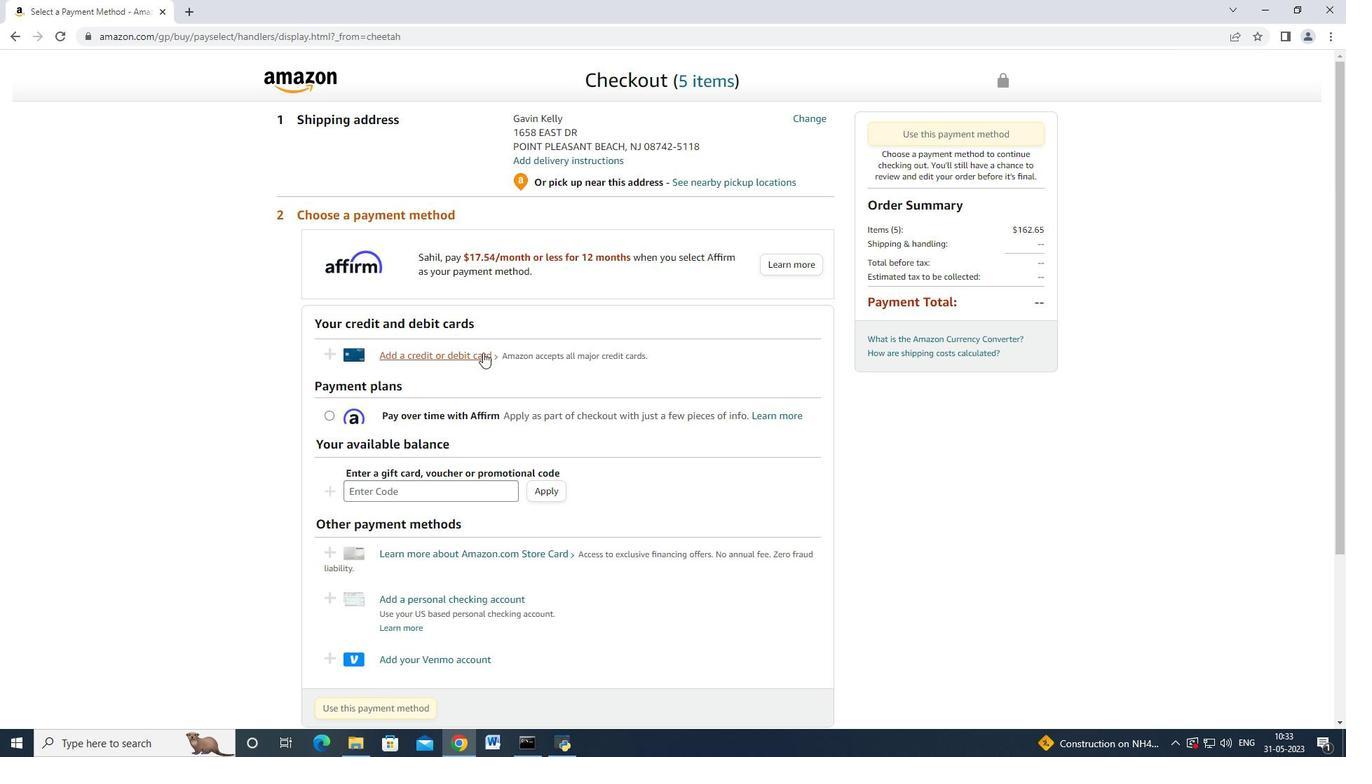 
Action: Mouse scrolled (531, 331) with delta (0, 0)
Screenshot: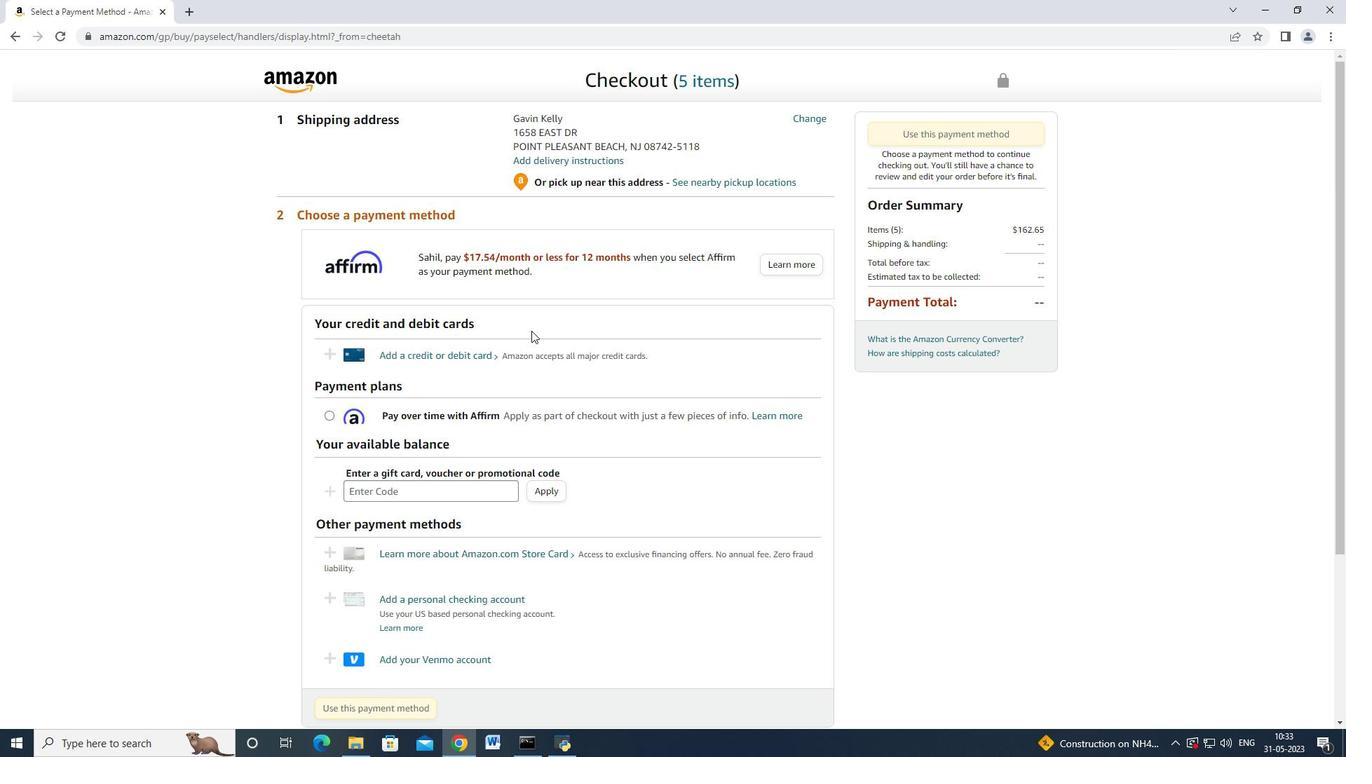 
Action: Mouse moved to (817, 122)
Screenshot: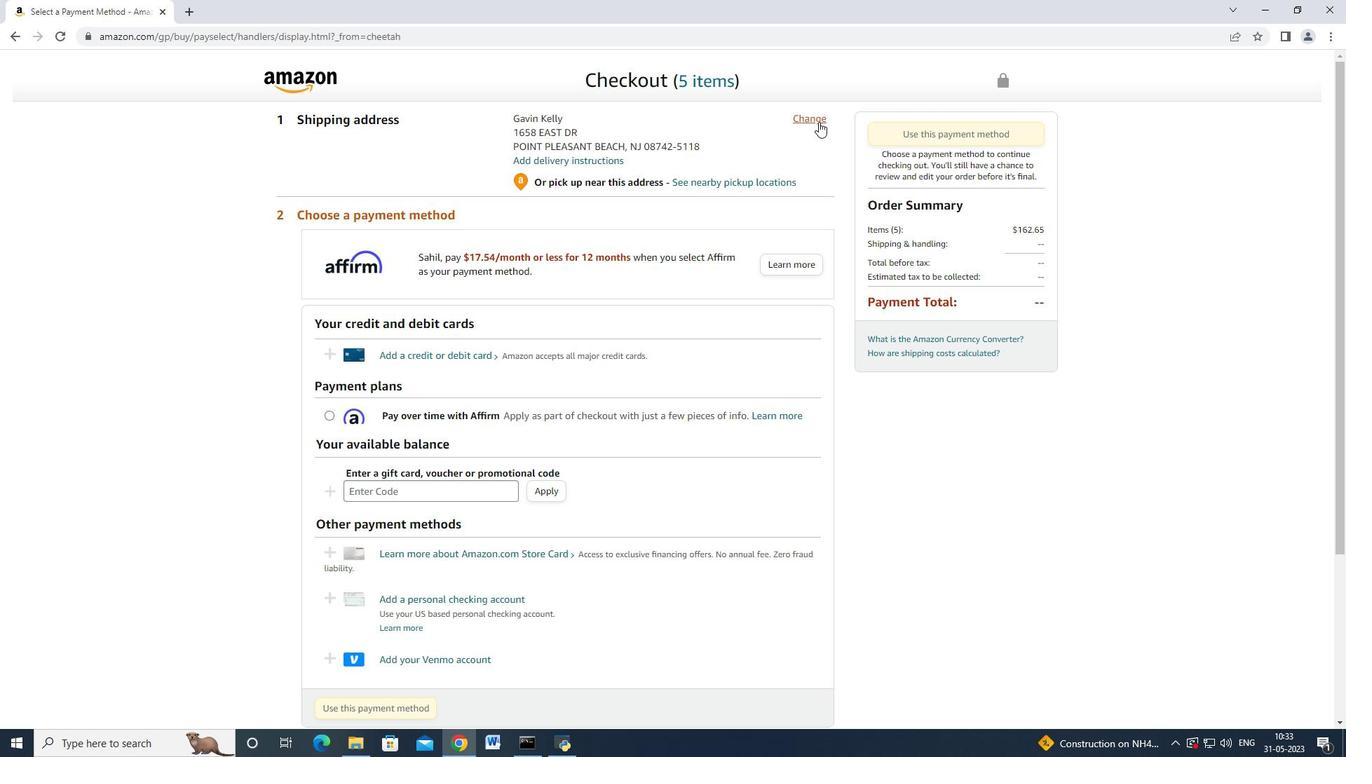 
Action: Mouse pressed left at (817, 122)
Screenshot: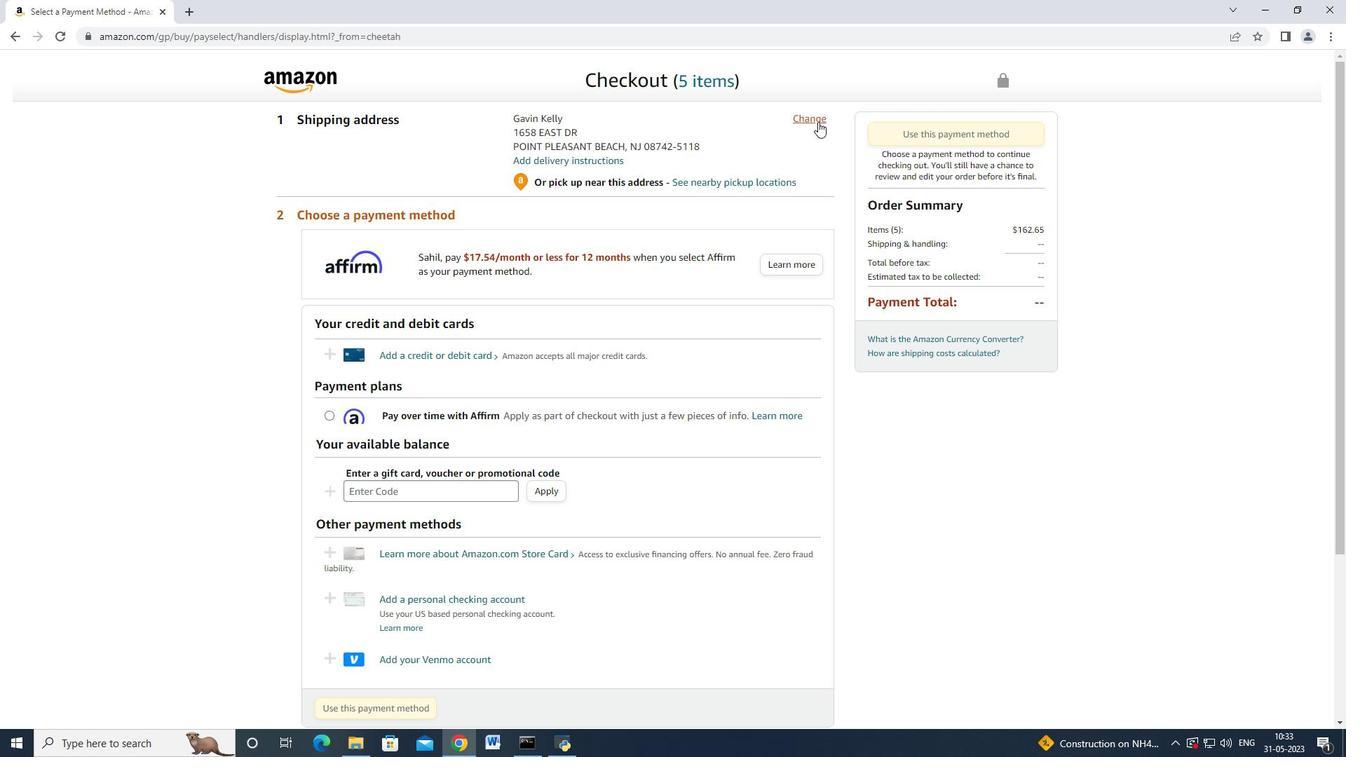 
Action: Mouse moved to (505, 268)
Screenshot: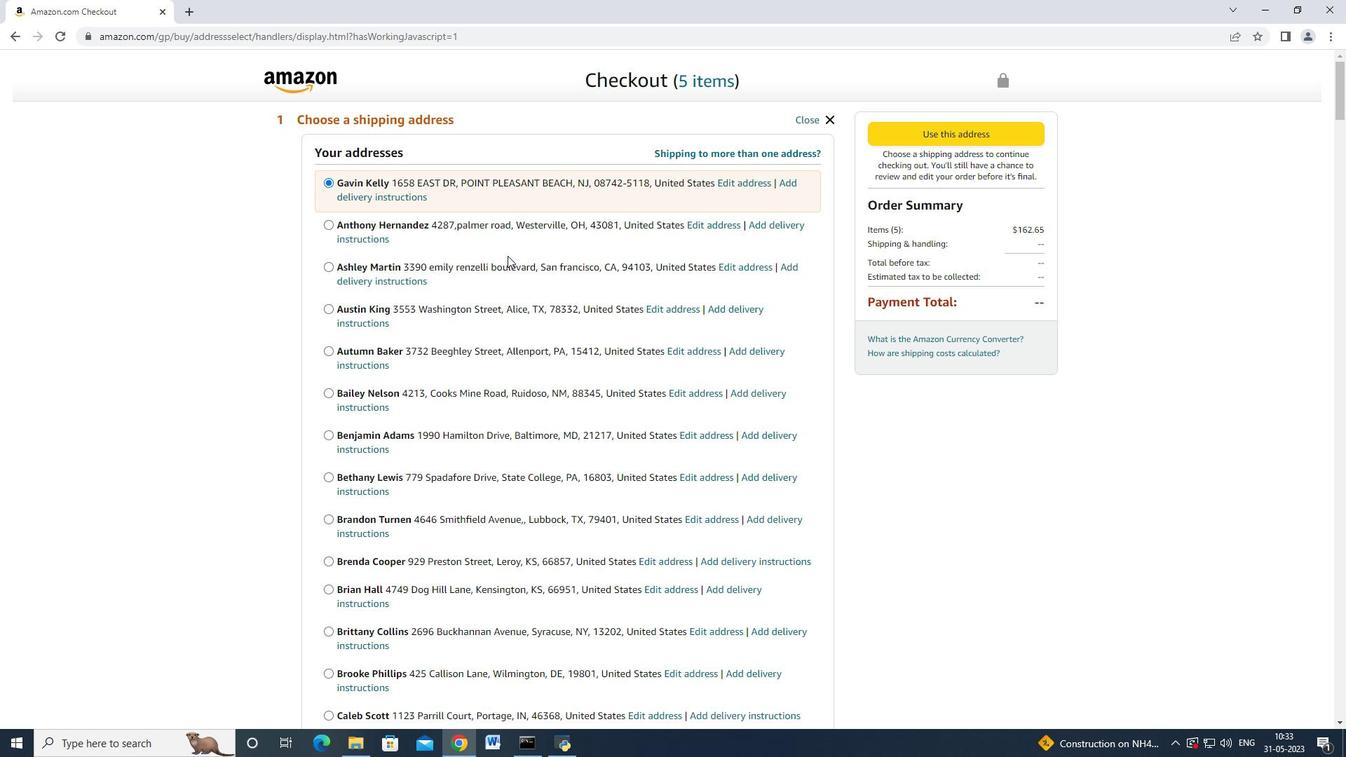 
Action: Mouse scrolled (505, 267) with delta (0, 0)
Screenshot: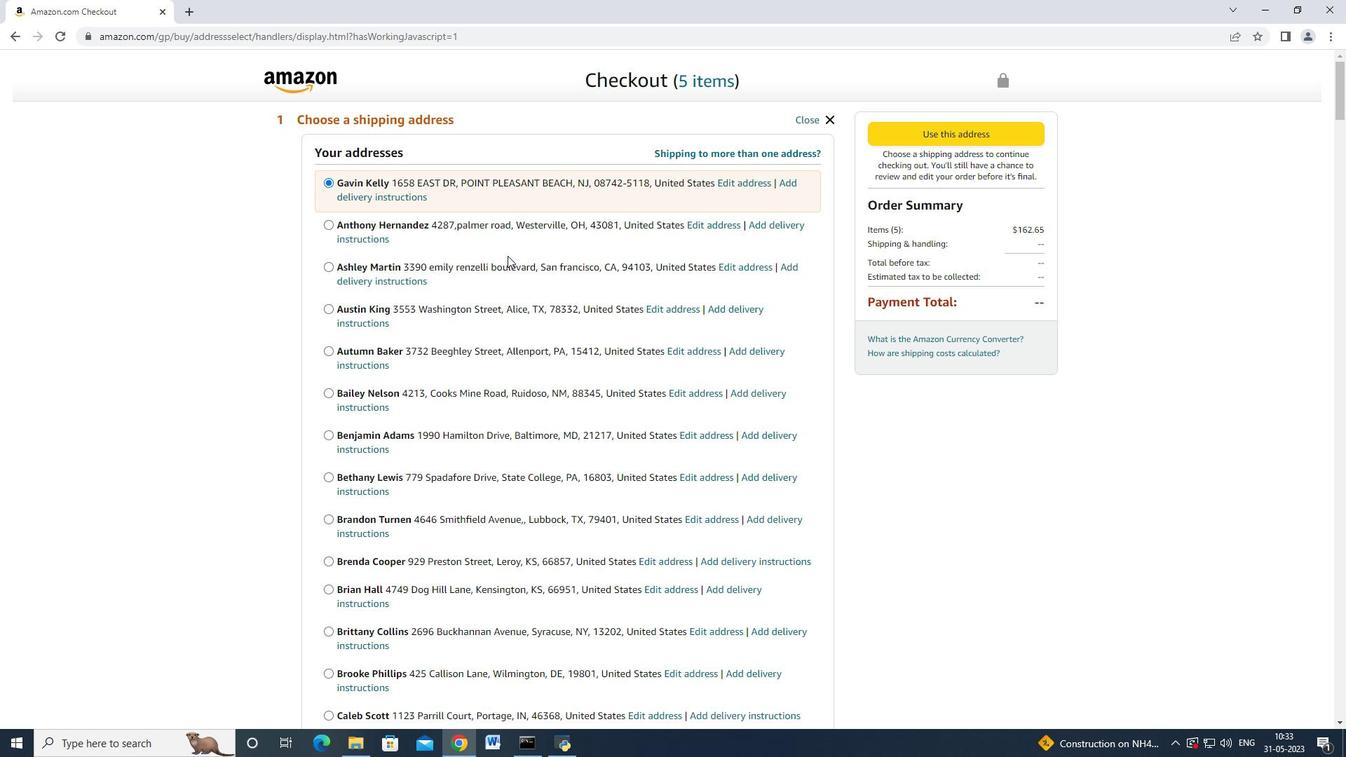 
Action: Mouse moved to (505, 268)
Screenshot: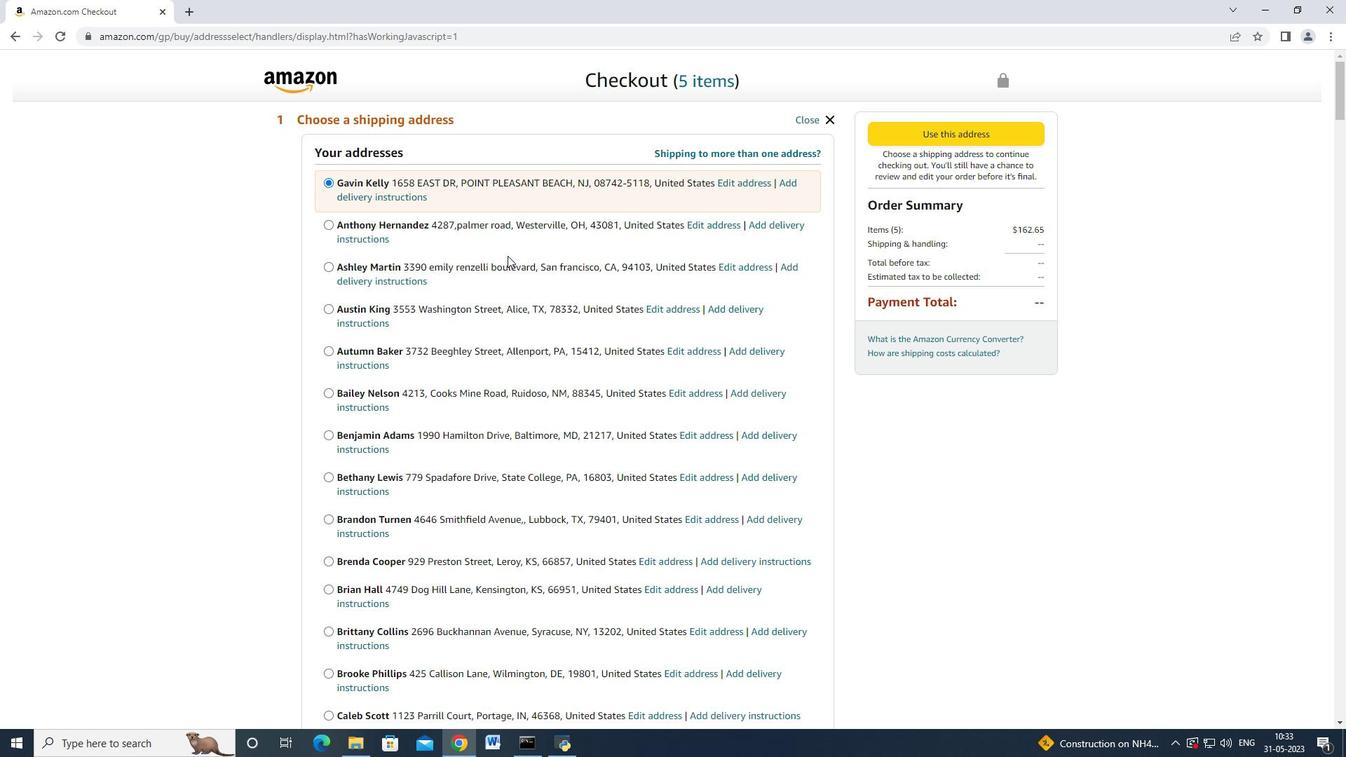 
Action: Mouse scrolled (505, 267) with delta (0, 0)
Screenshot: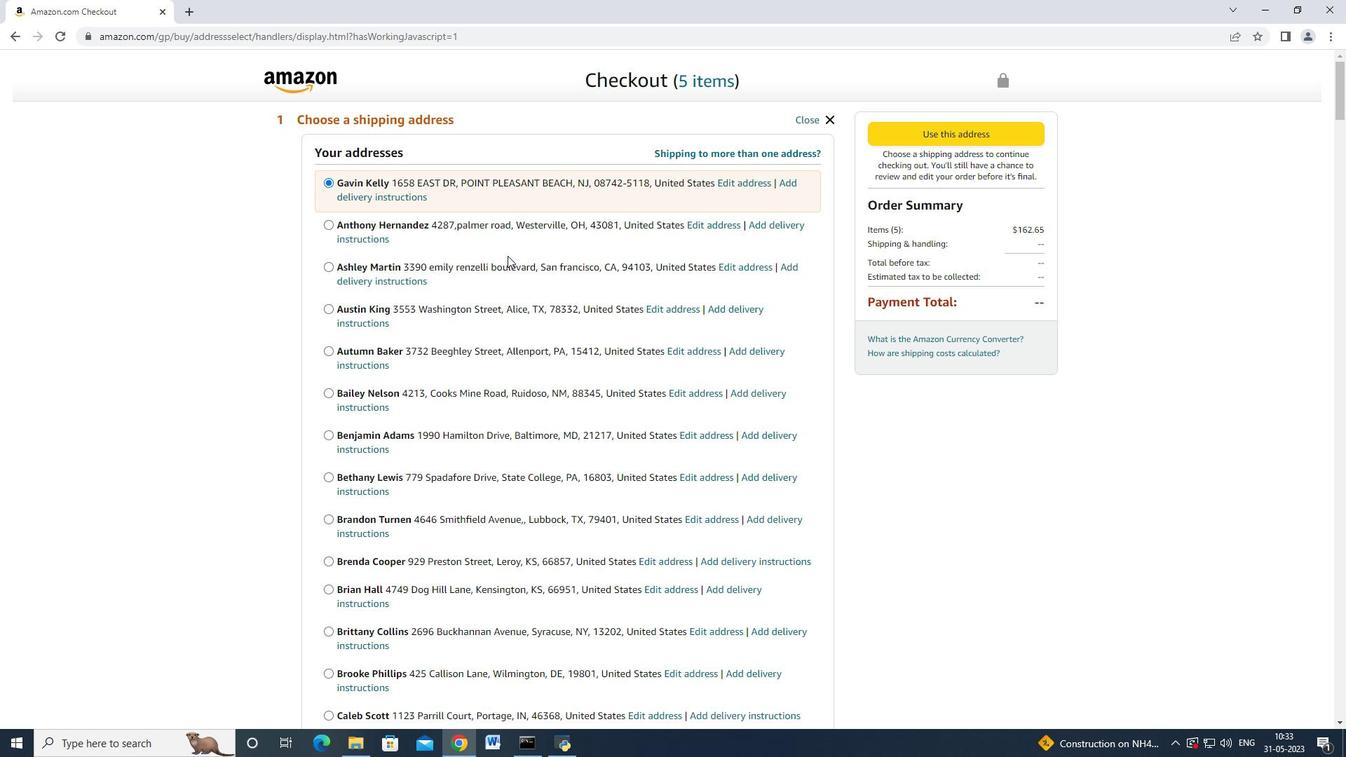 
Action: Mouse moved to (505, 269)
Screenshot: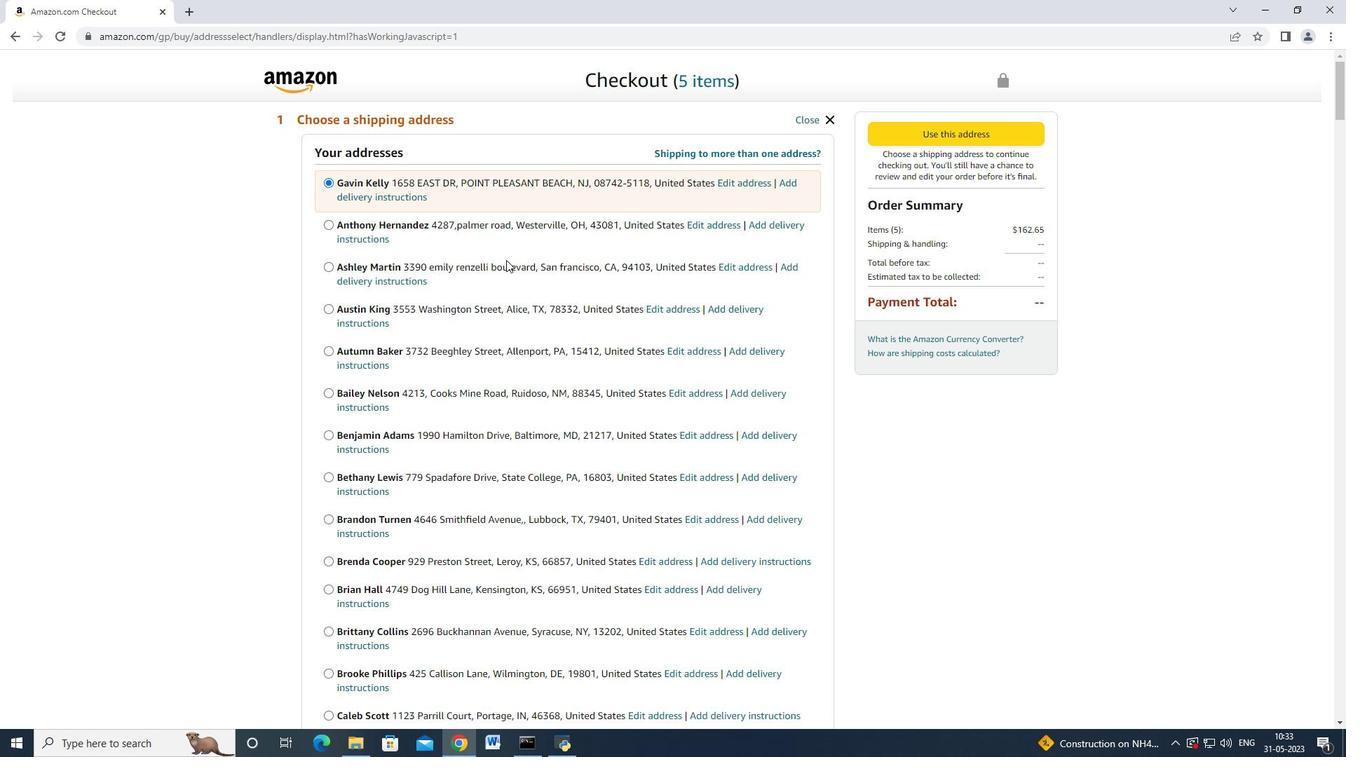 
Action: Mouse scrolled (505, 268) with delta (0, 0)
Screenshot: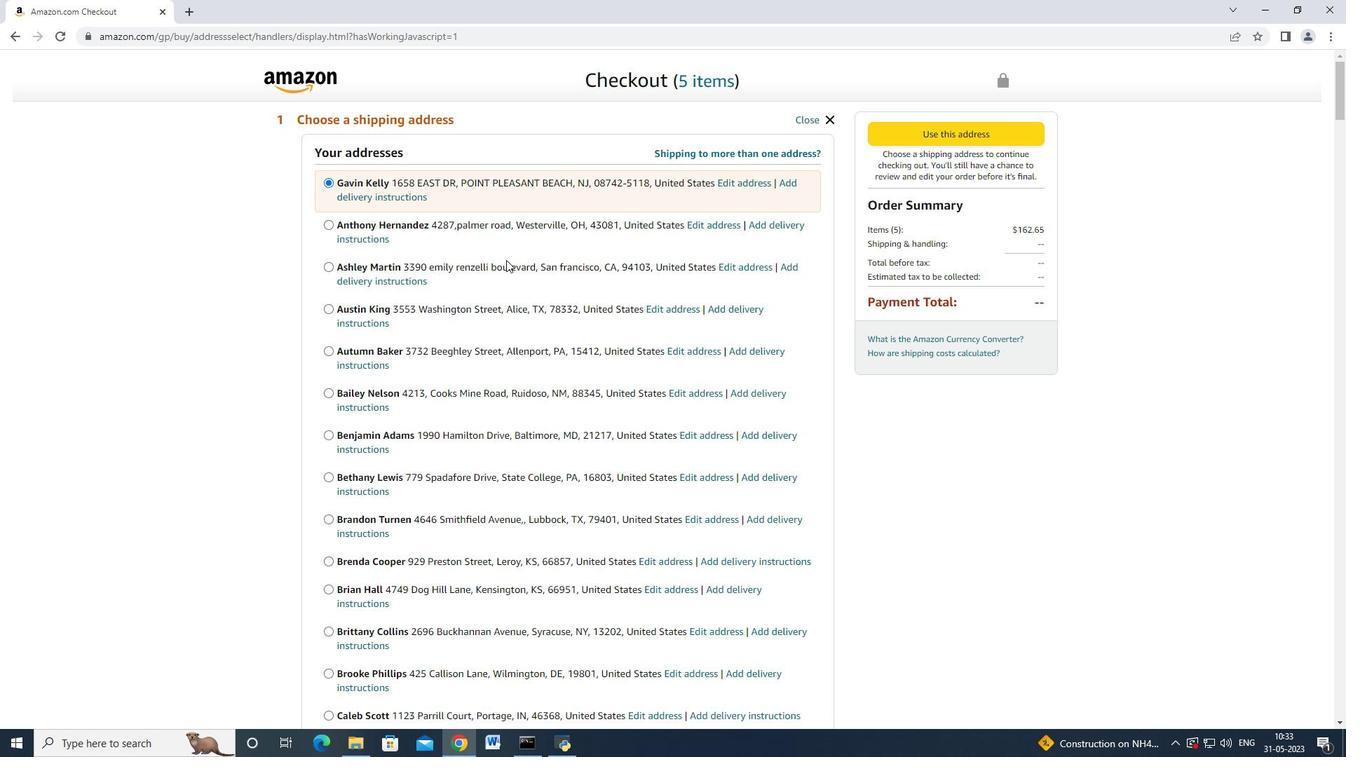 
Action: Mouse scrolled (505, 268) with delta (0, 0)
Screenshot: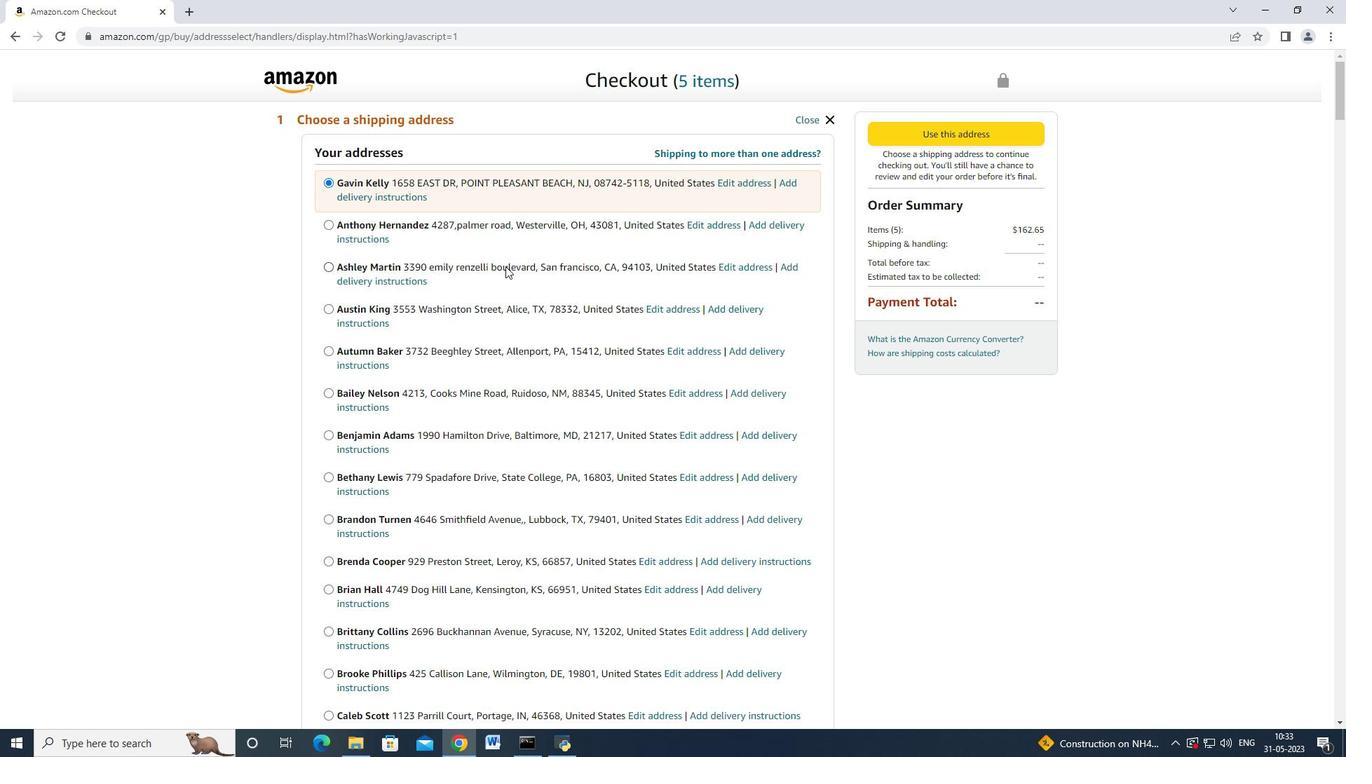 
Action: Mouse moved to (505, 269)
Screenshot: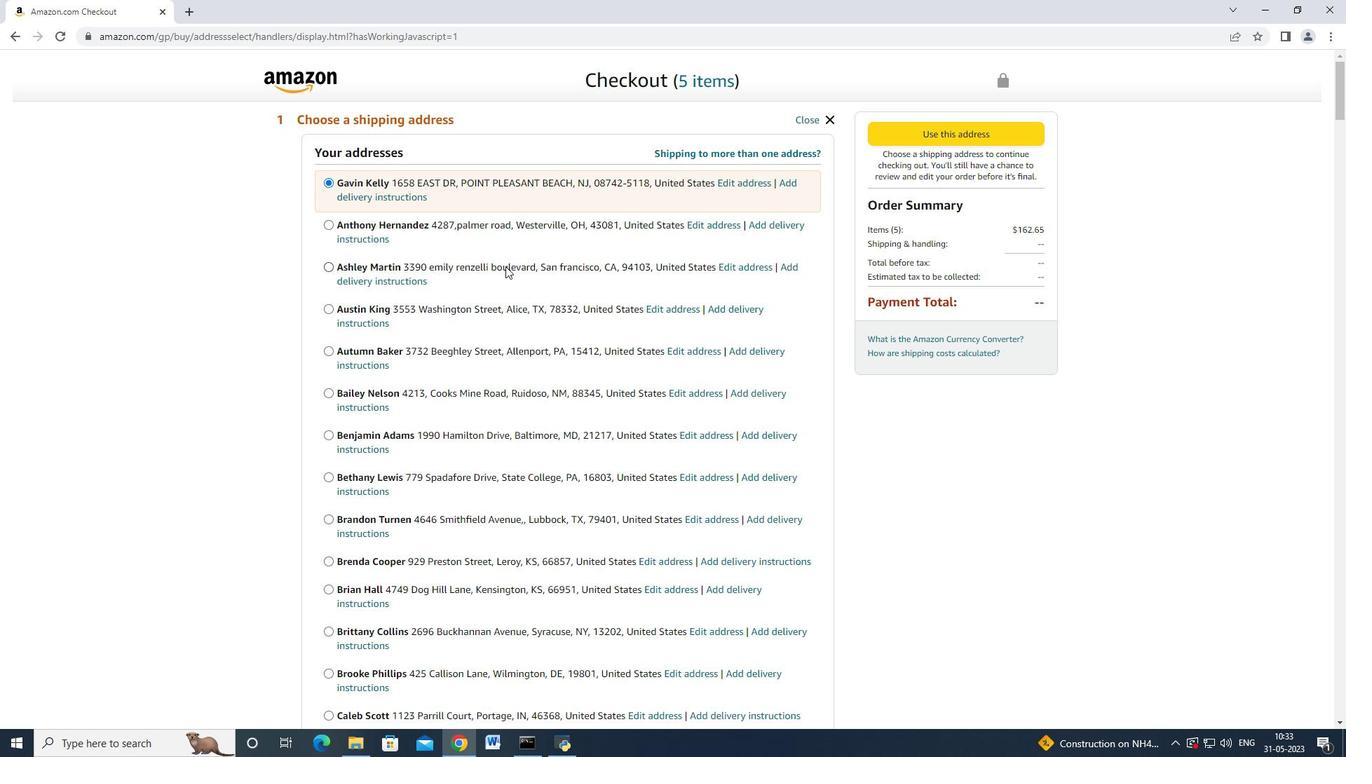 
Action: Mouse scrolled (505, 268) with delta (0, 0)
Screenshot: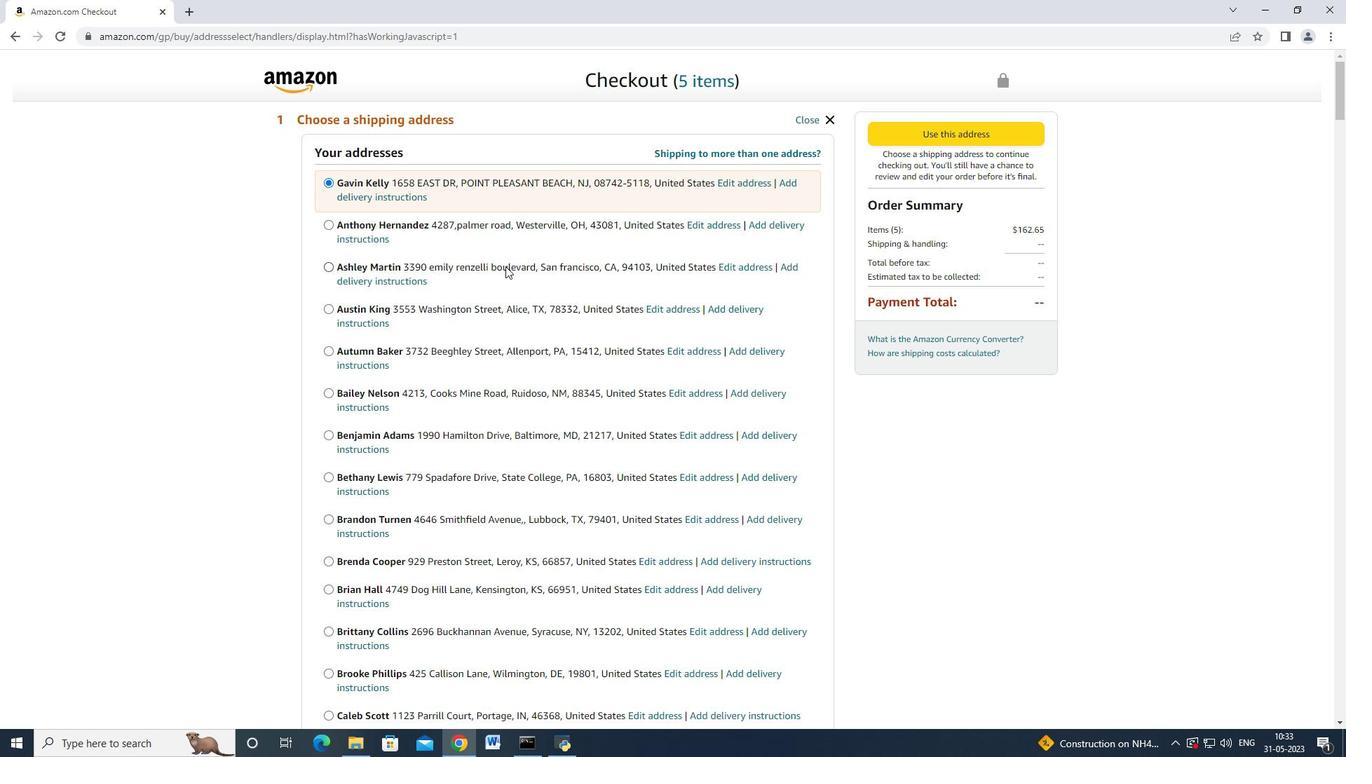 
Action: Mouse moved to (505, 269)
Screenshot: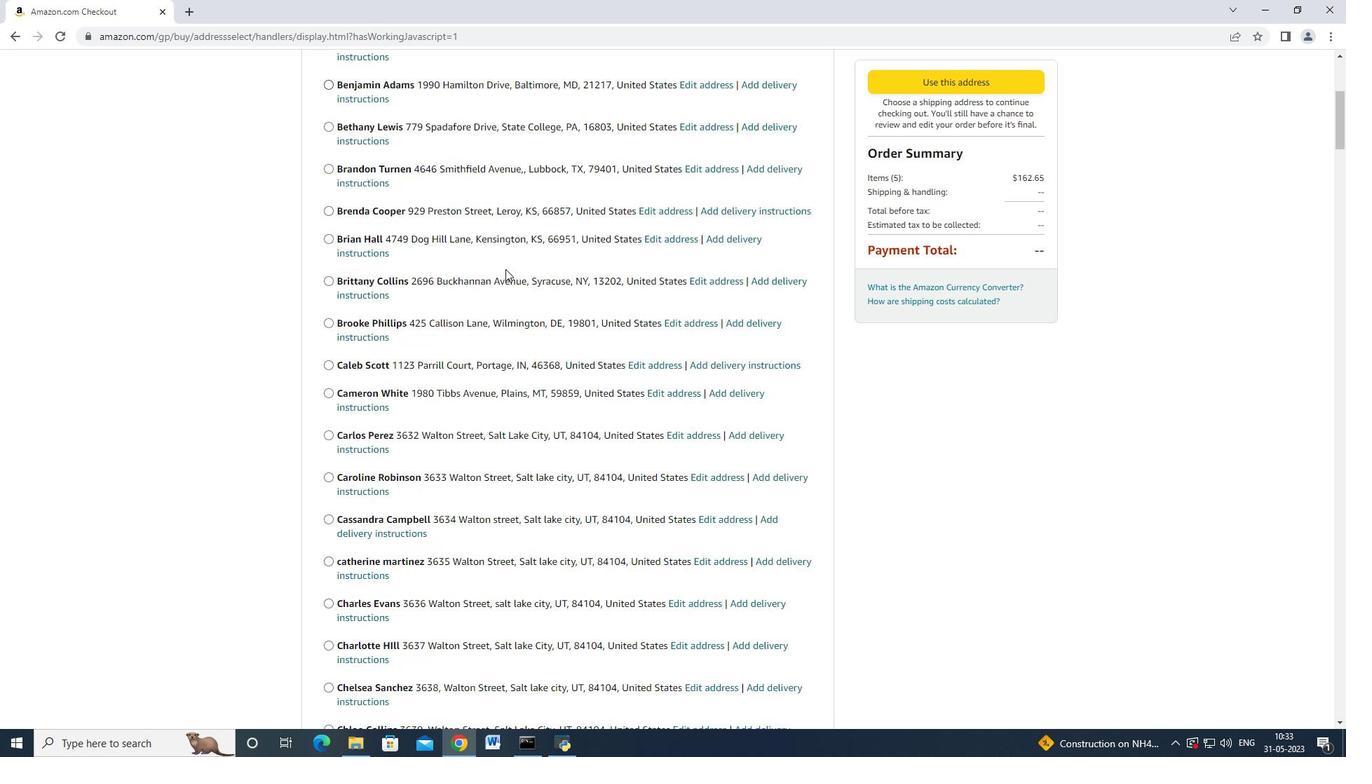 
Action: Mouse scrolled (505, 268) with delta (0, 0)
Screenshot: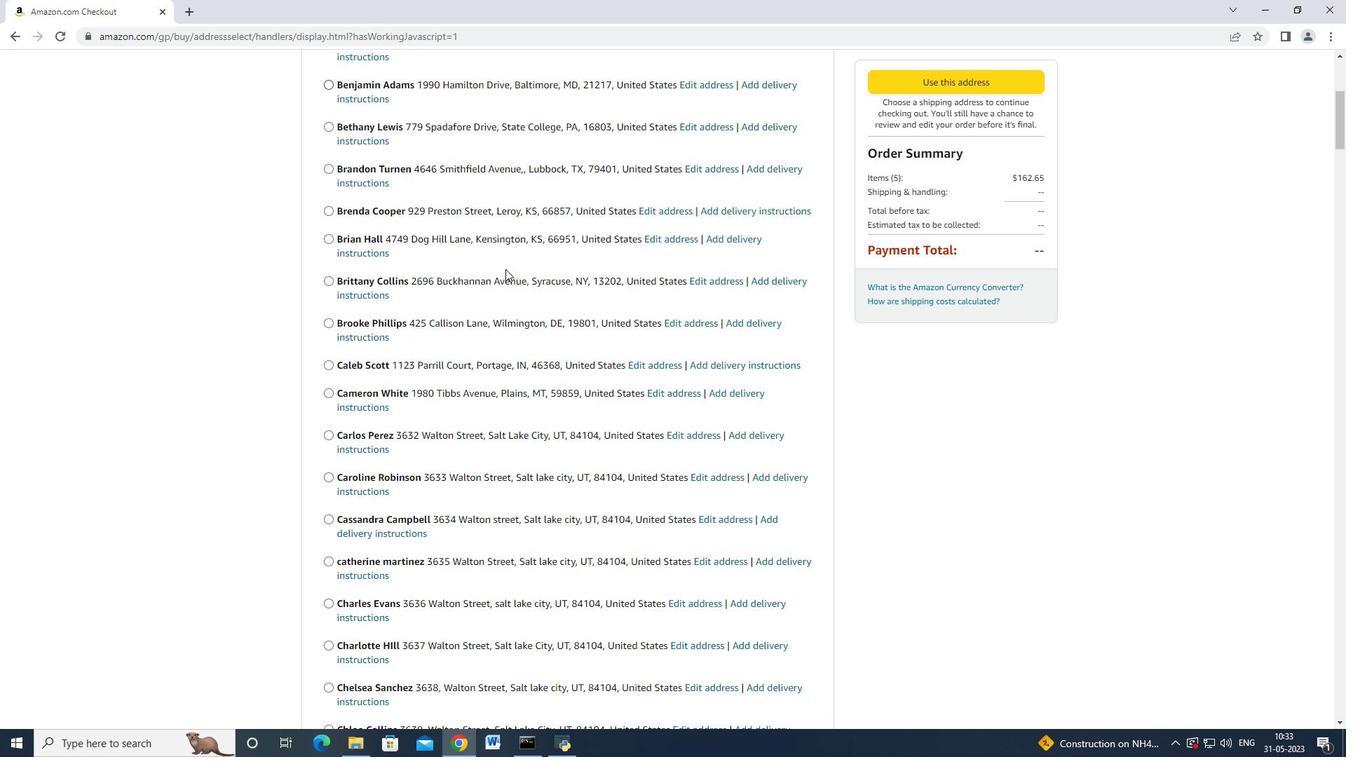 
Action: Mouse scrolled (505, 268) with delta (0, 0)
Screenshot: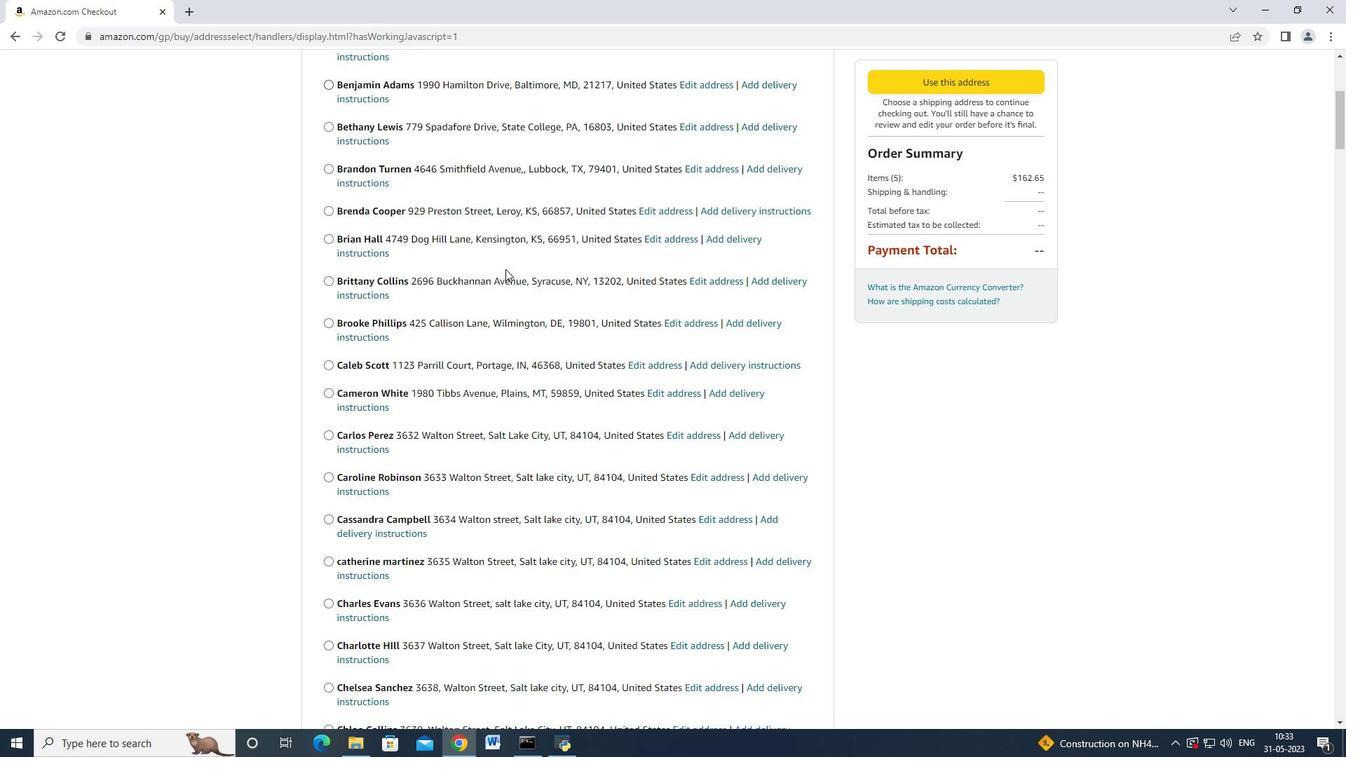 
Action: Mouse scrolled (505, 268) with delta (0, 0)
Screenshot: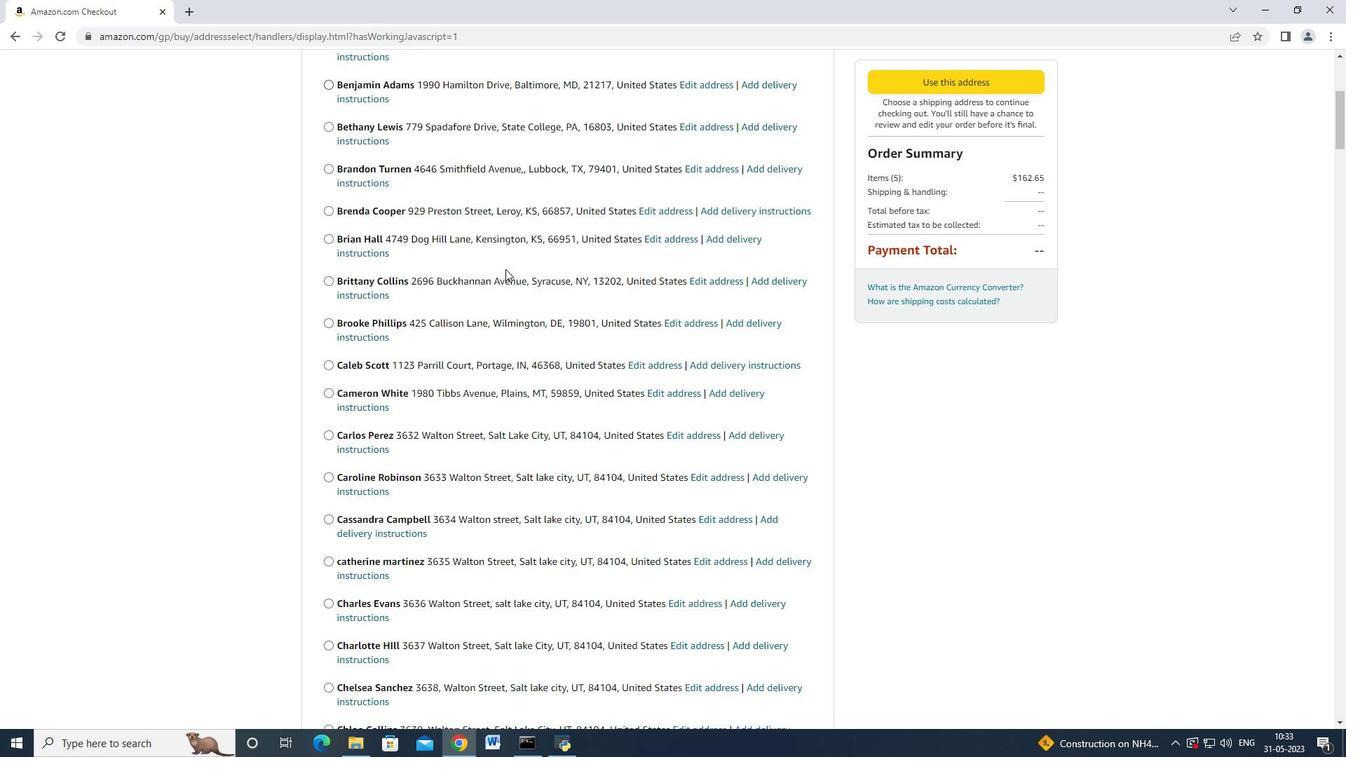 
Action: Mouse scrolled (505, 268) with delta (0, 0)
Screenshot: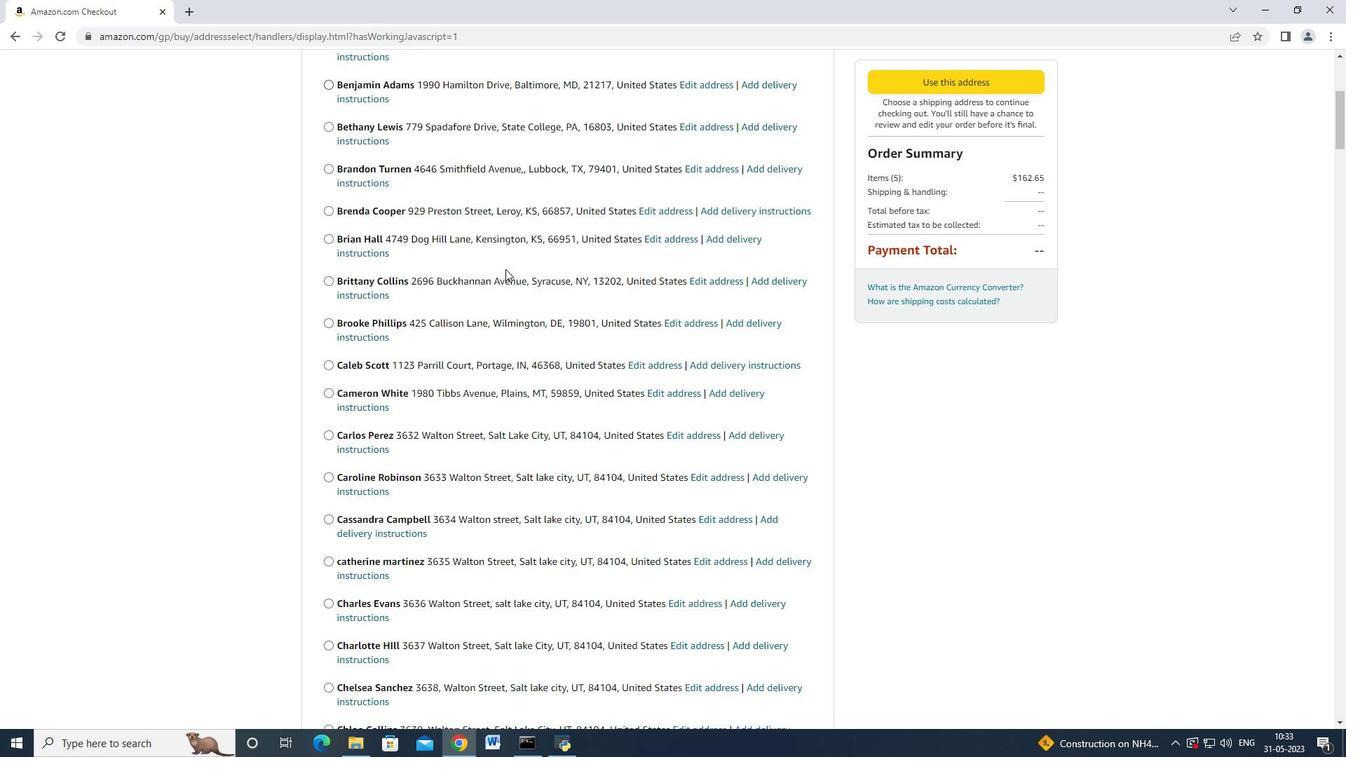 
Action: Mouse scrolled (505, 268) with delta (0, 0)
Screenshot: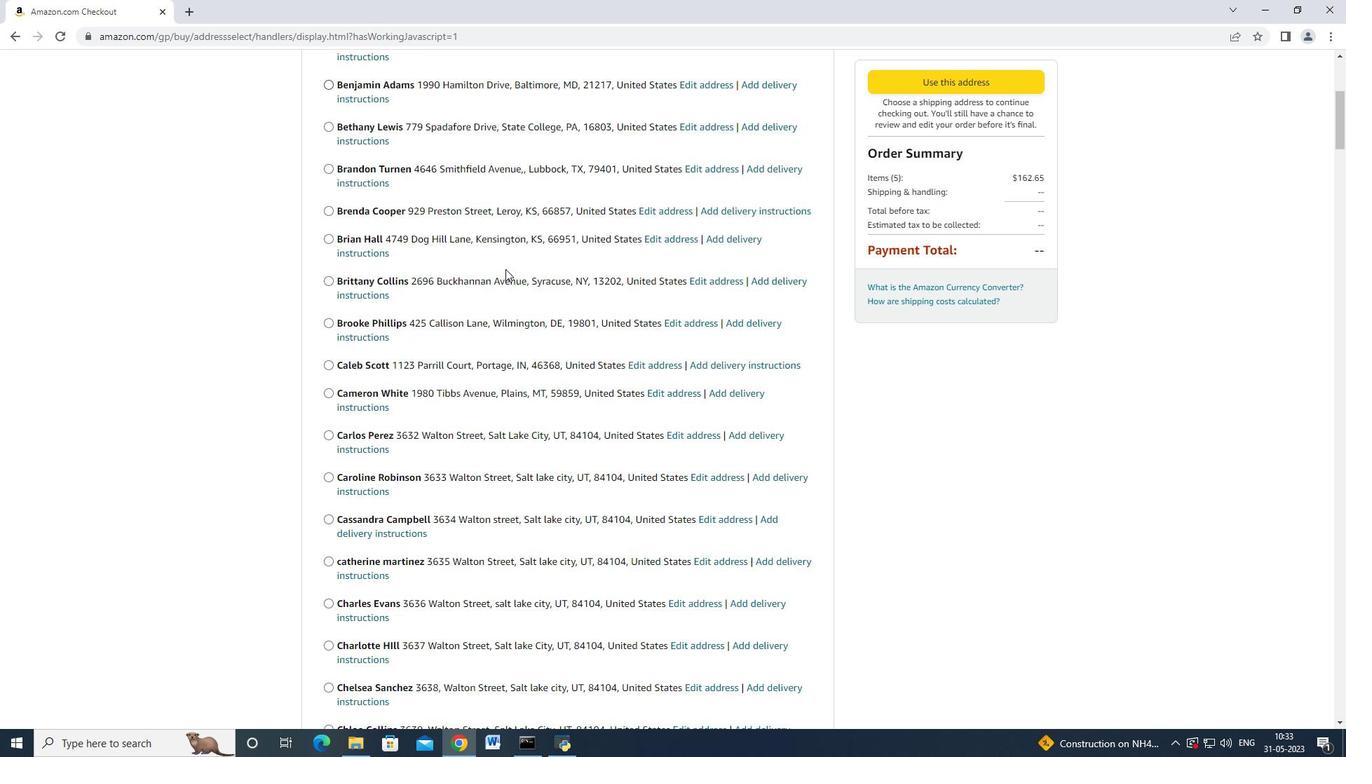 
Action: Mouse moved to (504, 270)
Screenshot: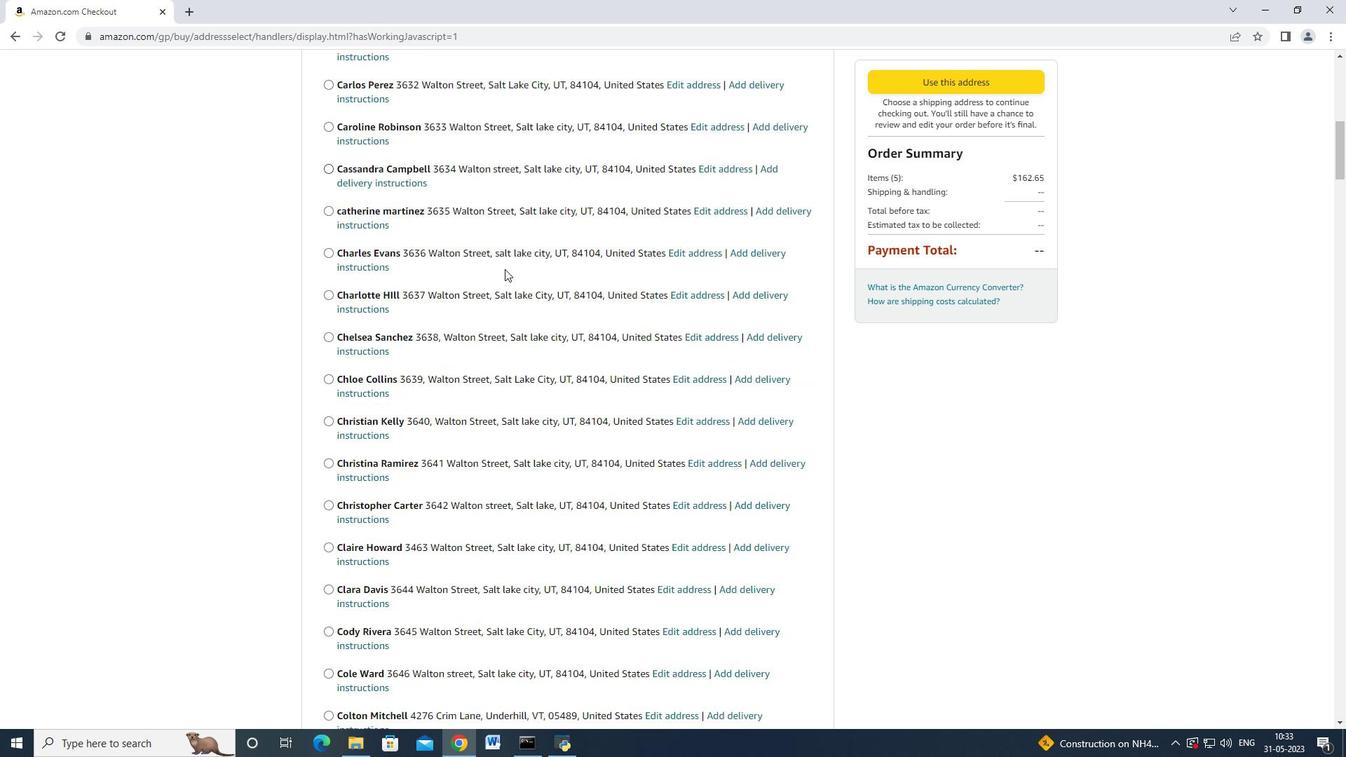 
Action: Mouse scrolled (504, 269) with delta (0, 0)
Screenshot: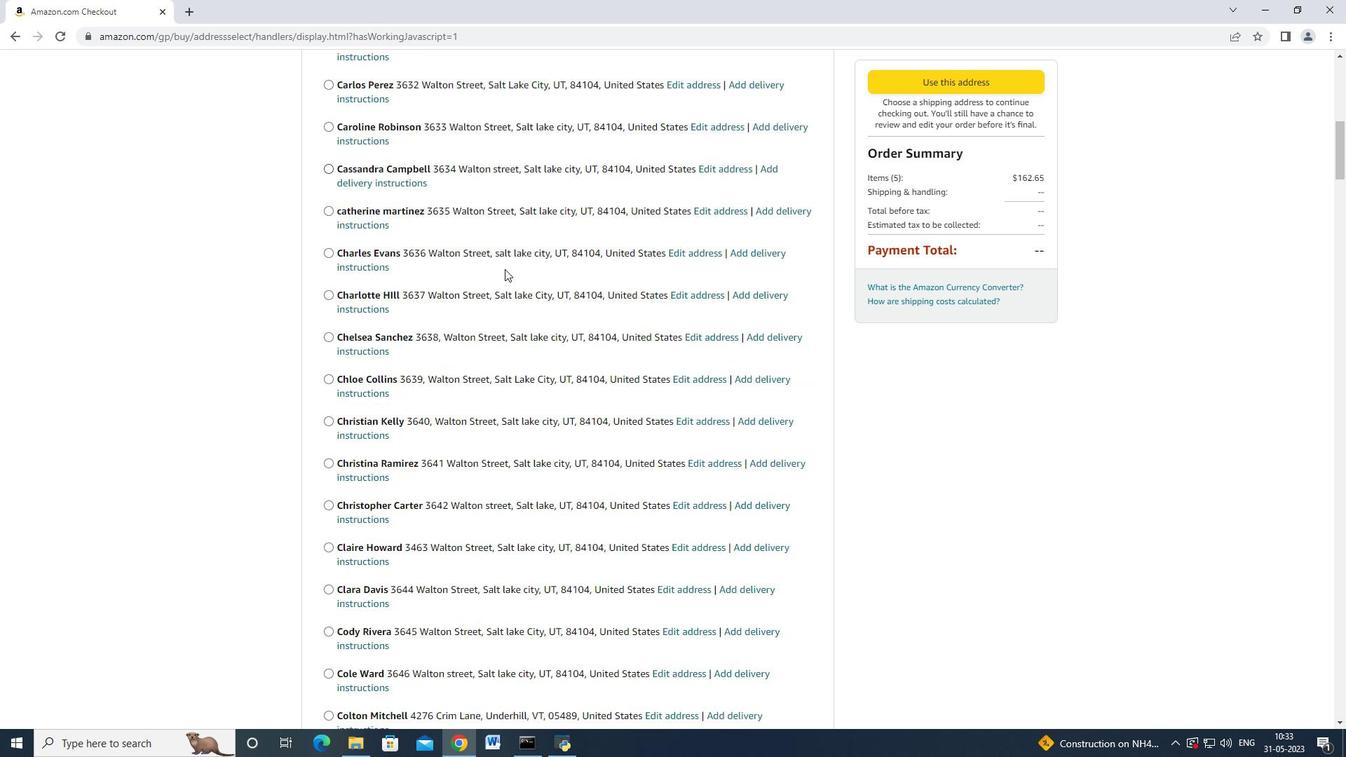 
Action: Mouse scrolled (504, 269) with delta (0, 0)
Screenshot: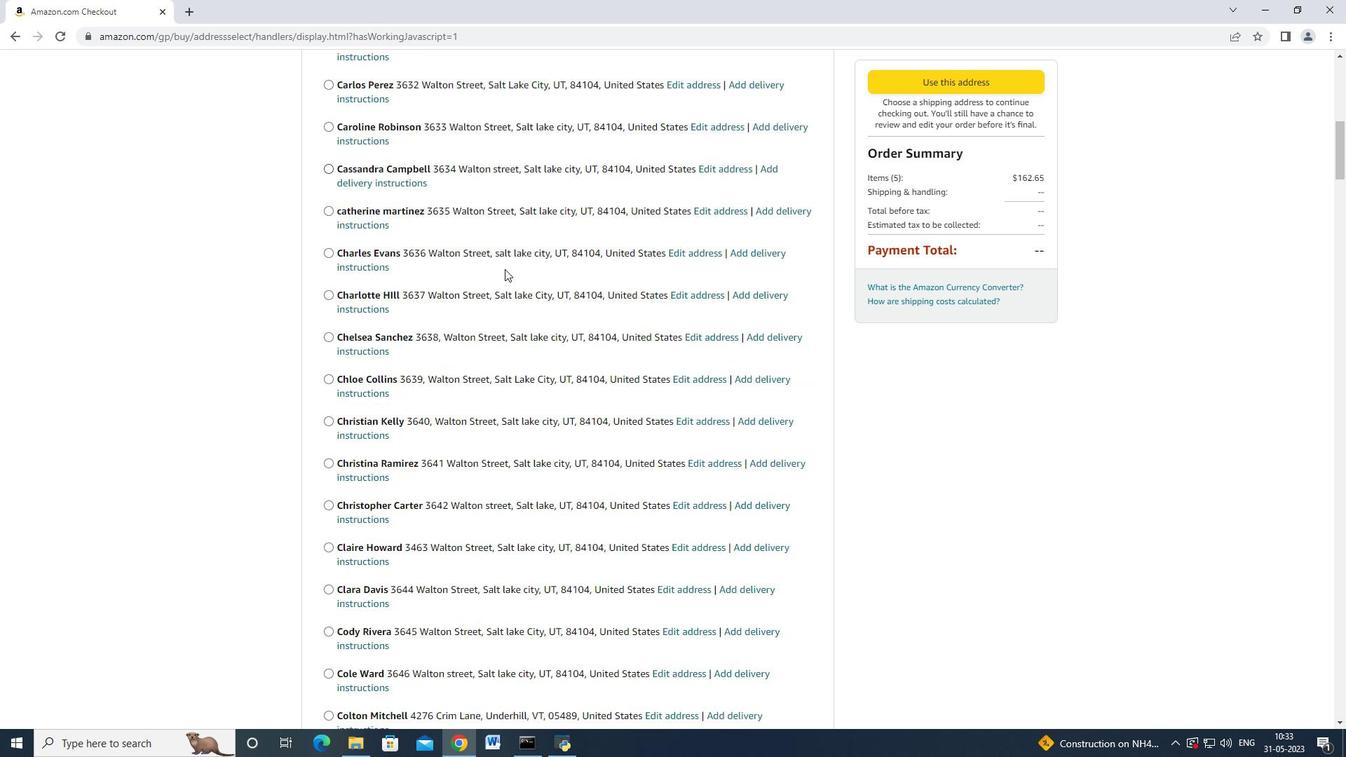 
Action: Mouse scrolled (504, 269) with delta (0, 0)
Screenshot: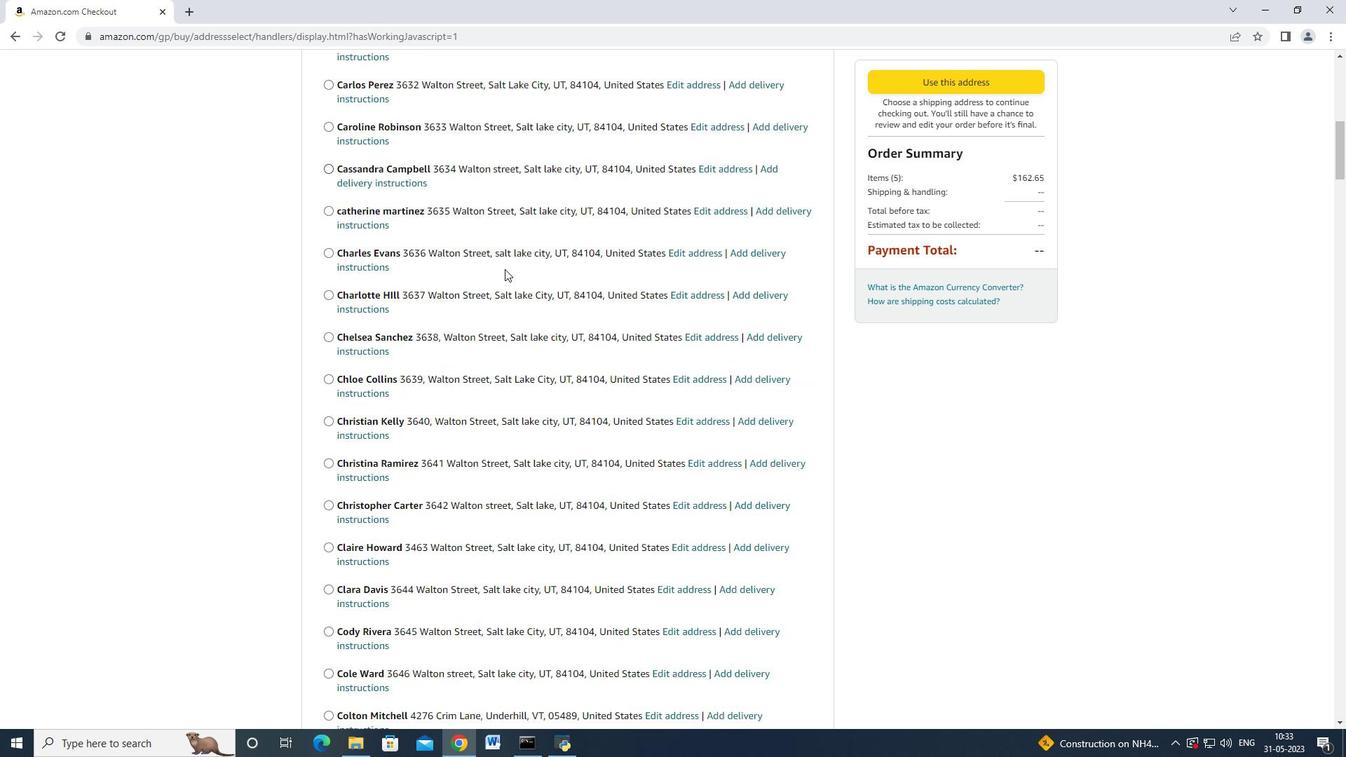 
Action: Mouse scrolled (504, 269) with delta (0, 0)
Screenshot: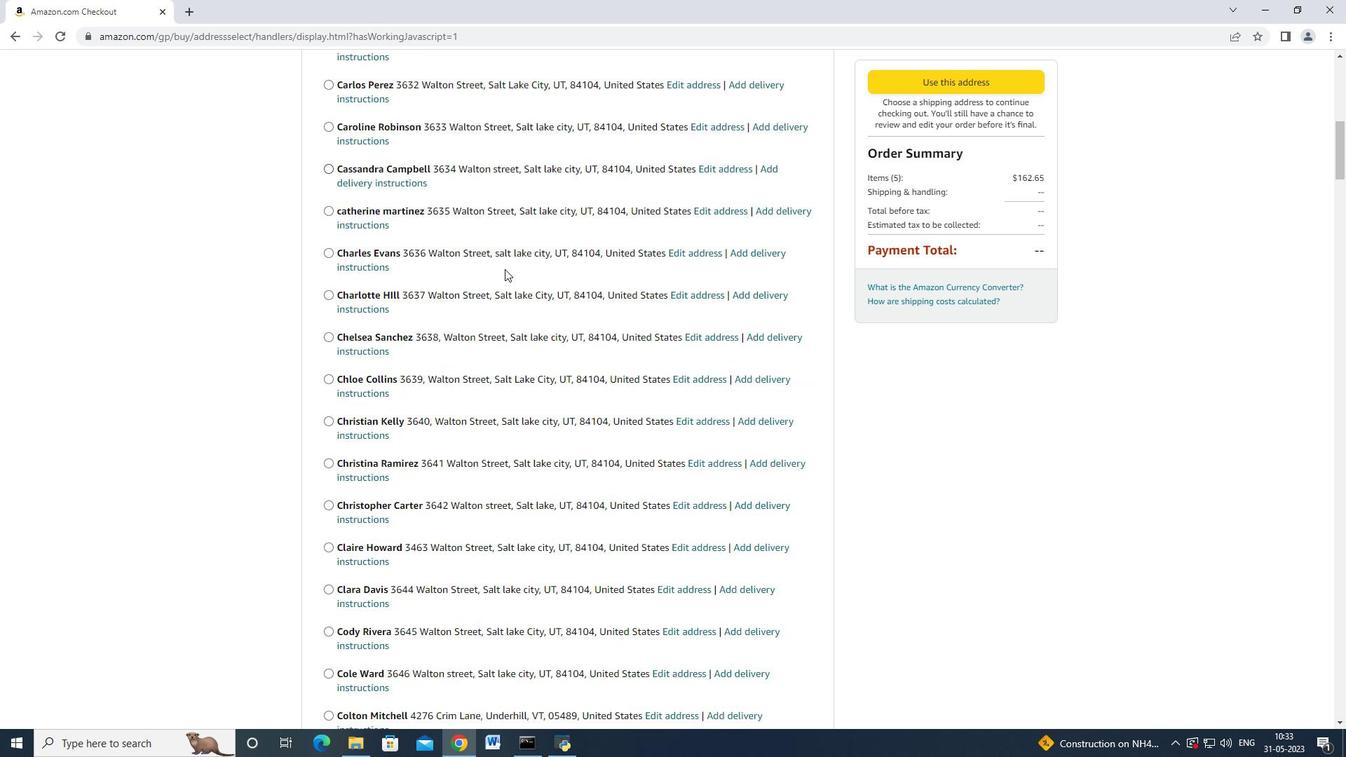 
Action: Mouse scrolled (504, 269) with delta (0, 0)
Screenshot: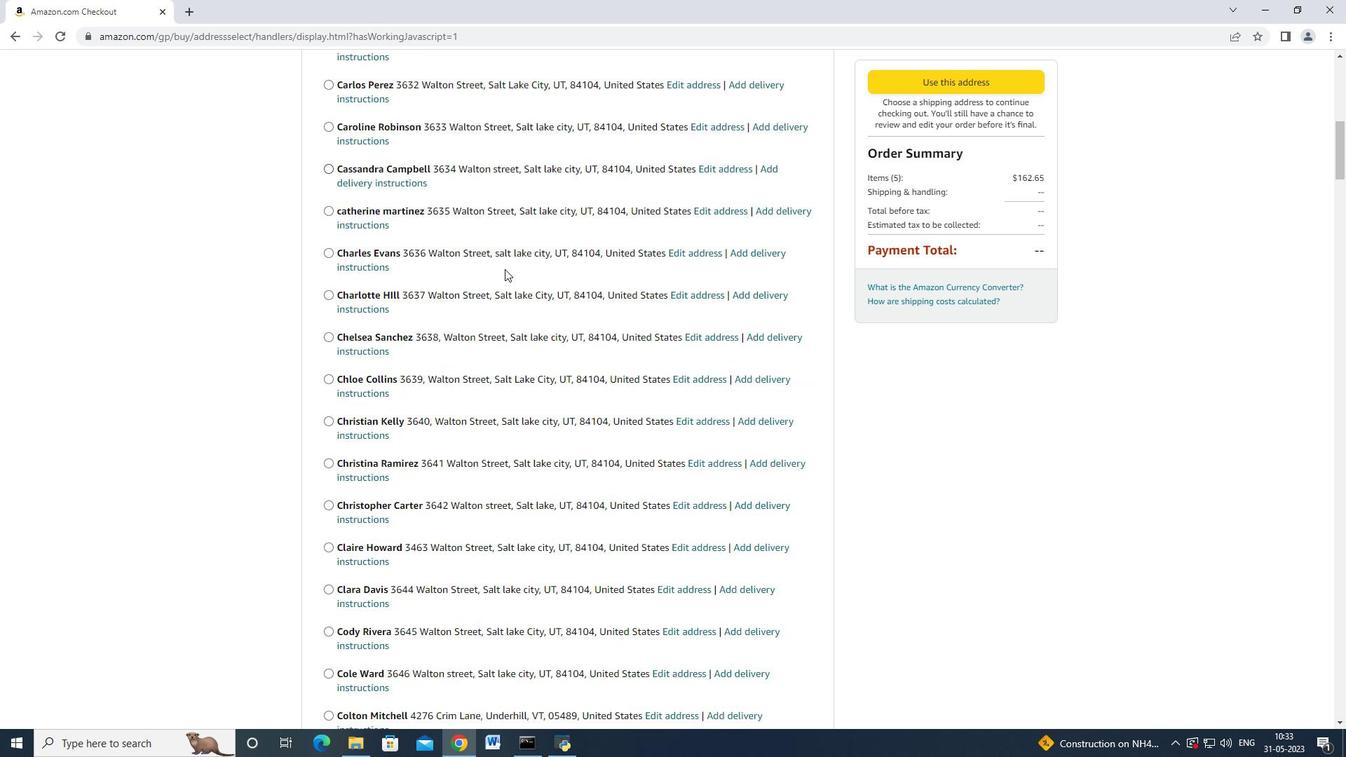 
Action: Mouse scrolled (504, 269) with delta (0, 0)
Screenshot: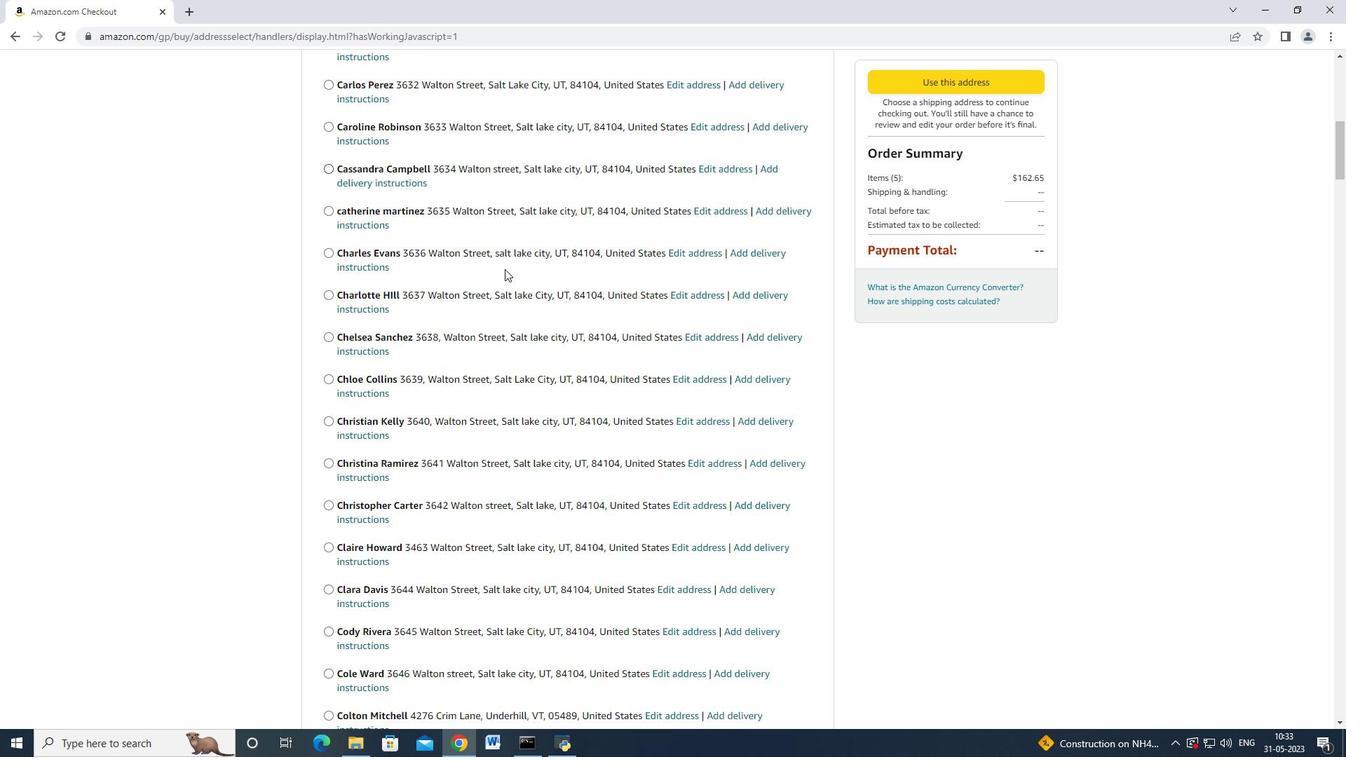 
Action: Mouse moved to (502, 270)
Screenshot: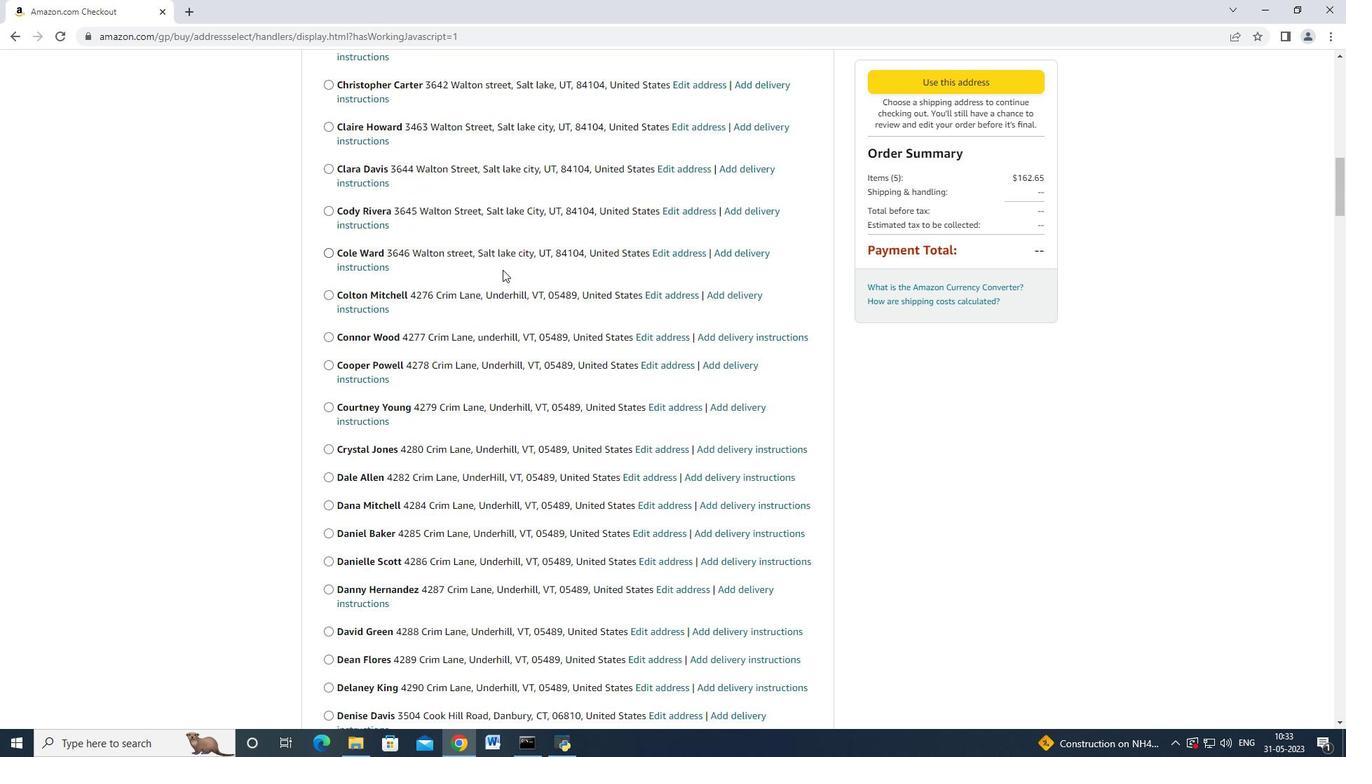 
Action: Mouse scrolled (502, 270) with delta (0, 0)
Screenshot: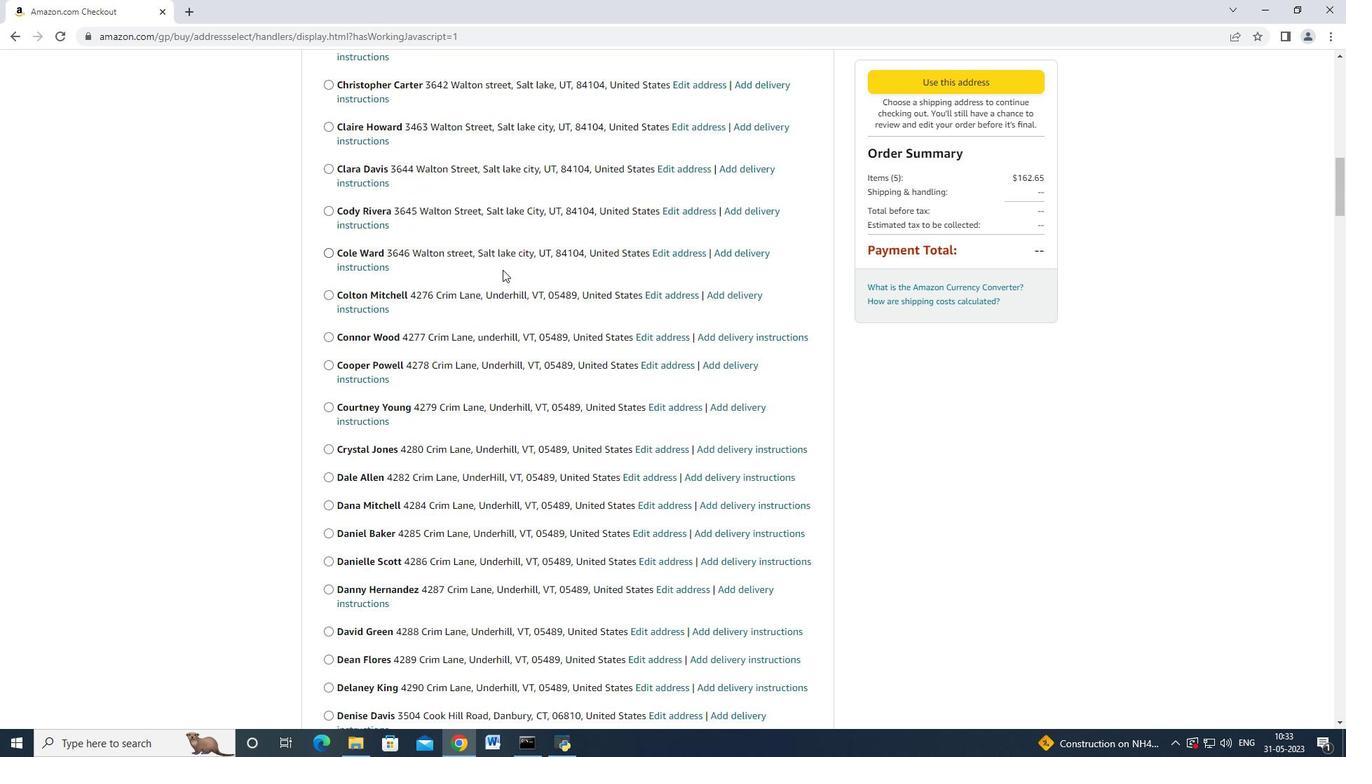 
Action: Mouse scrolled (502, 270) with delta (0, 0)
Screenshot: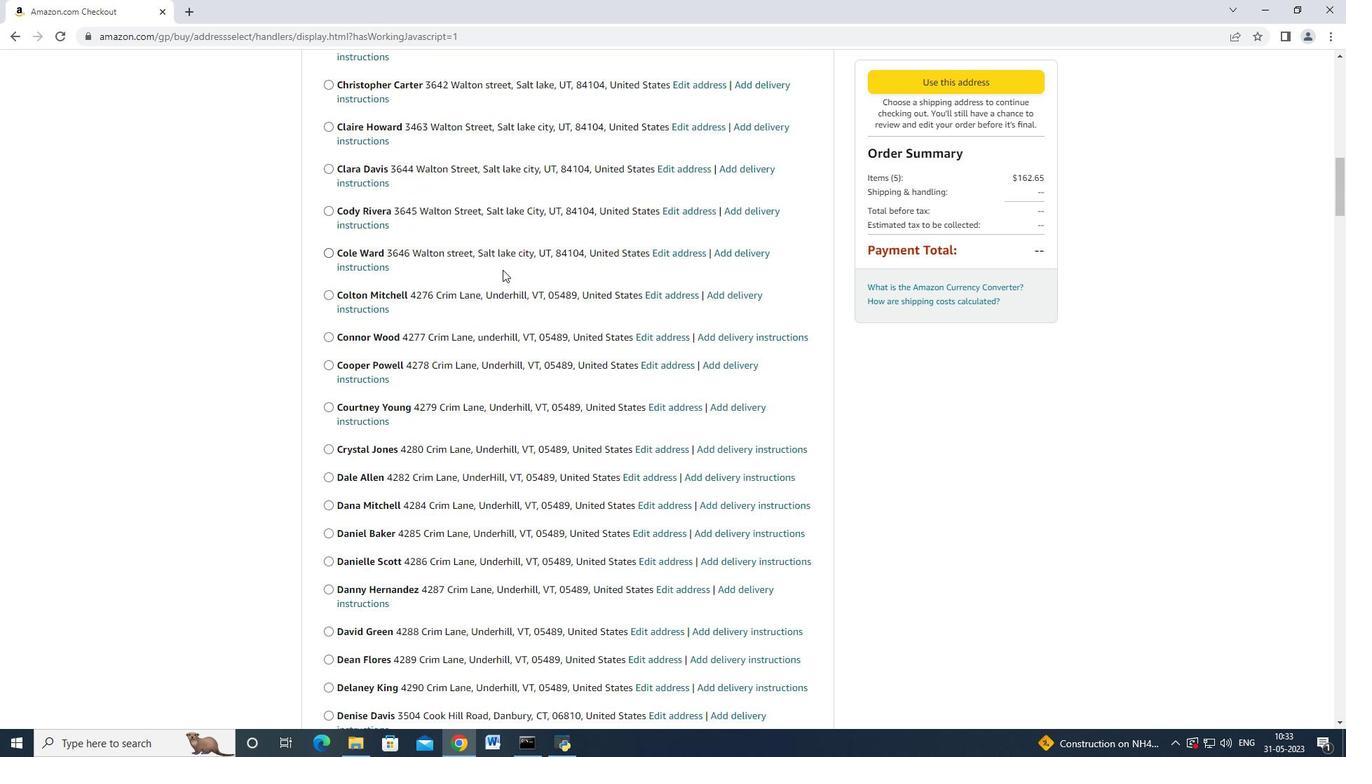 
Action: Mouse scrolled (502, 270) with delta (0, 0)
Screenshot: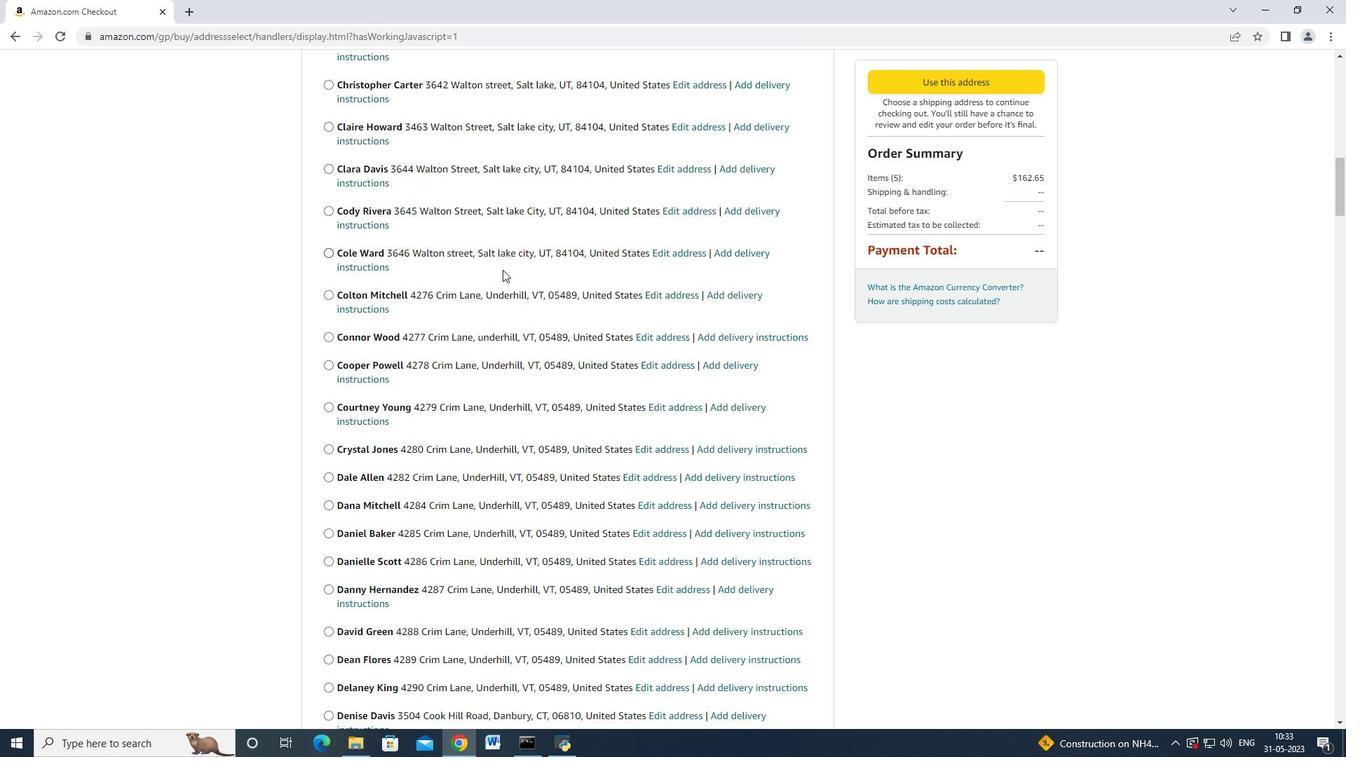 
Action: Mouse scrolled (502, 270) with delta (0, 0)
Screenshot: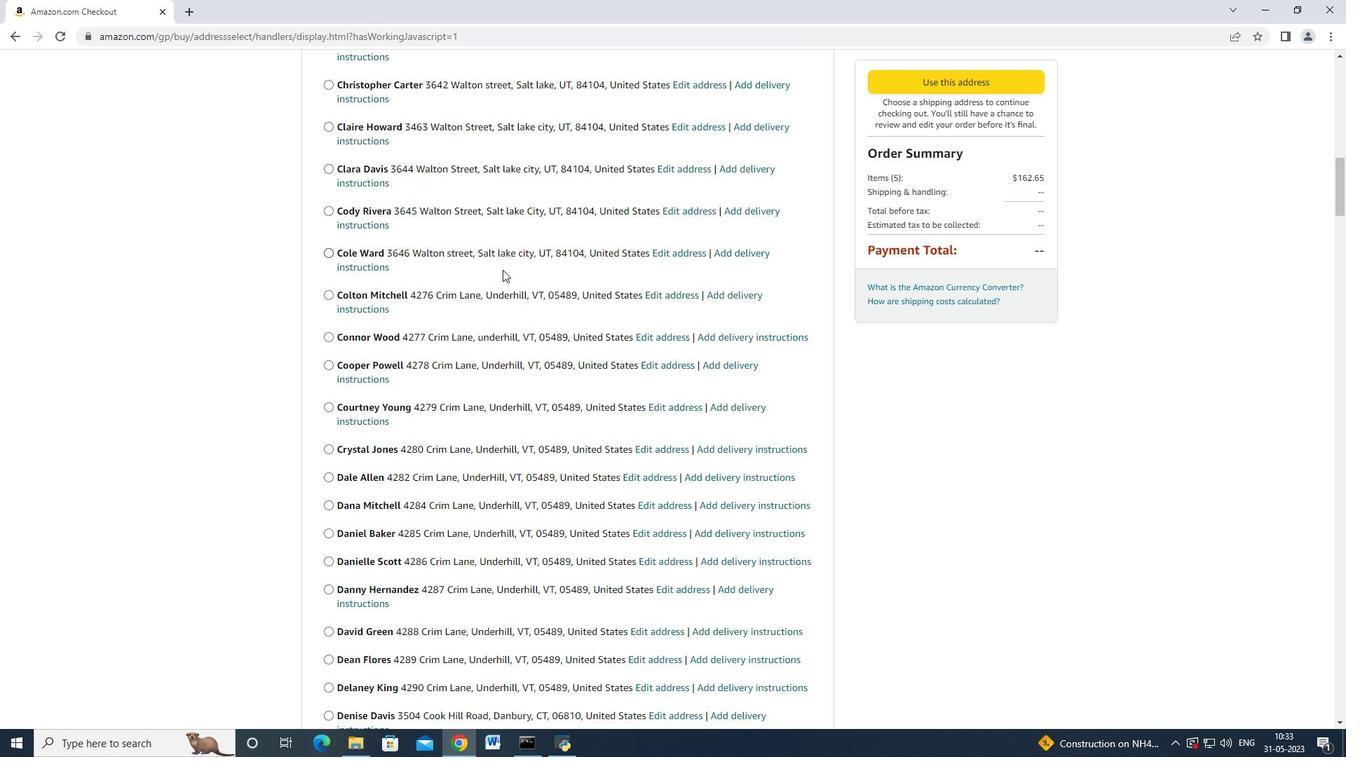 
Action: Mouse scrolled (502, 270) with delta (0, 0)
Screenshot: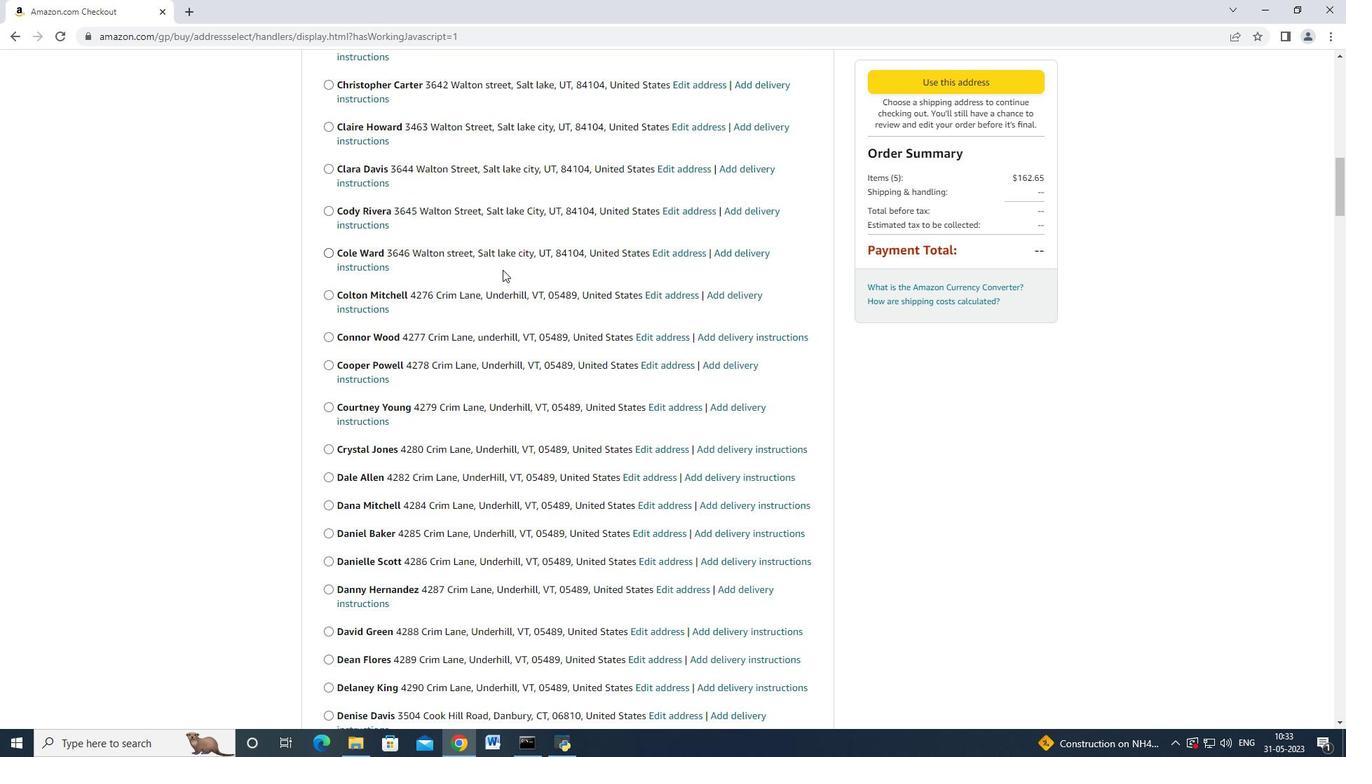 
Action: Mouse moved to (500, 271)
Screenshot: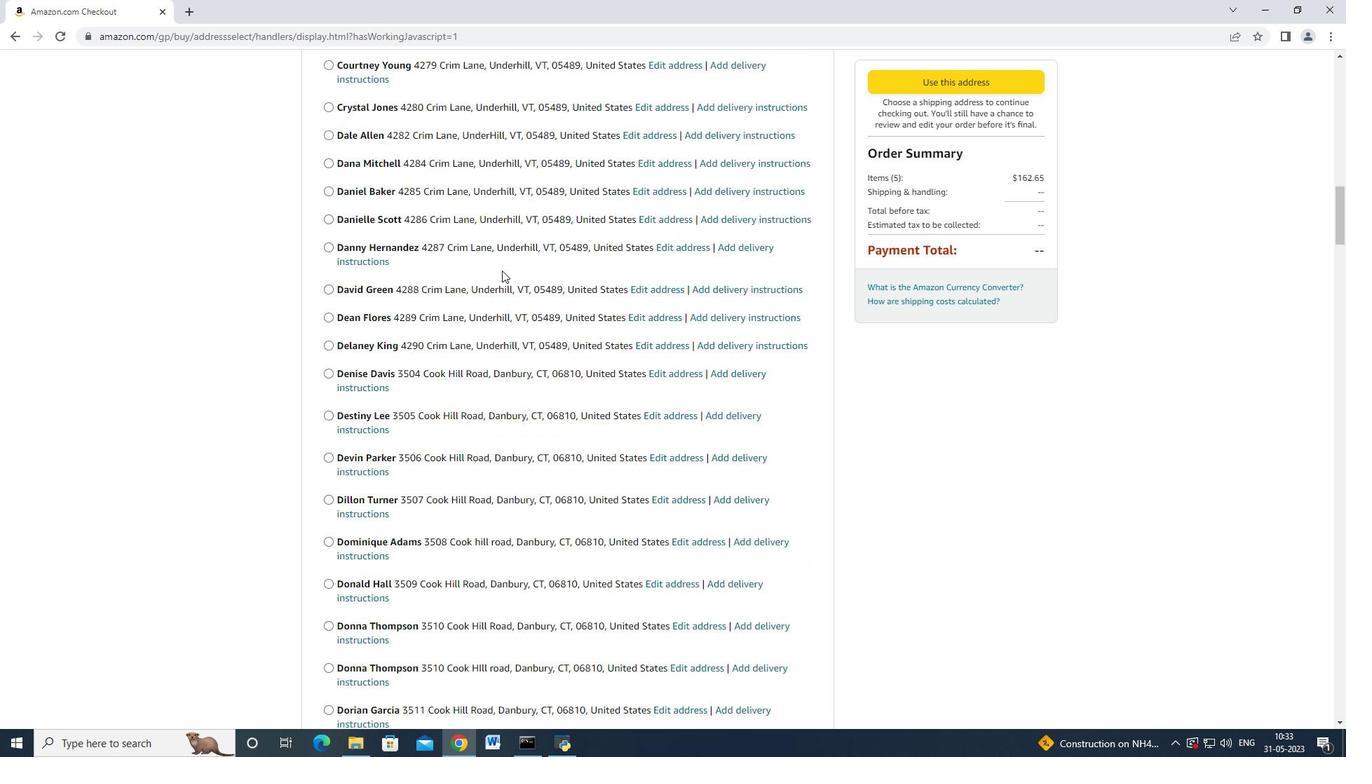 
Action: Mouse scrolled (500, 270) with delta (0, 0)
Screenshot: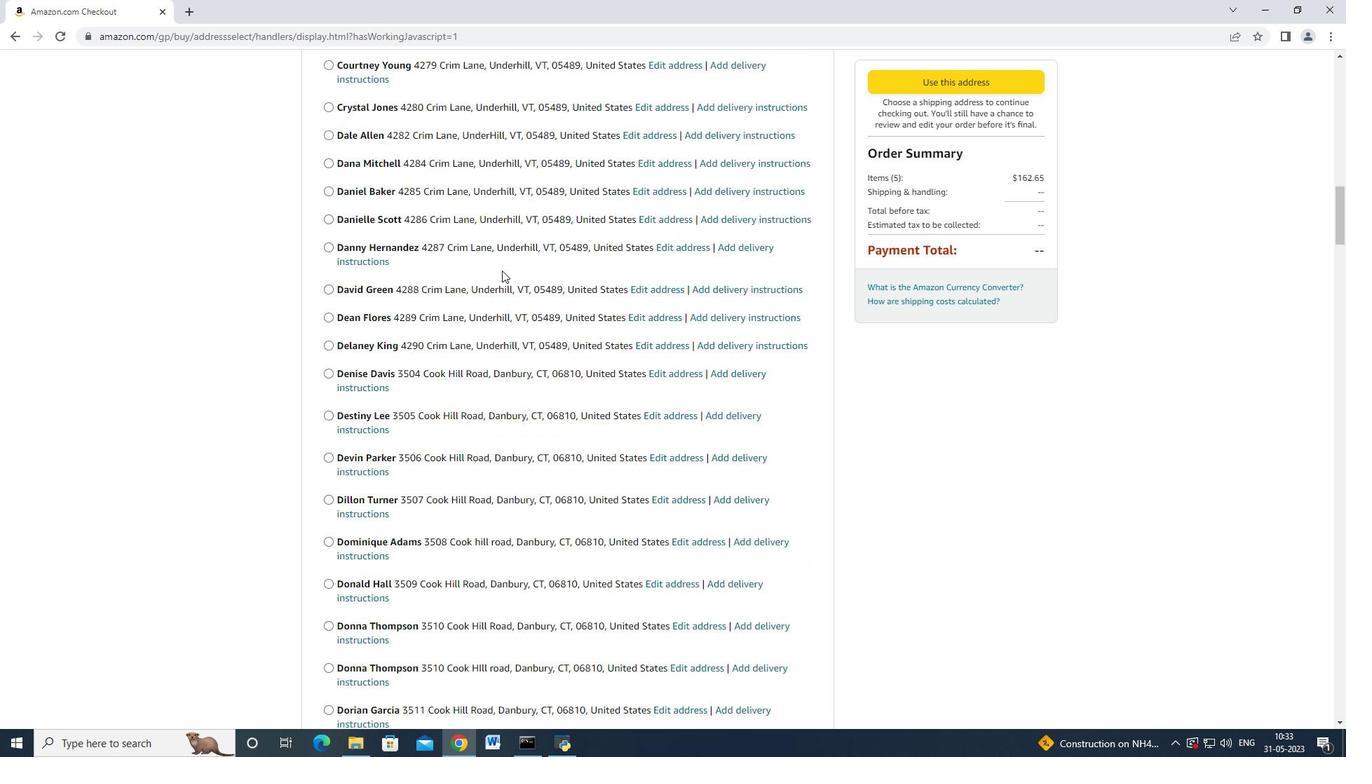 
Action: Mouse moved to (500, 288)
Screenshot: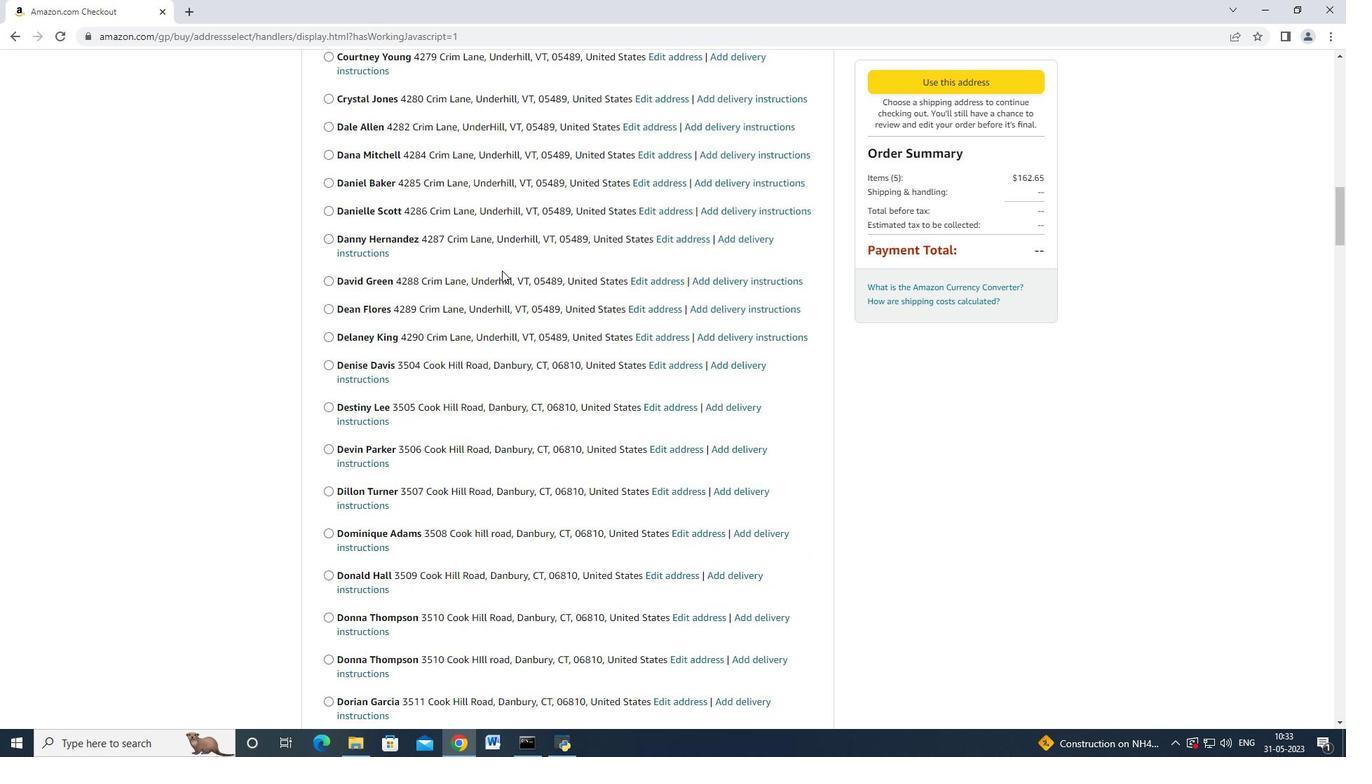 
Action: Mouse scrolled (500, 286) with delta (0, 0)
Screenshot: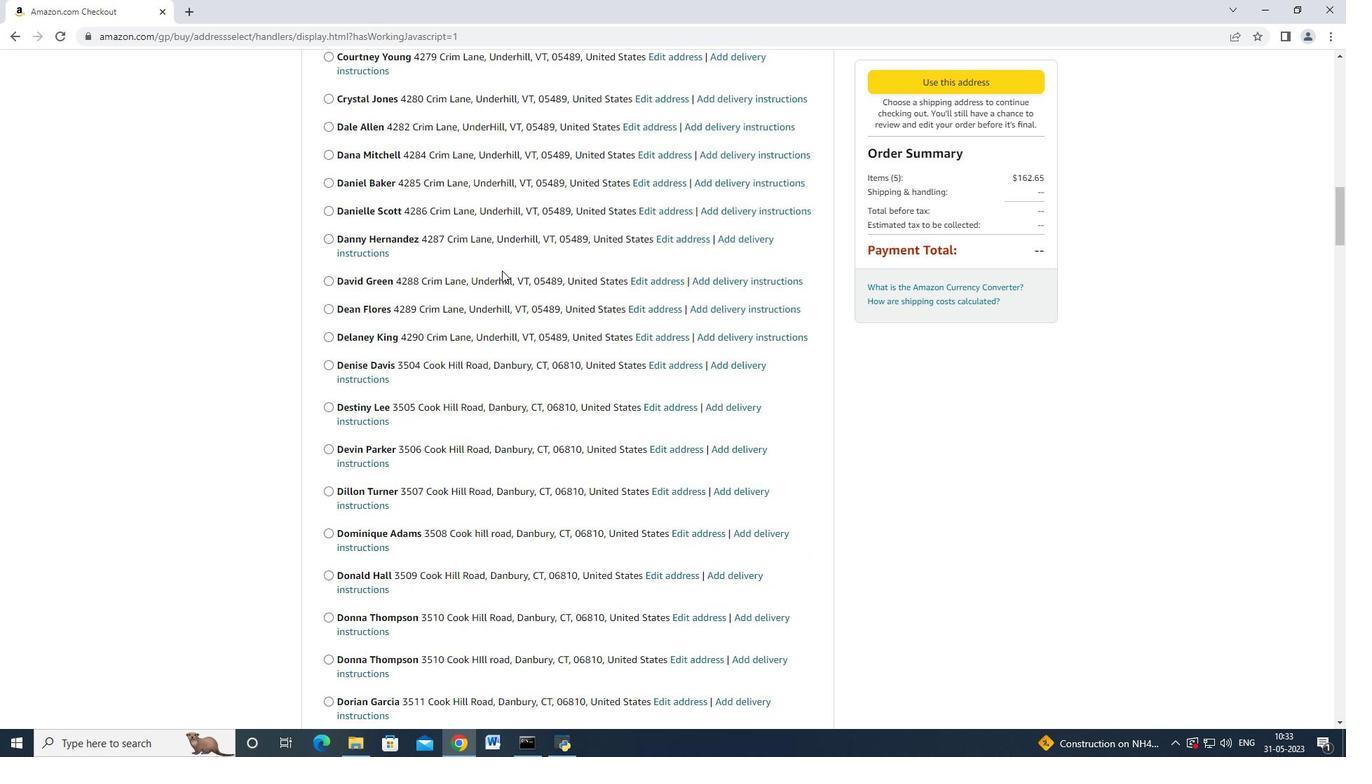 
Action: Mouse scrolled (500, 287) with delta (0, 0)
Screenshot: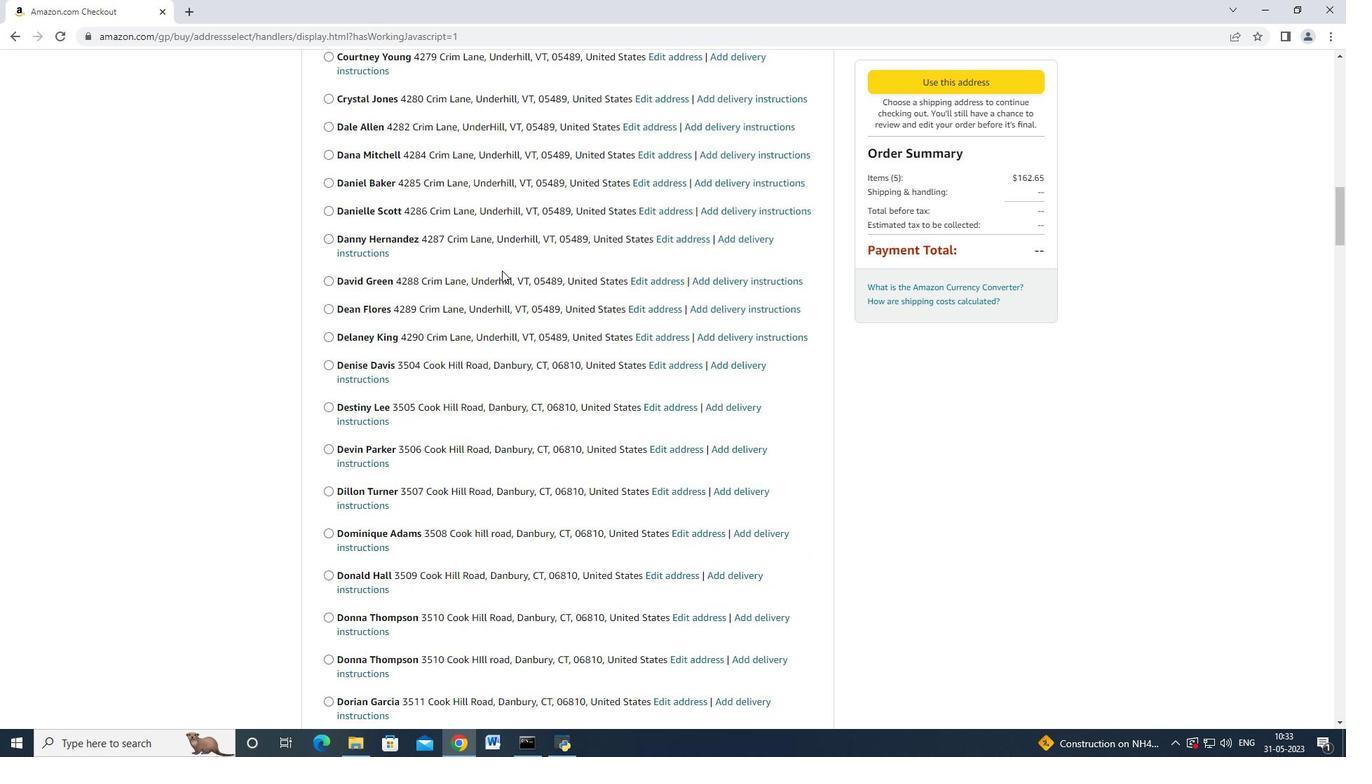 
Action: Mouse scrolled (500, 287) with delta (0, 0)
Screenshot: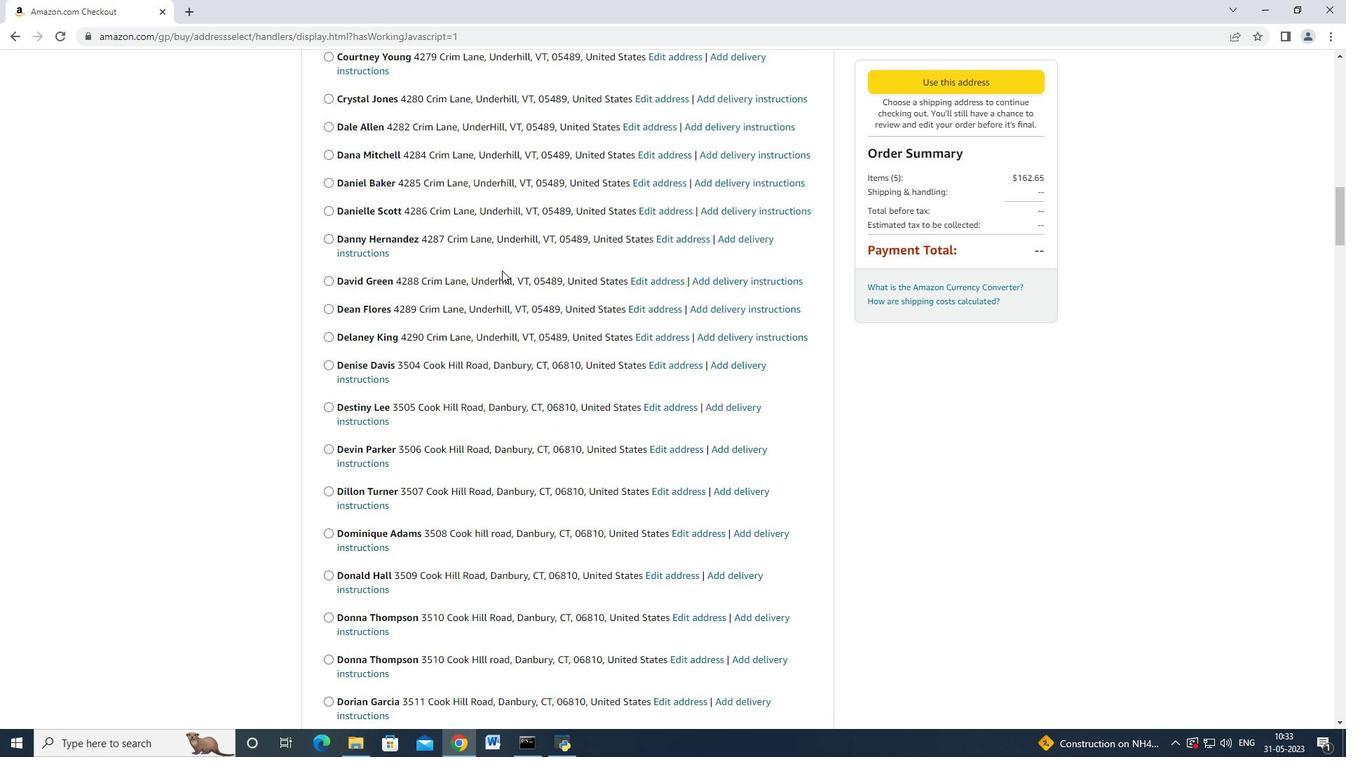 
Action: Mouse scrolled (500, 287) with delta (0, 0)
Screenshot: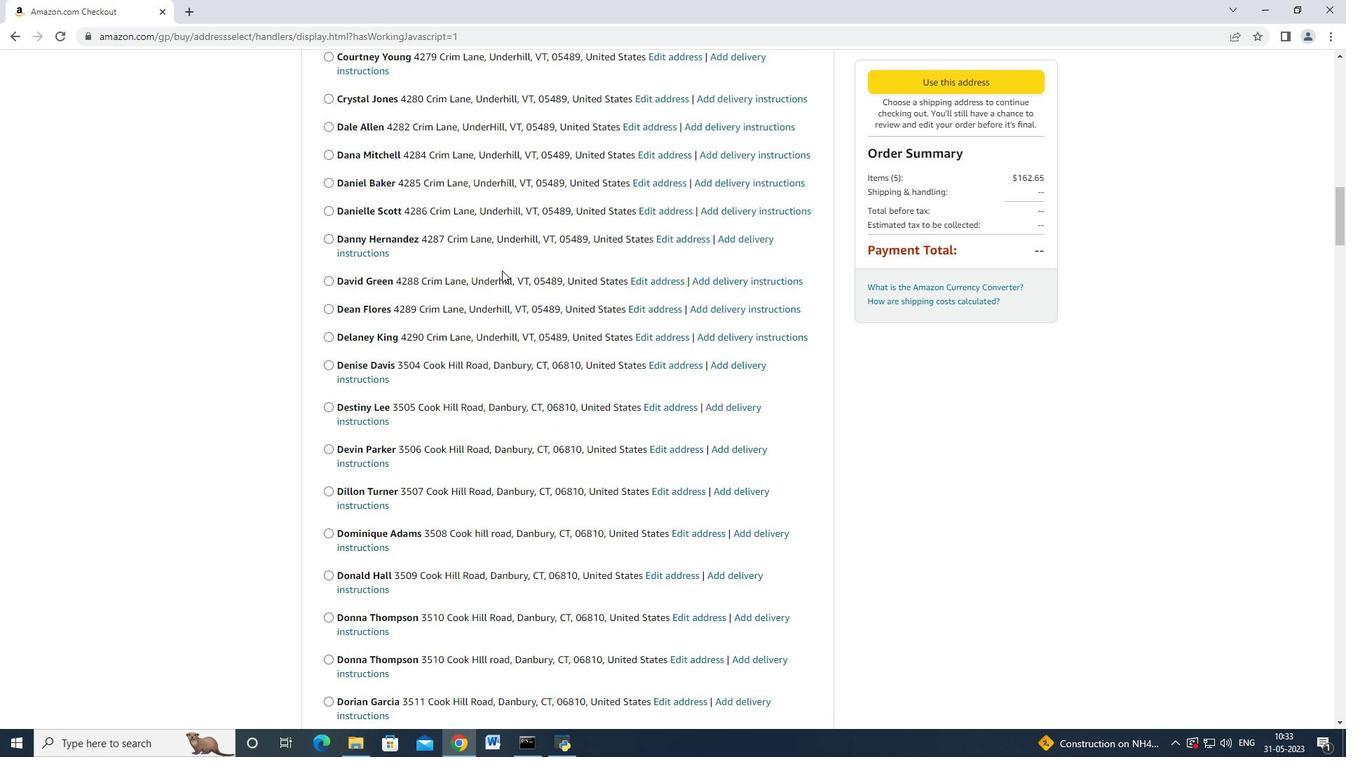 
Action: Mouse scrolled (500, 287) with delta (0, 0)
Screenshot: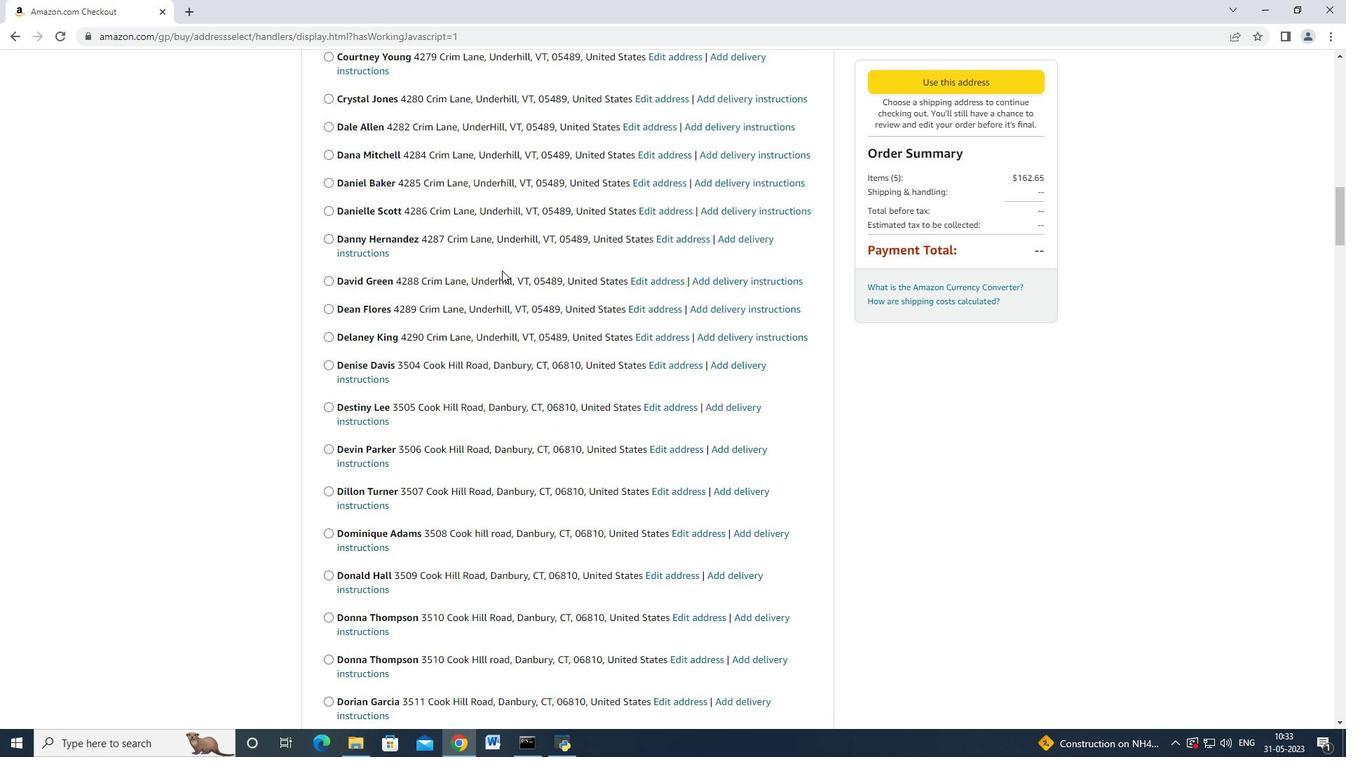 
Action: Mouse scrolled (500, 287) with delta (0, 0)
Screenshot: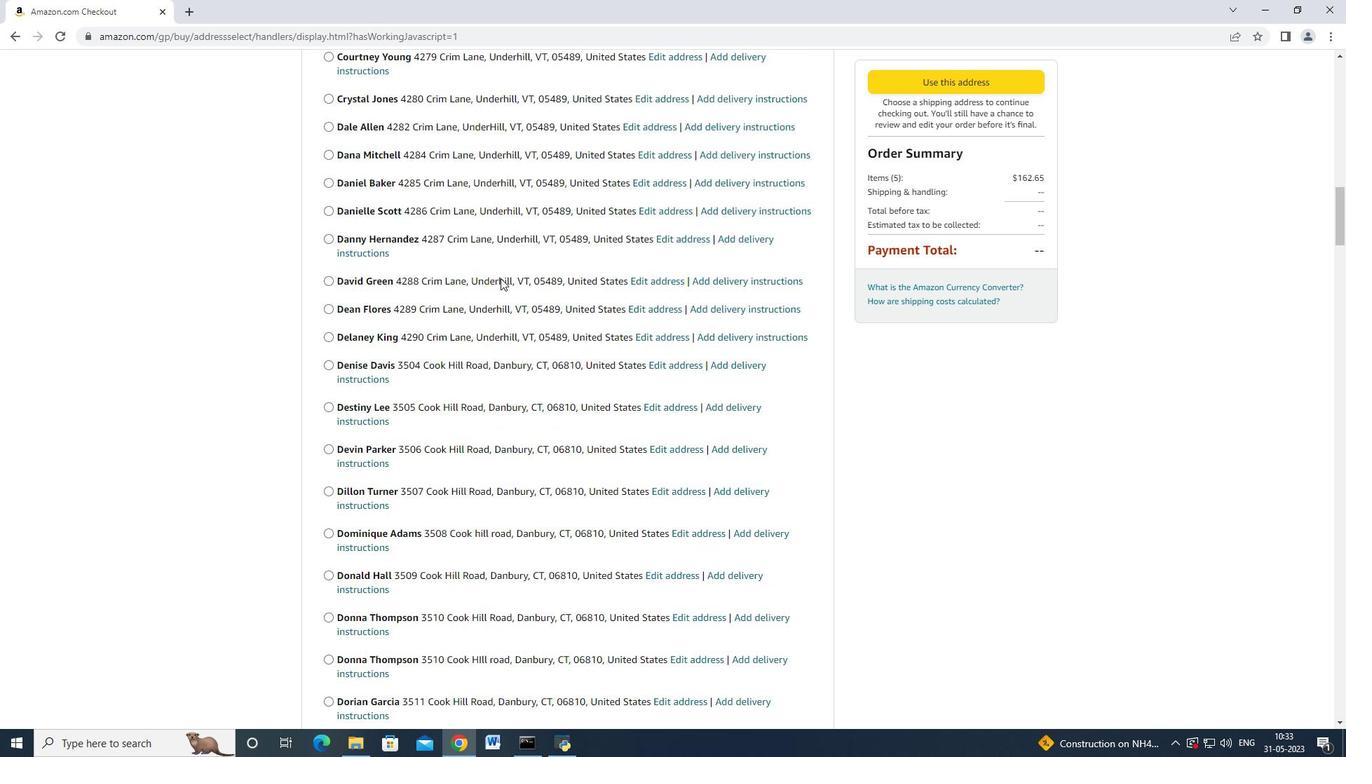 
Action: Mouse moved to (462, 352)
Screenshot: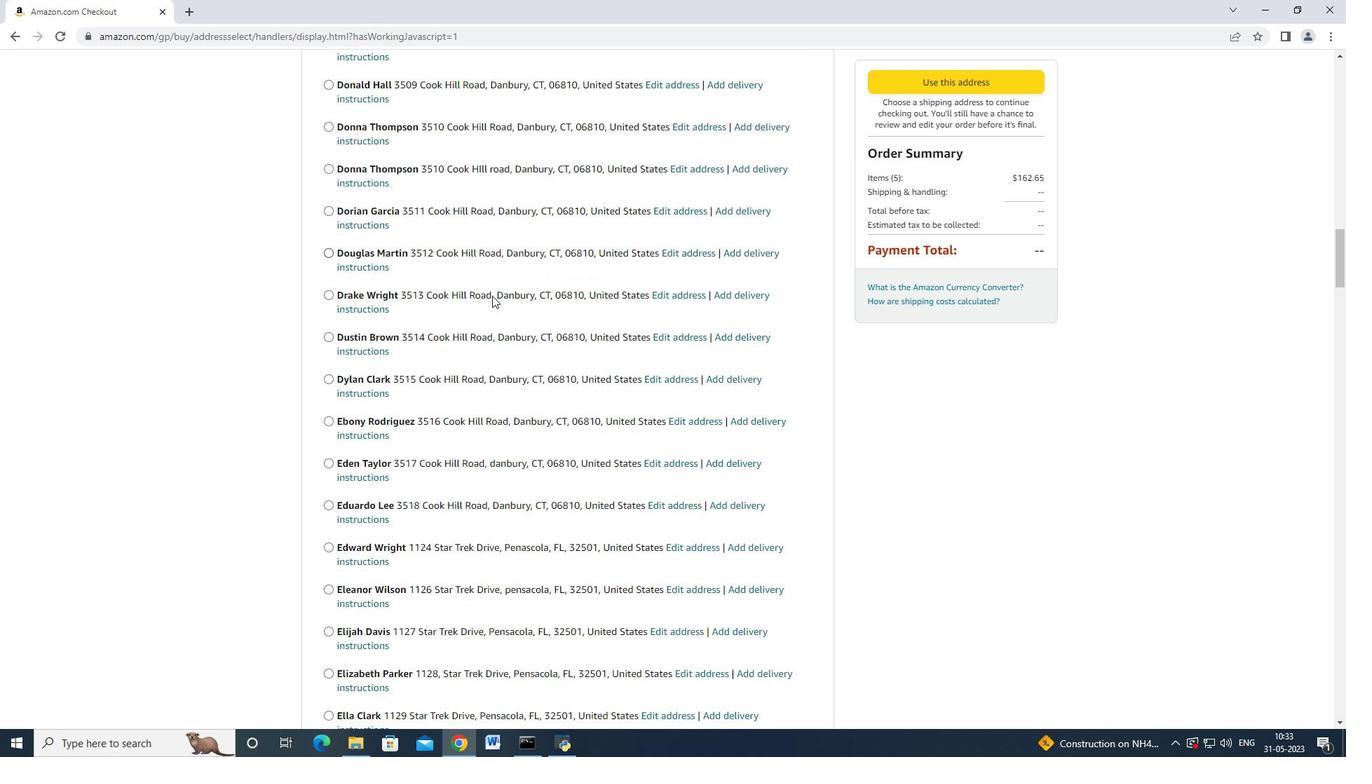 
Action: Mouse scrolled (462, 352) with delta (0, 0)
Screenshot: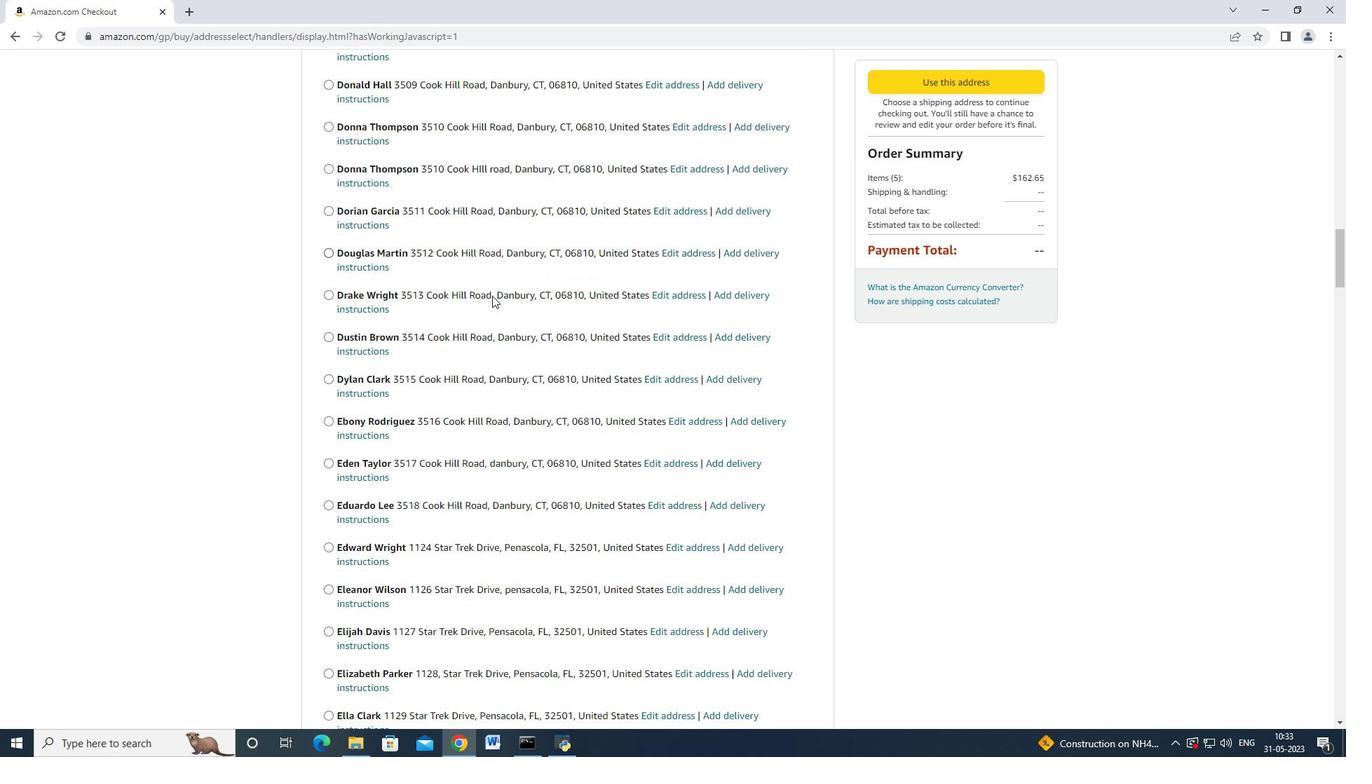 
Action: Mouse moved to (460, 355)
Screenshot: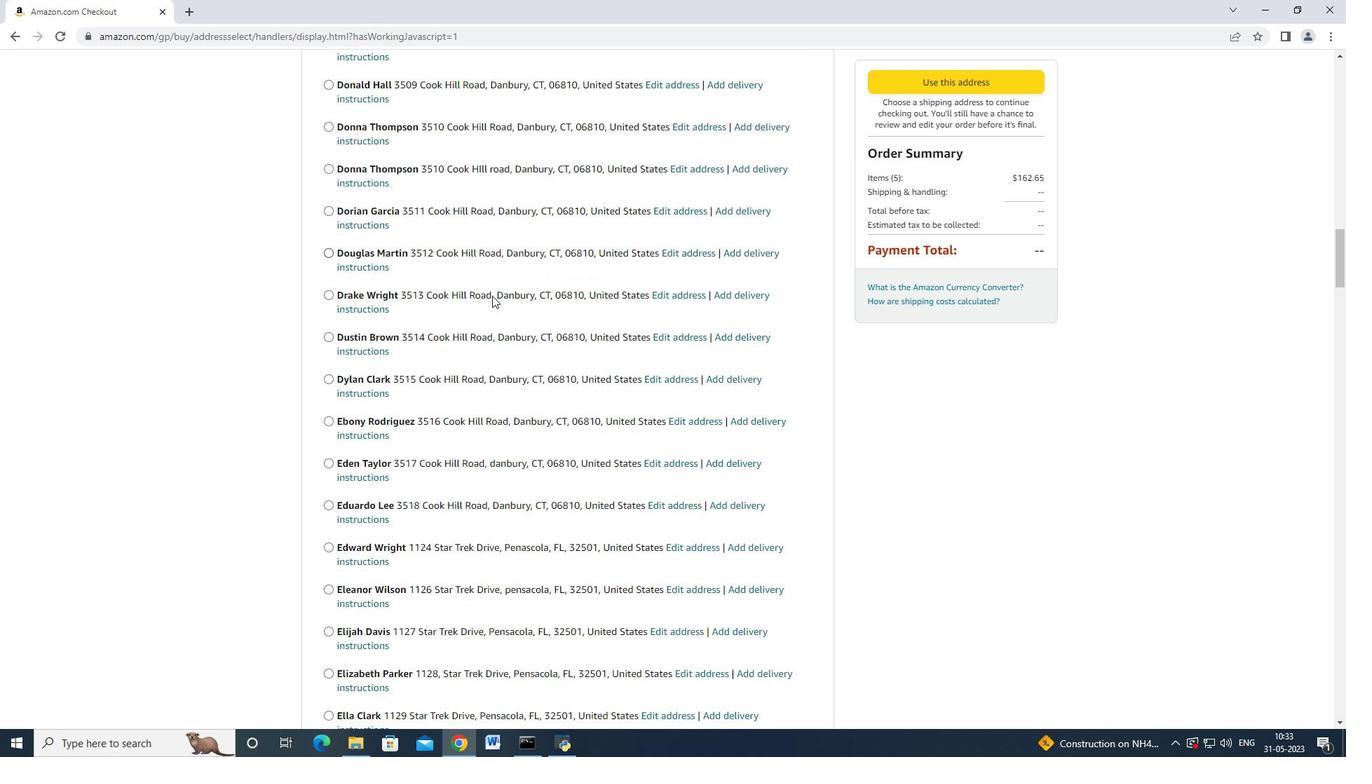 
Action: Mouse scrolled (460, 354) with delta (0, 0)
Screenshot: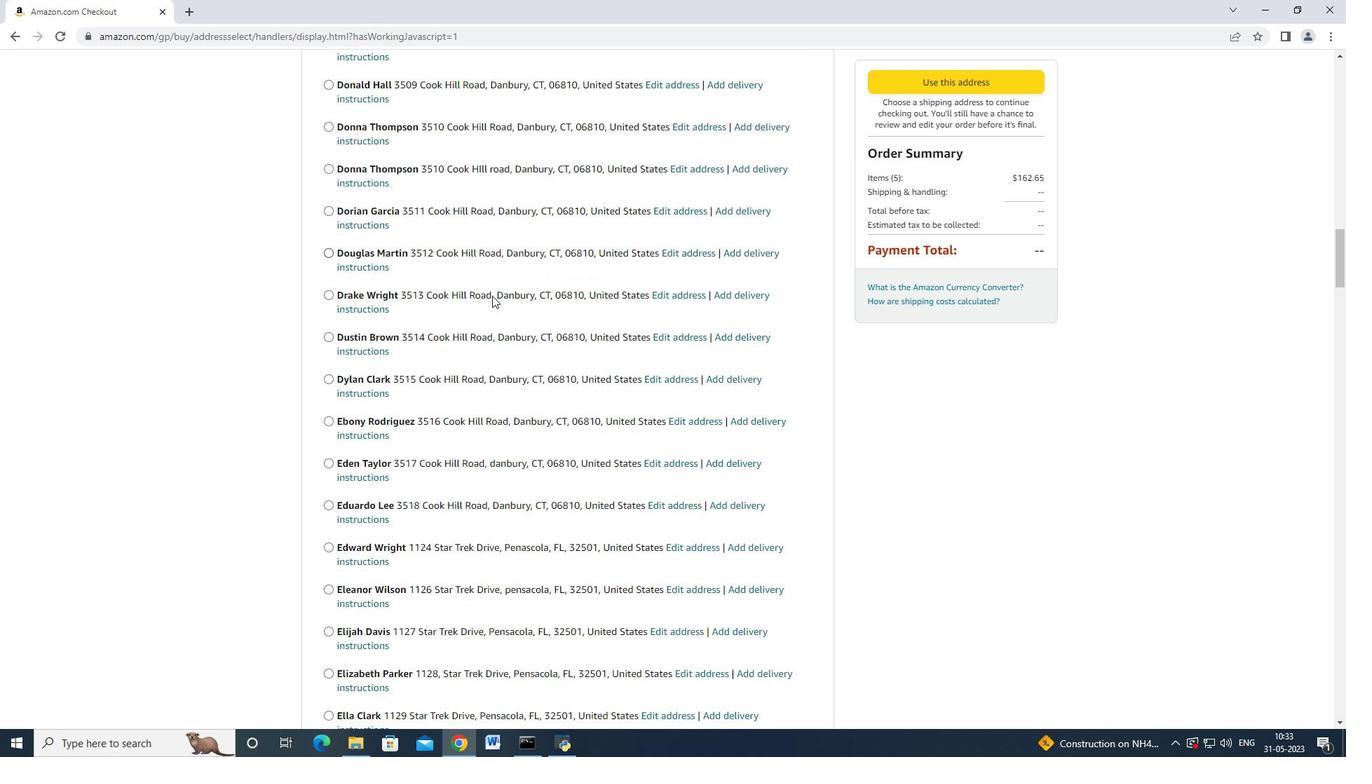 
Action: Mouse moved to (460, 355)
Screenshot: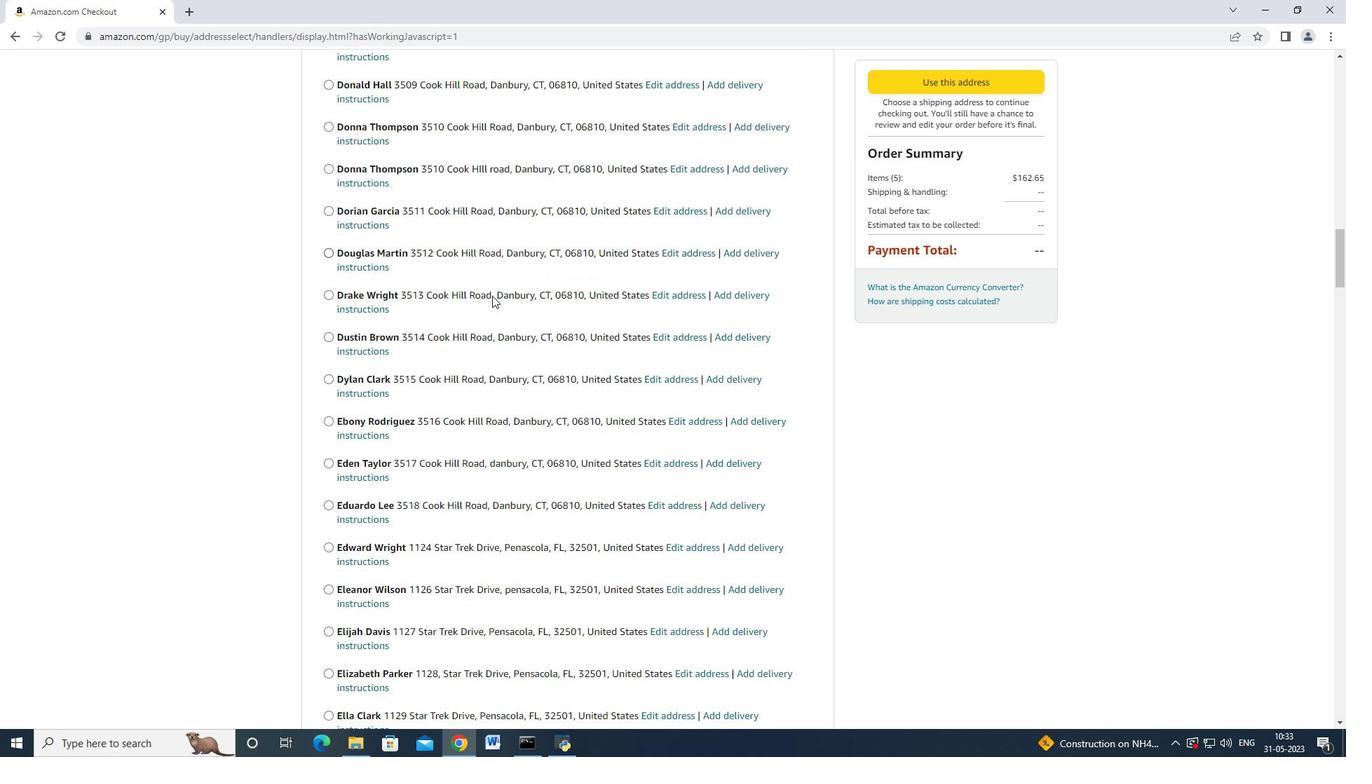 
Action: Mouse scrolled (460, 354) with delta (0, 0)
Screenshot: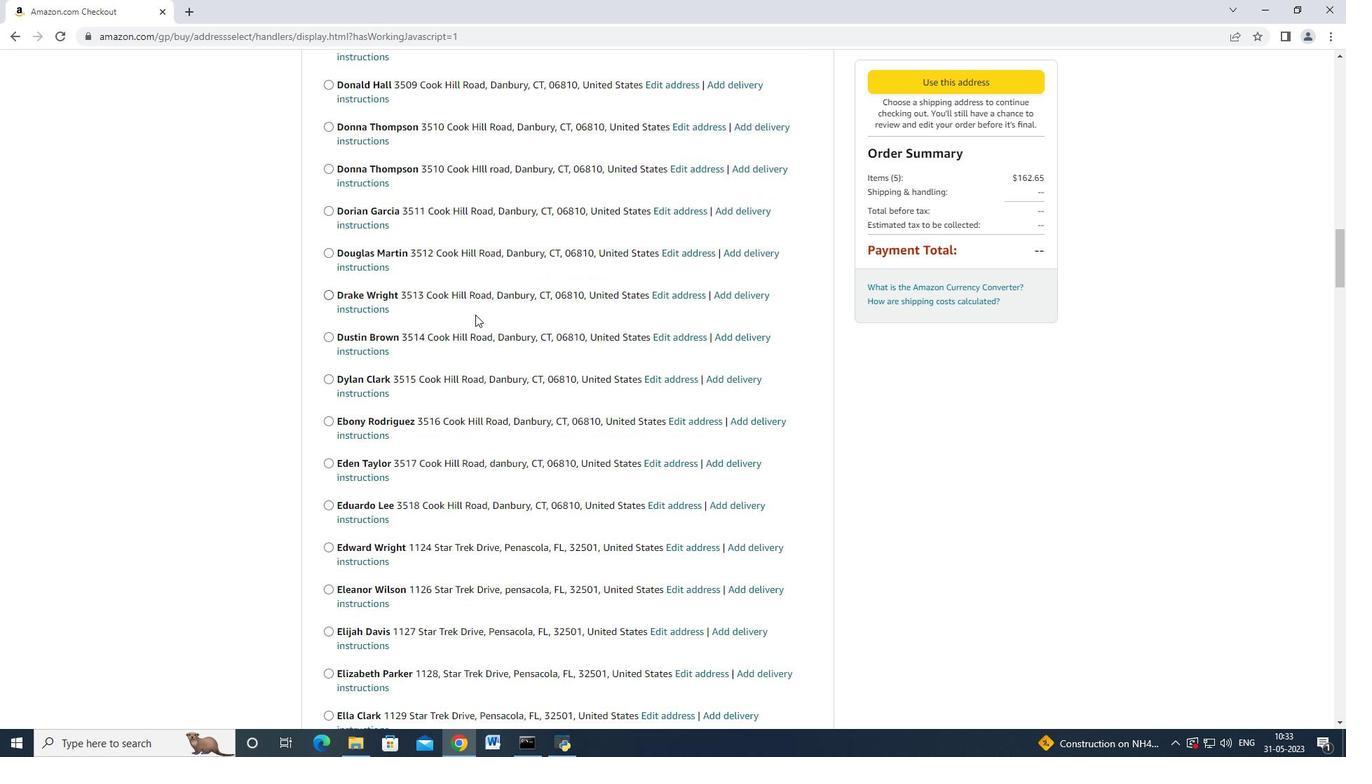 
Action: Mouse scrolled (460, 354) with delta (0, 0)
Screenshot: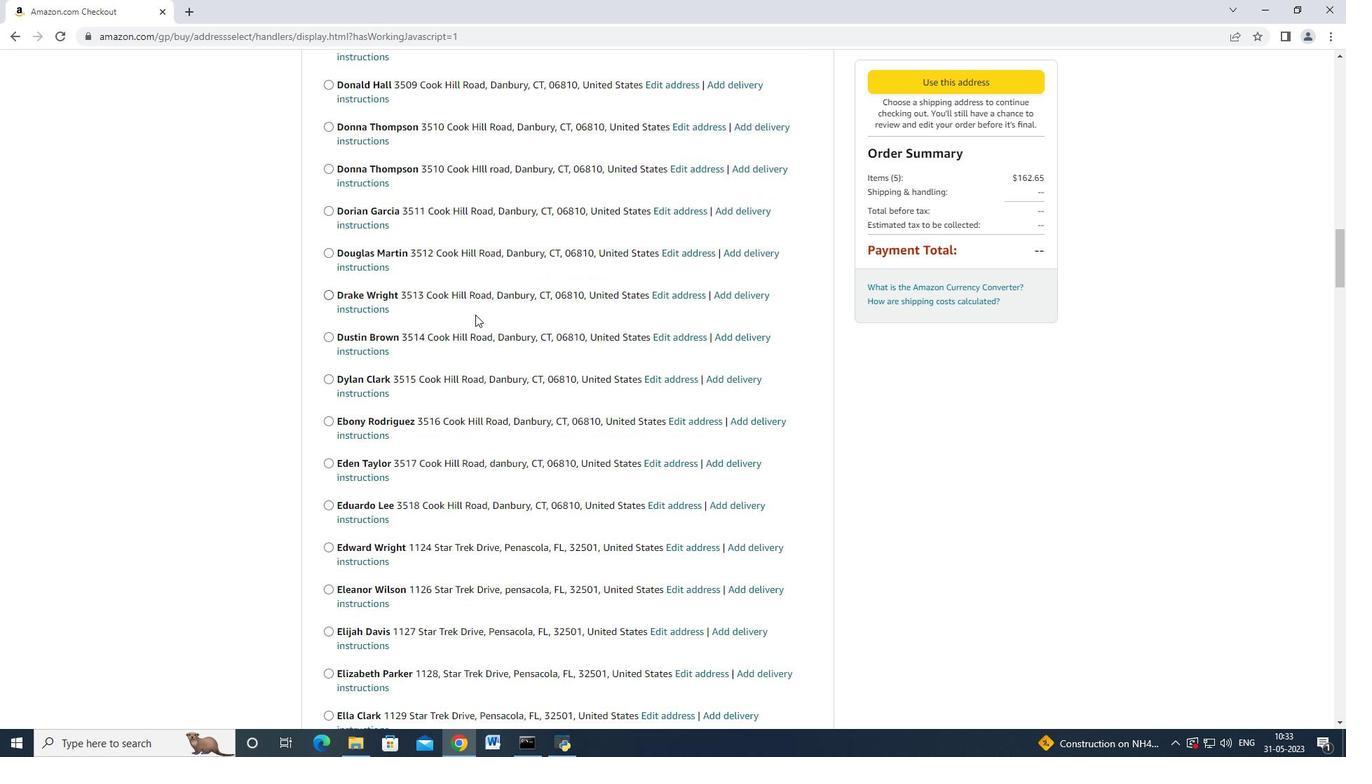
Action: Mouse moved to (460, 355)
Screenshot: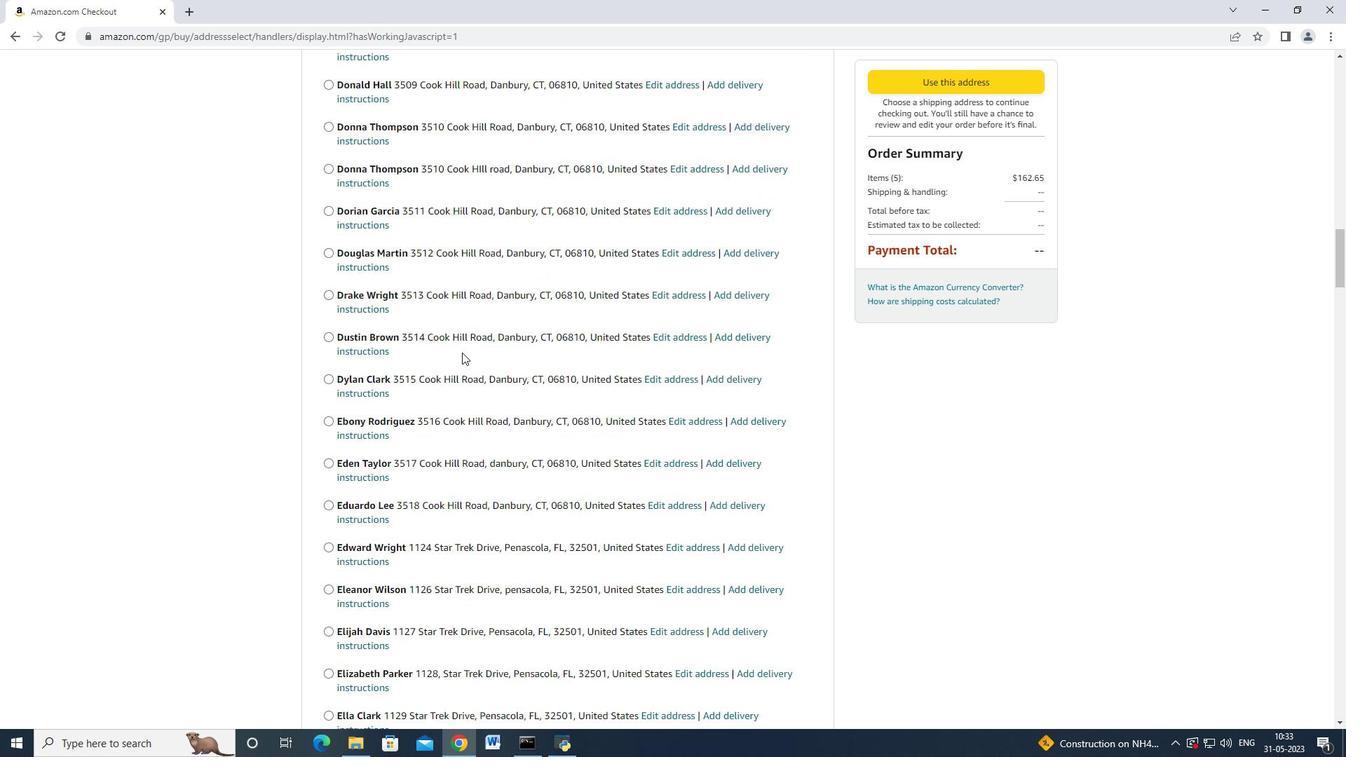 
Action: Mouse scrolled (460, 354) with delta (0, 0)
Screenshot: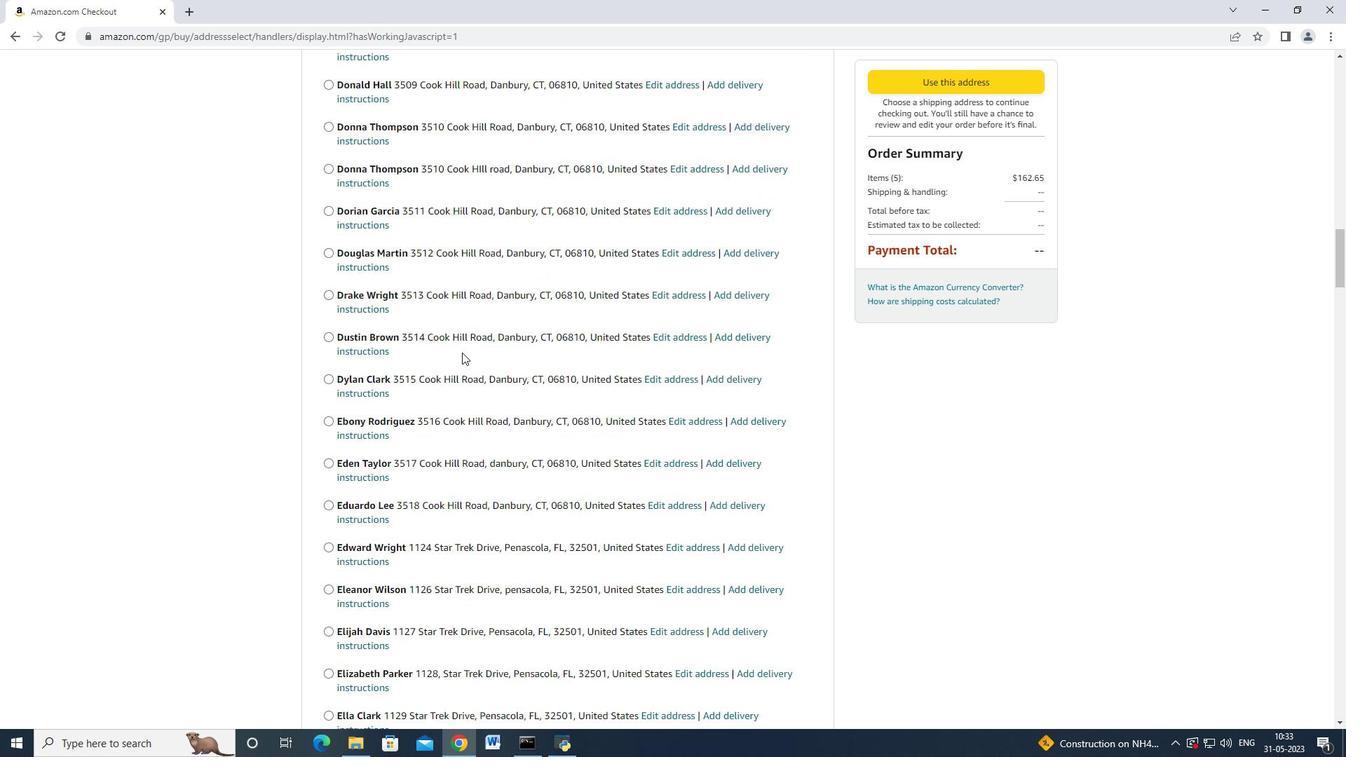 
Action: Mouse scrolled (460, 354) with delta (0, 0)
Screenshot: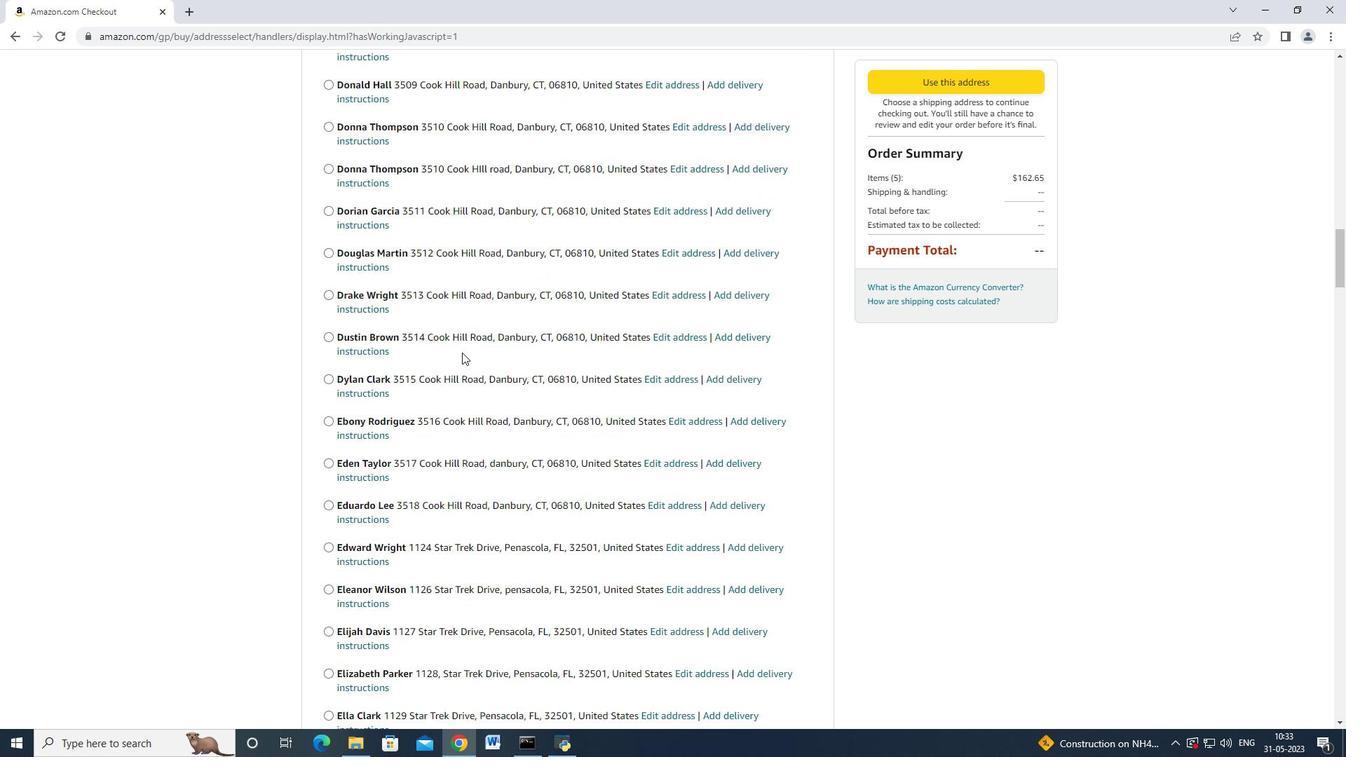 
Action: Mouse moved to (460, 355)
Screenshot: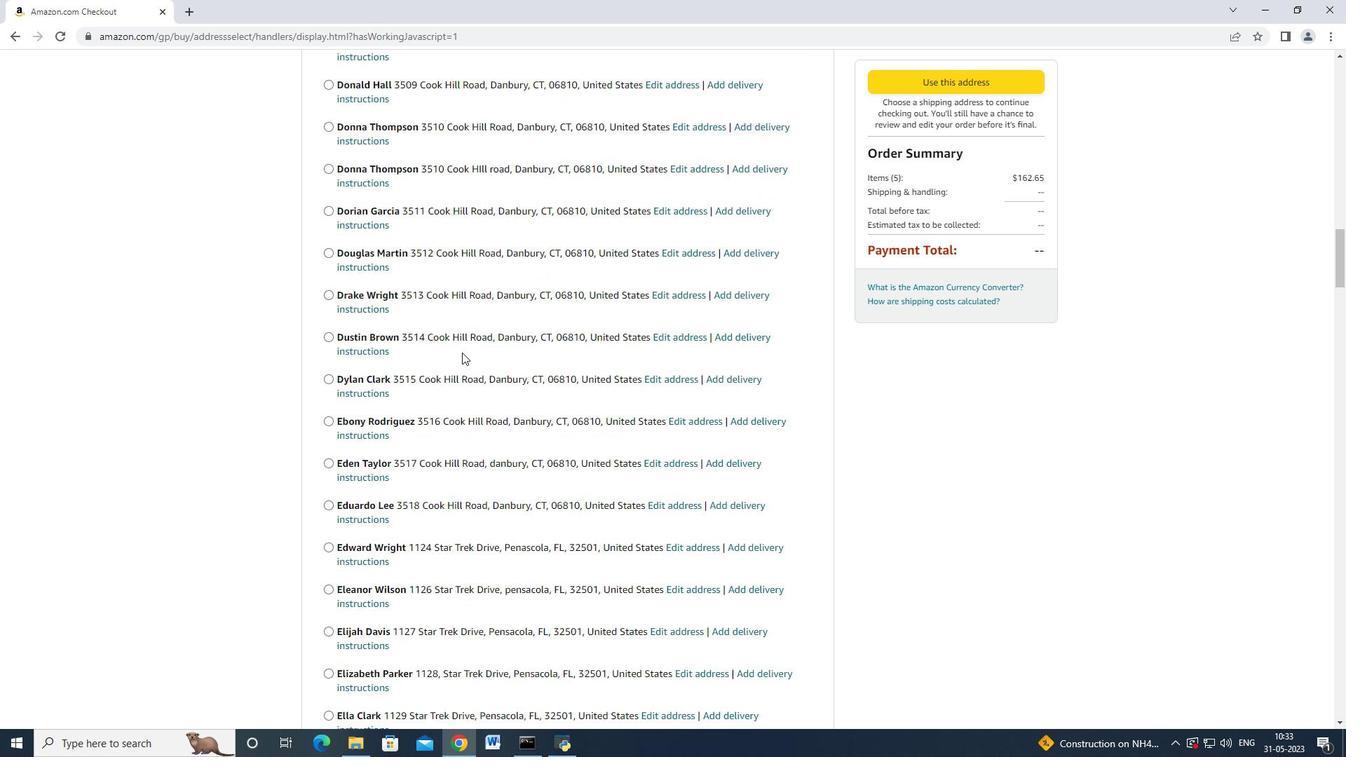 
Action: Mouse scrolled (460, 354) with delta (0, 0)
Screenshot: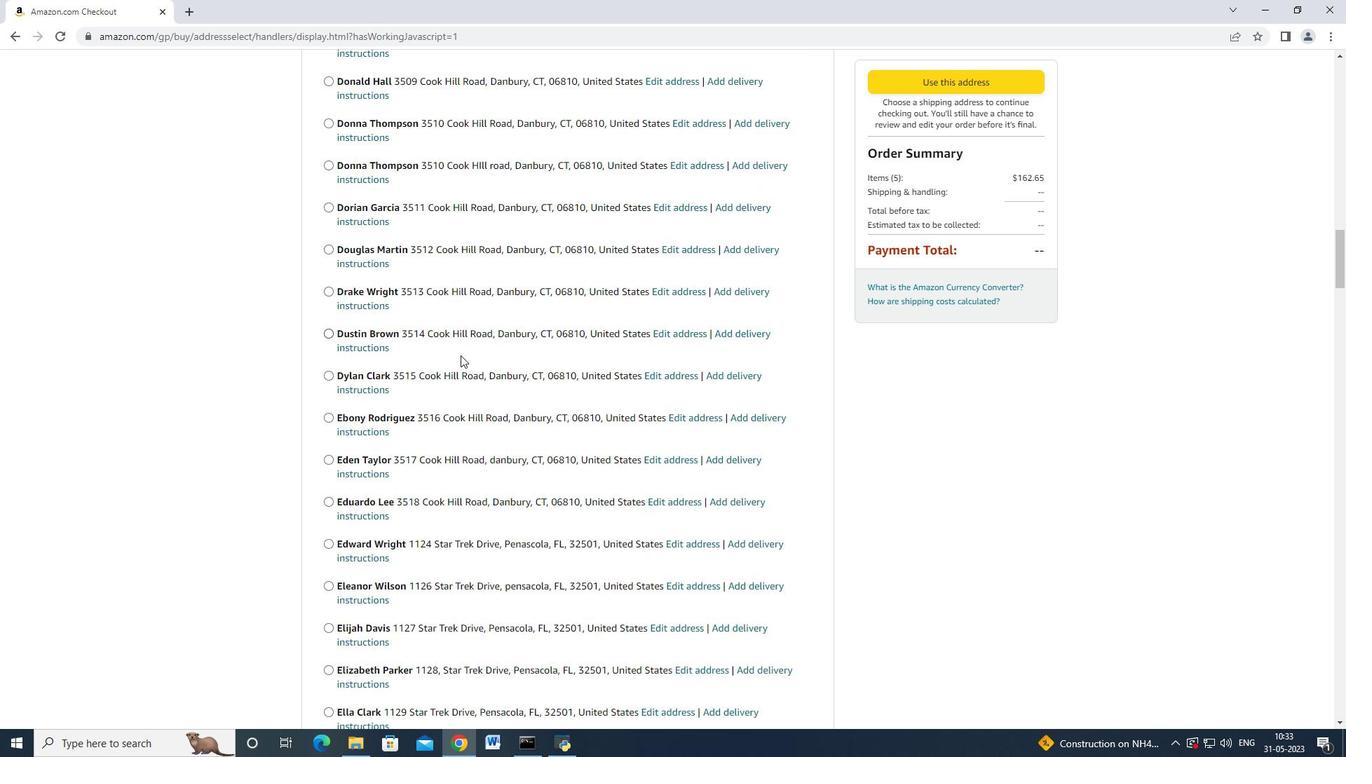 
Action: Mouse moved to (457, 361)
Screenshot: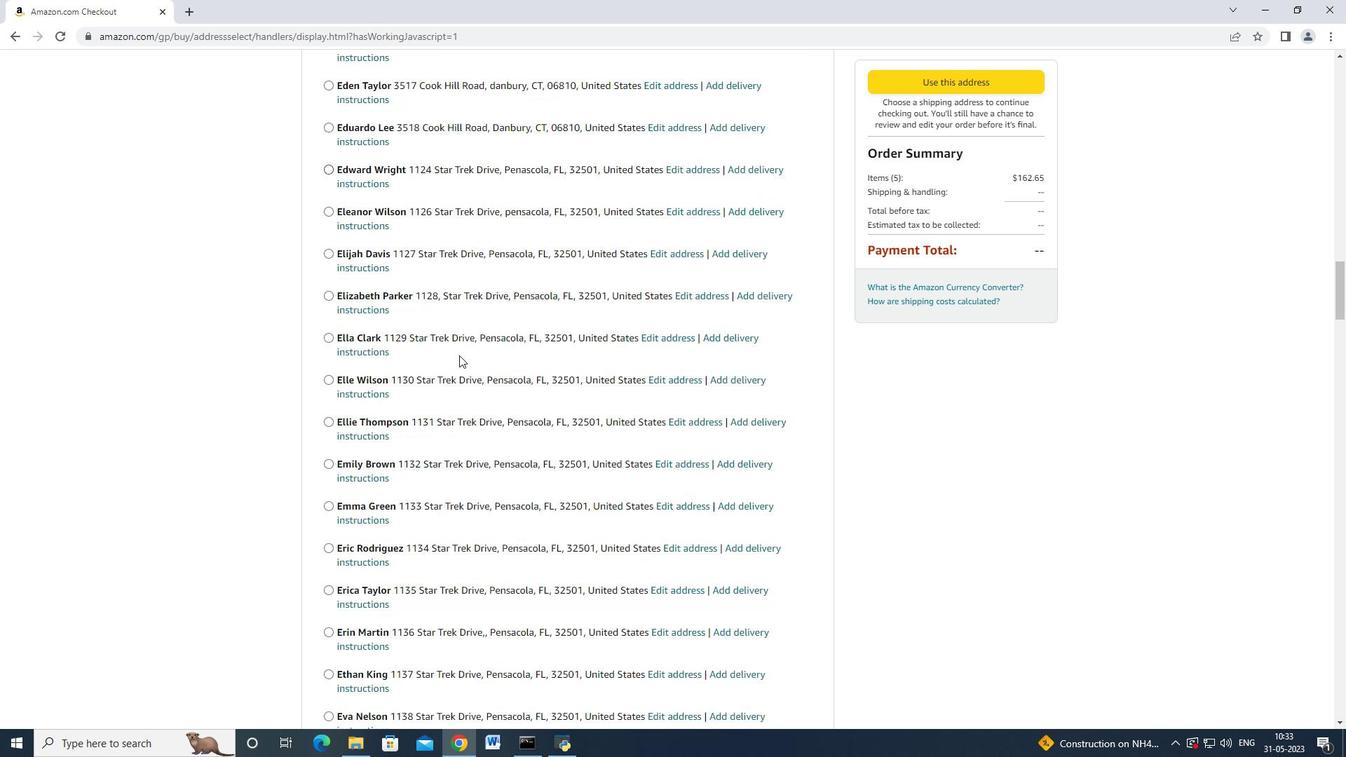 
Action: Mouse scrolled (457, 360) with delta (0, 0)
Screenshot: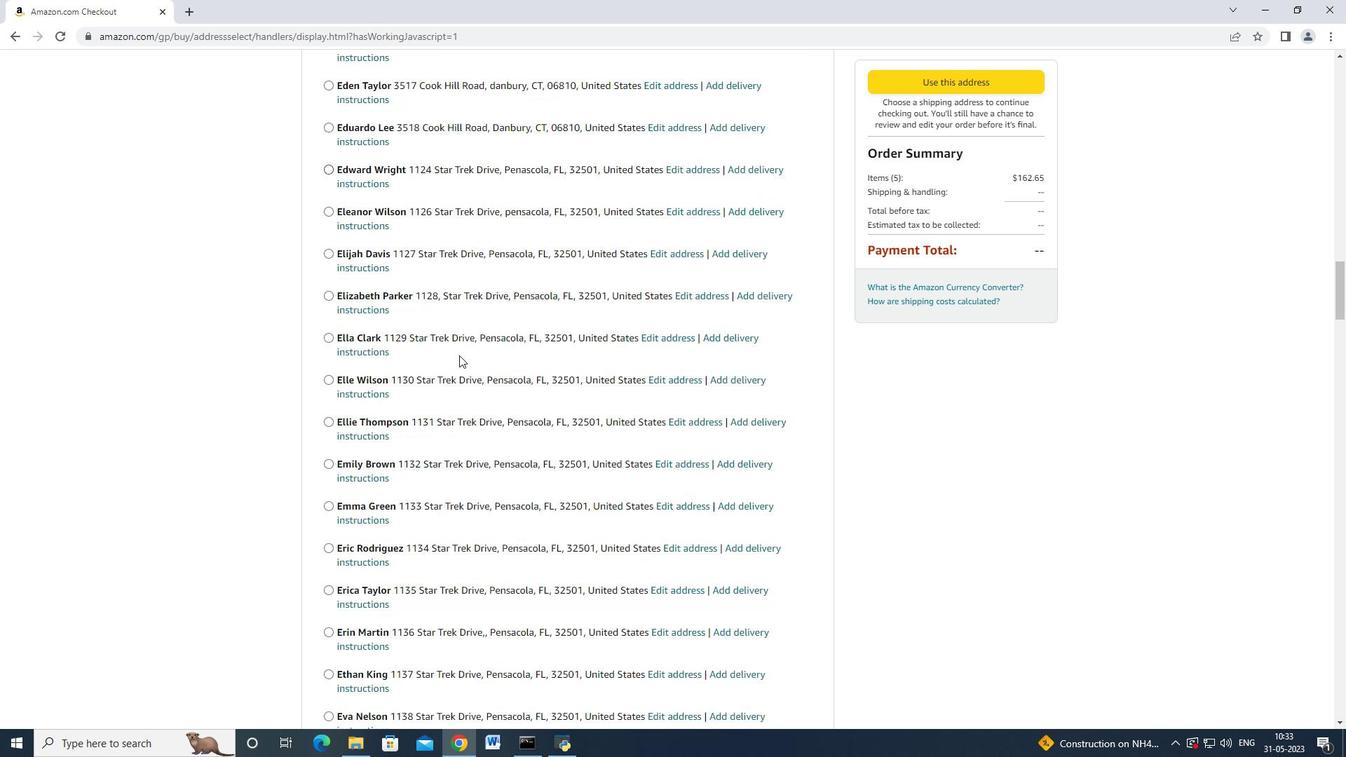 
Action: Mouse scrolled (457, 360) with delta (0, 0)
Screenshot: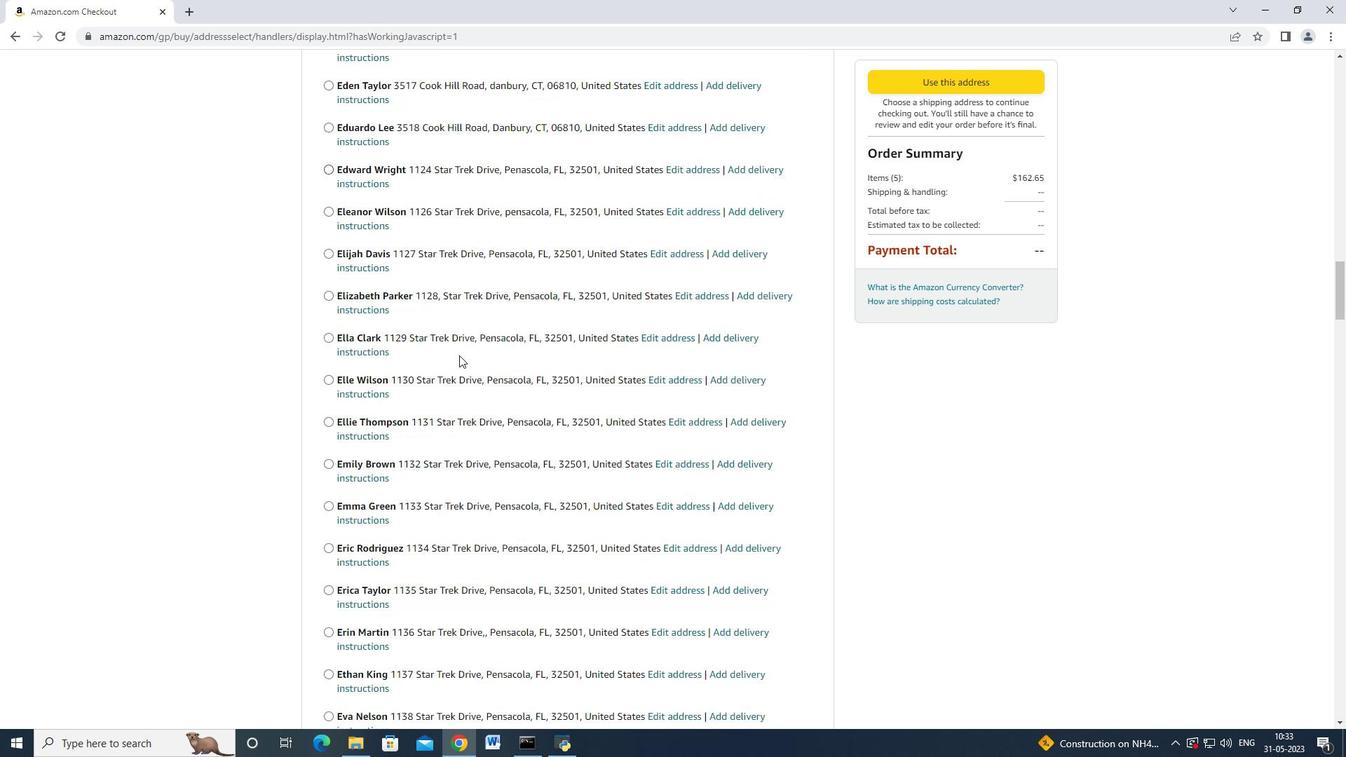 
Action: Mouse scrolled (457, 360) with delta (0, 0)
Screenshot: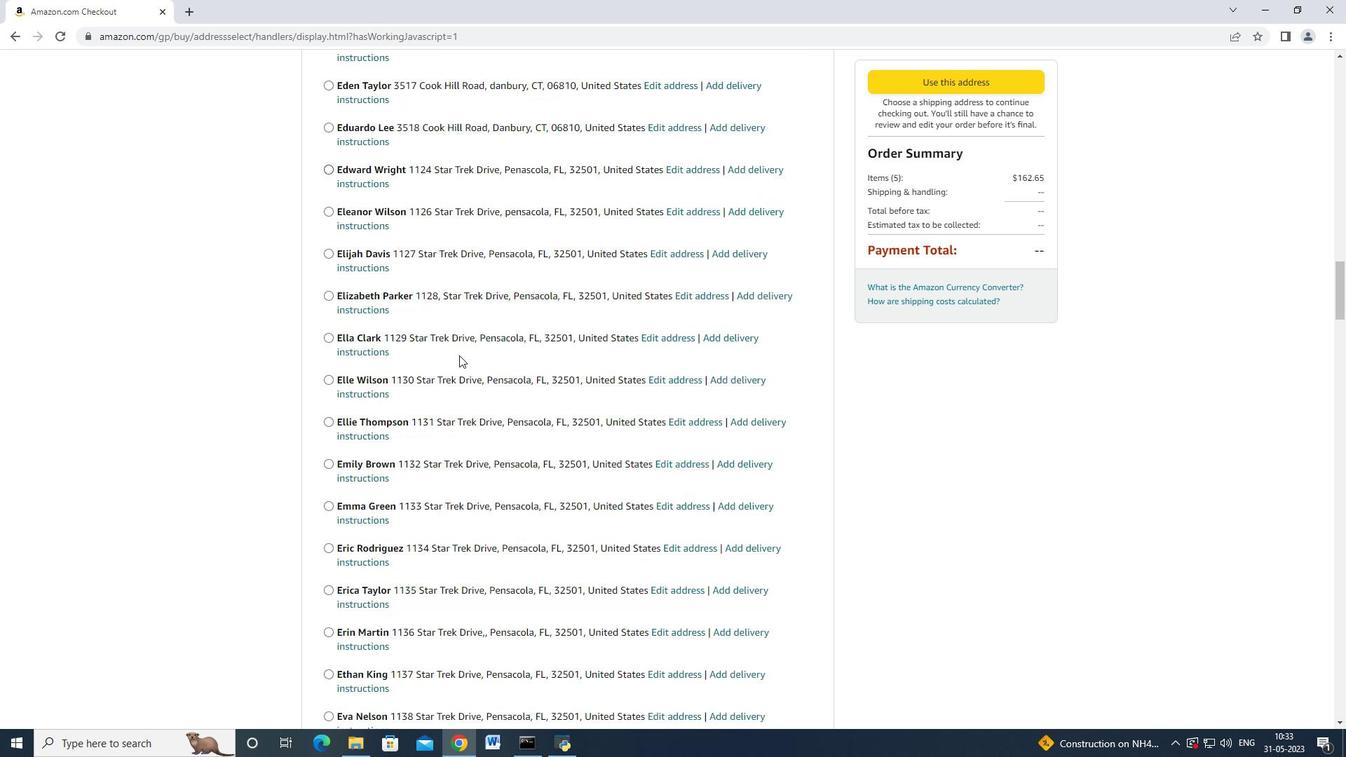 
Action: Mouse moved to (457, 361)
Screenshot: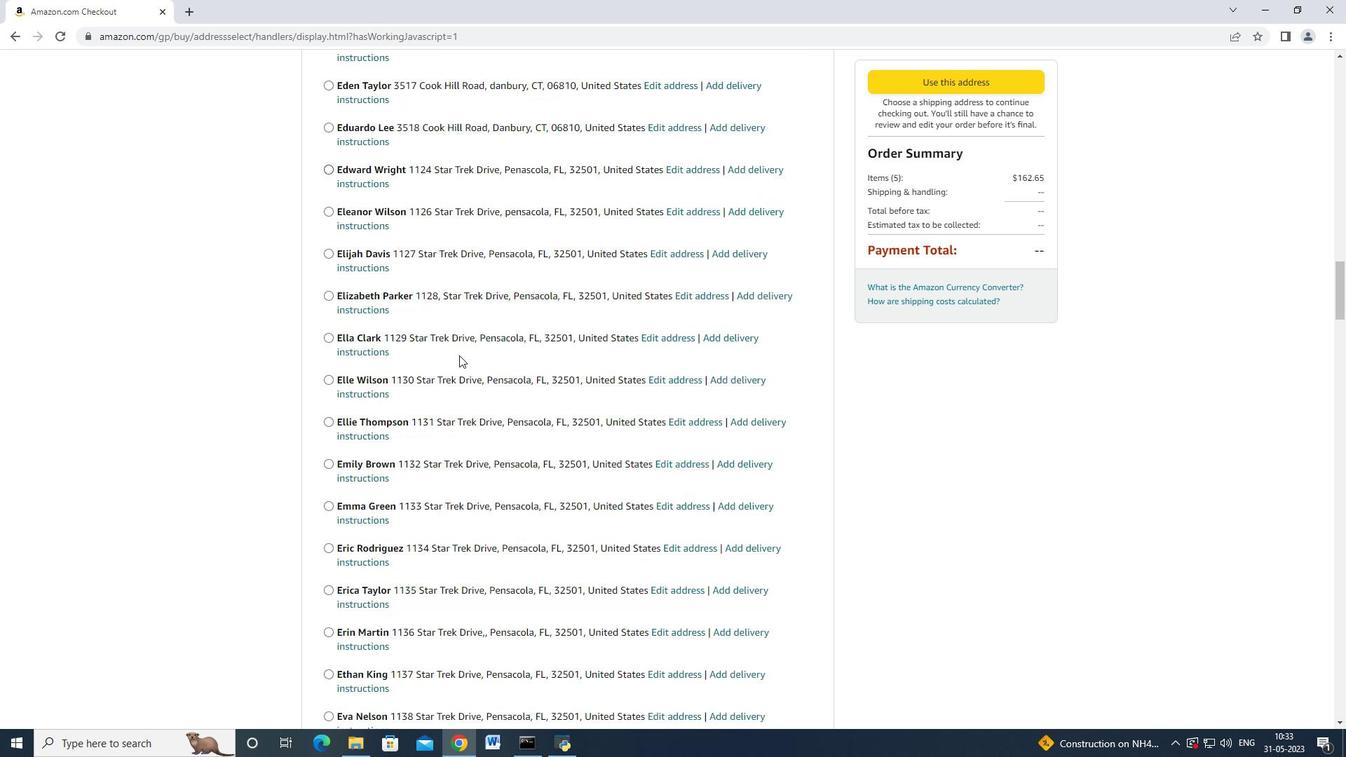 
Action: Mouse scrolled (457, 360) with delta (0, 0)
Screenshot: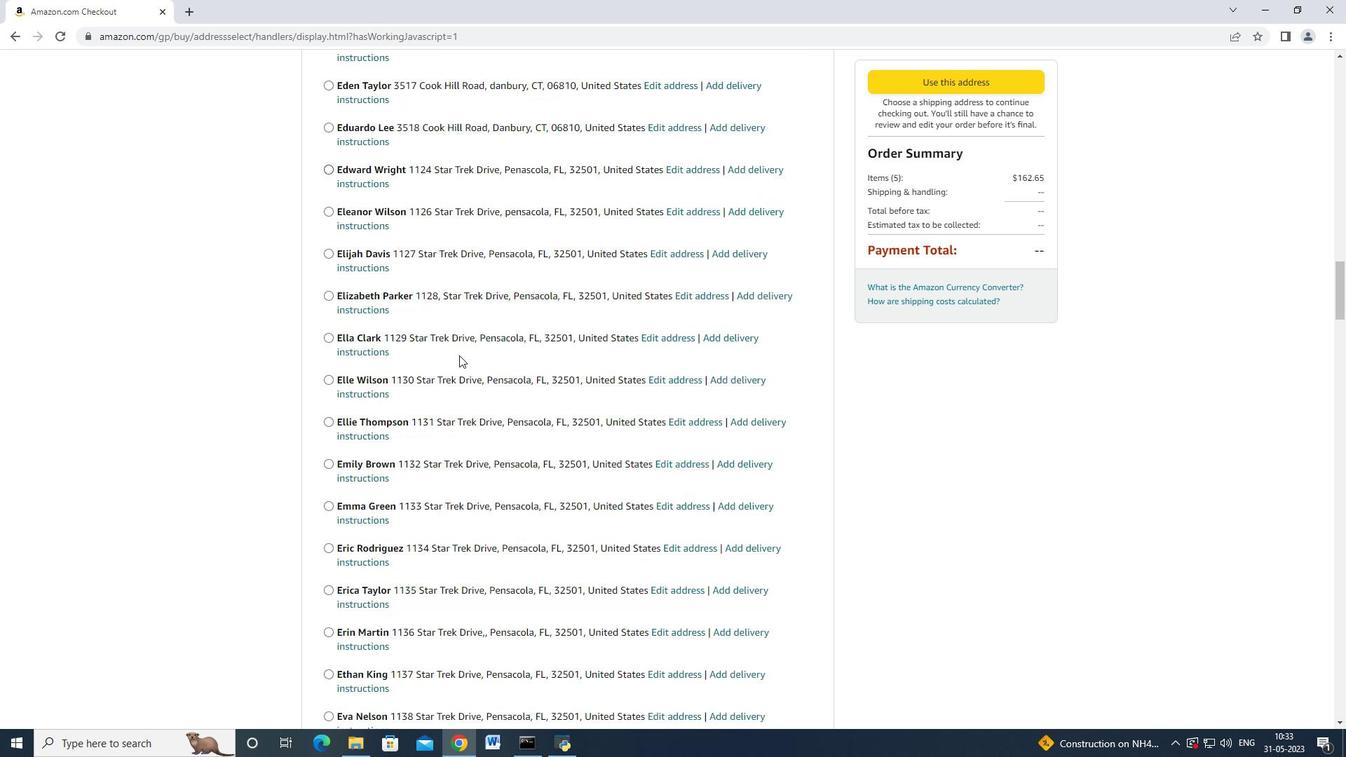 
Action: Mouse scrolled (457, 360) with delta (0, 0)
Screenshot: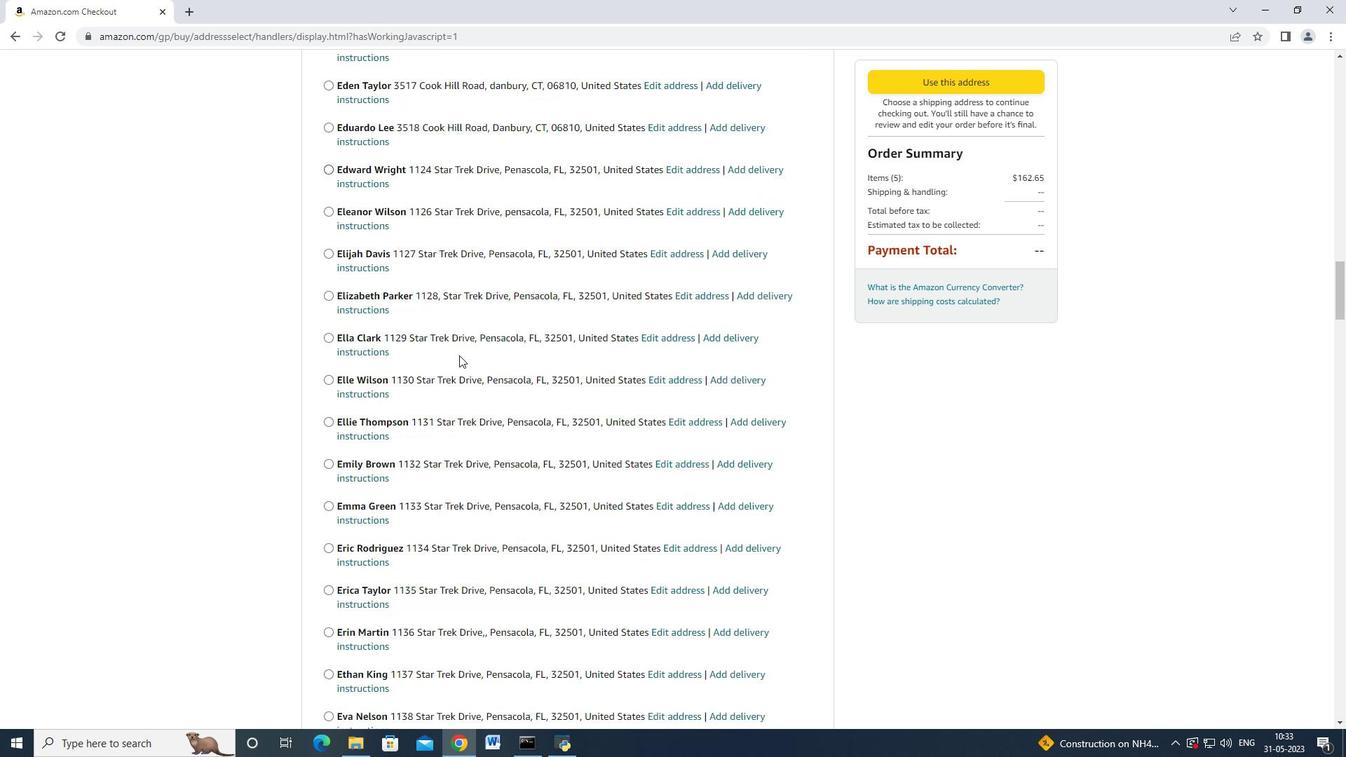 
Action: Mouse scrolled (457, 360) with delta (0, 0)
Screenshot: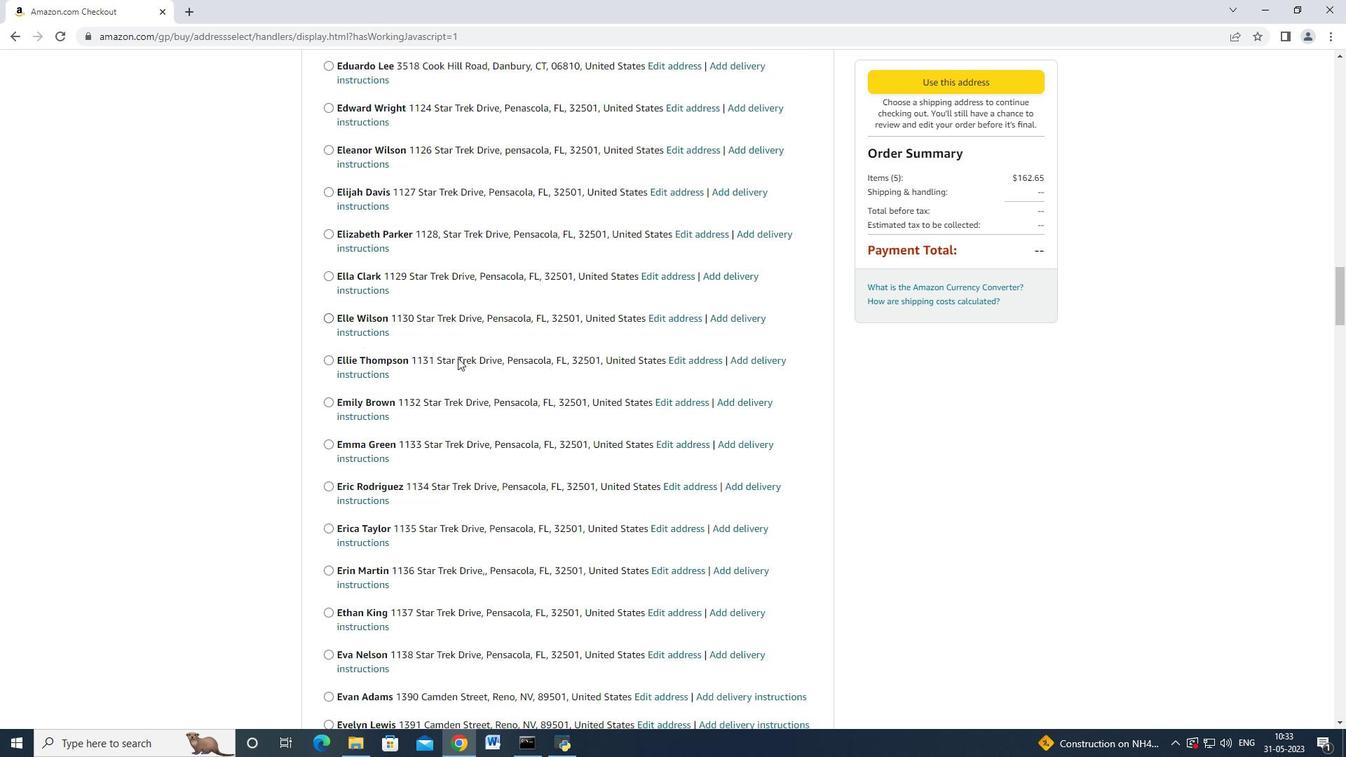 
Action: Mouse moved to (456, 361)
Screenshot: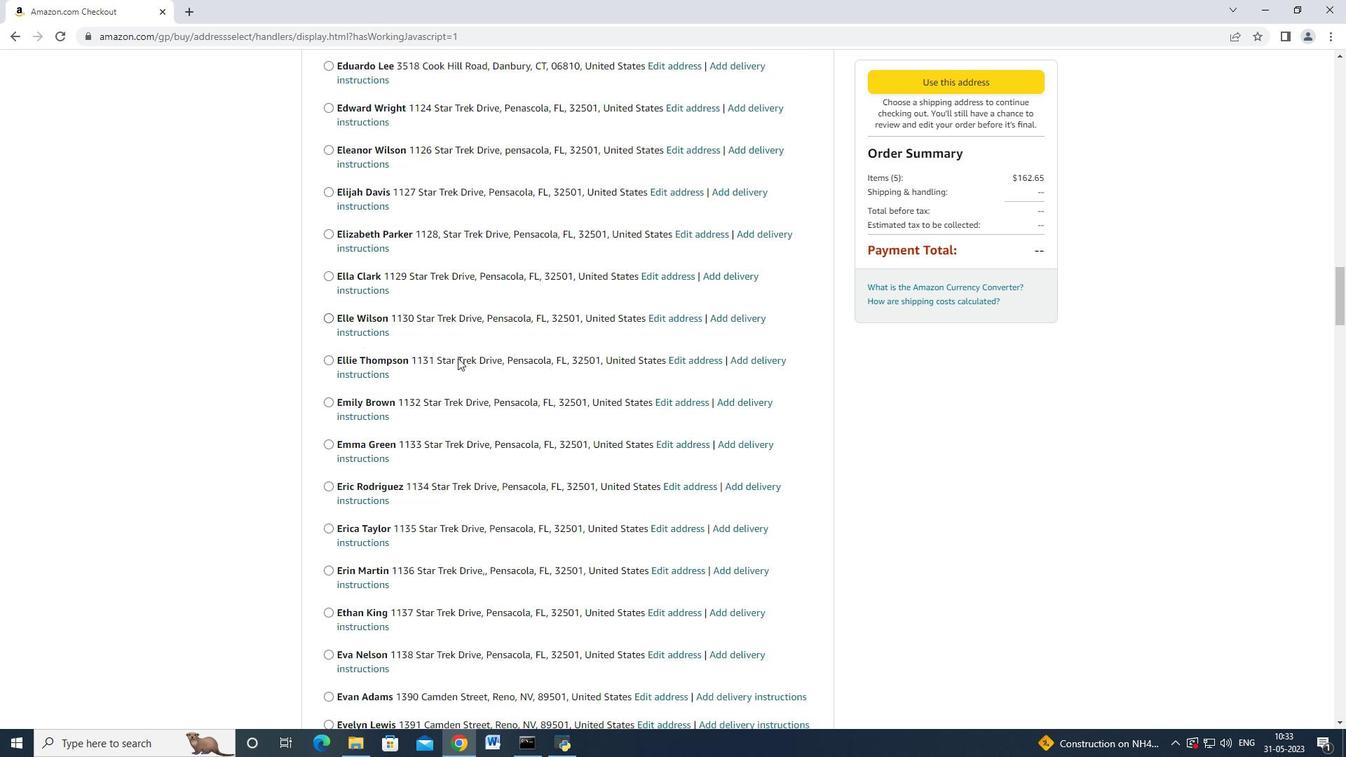 
Action: Mouse scrolled (456, 360) with delta (0, 0)
Screenshot: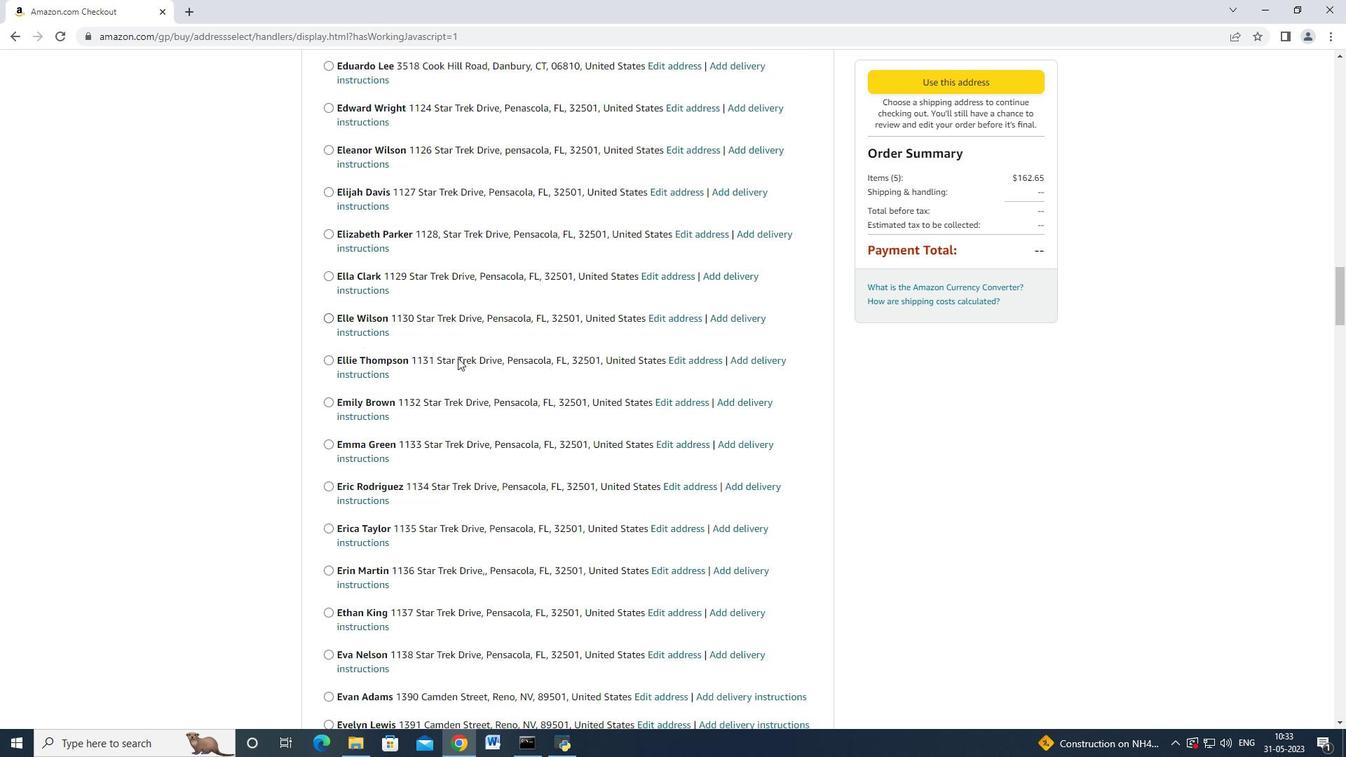 
Action: Mouse moved to (455, 361)
Screenshot: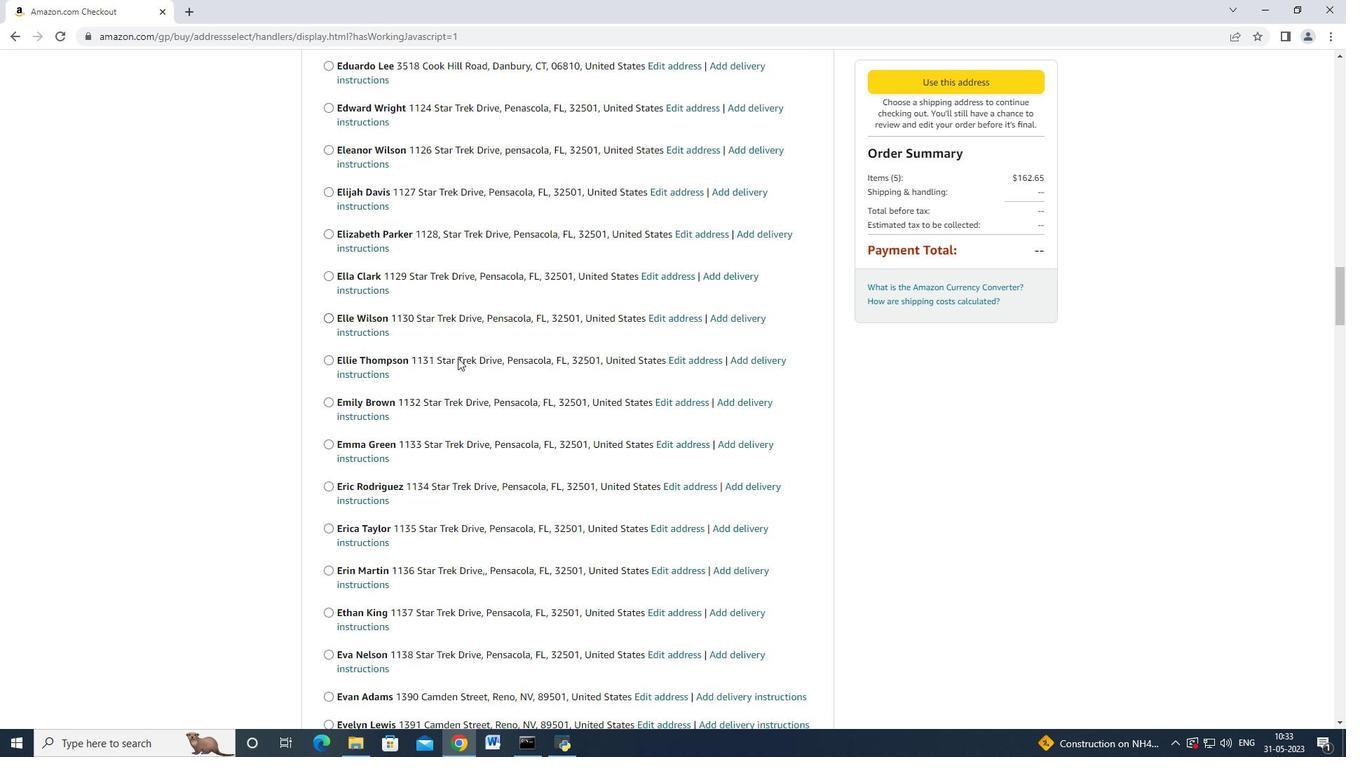 
Action: Mouse scrolled (455, 360) with delta (0, 0)
Screenshot: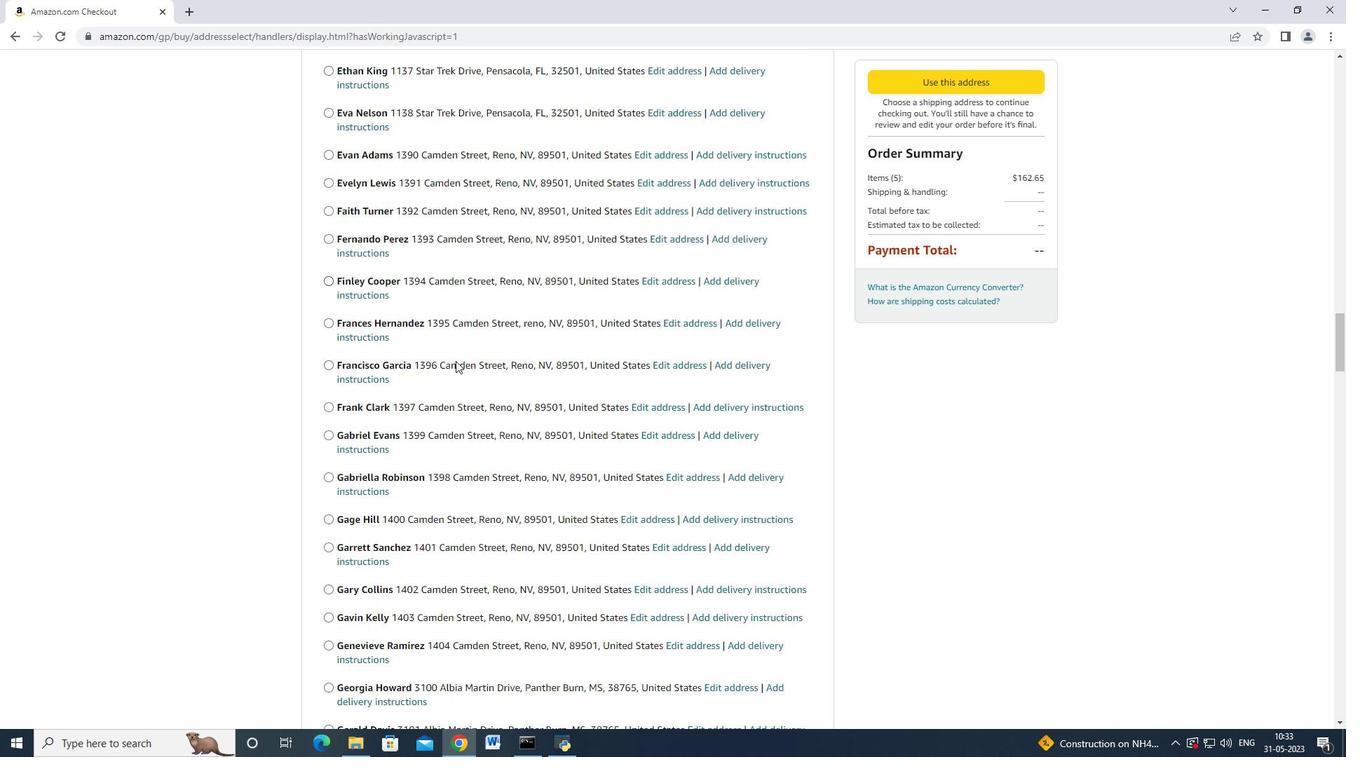 
Action: Mouse scrolled (455, 360) with delta (0, 0)
Screenshot: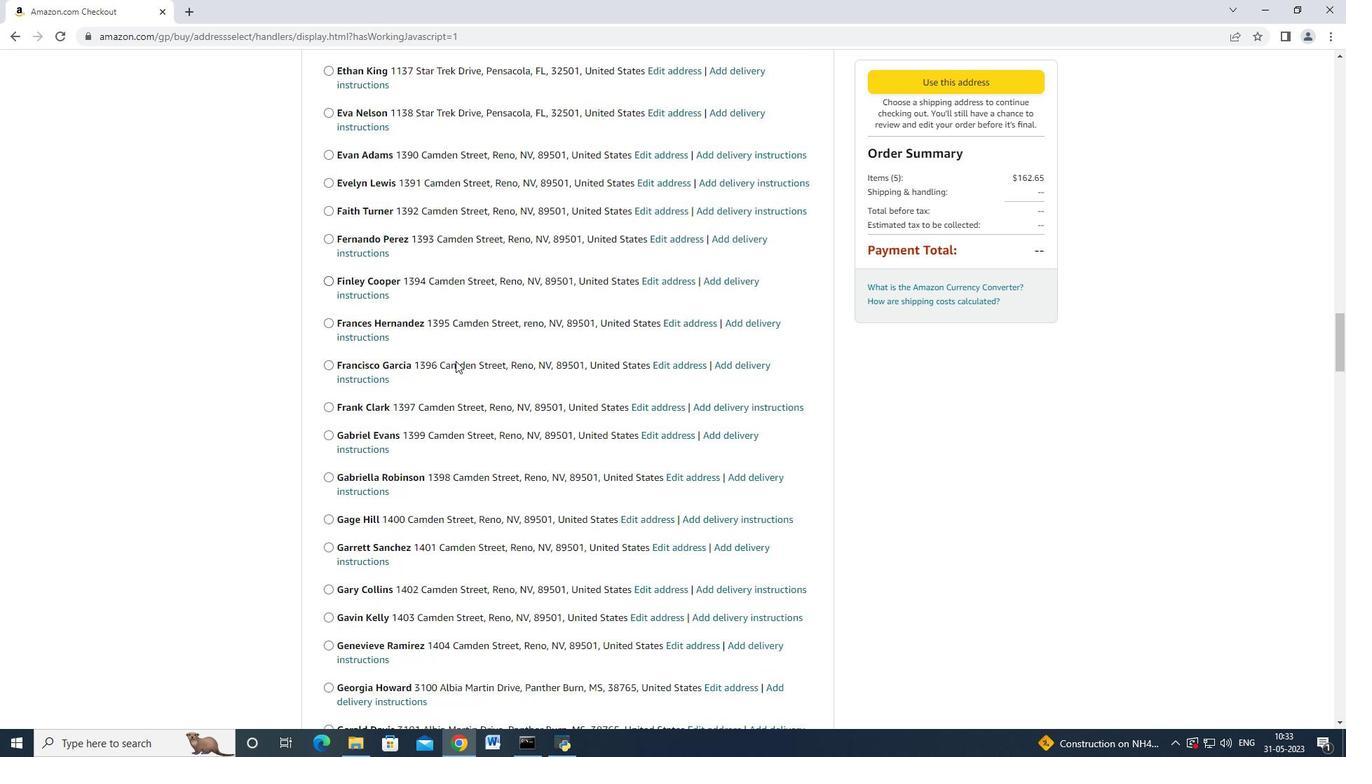 
Action: Mouse scrolled (455, 360) with delta (0, 0)
Screenshot: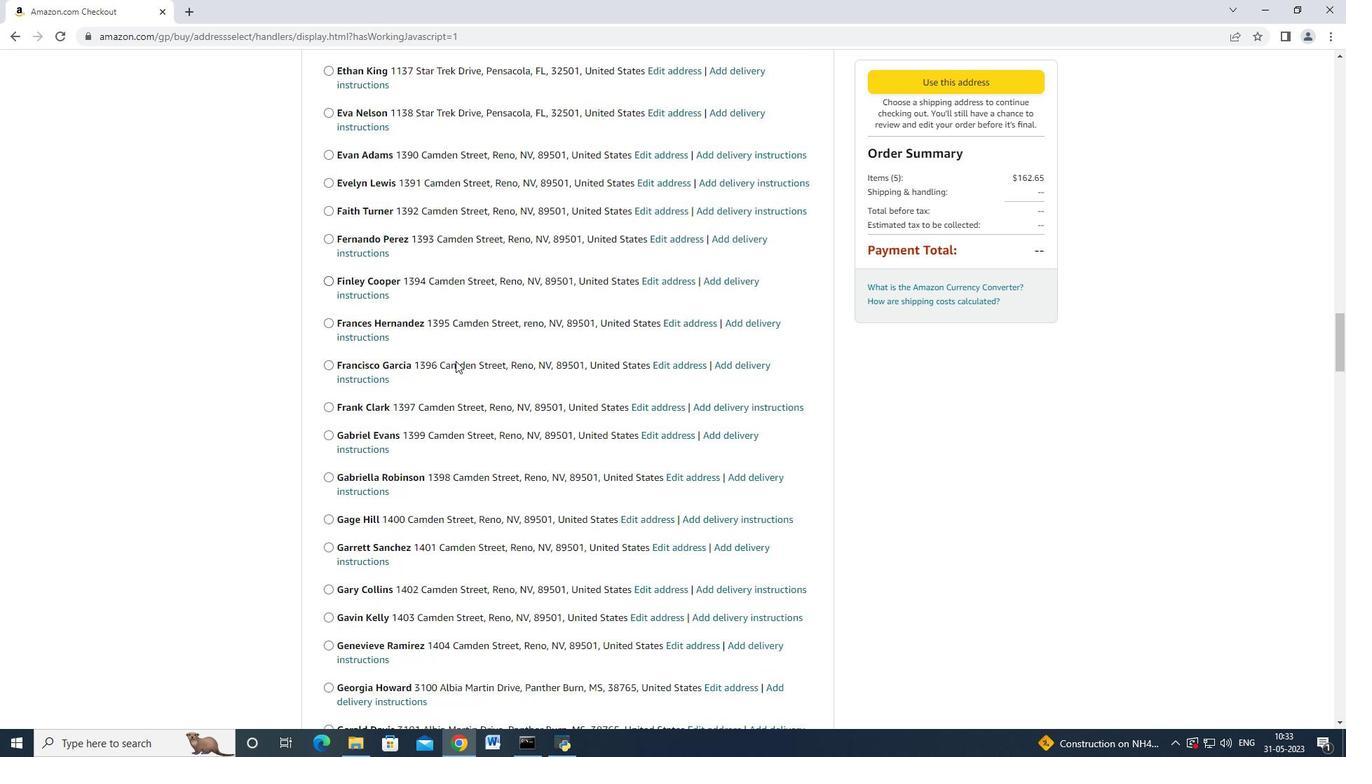 
Action: Mouse scrolled (455, 360) with delta (0, 0)
Screenshot: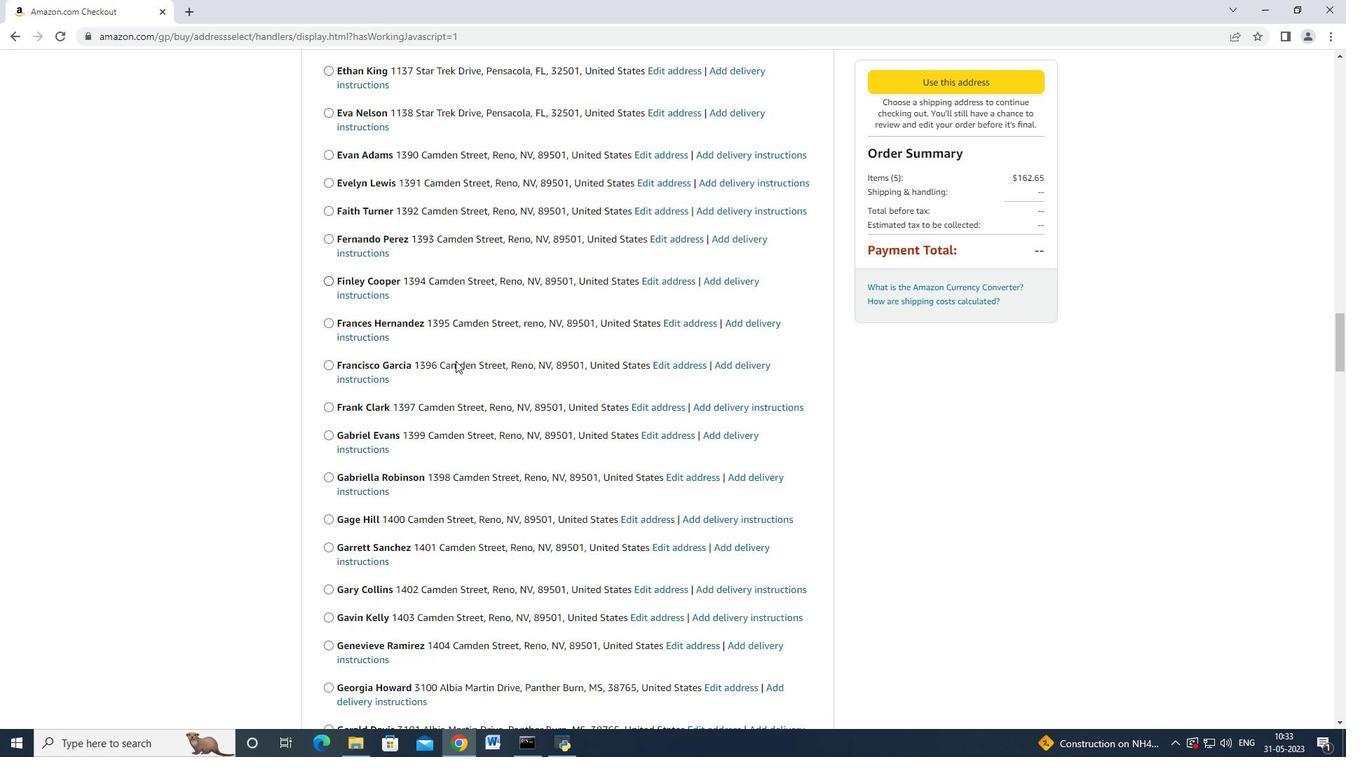 
Action: Mouse scrolled (455, 360) with delta (0, 0)
Screenshot: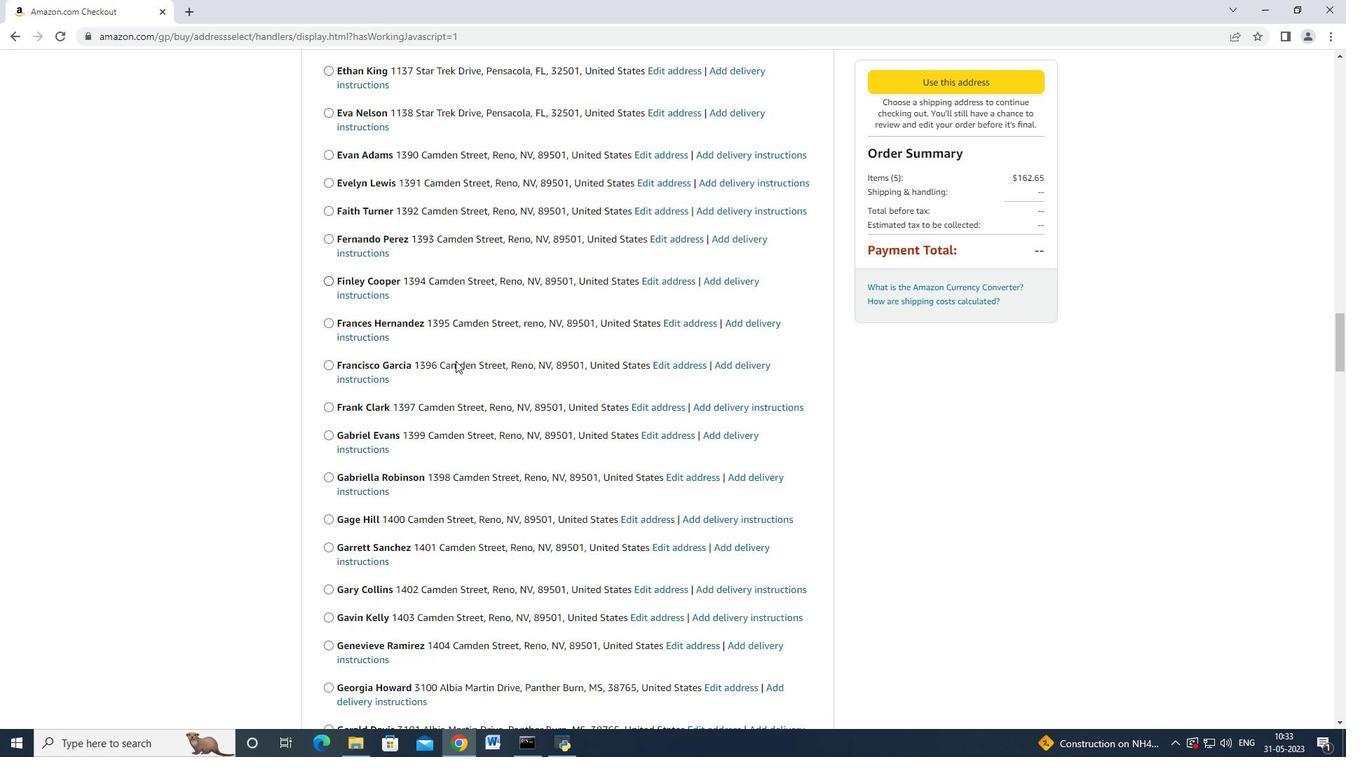 
Action: Mouse scrolled (455, 360) with delta (0, 0)
Screenshot: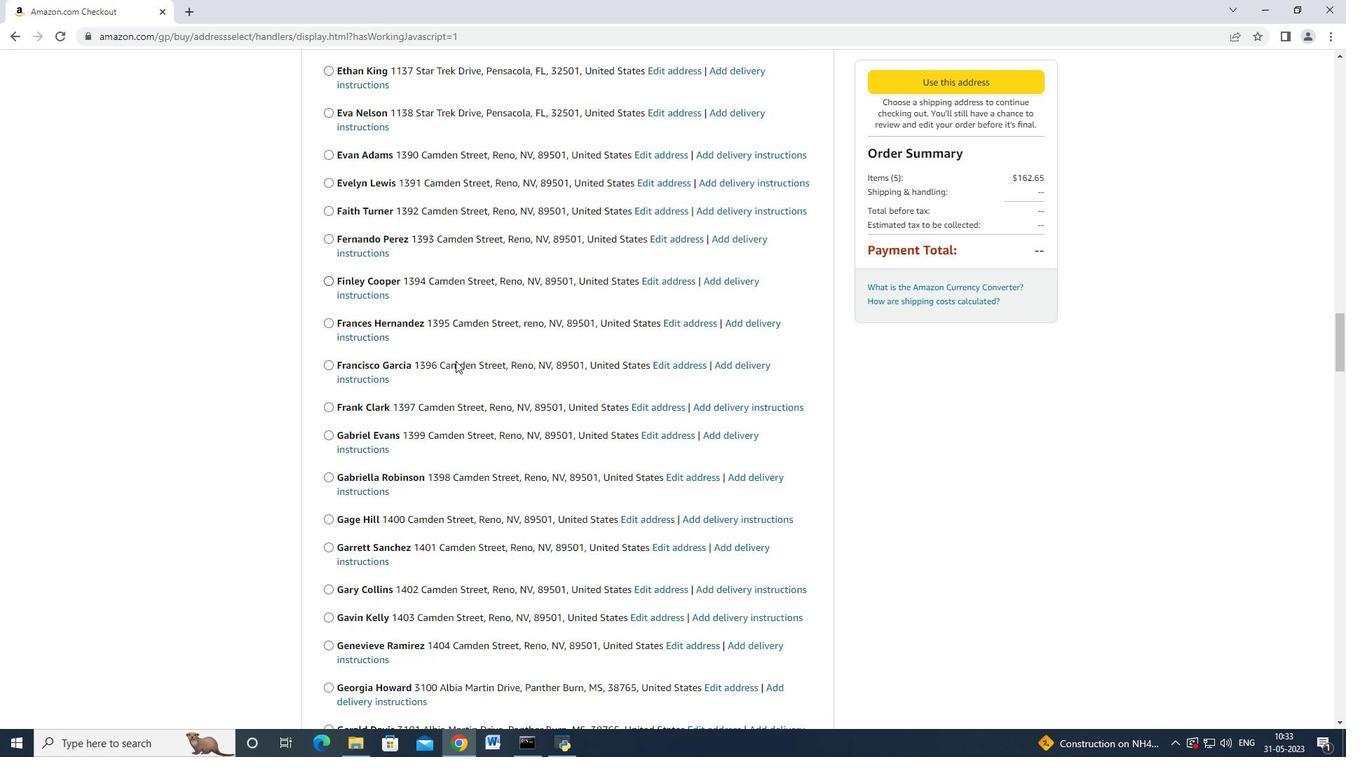 
Action: Mouse scrolled (455, 360) with delta (0, 0)
Screenshot: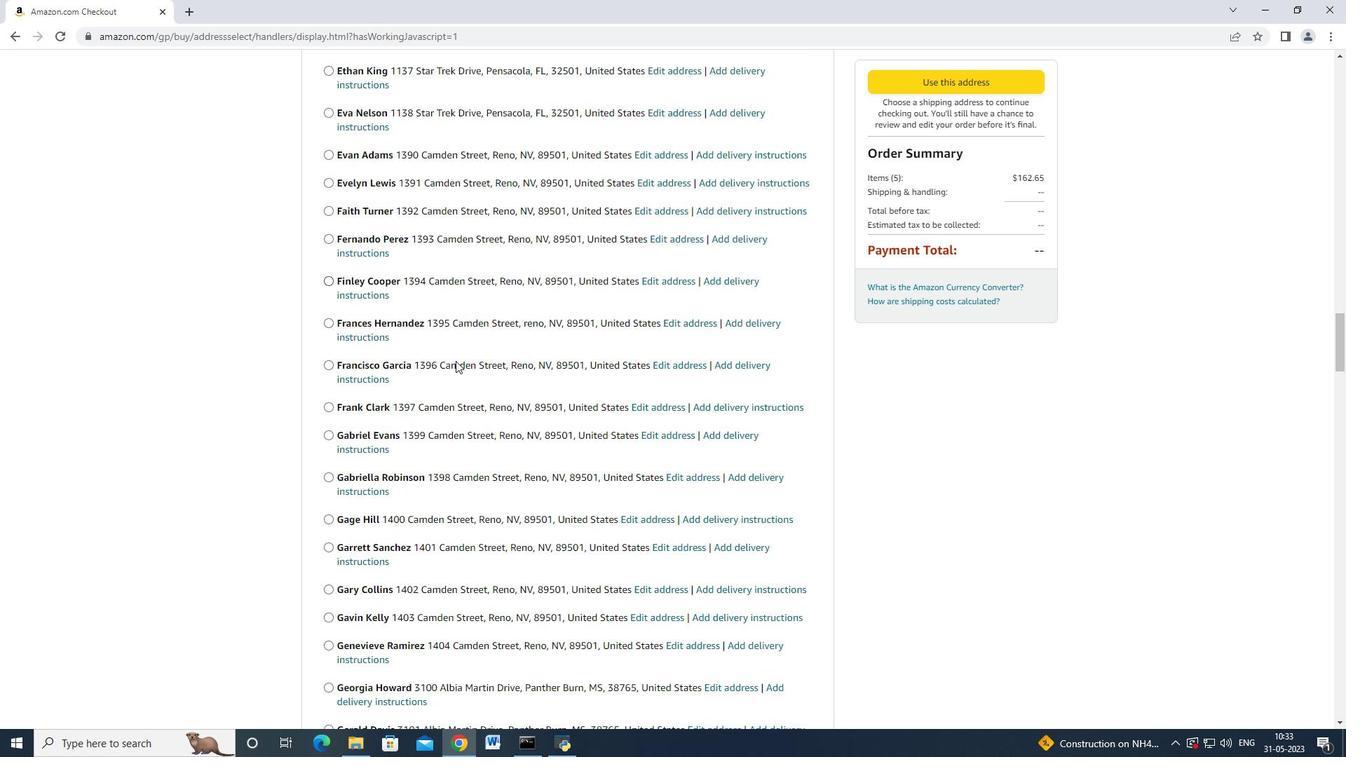 
Action: Mouse scrolled (455, 360) with delta (0, 0)
Screenshot: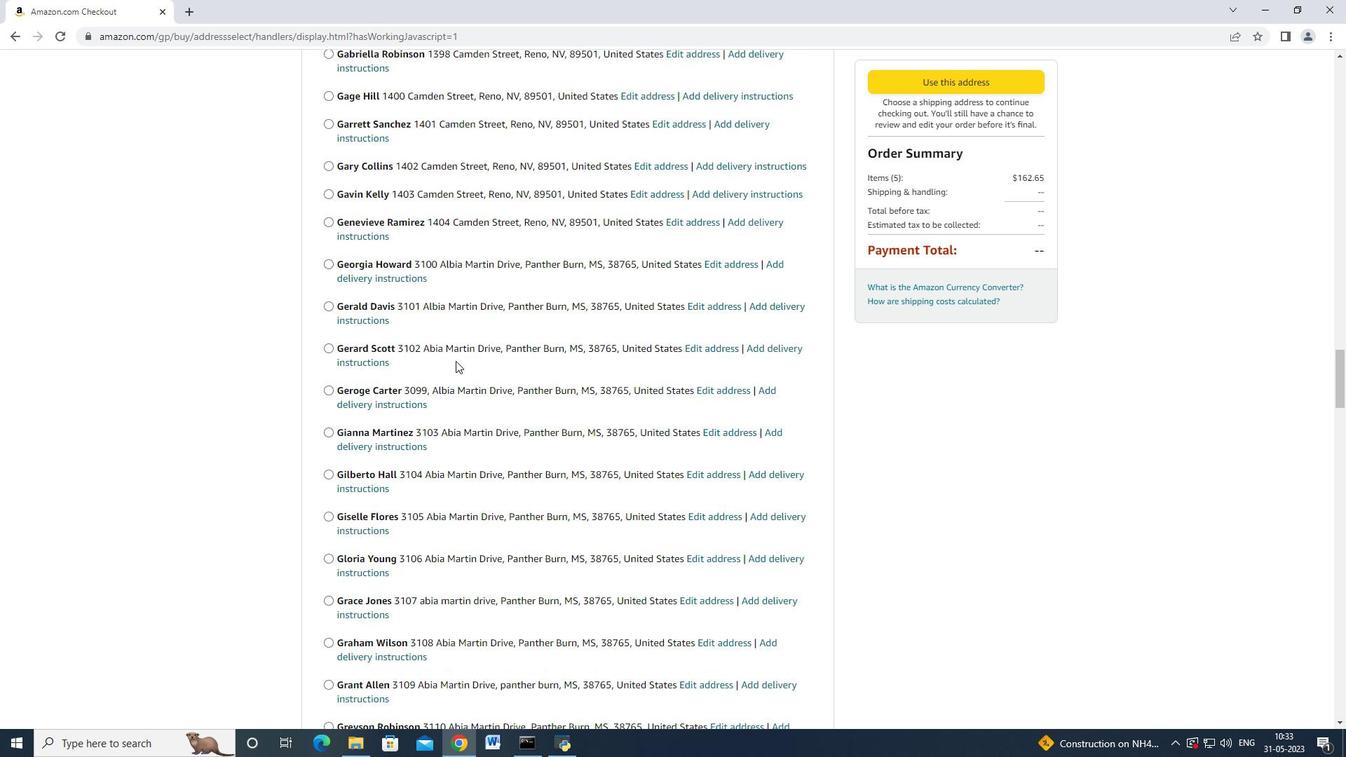
Action: Mouse scrolled (455, 360) with delta (0, 0)
Screenshot: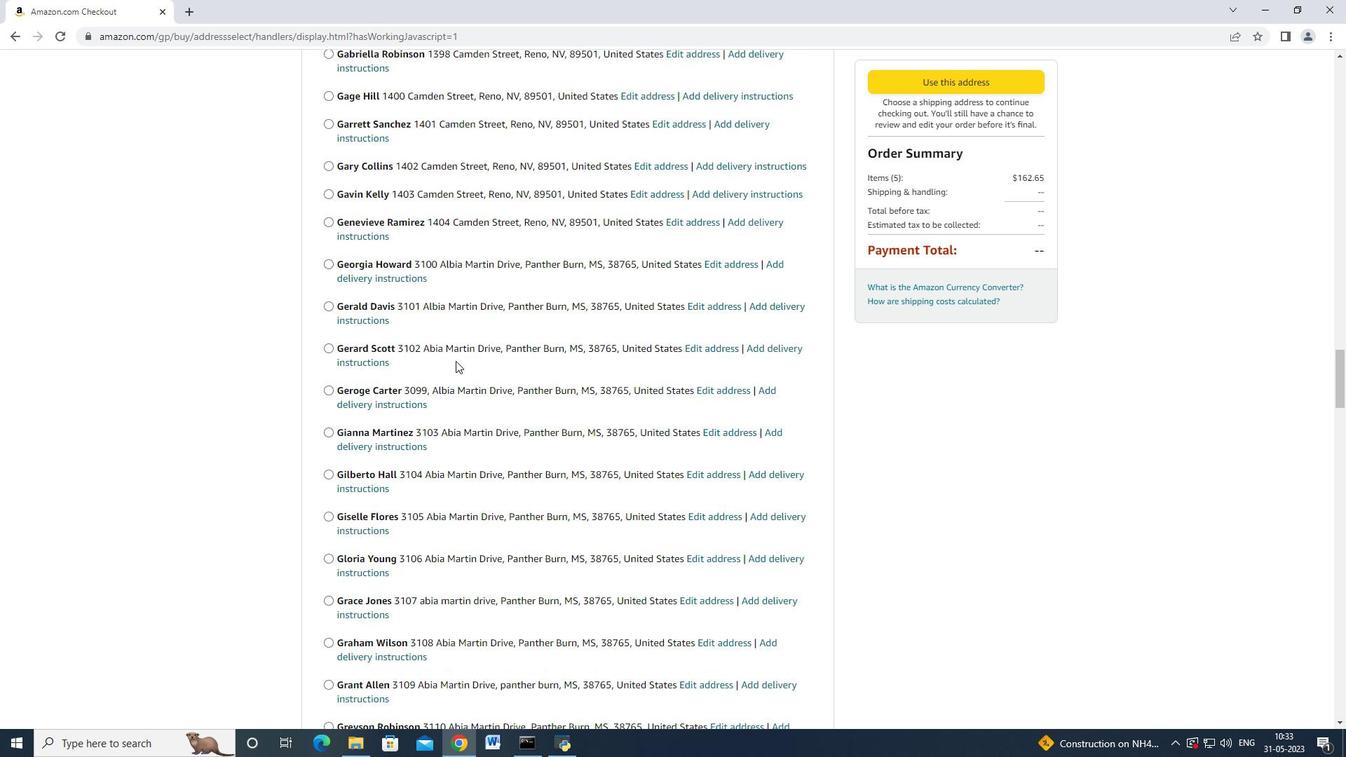 
Action: Mouse scrolled (455, 360) with delta (0, 0)
Screenshot: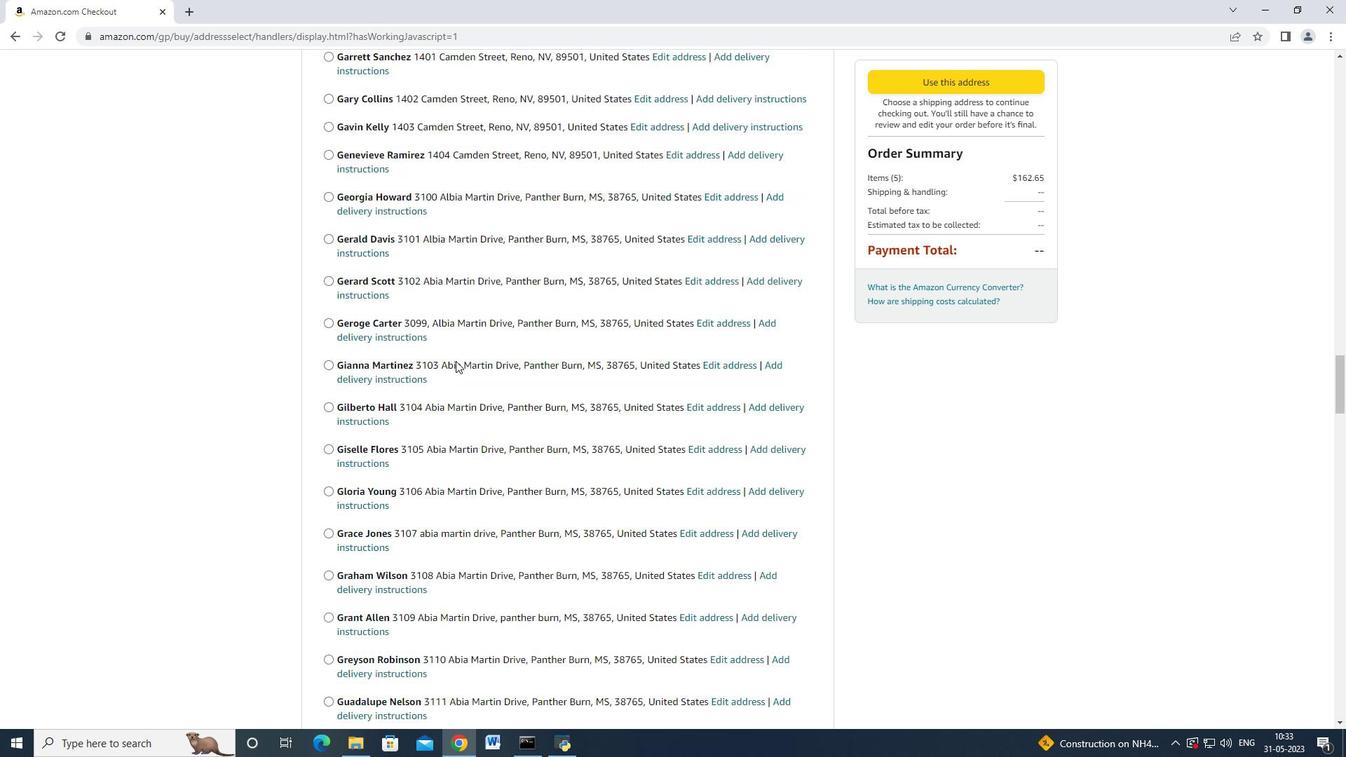 
Action: Mouse scrolled (455, 360) with delta (0, 0)
Screenshot: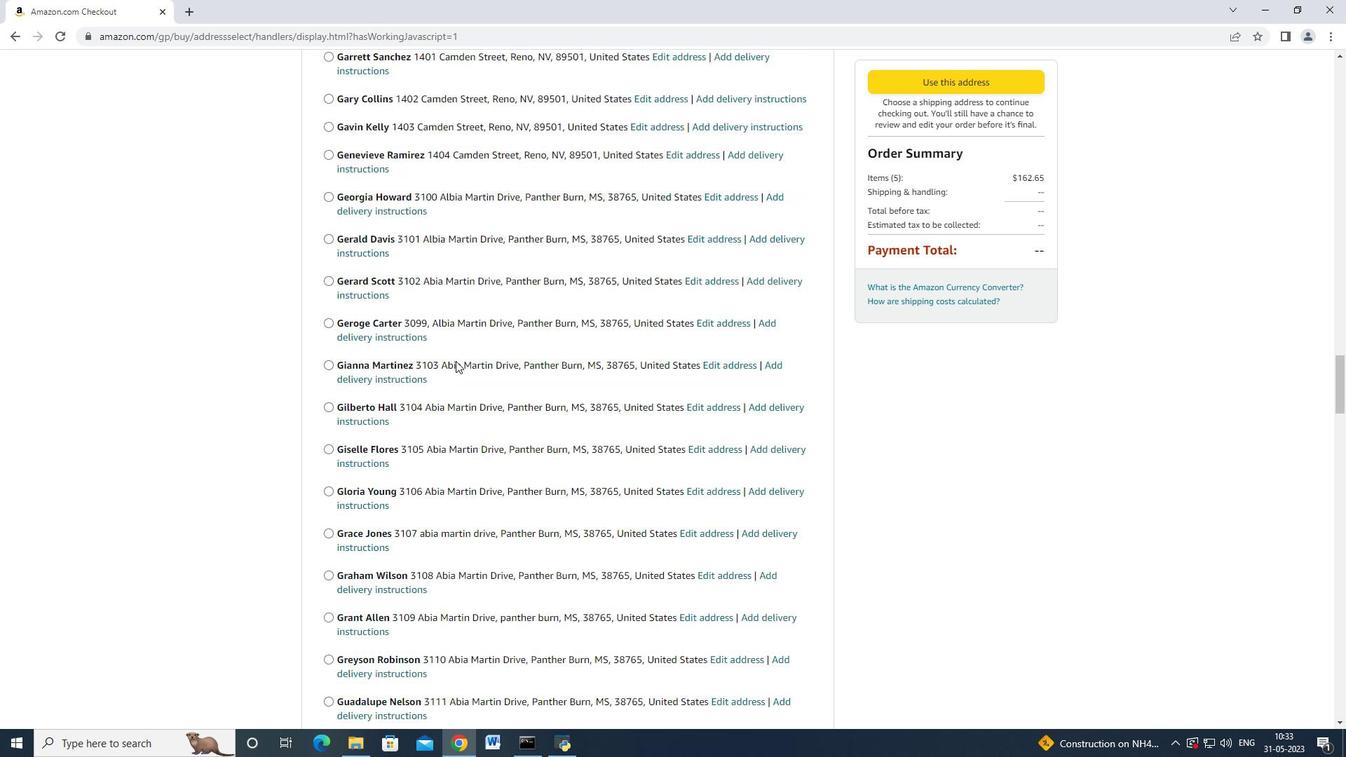 
Action: Mouse scrolled (455, 360) with delta (0, 0)
Screenshot: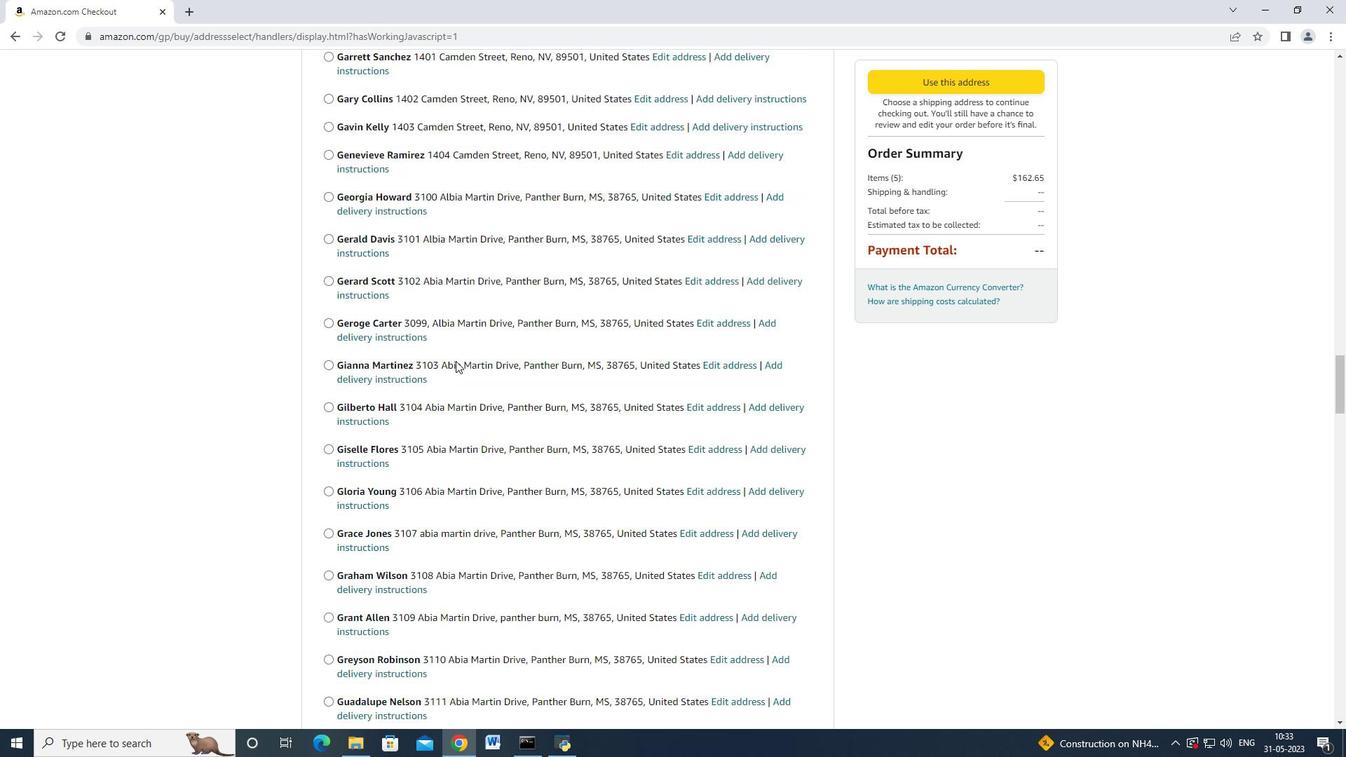 
Action: Mouse scrolled (455, 360) with delta (0, 0)
Screenshot: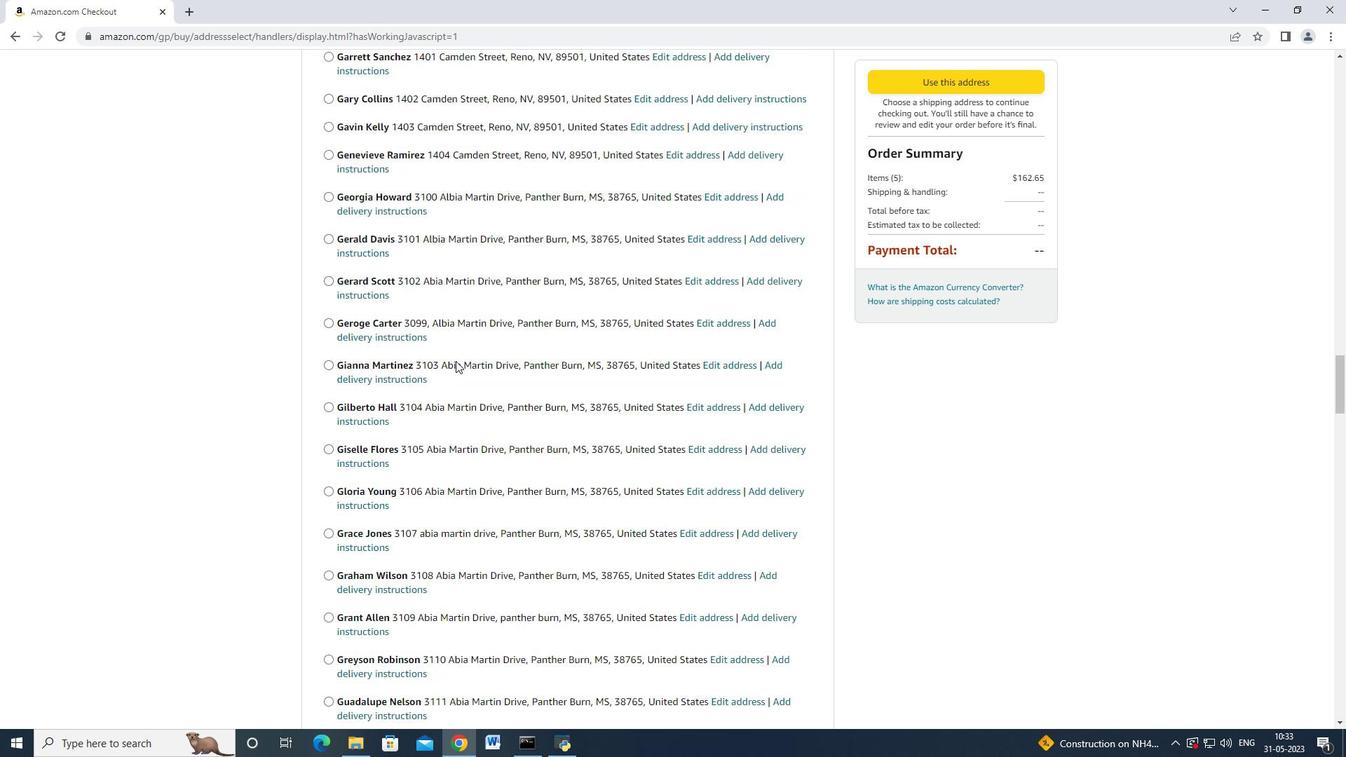 
Action: Mouse scrolled (455, 360) with delta (0, 0)
Screenshot: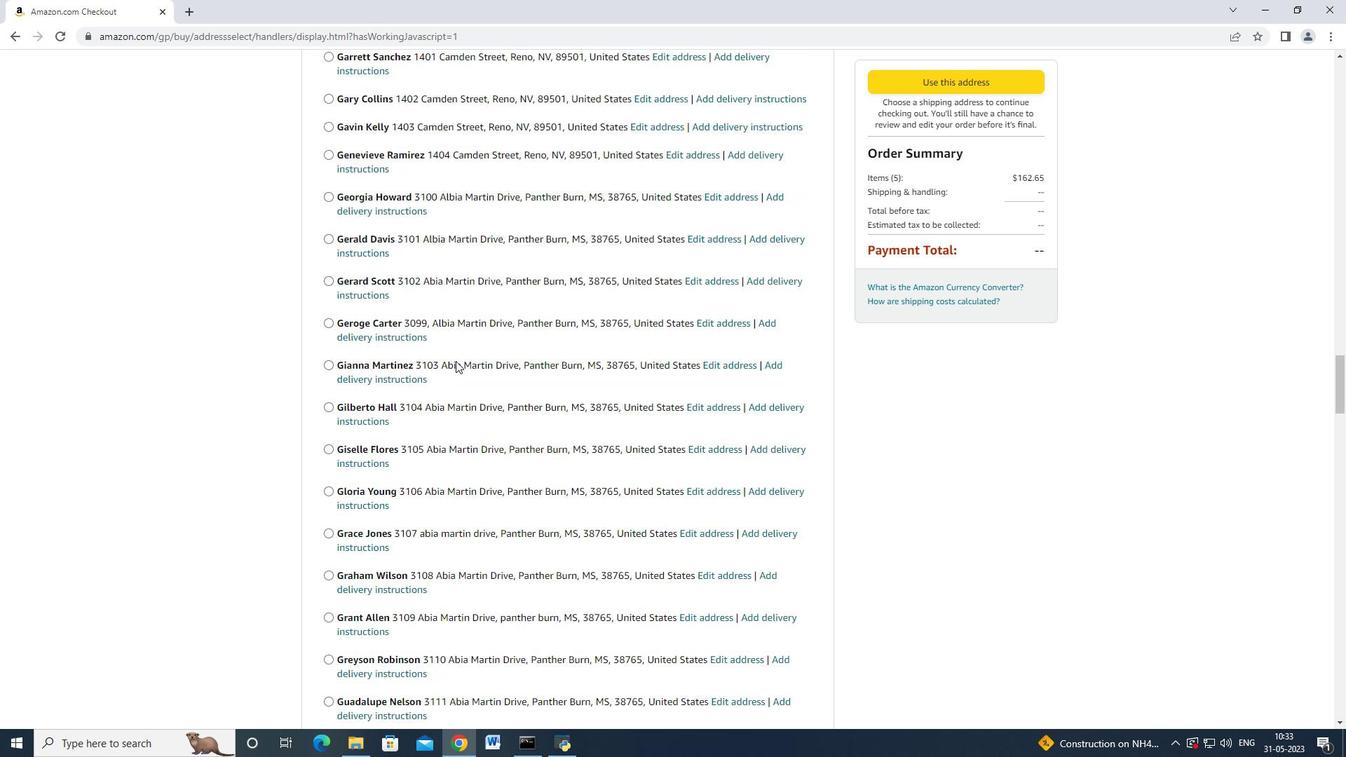 
Action: Mouse scrolled (455, 360) with delta (0, 0)
Screenshot: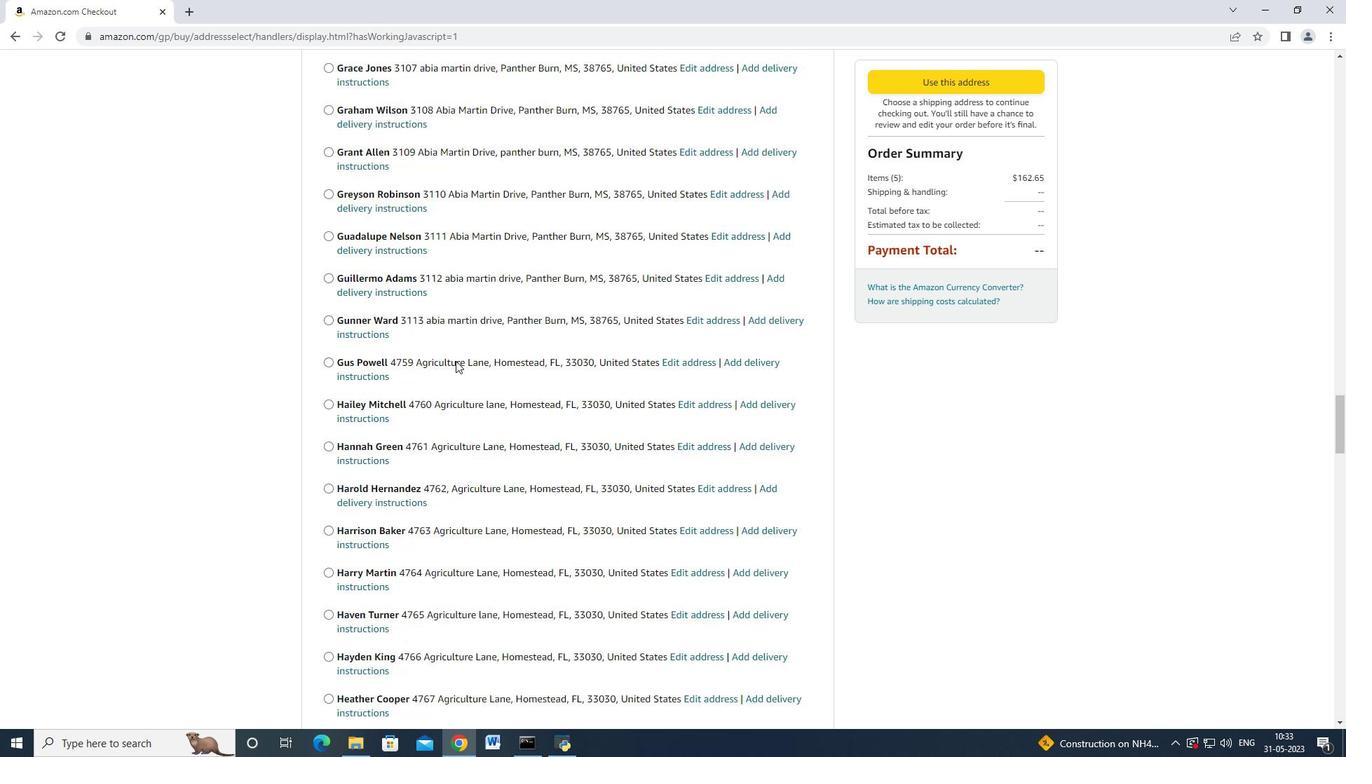 
Action: Mouse scrolled (455, 360) with delta (0, 0)
Screenshot: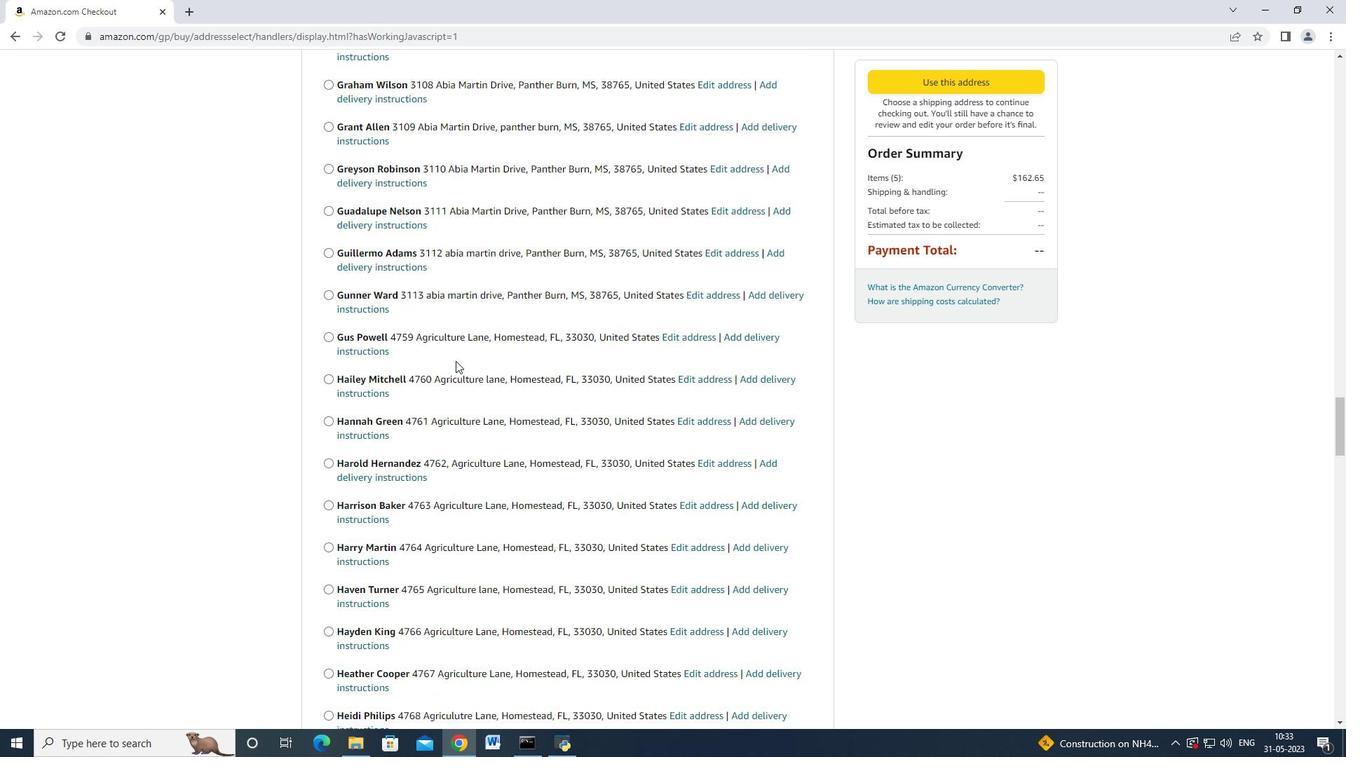 
Action: Mouse moved to (455, 361)
Screenshot: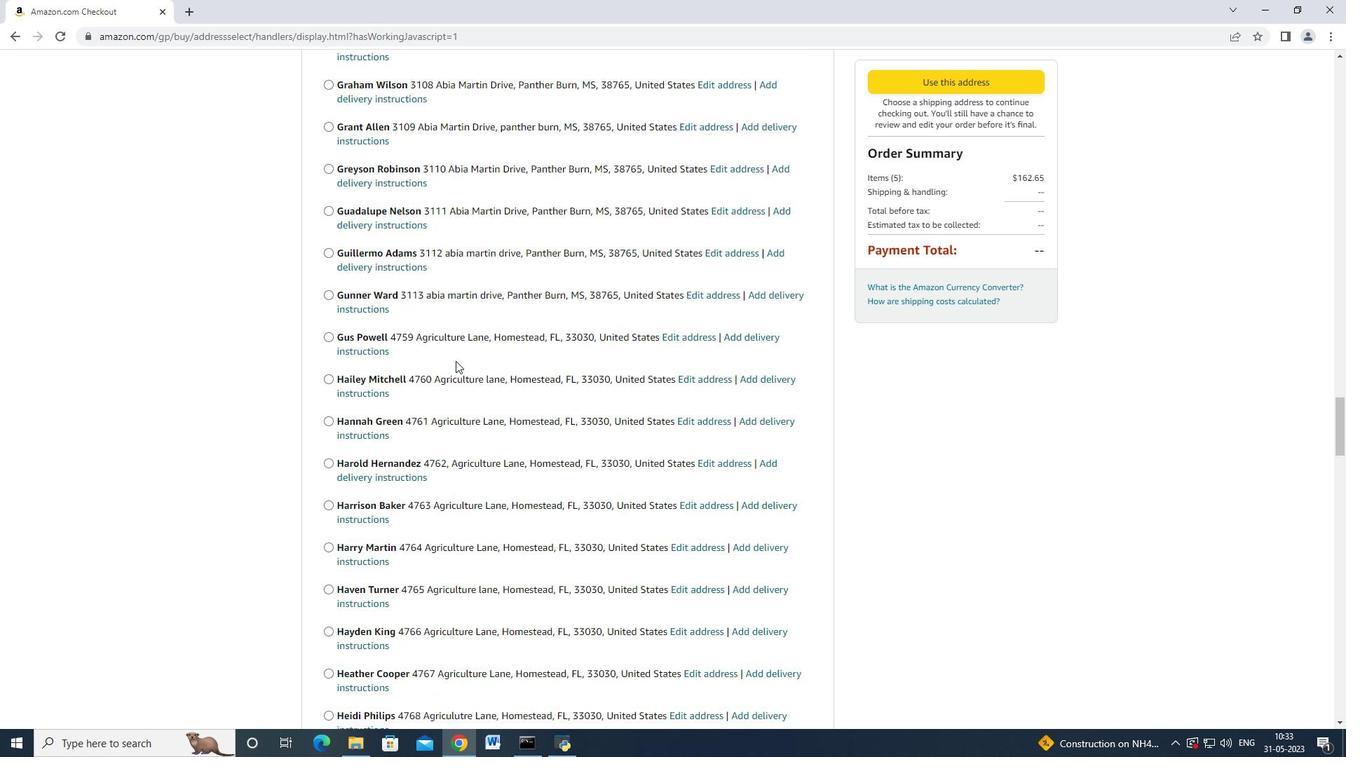 
Action: Mouse scrolled (455, 360) with delta (0, 0)
Screenshot: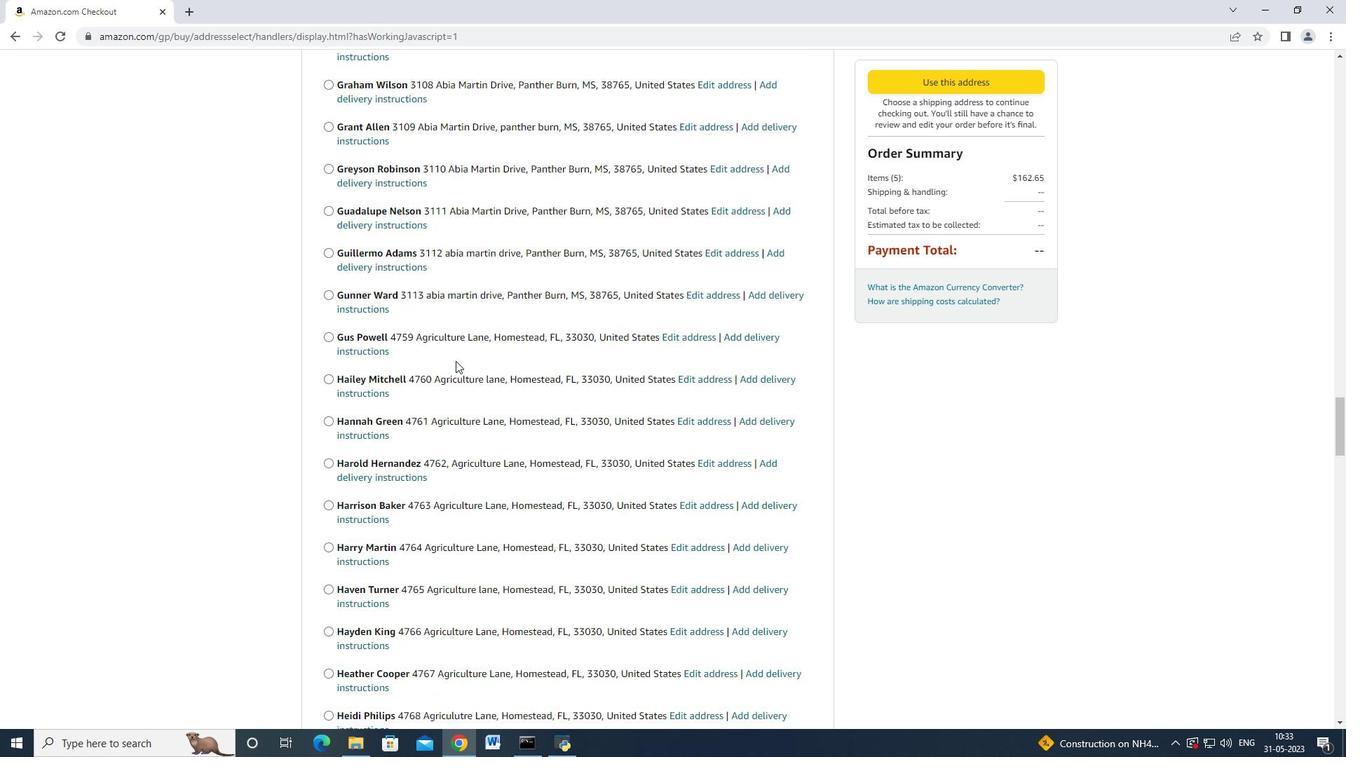 
Action: Mouse scrolled (455, 360) with delta (0, 0)
Screenshot: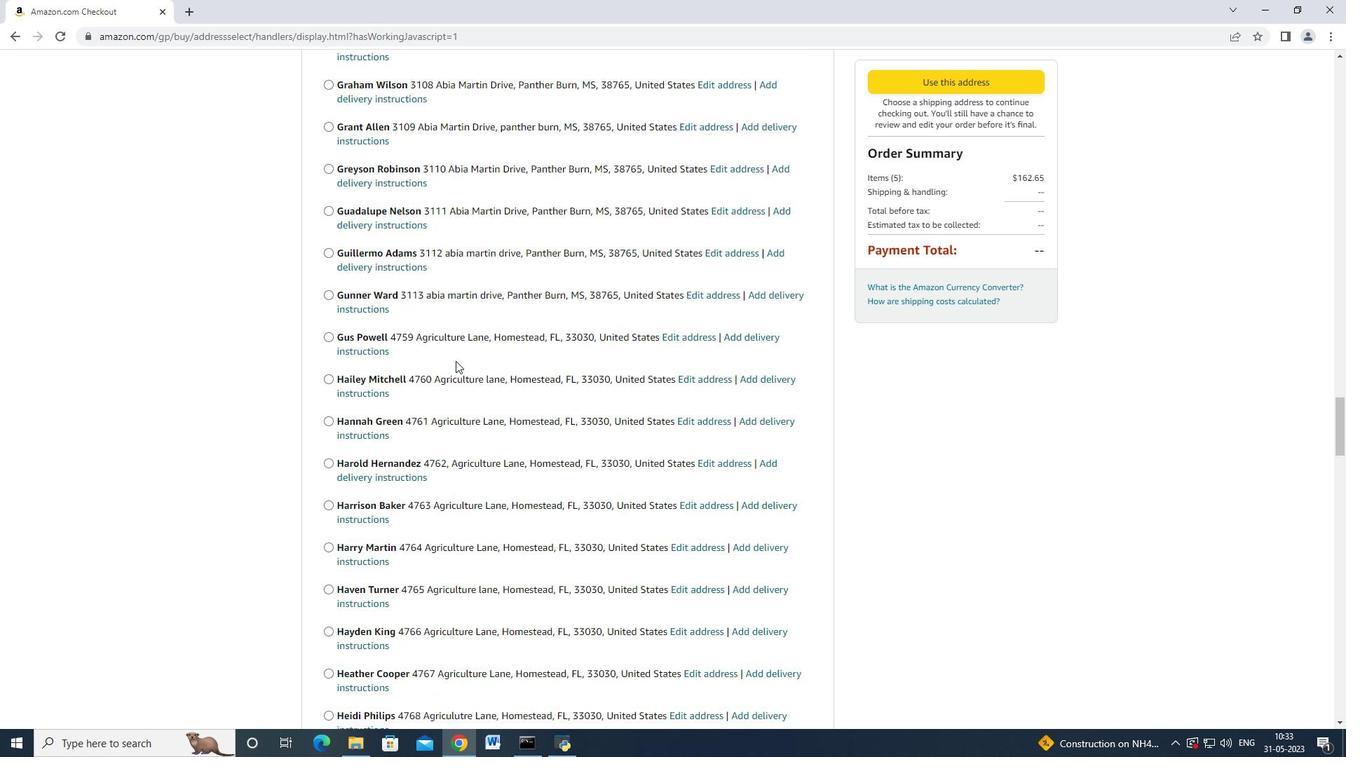 
Action: Mouse scrolled (455, 360) with delta (0, 0)
Screenshot: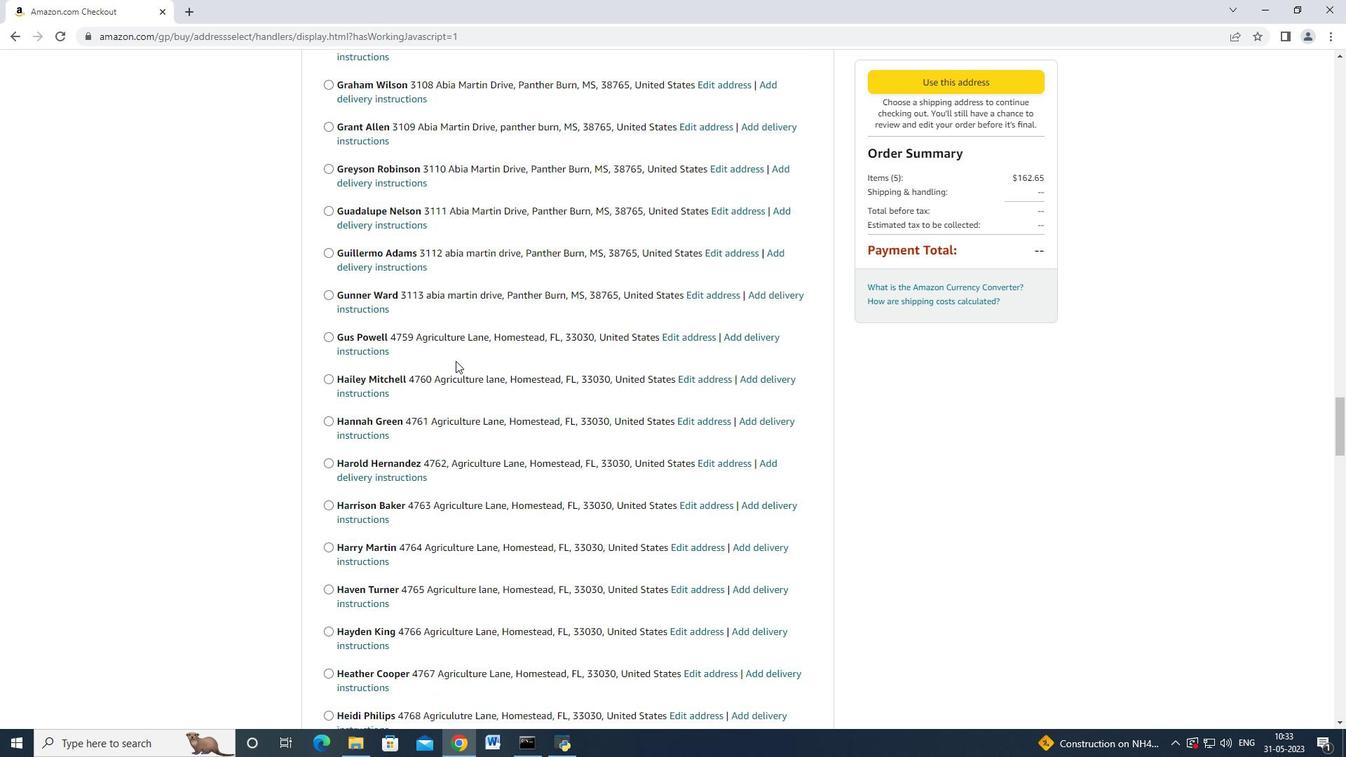 
Action: Mouse scrolled (455, 360) with delta (0, 0)
Screenshot: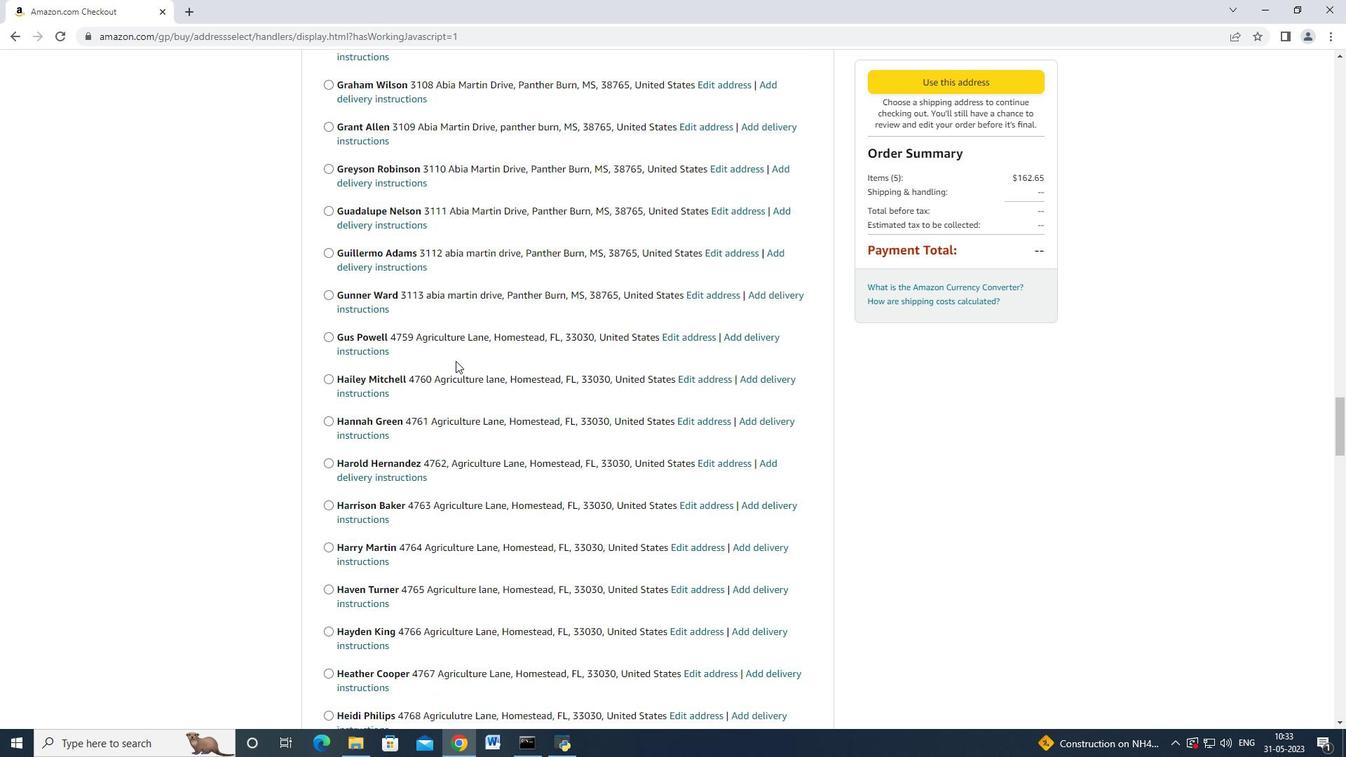 
Action: Mouse moved to (455, 360)
Screenshot: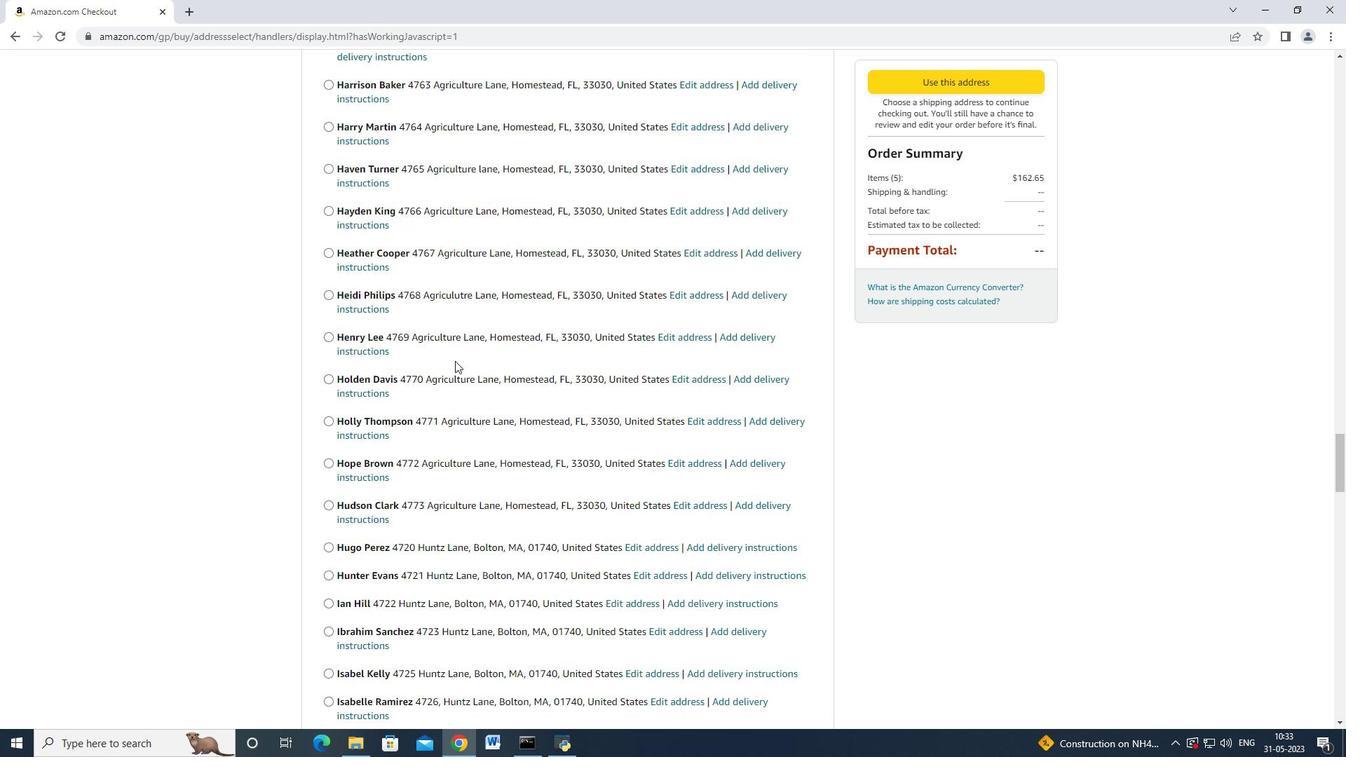 
Action: Mouse scrolled (455, 359) with delta (0, 0)
Screenshot: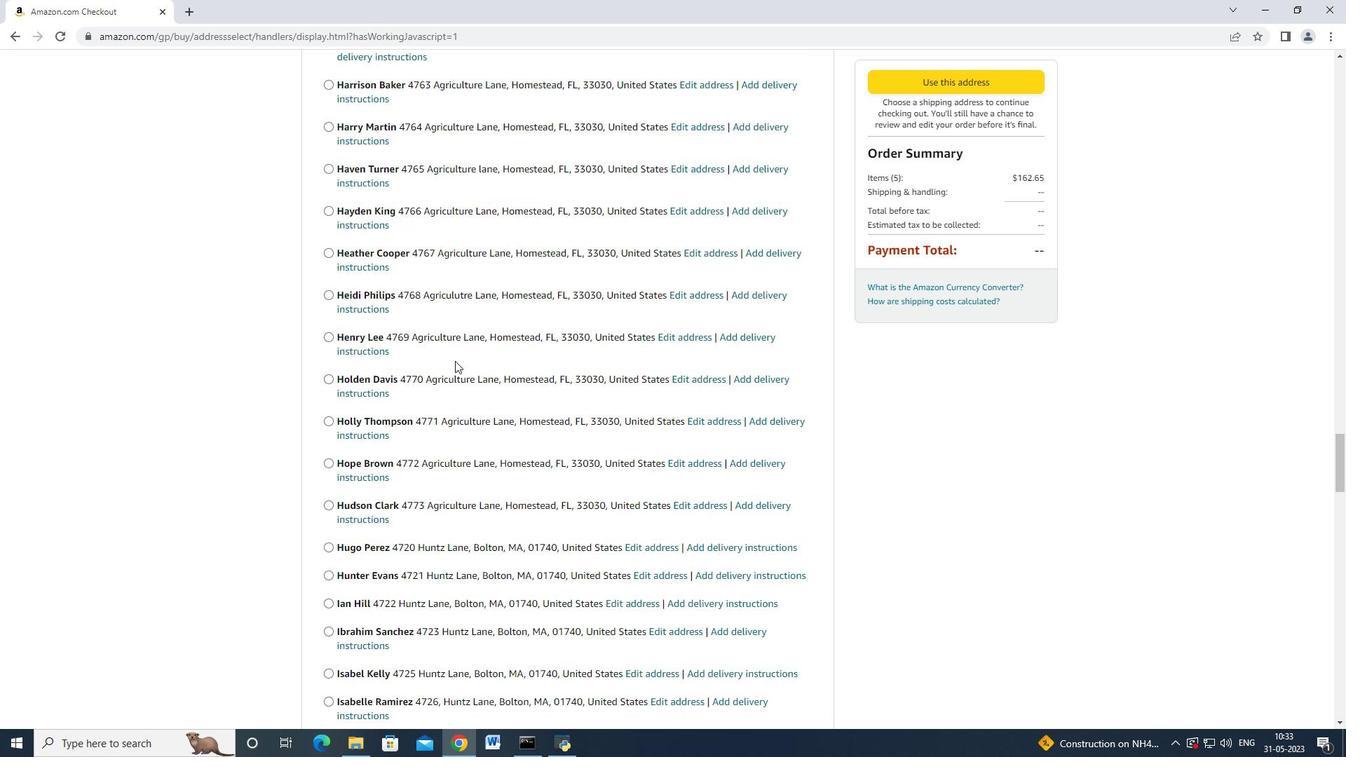 
Action: Mouse scrolled (455, 359) with delta (0, 0)
Screenshot: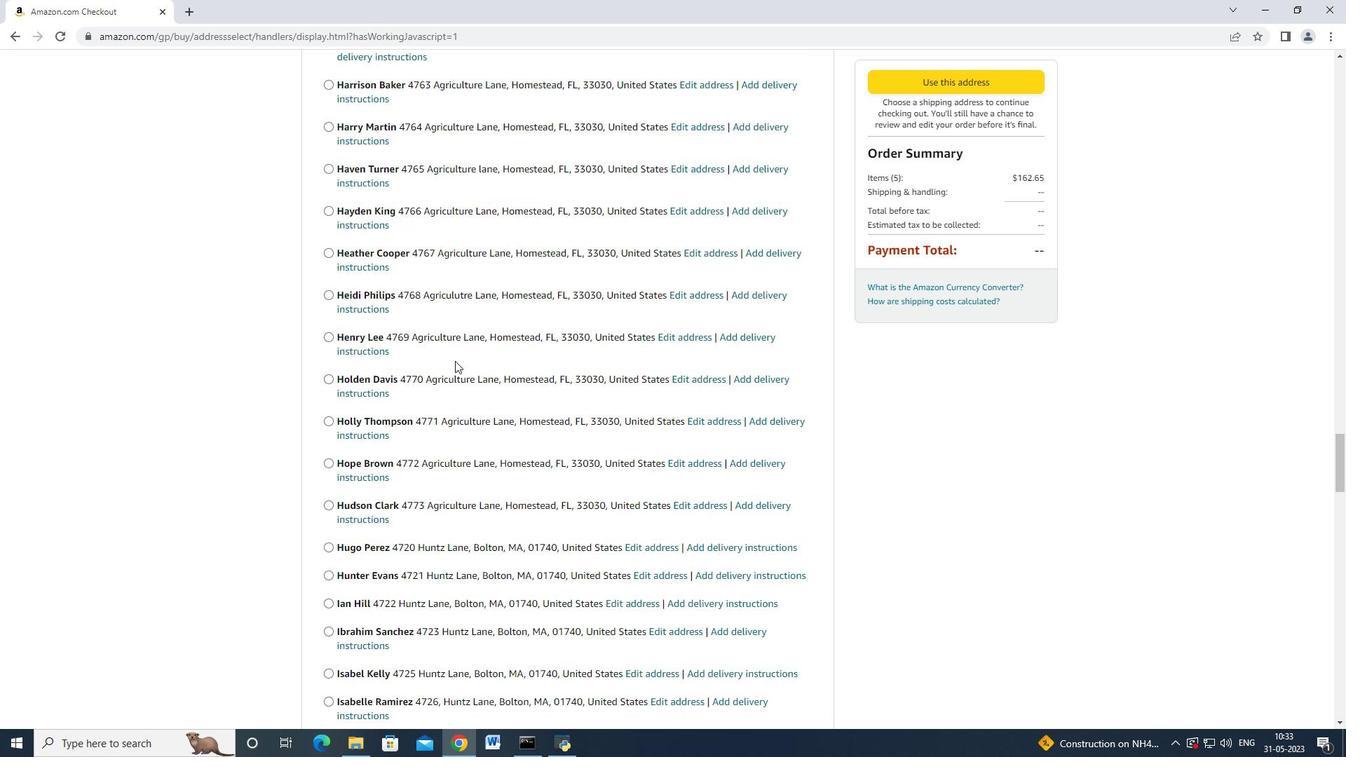 
Action: Mouse scrolled (455, 359) with delta (0, 0)
Screenshot: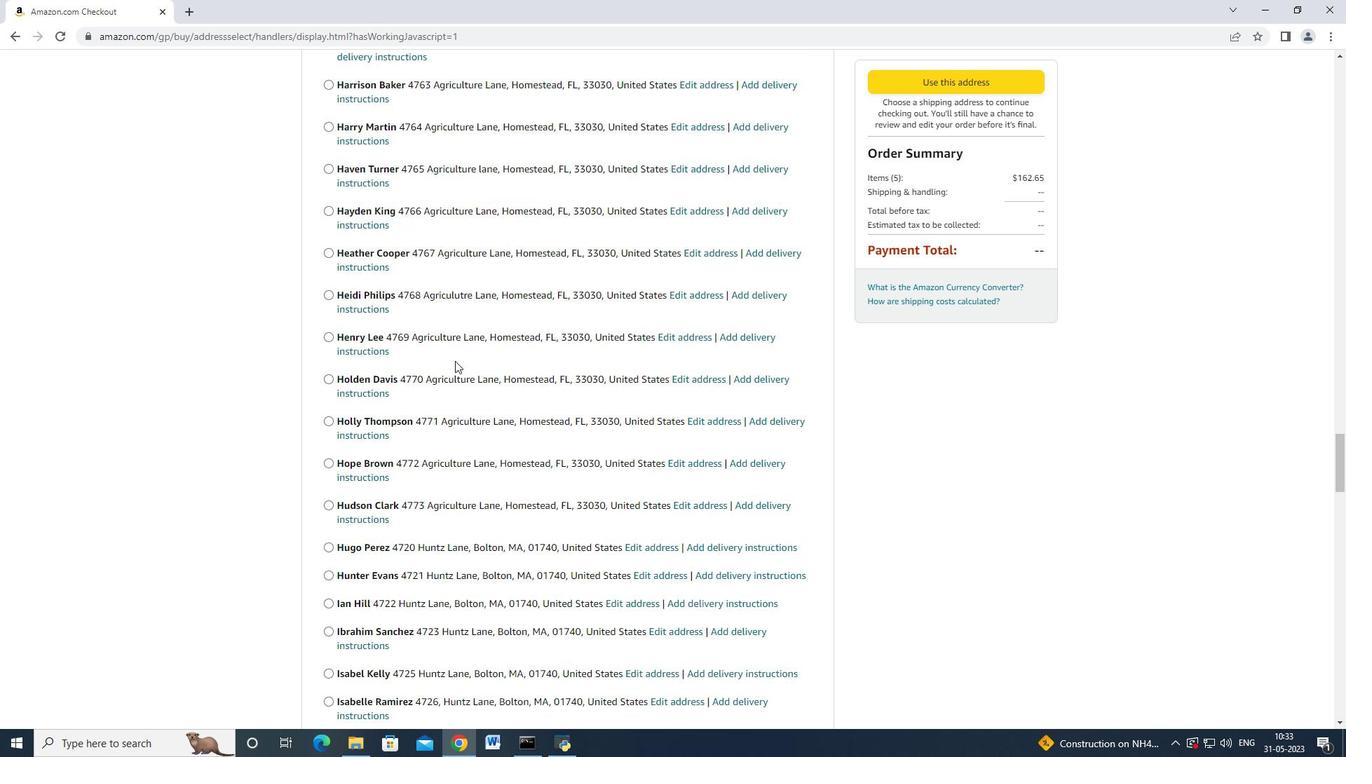 
Action: Mouse scrolled (455, 359) with delta (0, 0)
Screenshot: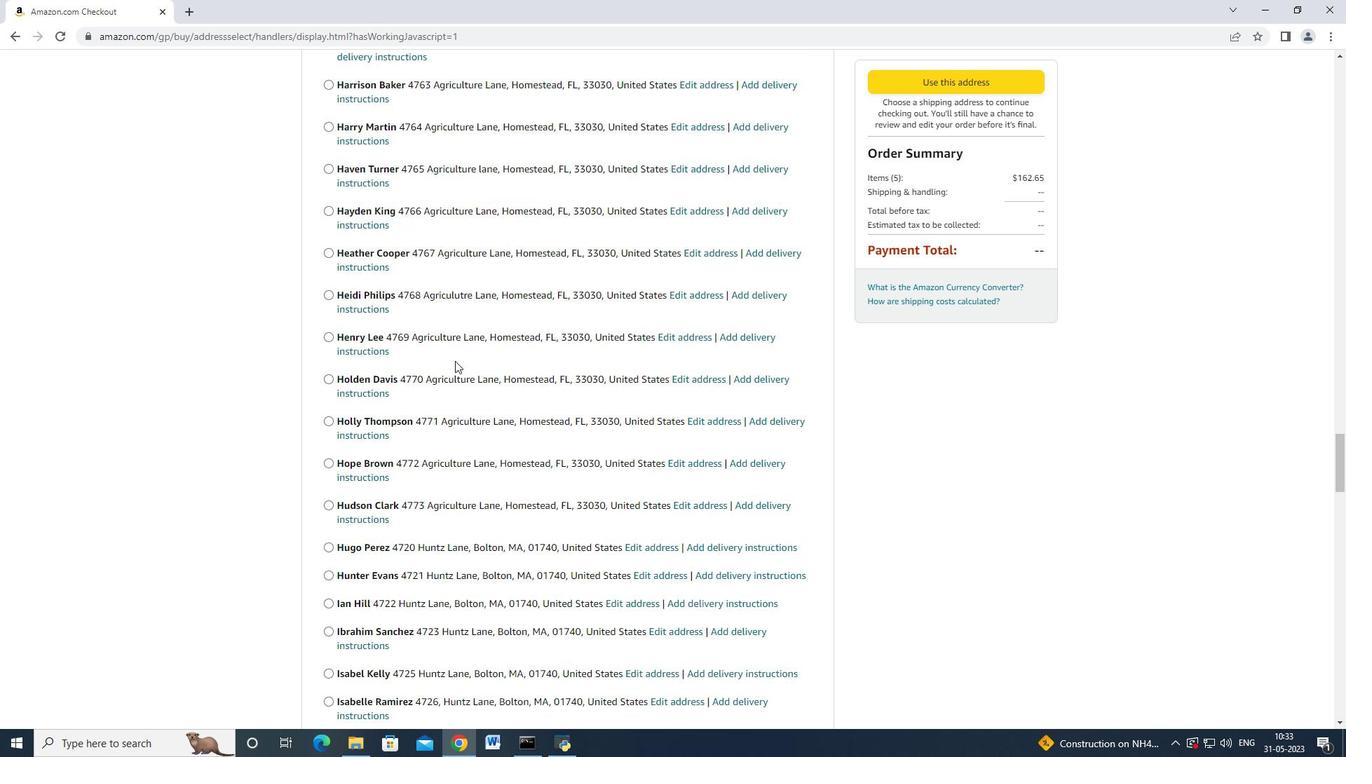
Action: Mouse scrolled (455, 359) with delta (0, 0)
Screenshot: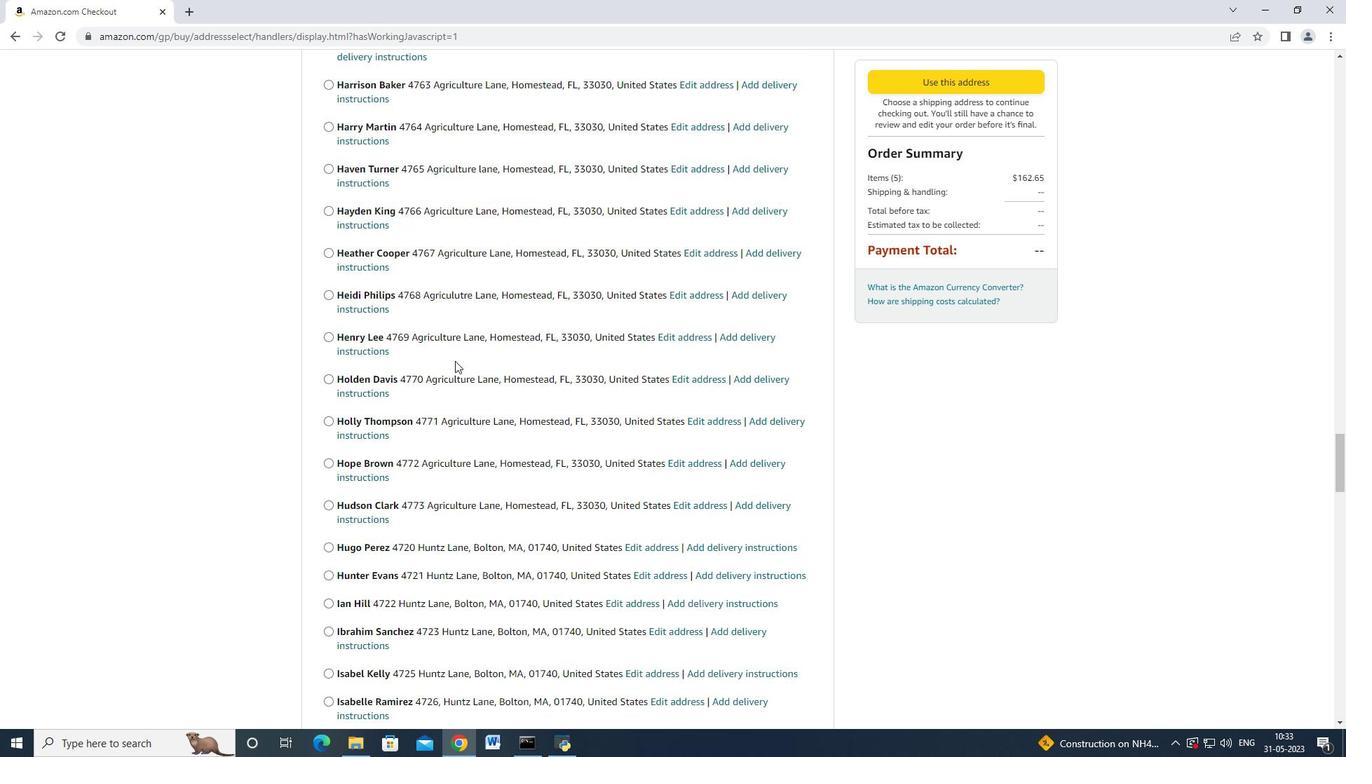
Action: Mouse moved to (455, 360)
Screenshot: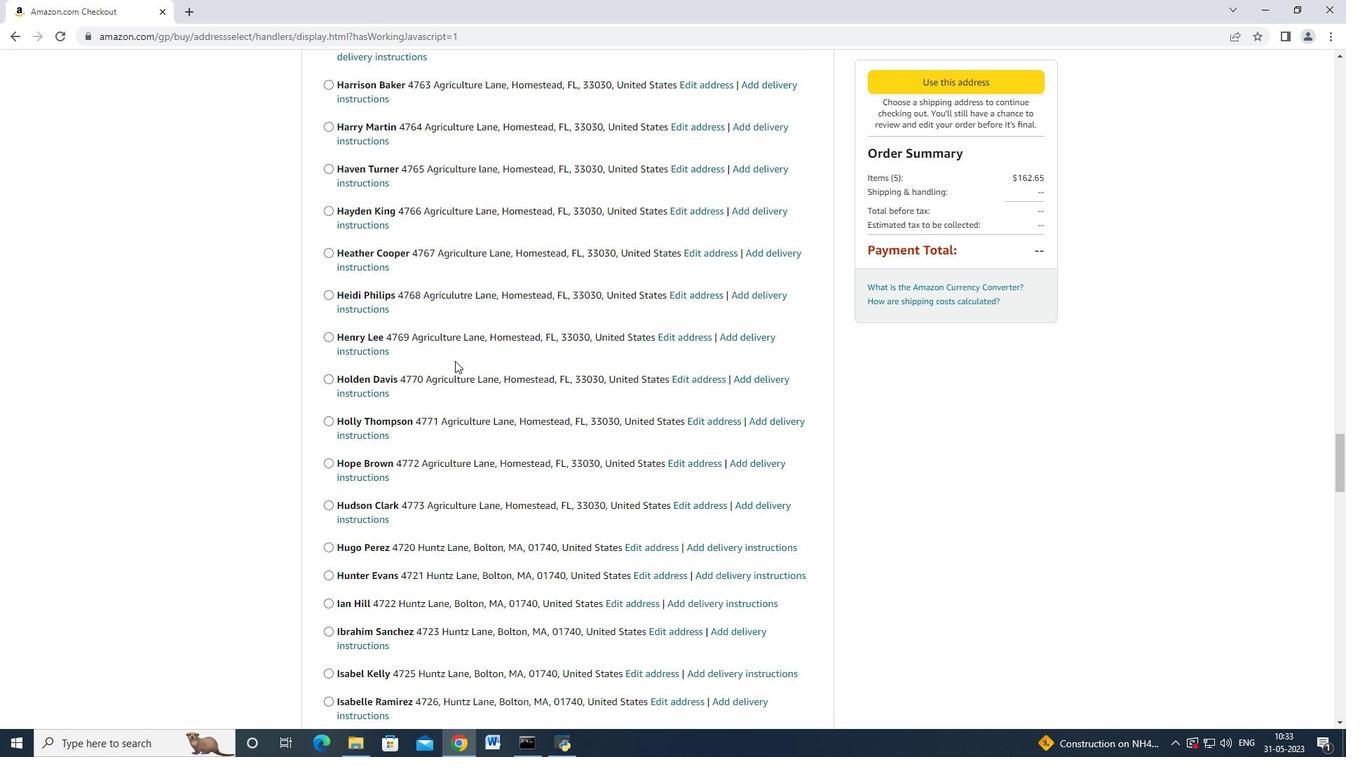 
Action: Mouse scrolled (455, 359) with delta (0, 0)
Screenshot: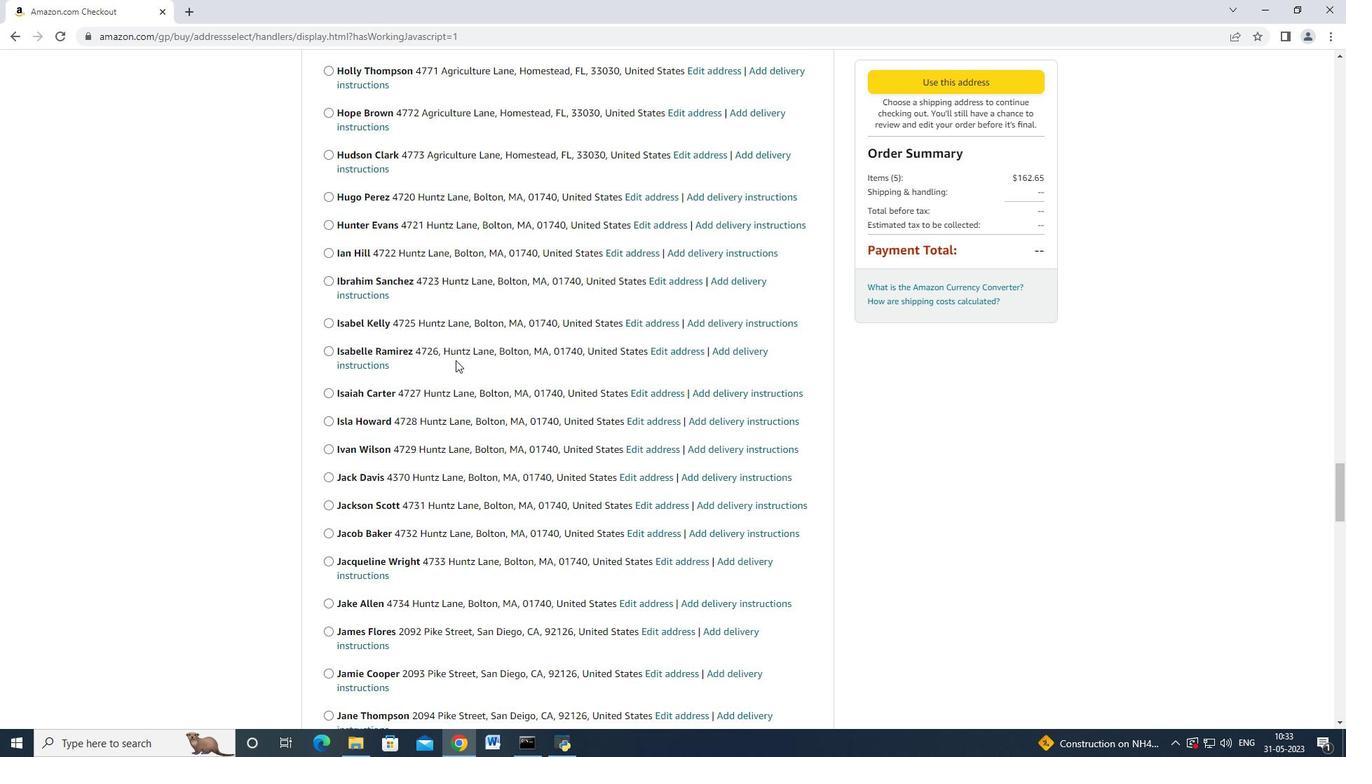 
Action: Mouse scrolled (455, 359) with delta (0, 0)
Screenshot: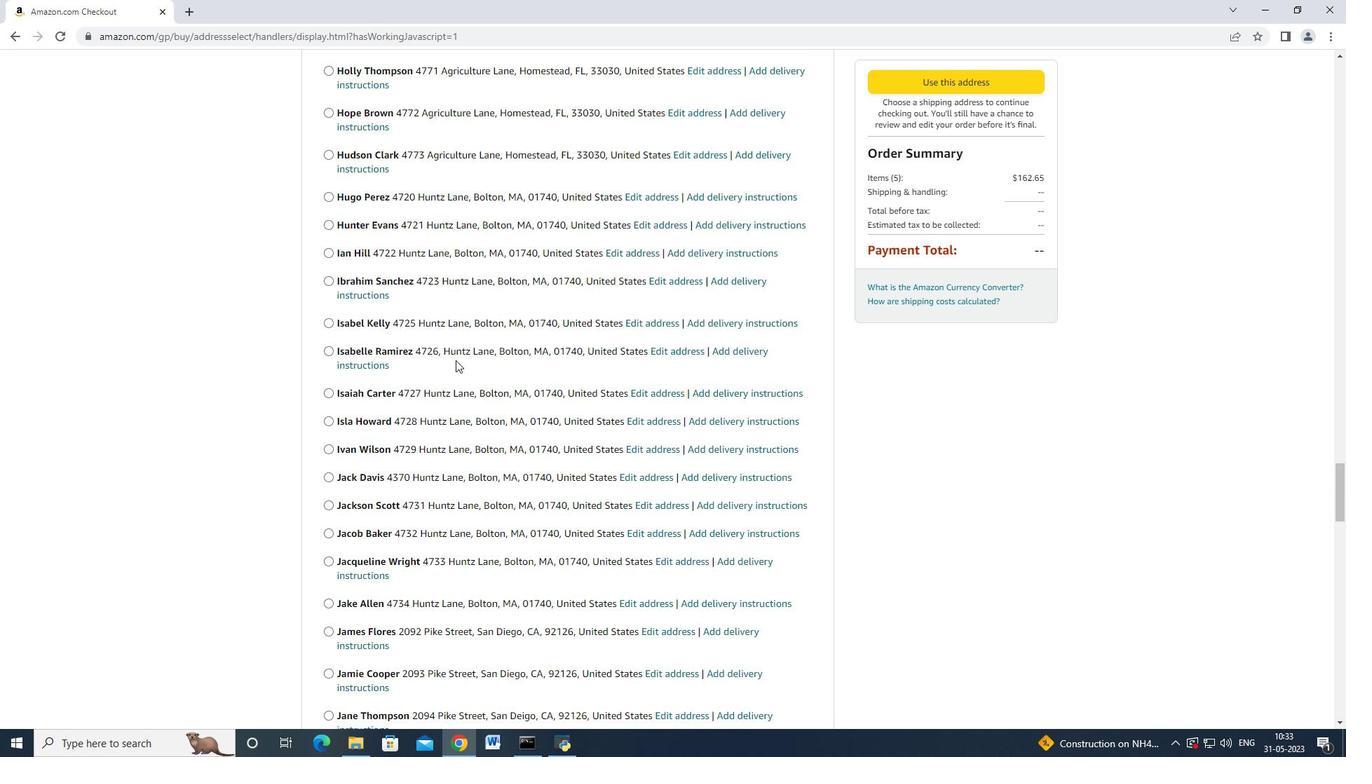 
Action: Mouse scrolled (455, 359) with delta (0, 0)
Screenshot: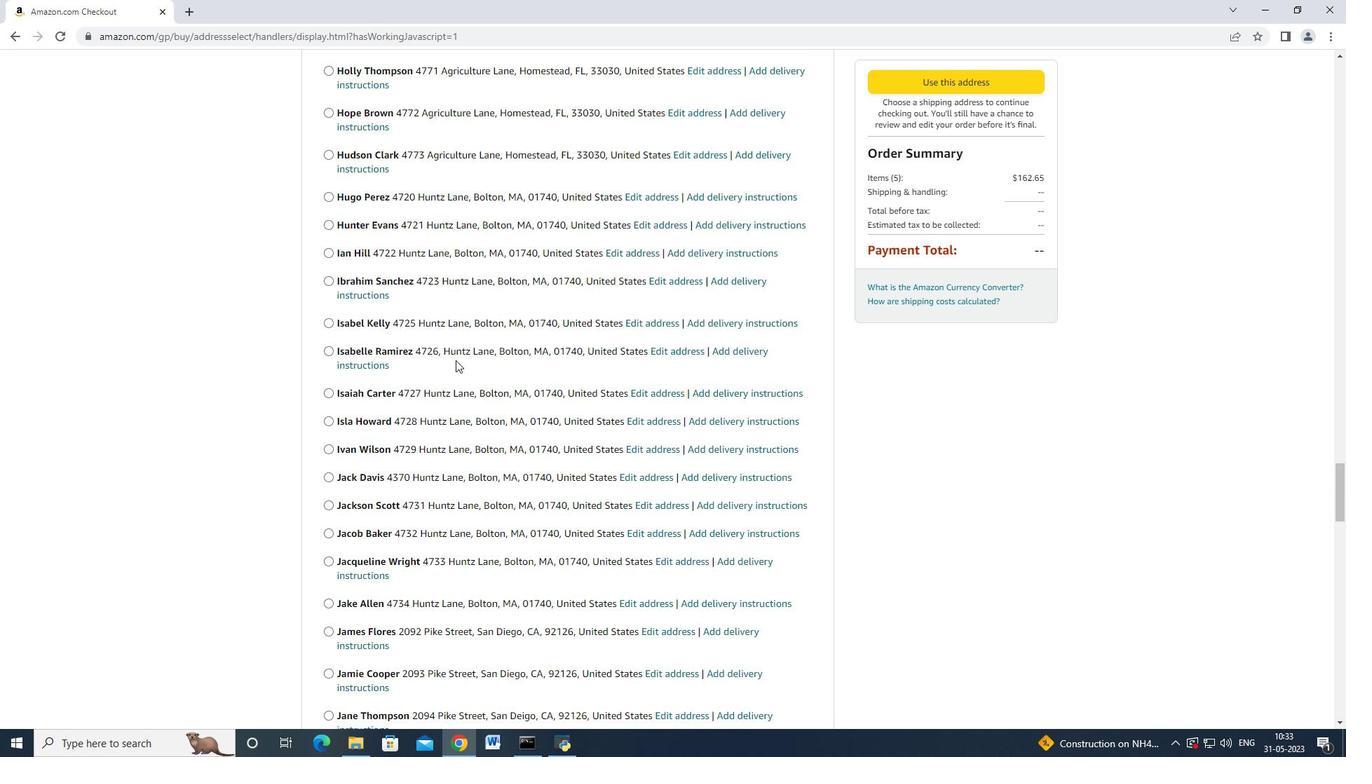 
Action: Mouse scrolled (455, 359) with delta (0, 0)
Screenshot: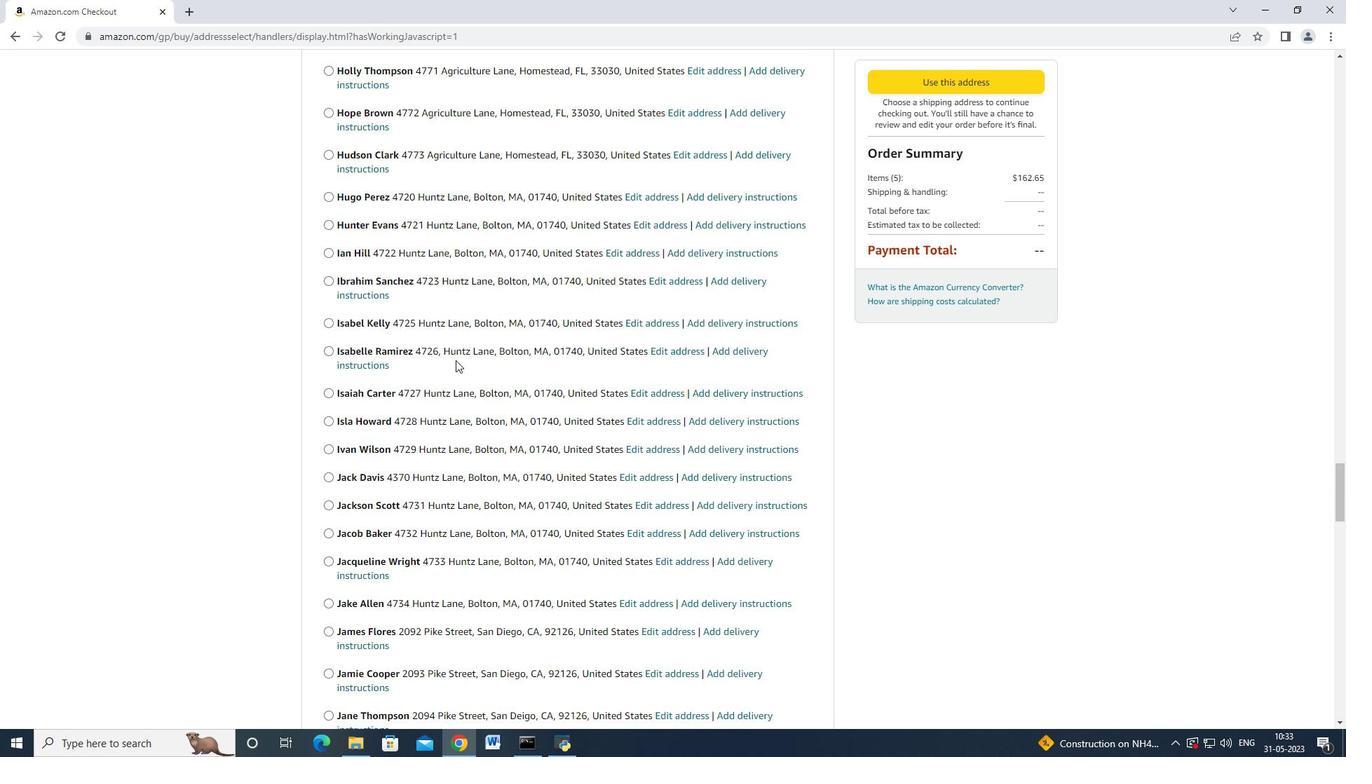 
Action: Mouse scrolled (455, 359) with delta (0, 0)
Screenshot: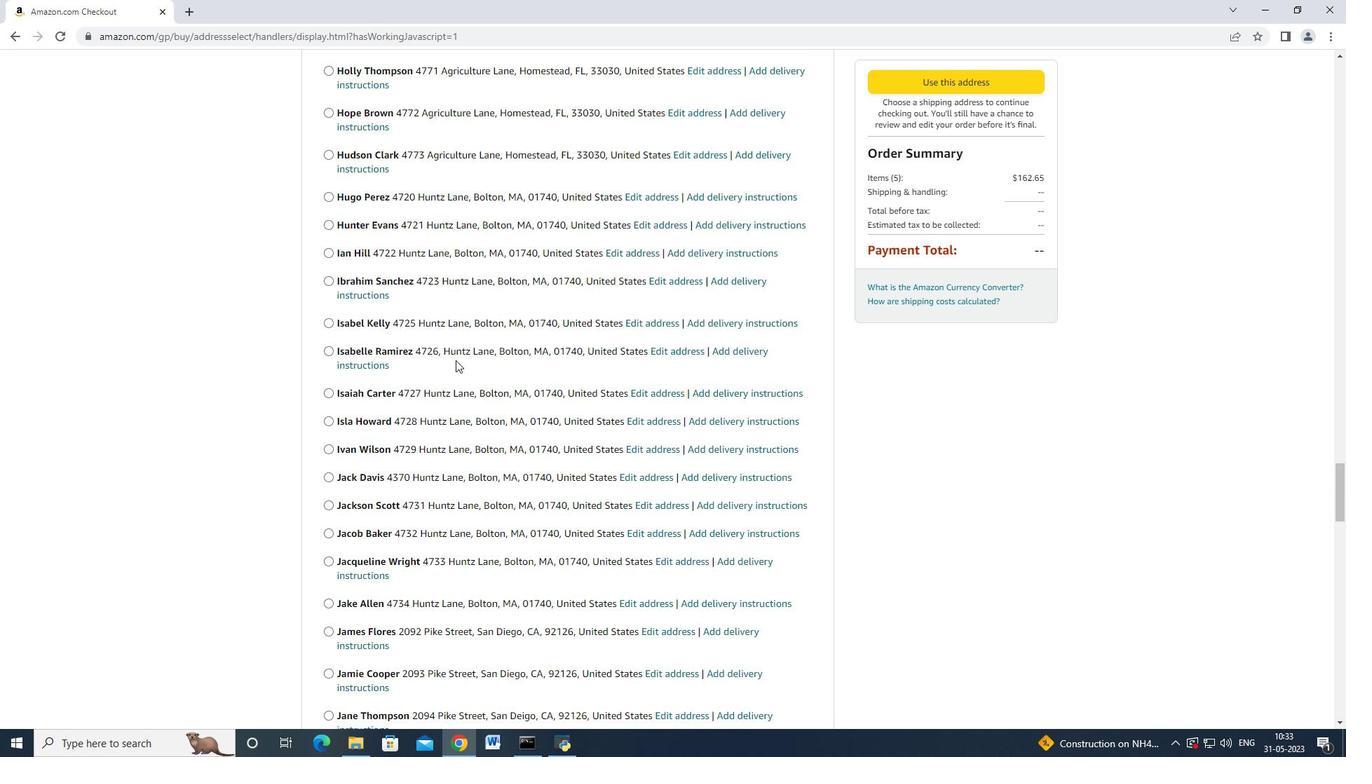
Action: Mouse scrolled (455, 359) with delta (0, 0)
Screenshot: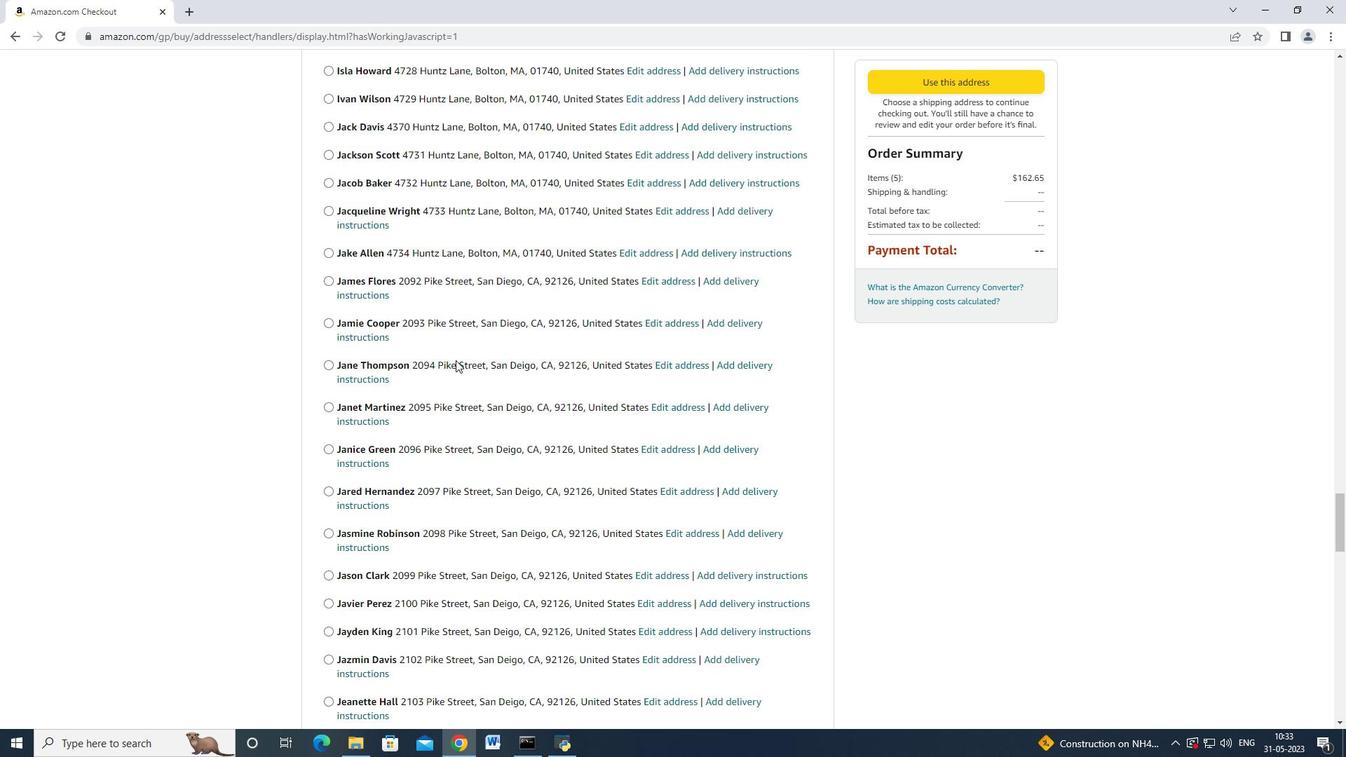 
Action: Mouse scrolled (455, 359) with delta (0, 0)
Screenshot: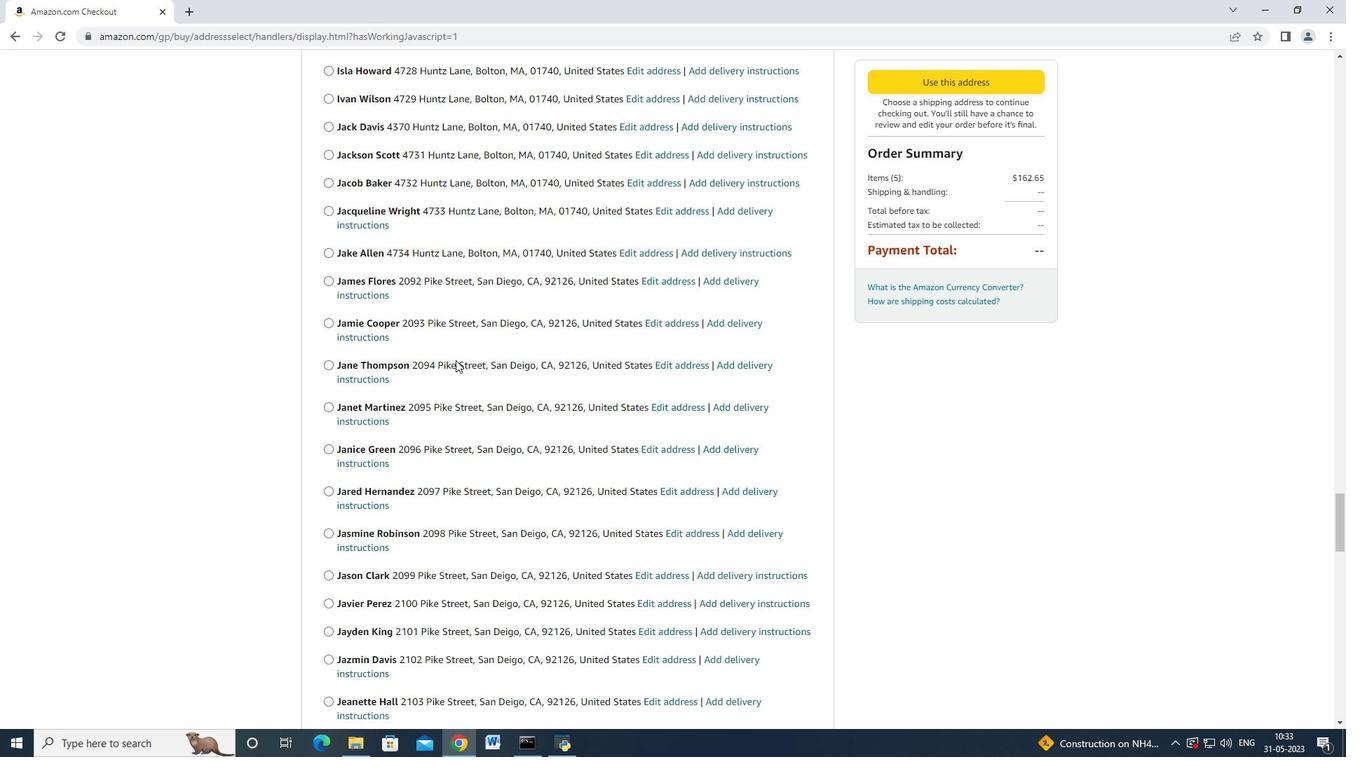 
Action: Mouse scrolled (455, 359) with delta (0, 0)
Screenshot: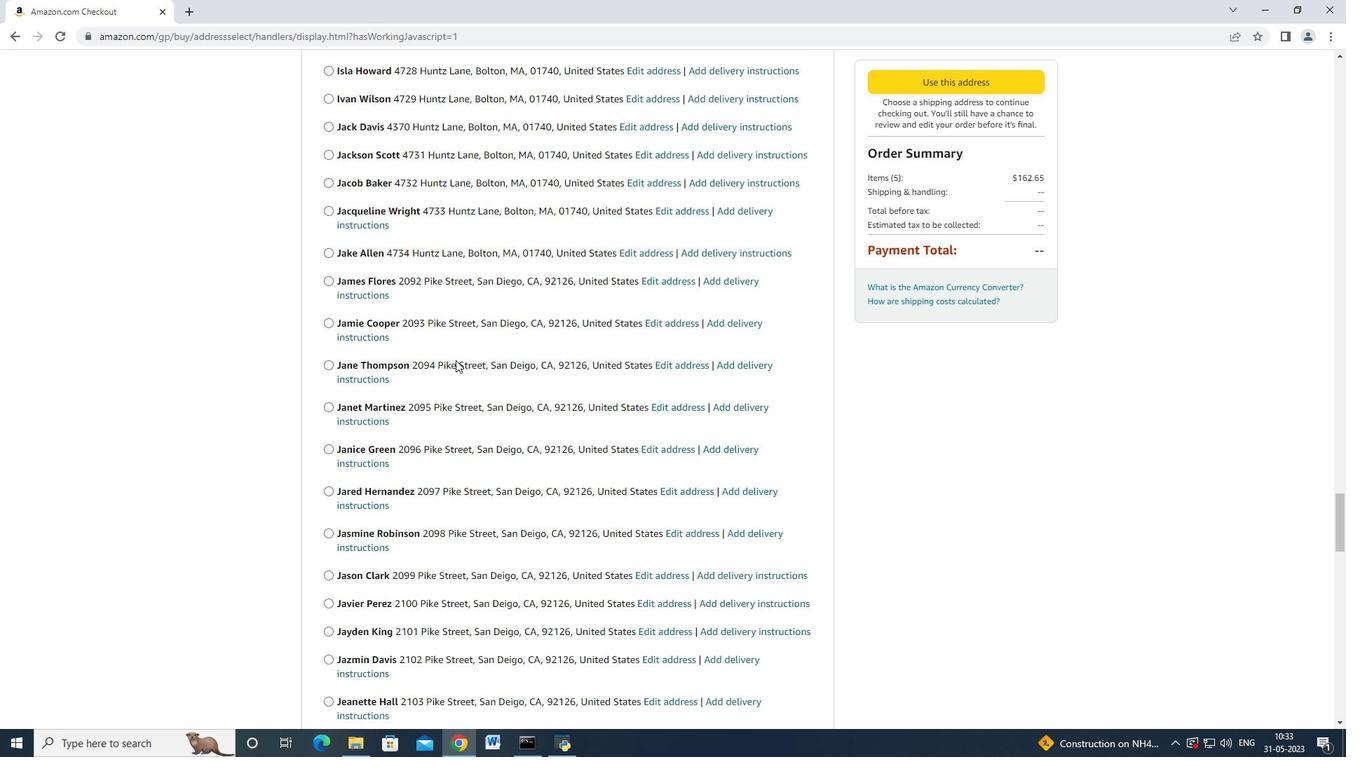 
Action: Mouse scrolled (455, 359) with delta (0, 0)
Screenshot: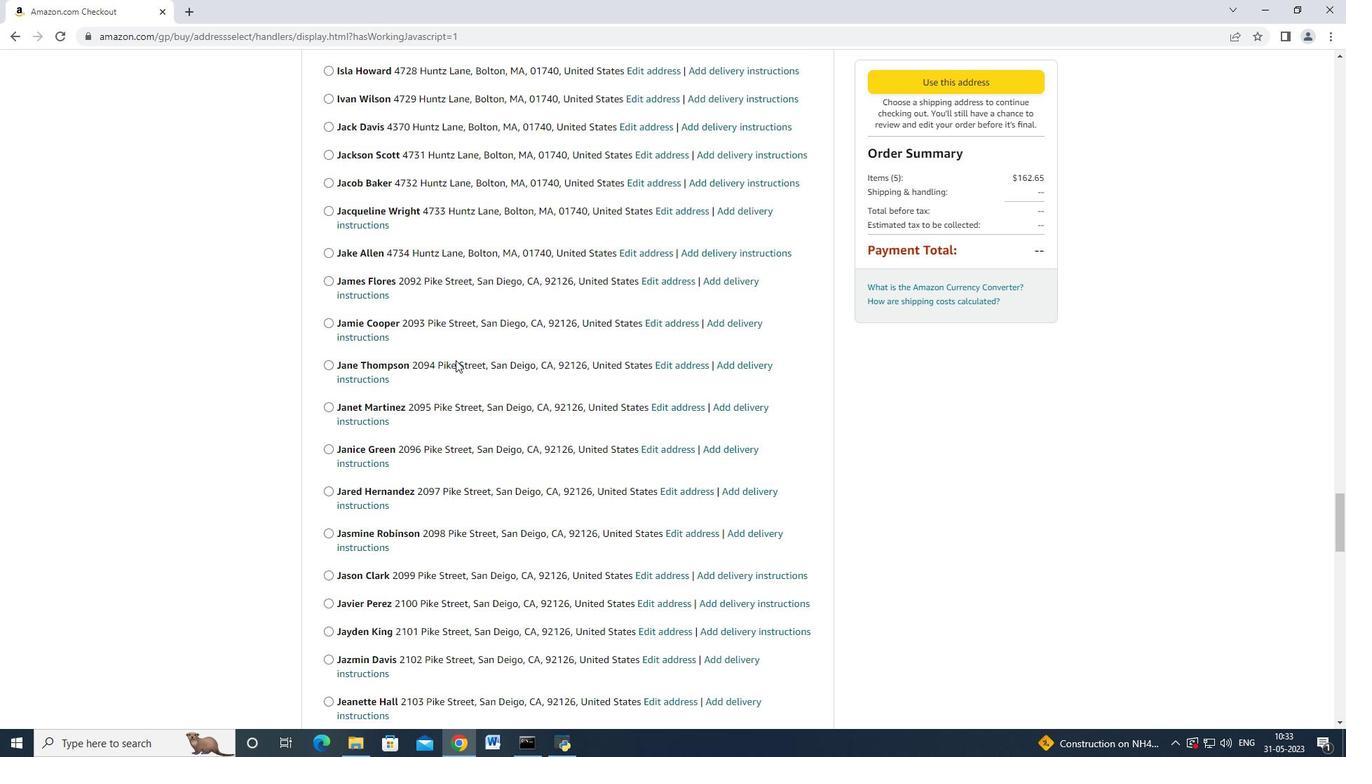 
Action: Mouse scrolled (455, 359) with delta (0, 0)
Screenshot: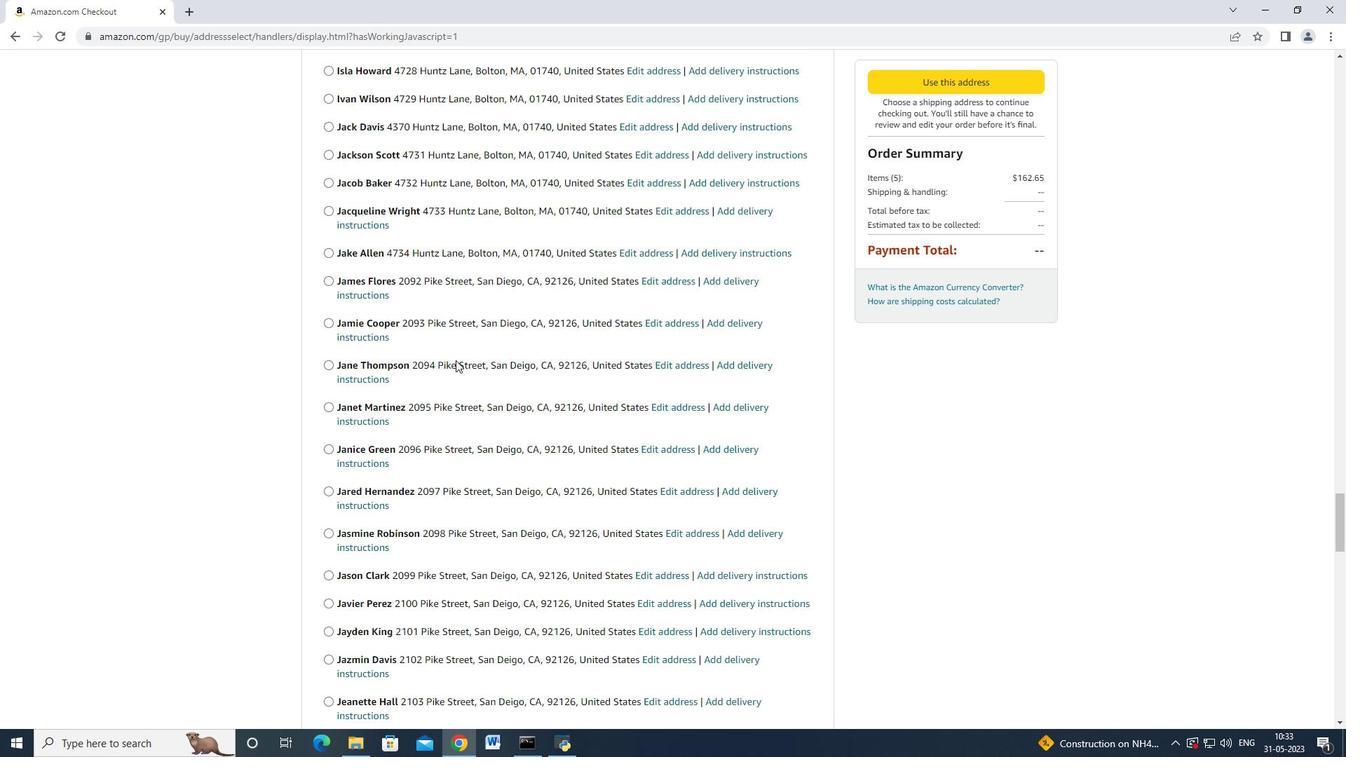 
Action: Mouse scrolled (455, 359) with delta (0, 0)
Screenshot: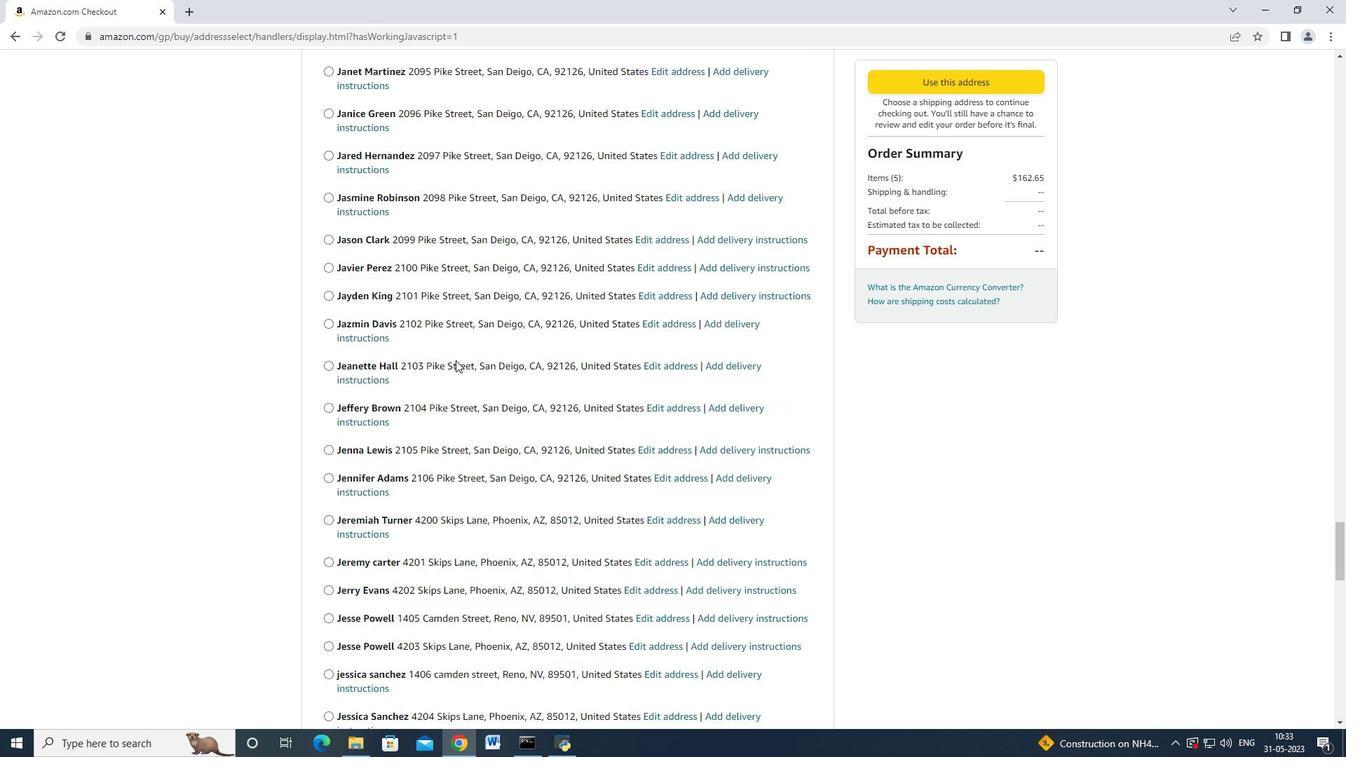 
Action: Mouse scrolled (455, 359) with delta (0, 0)
Screenshot: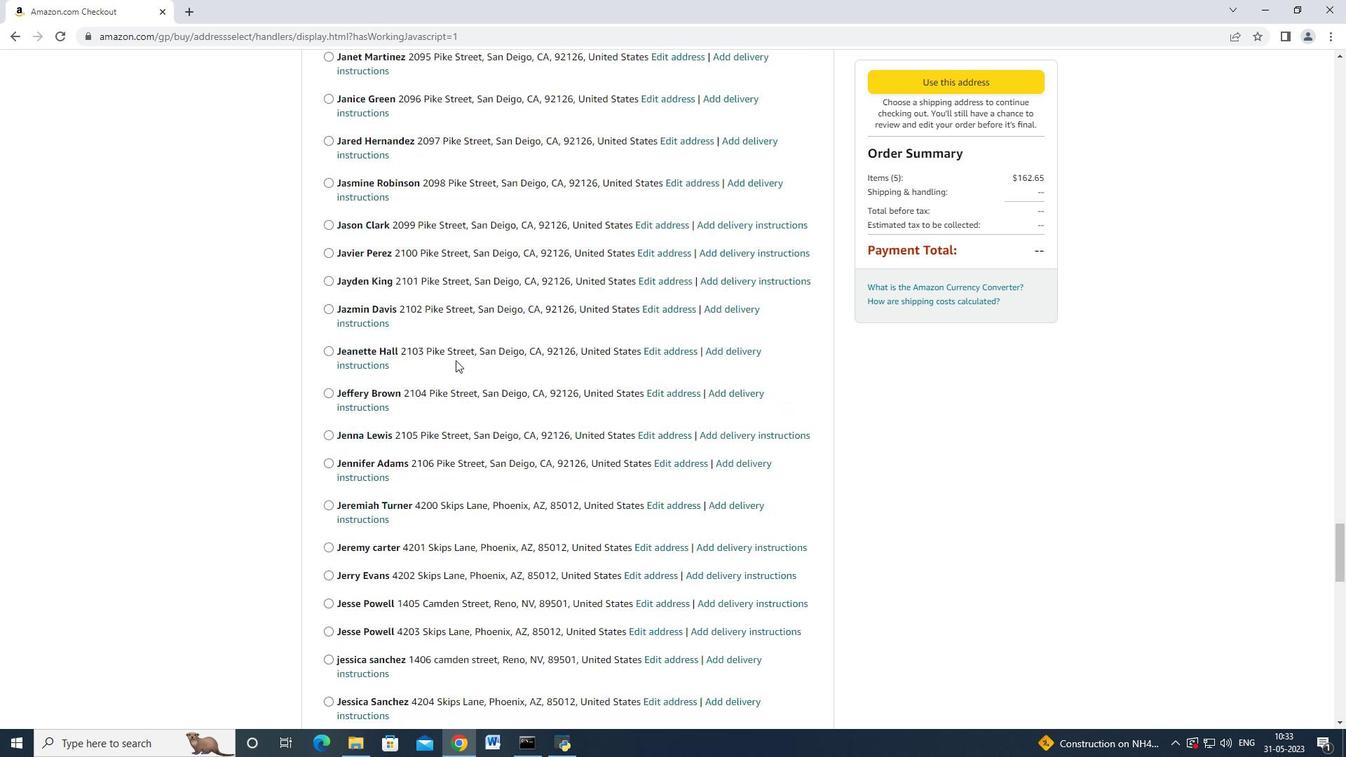 
Action: Mouse scrolled (455, 359) with delta (0, 0)
Screenshot: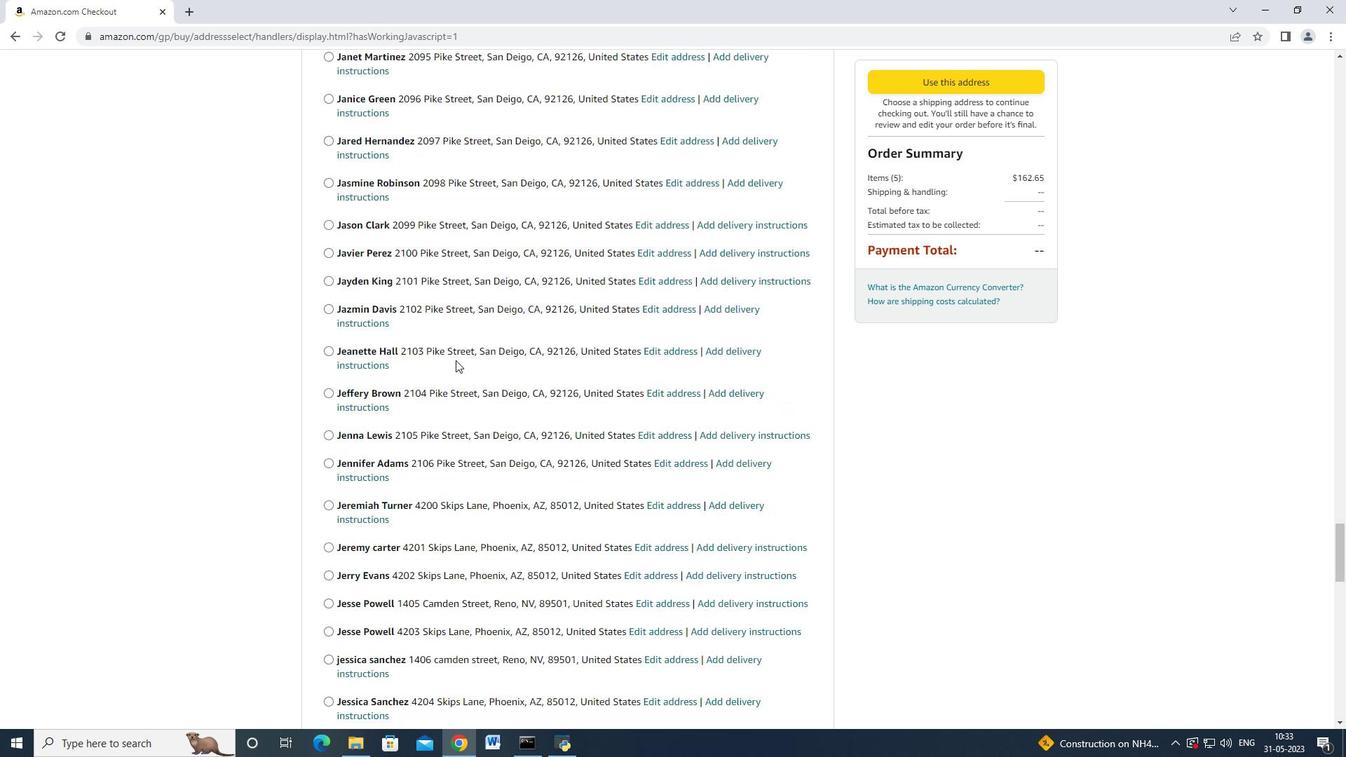 
Action: Mouse scrolled (455, 359) with delta (0, 0)
Screenshot: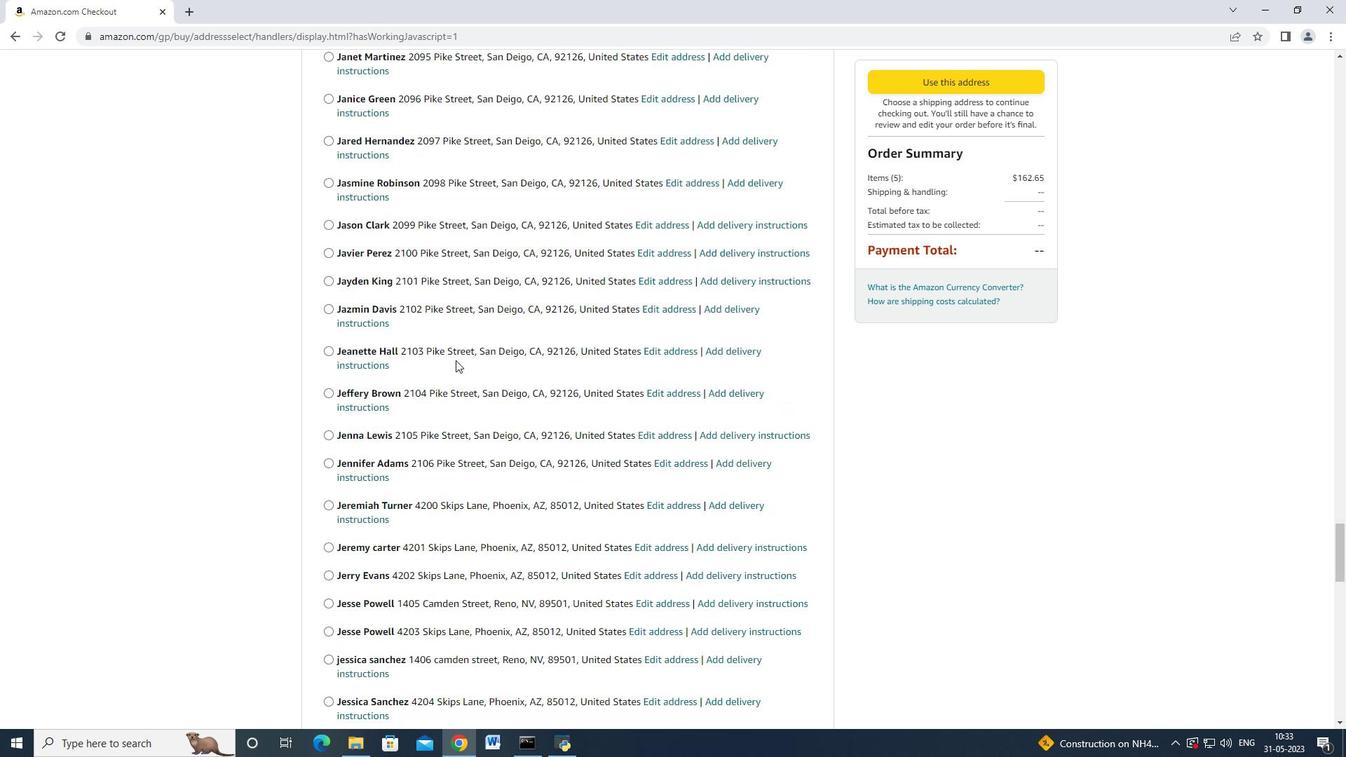 
Action: Mouse moved to (455, 360)
Screenshot: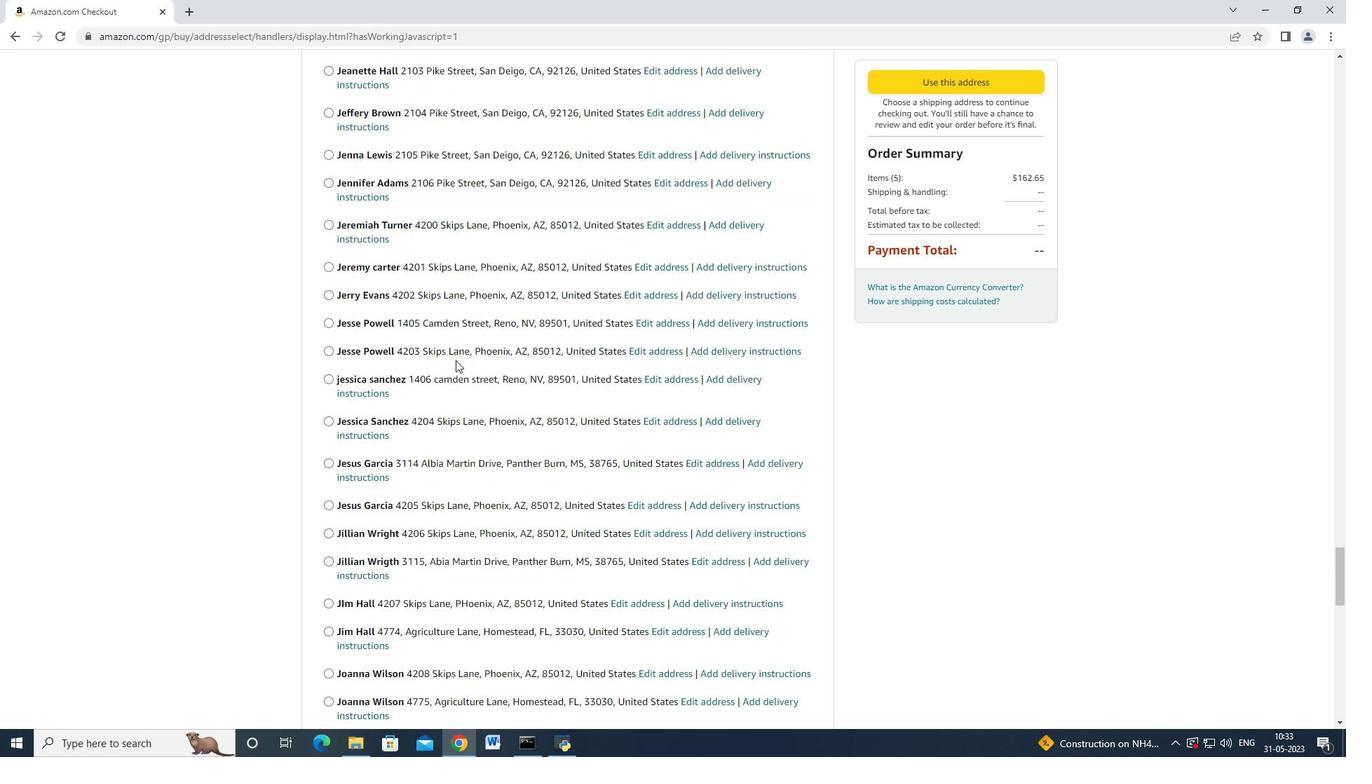 
Action: Mouse scrolled (455, 359) with delta (0, 0)
Screenshot: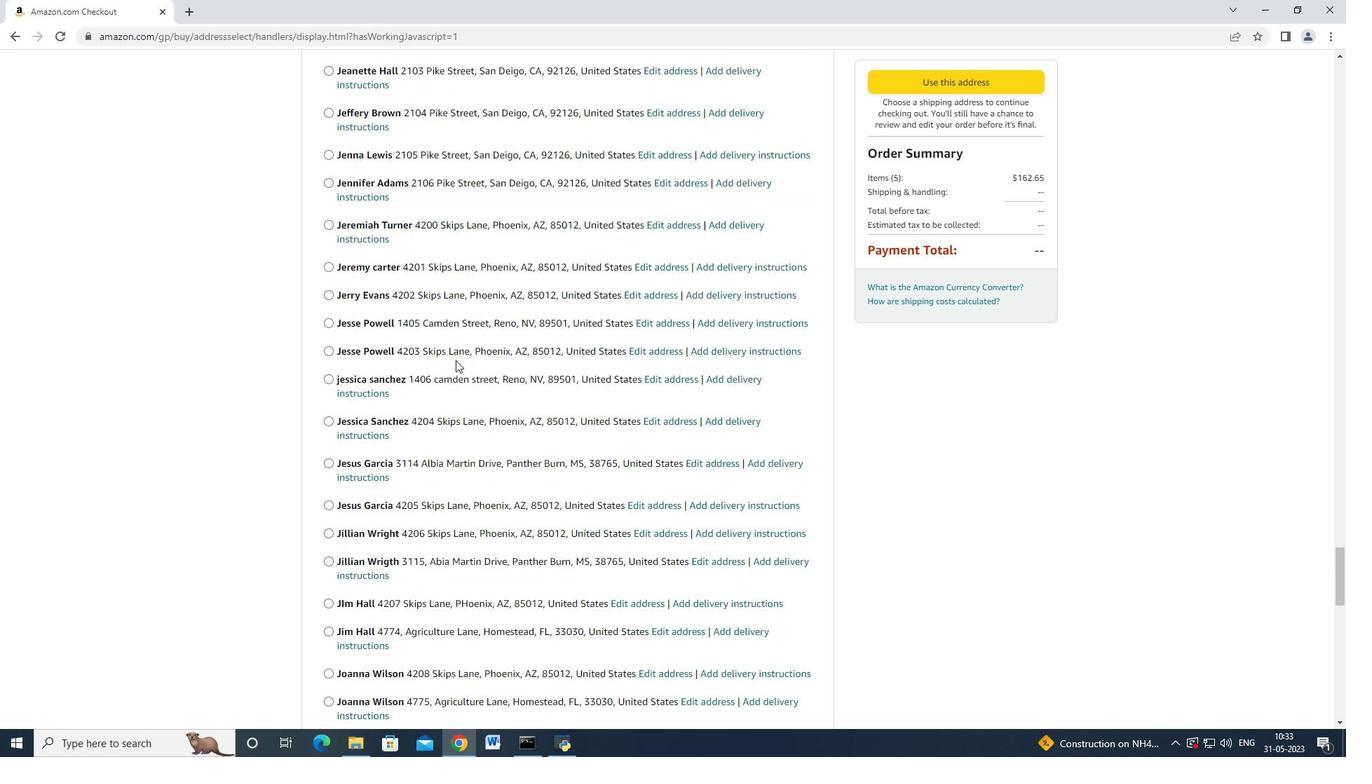 
Action: Mouse moved to (455, 361)
Screenshot: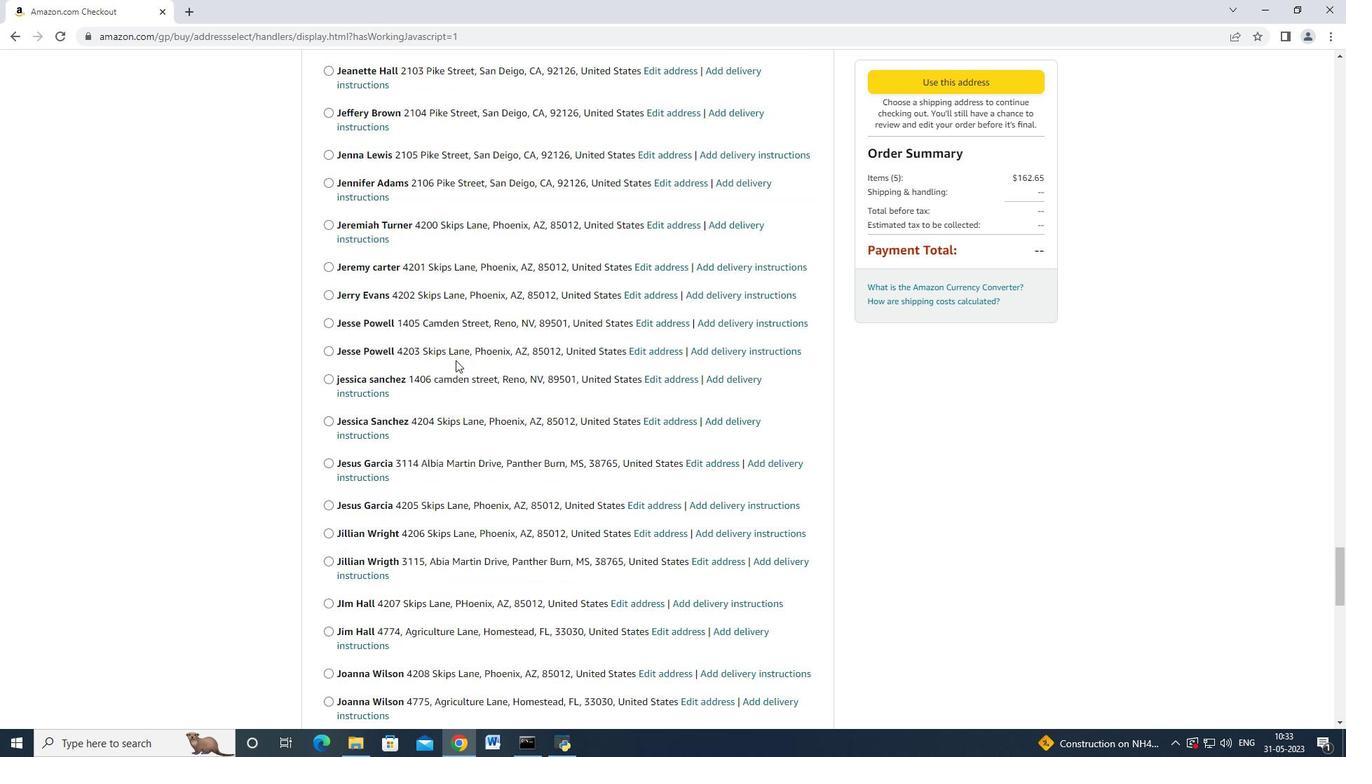 
Action: Mouse scrolled (455, 360) with delta (0, 0)
Screenshot: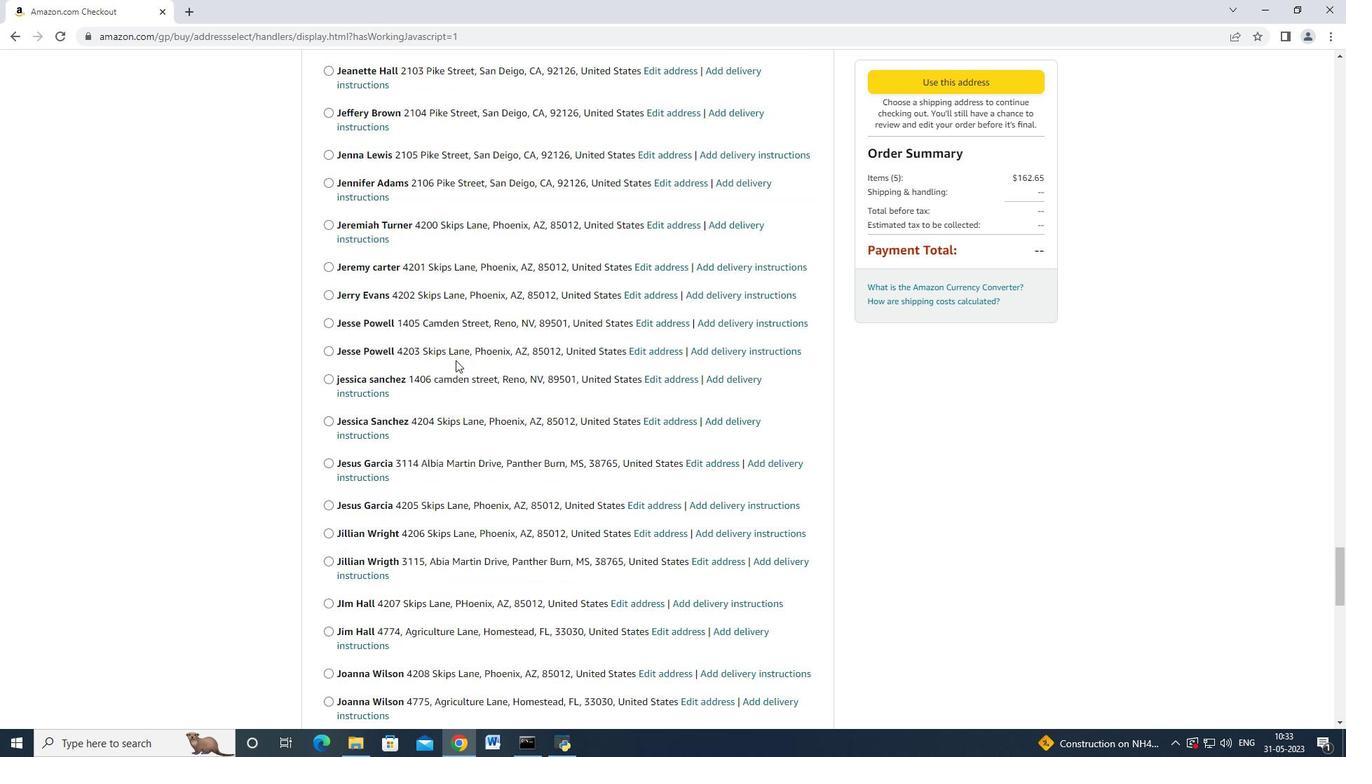 
Action: Mouse scrolled (455, 360) with delta (0, 0)
Screenshot: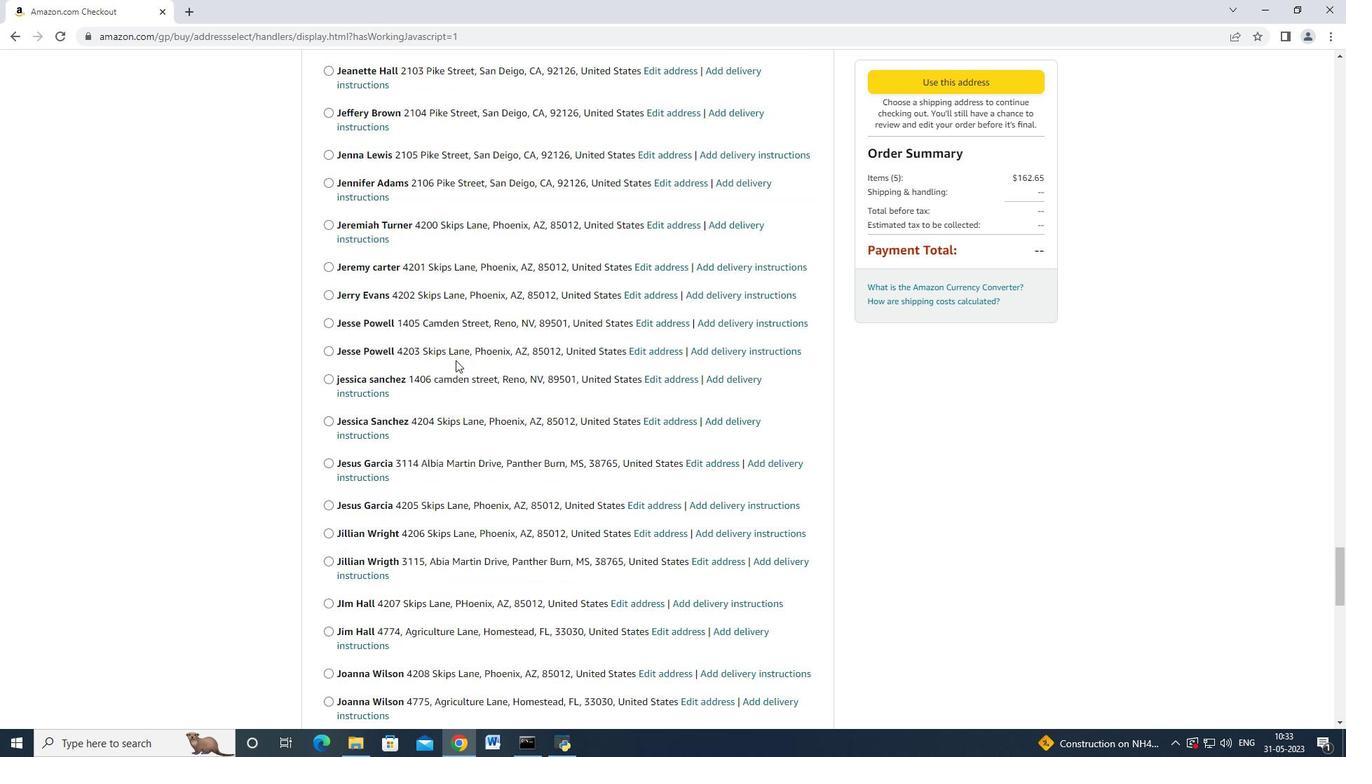 
Action: Mouse scrolled (455, 360) with delta (0, 0)
Screenshot: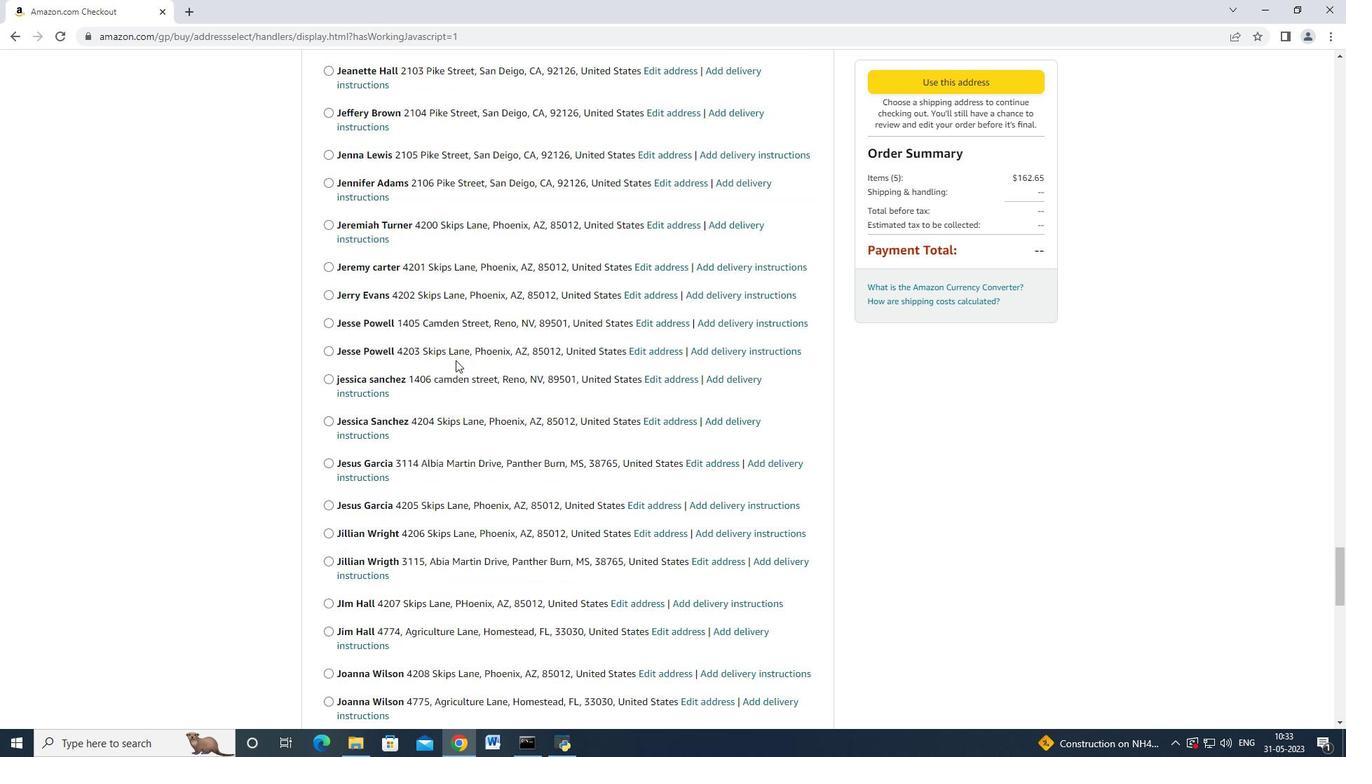 
Action: Mouse scrolled (455, 360) with delta (0, 0)
Screenshot: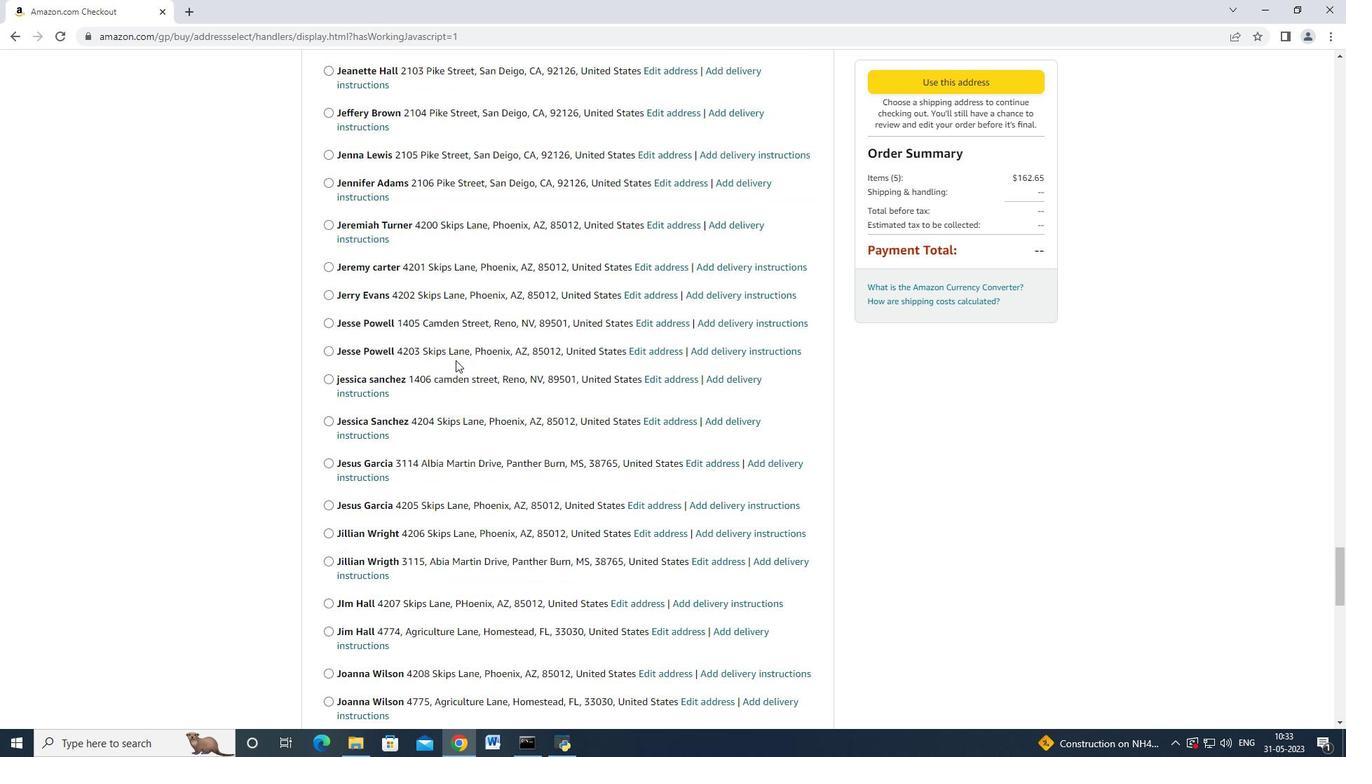 
Action: Mouse scrolled (455, 360) with delta (0, 0)
Screenshot: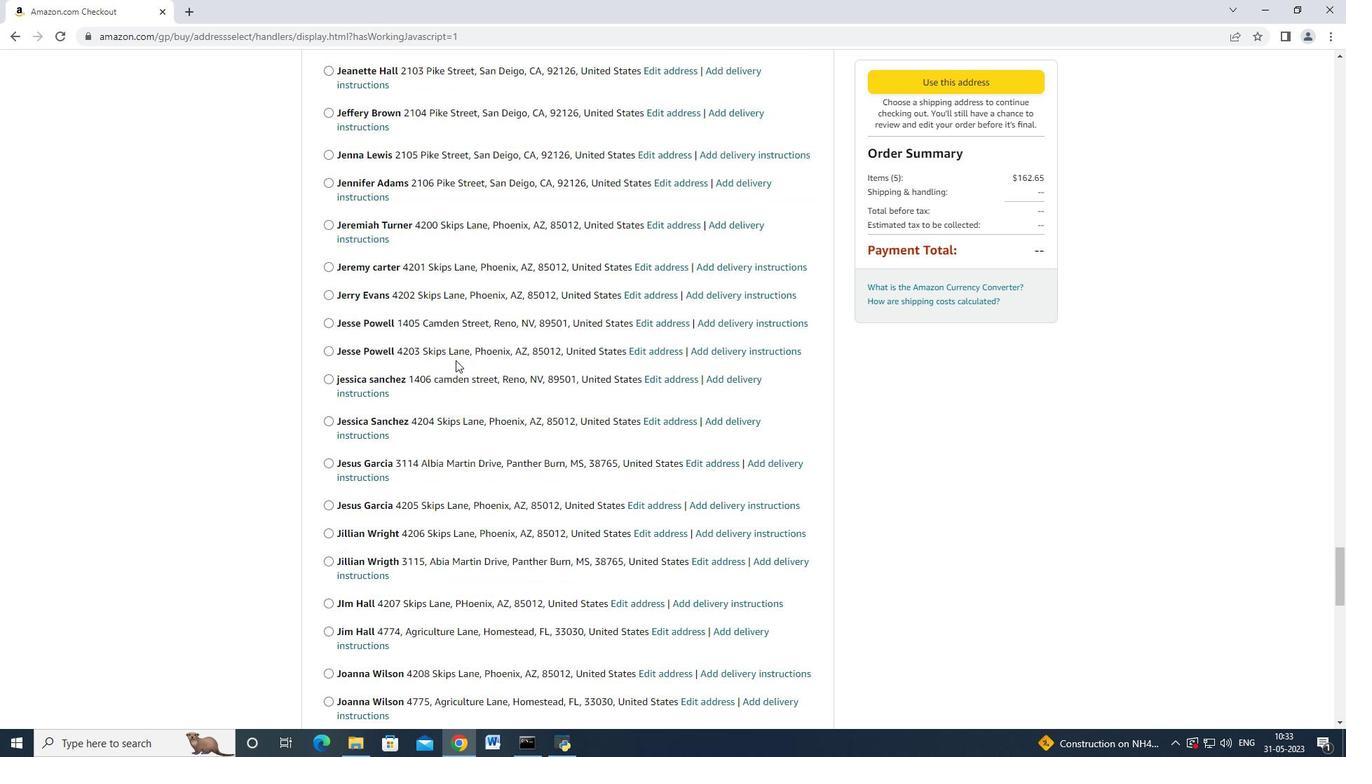 
Action: Mouse scrolled (455, 360) with delta (0, 0)
Screenshot: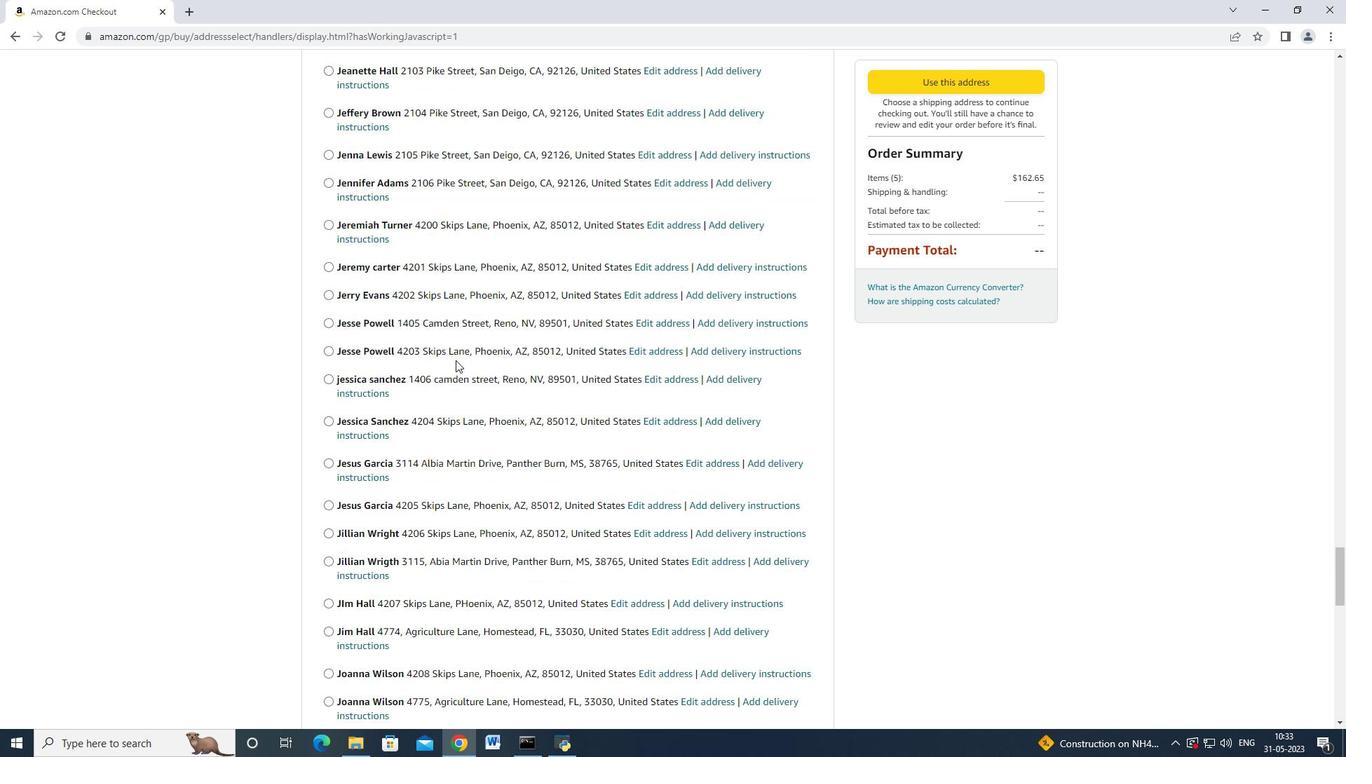 
Action: Mouse scrolled (455, 360) with delta (0, 0)
Screenshot: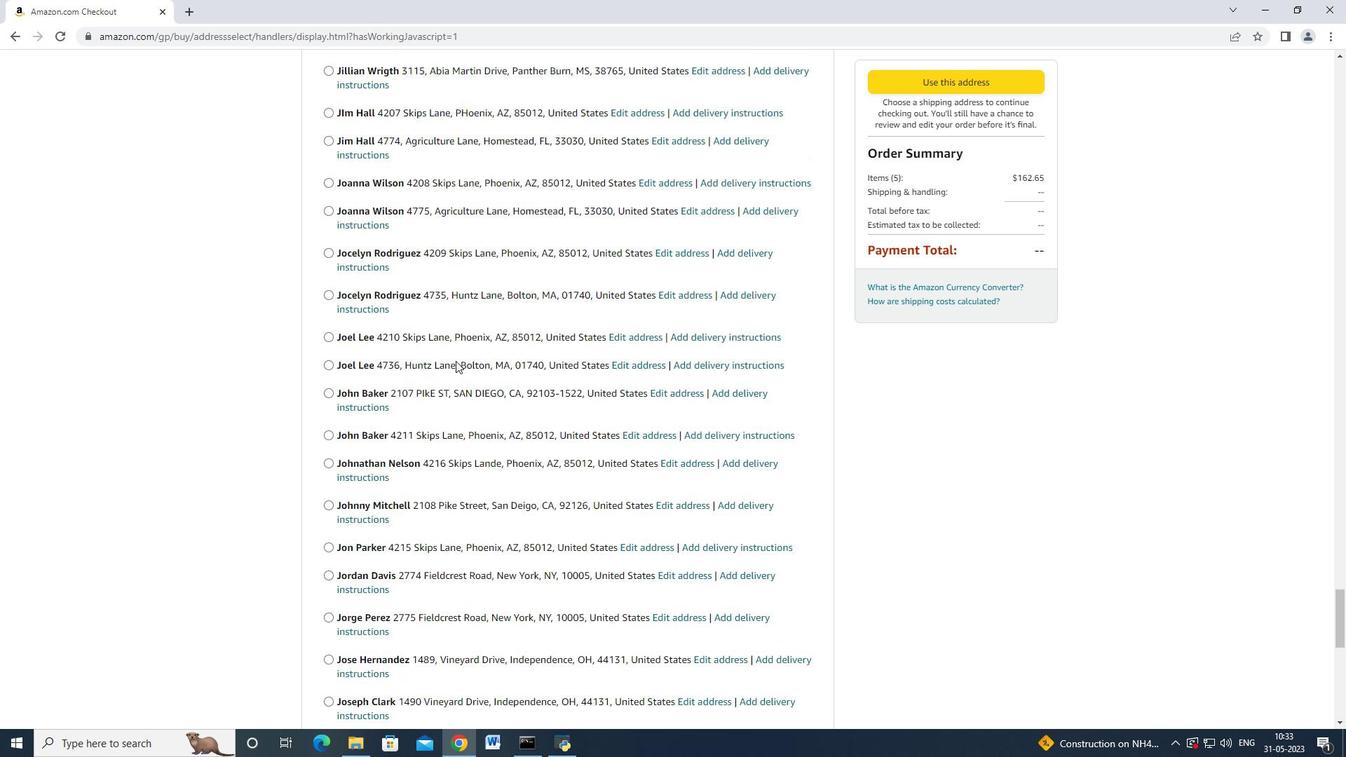 
Action: Mouse scrolled (455, 360) with delta (0, 0)
Screenshot: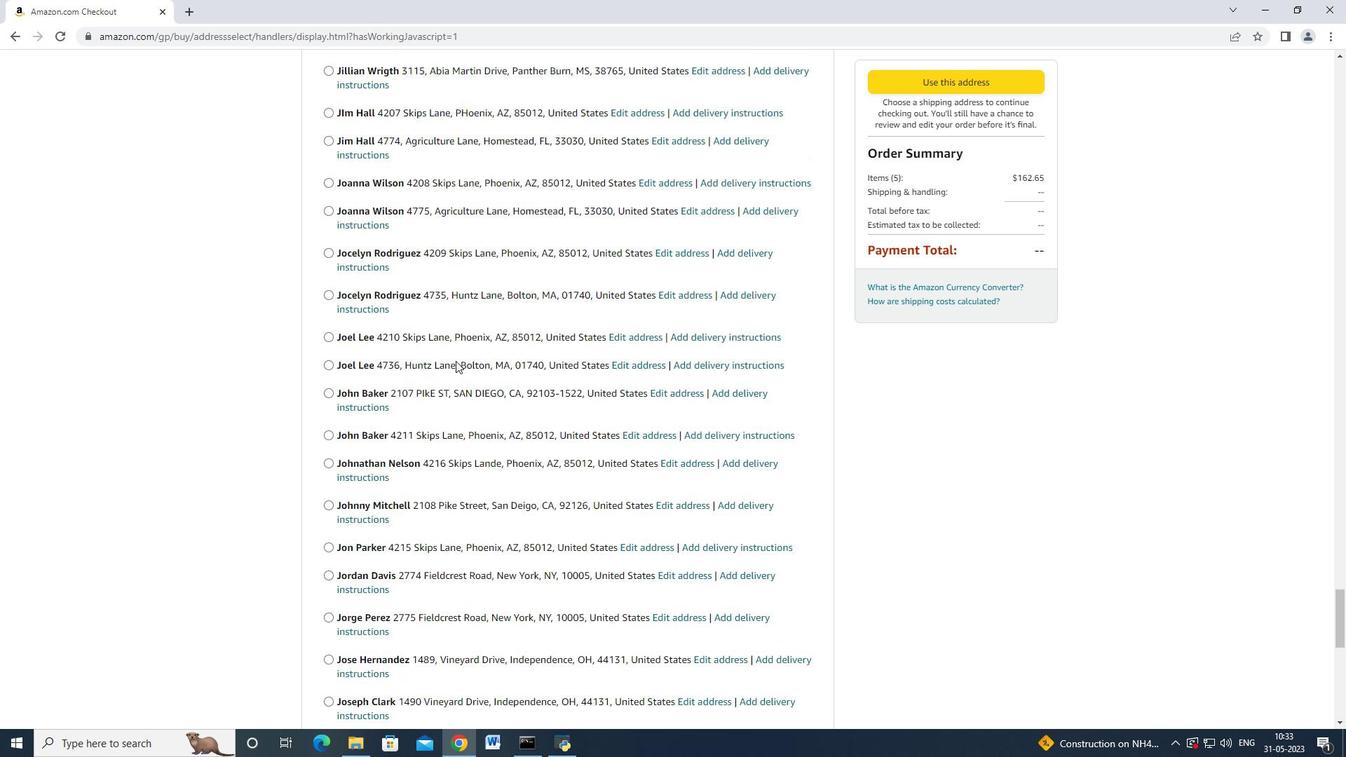 
Action: Mouse scrolled (455, 360) with delta (0, 0)
Screenshot: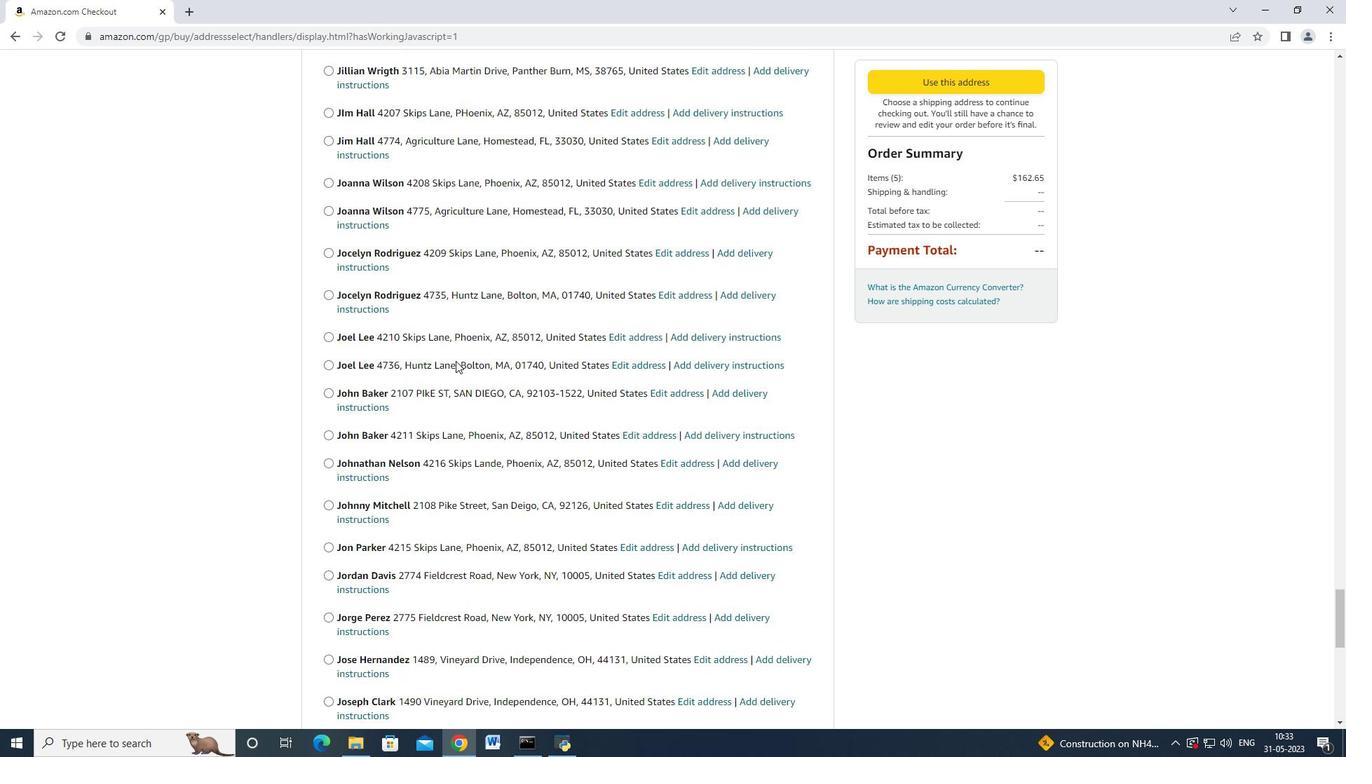 
Action: Mouse scrolled (455, 360) with delta (0, 0)
Screenshot: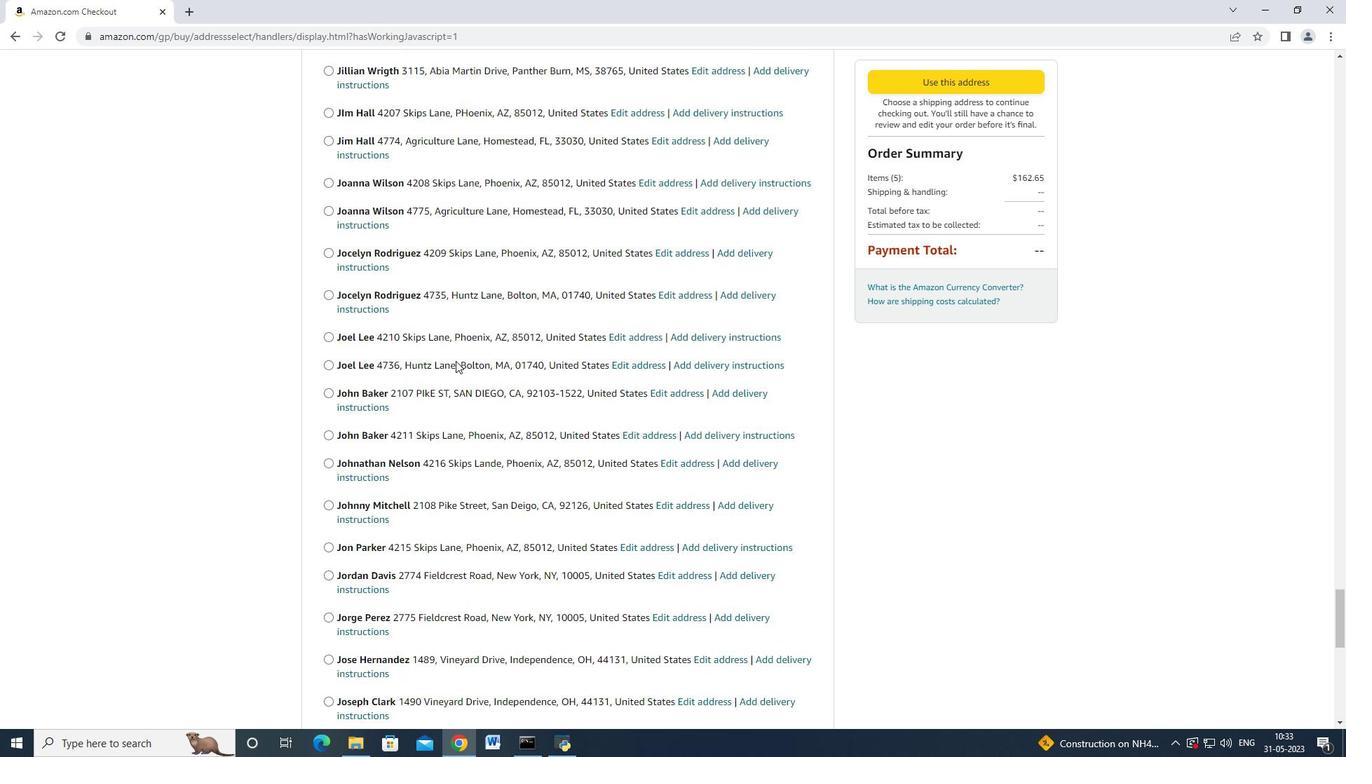 
Action: Mouse scrolled (455, 360) with delta (0, 0)
Screenshot: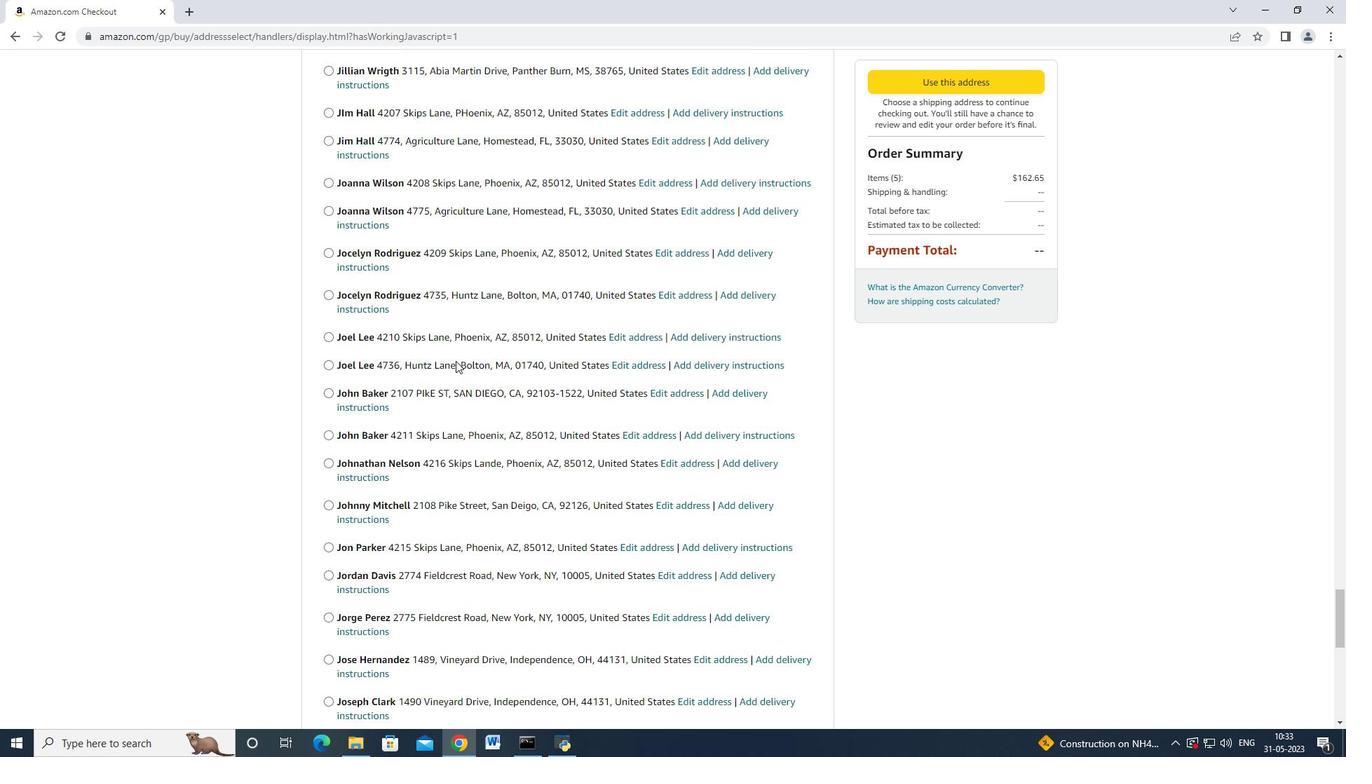 
Action: Mouse scrolled (455, 360) with delta (0, 0)
